 Task: Open a blank sheet, save the file as roboposter.doc Insert a picture of 'Robot'with name   Robot.png  Change shape height to 6.5 select the picture, apply border and shading with setting Box, style Dotted Line, color Tan and width 6 pt
Action: Mouse moved to (22, 20)
Screenshot: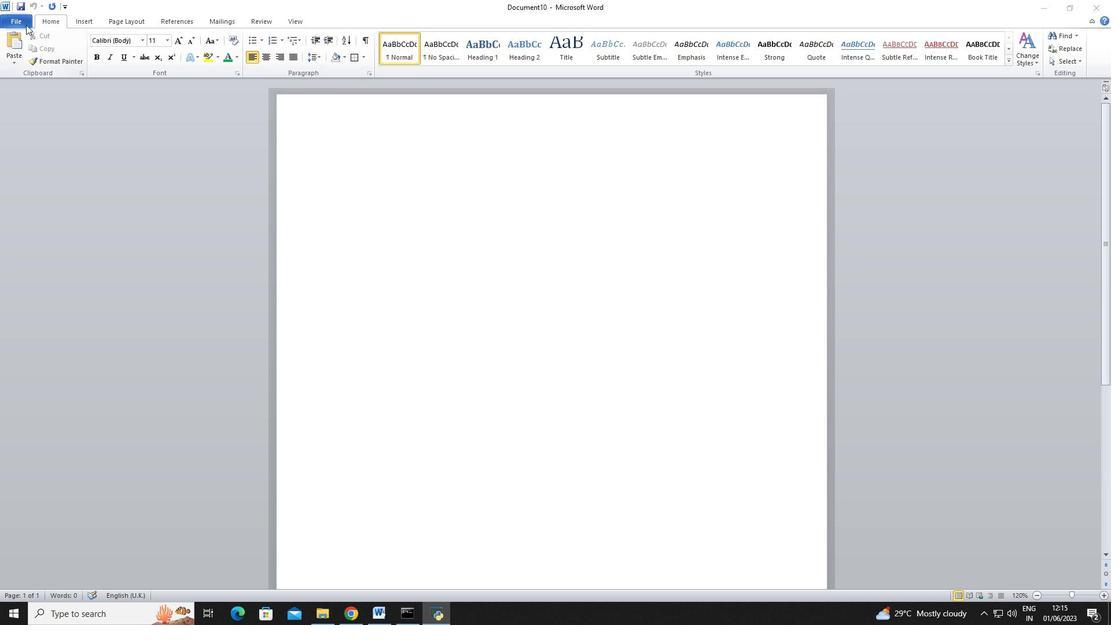 
Action: Mouse pressed left at (22, 20)
Screenshot: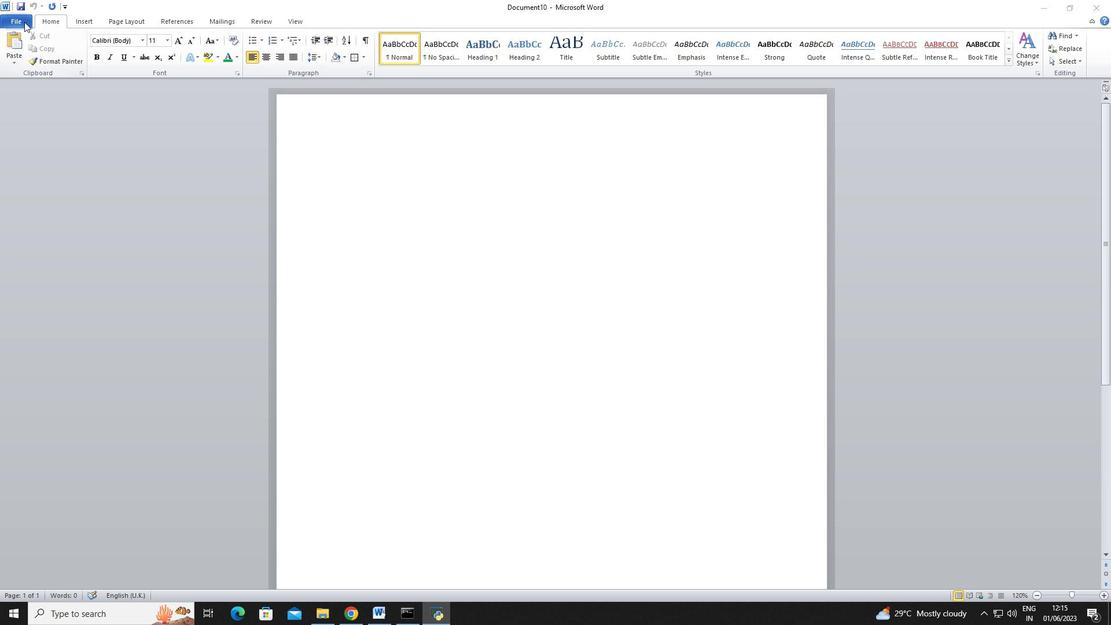 
Action: Mouse moved to (19, 21)
Screenshot: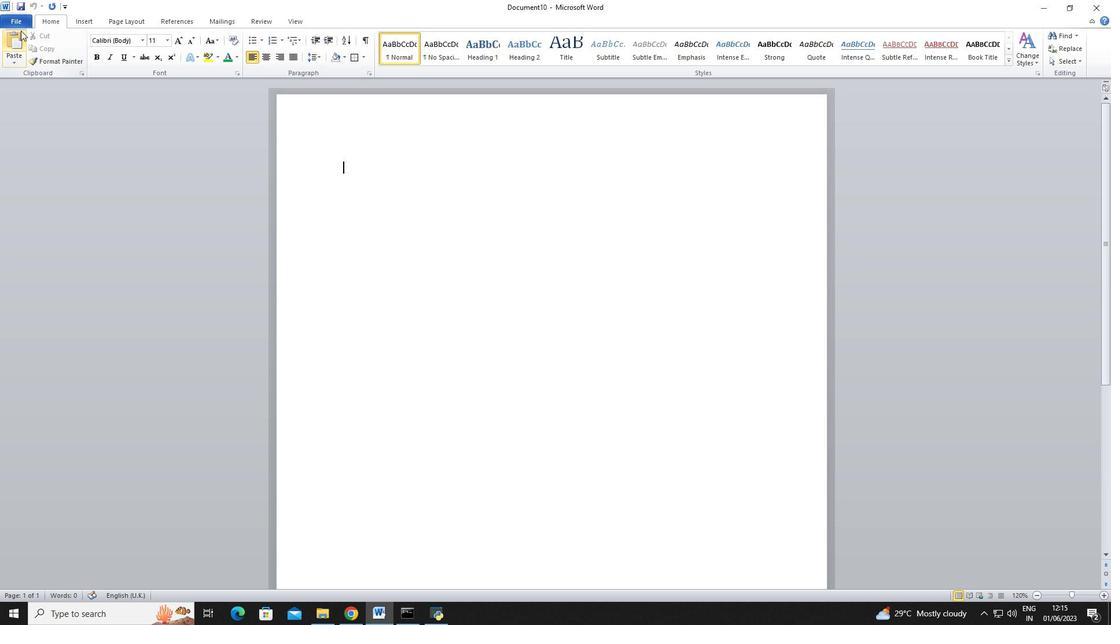 
Action: Mouse pressed left at (19, 21)
Screenshot: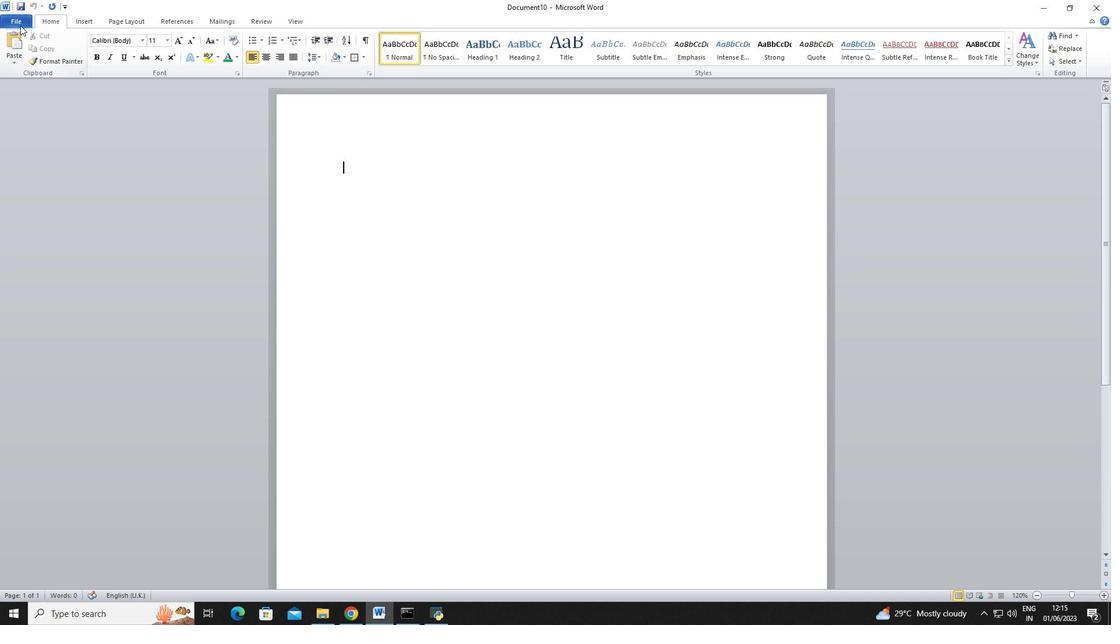 
Action: Mouse moved to (21, 145)
Screenshot: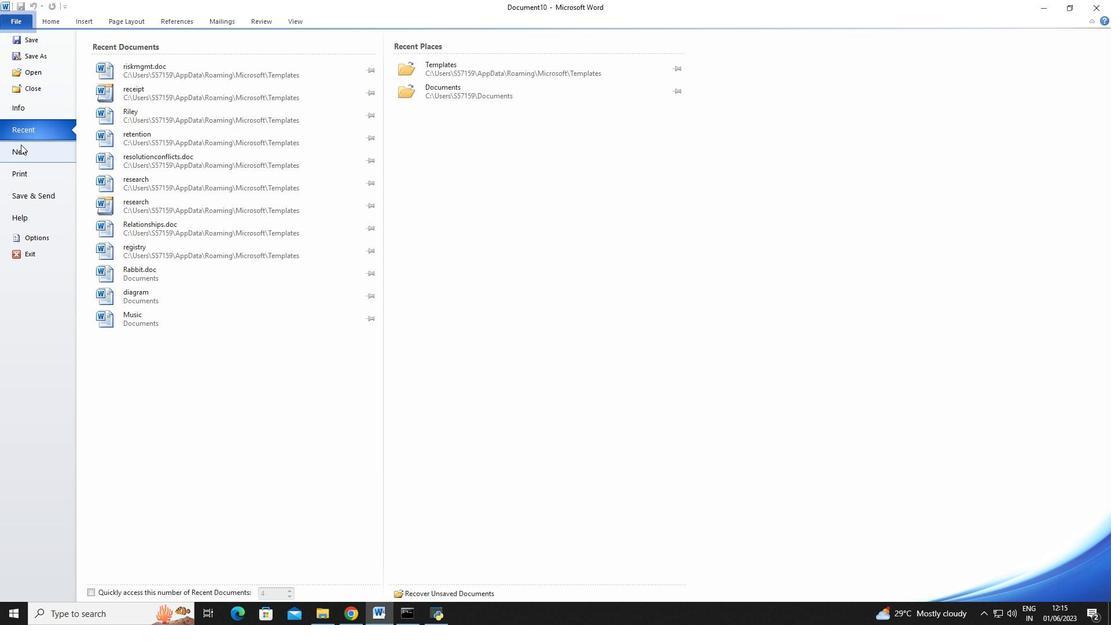 
Action: Mouse pressed left at (21, 145)
Screenshot: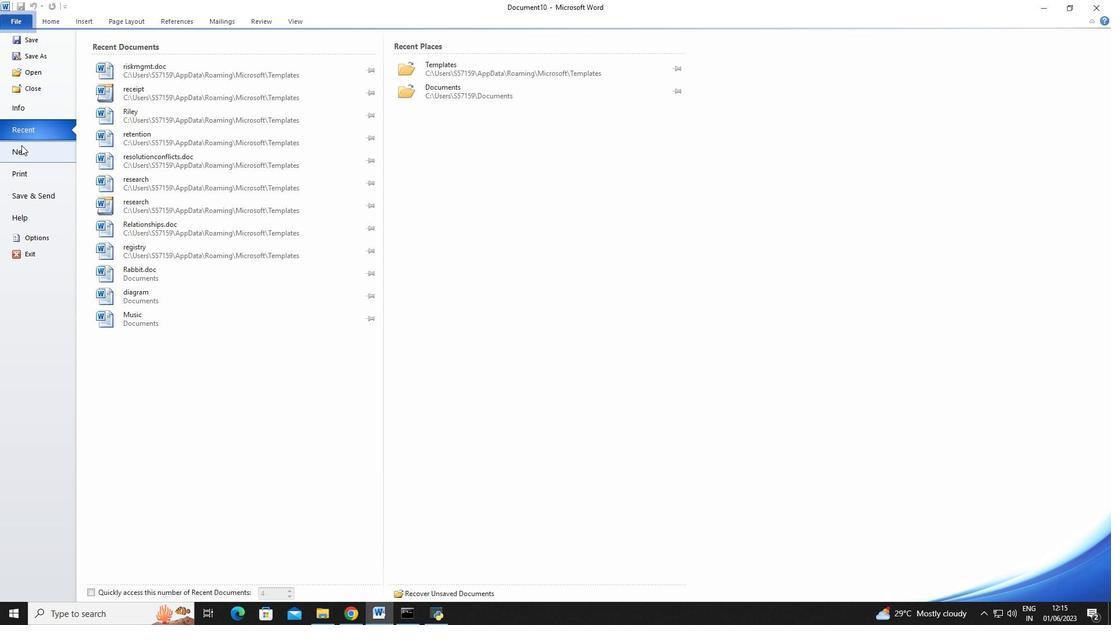 
Action: Mouse moved to (109, 112)
Screenshot: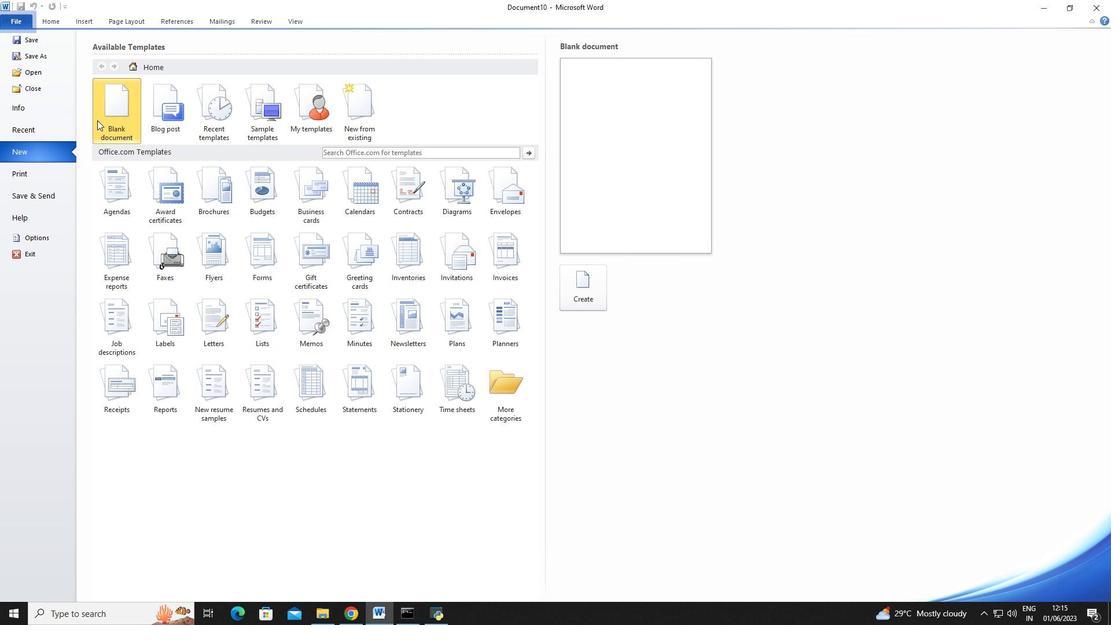 
Action: Mouse pressed left at (109, 112)
Screenshot: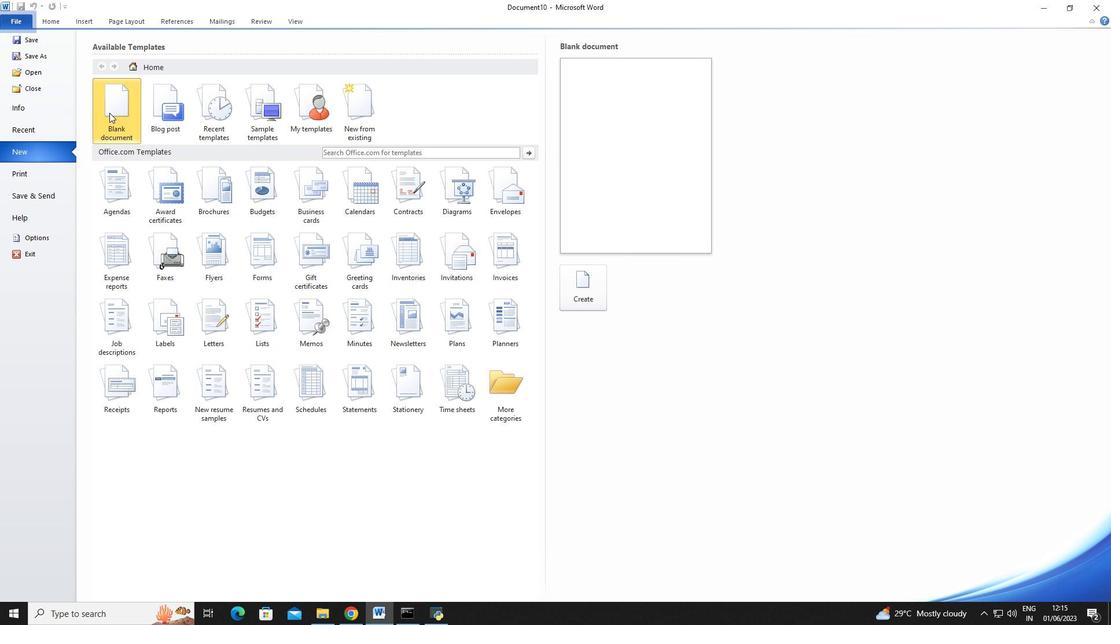
Action: Mouse moved to (593, 274)
Screenshot: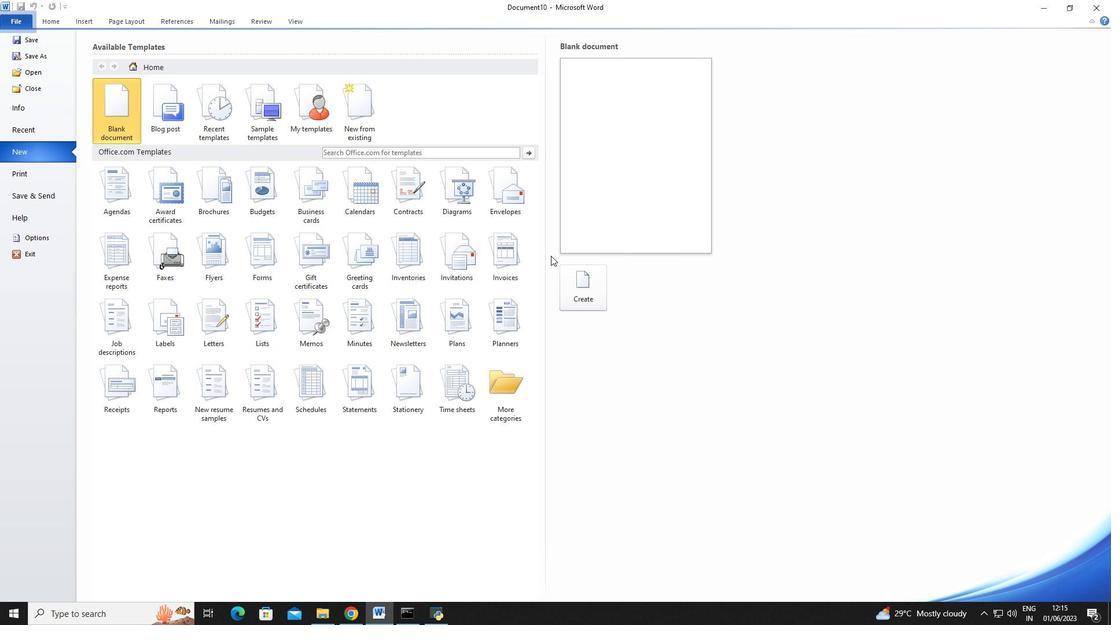 
Action: Mouse pressed left at (593, 274)
Screenshot: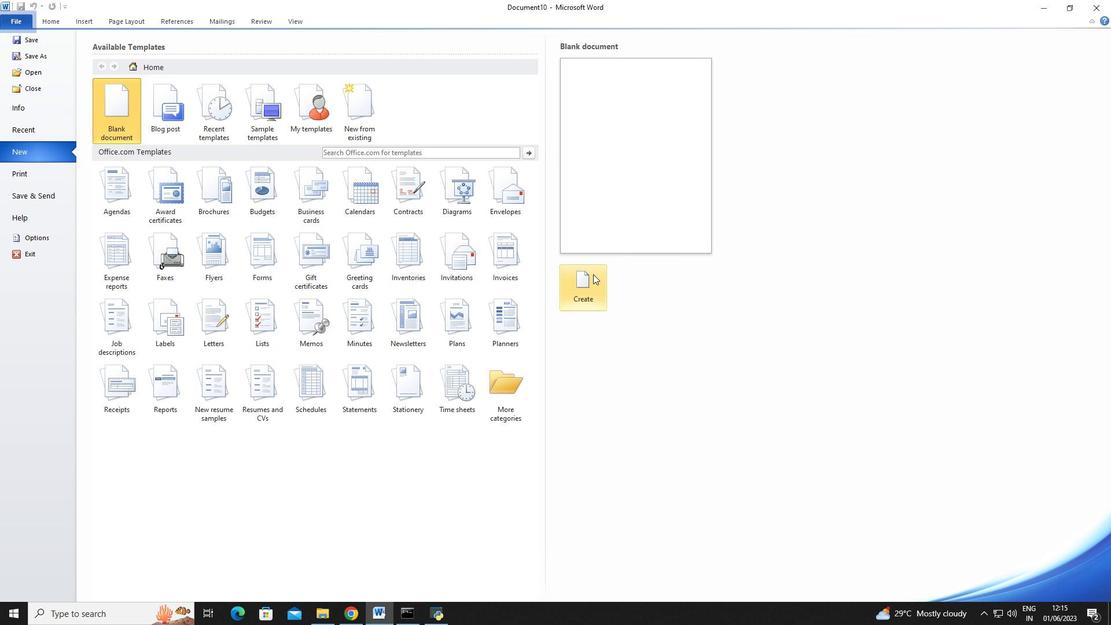 
Action: Mouse moved to (20, 3)
Screenshot: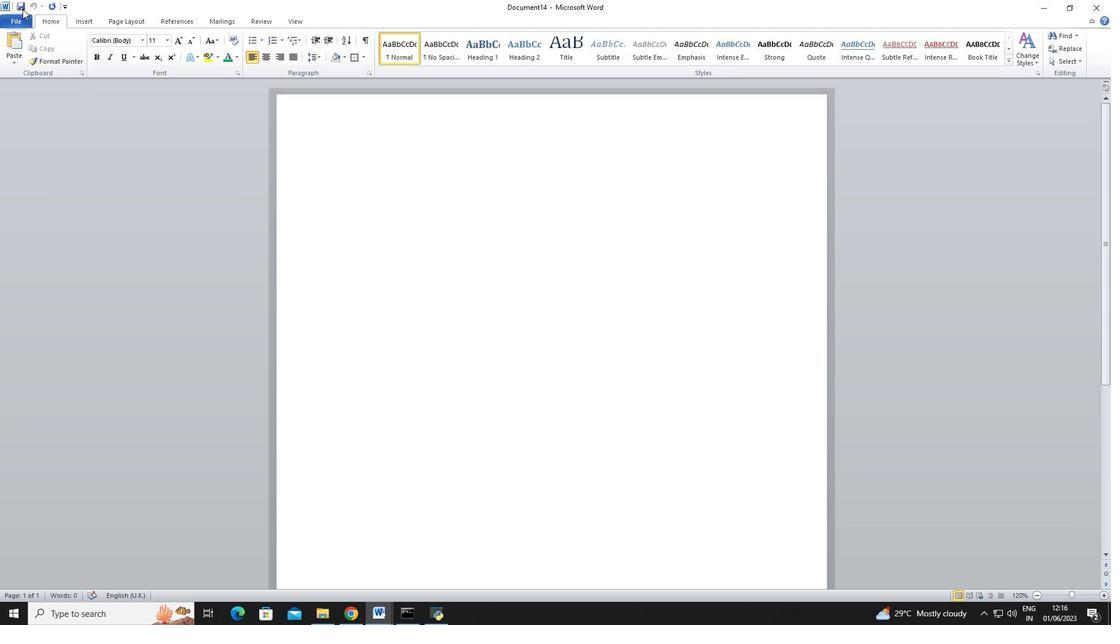 
Action: Mouse pressed left at (20, 3)
Screenshot: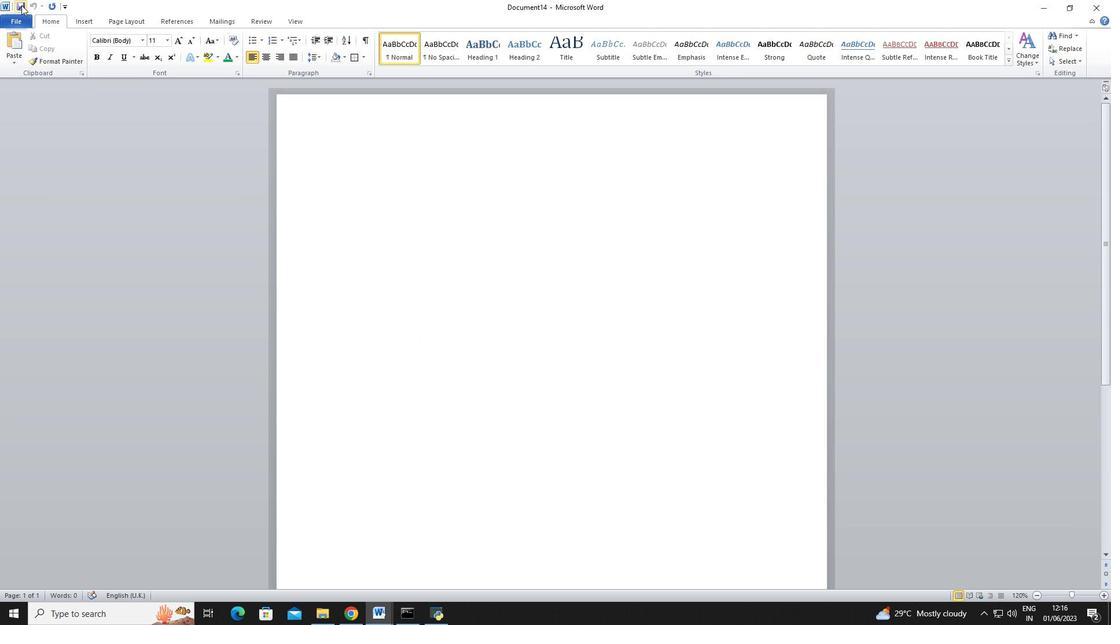 
Action: Mouse moved to (135, 218)
Screenshot: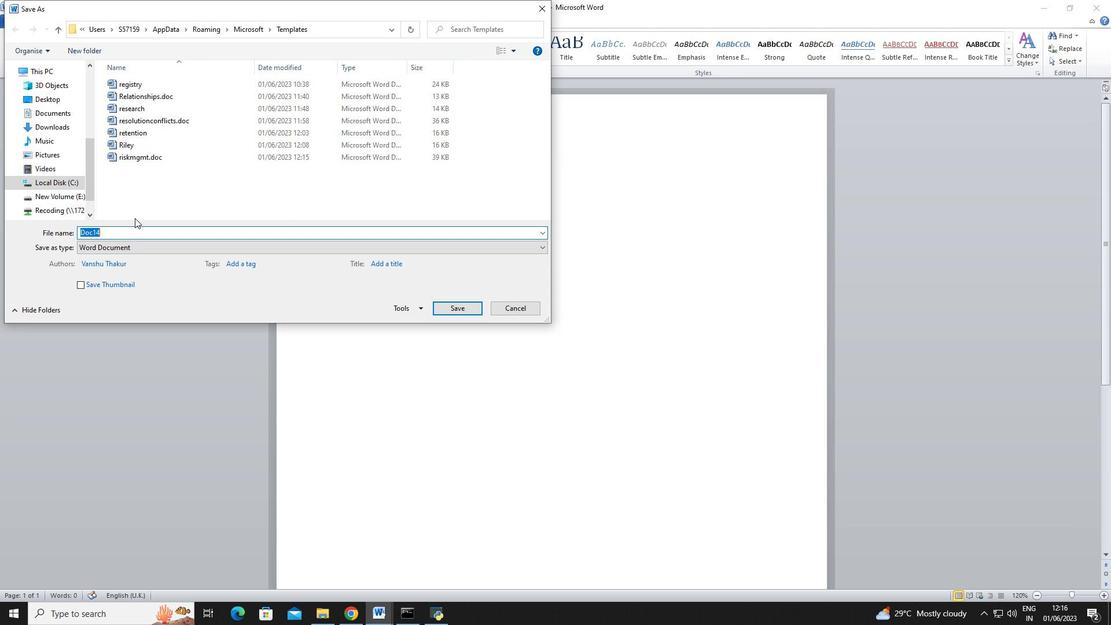 
Action: Key pressed r
Screenshot: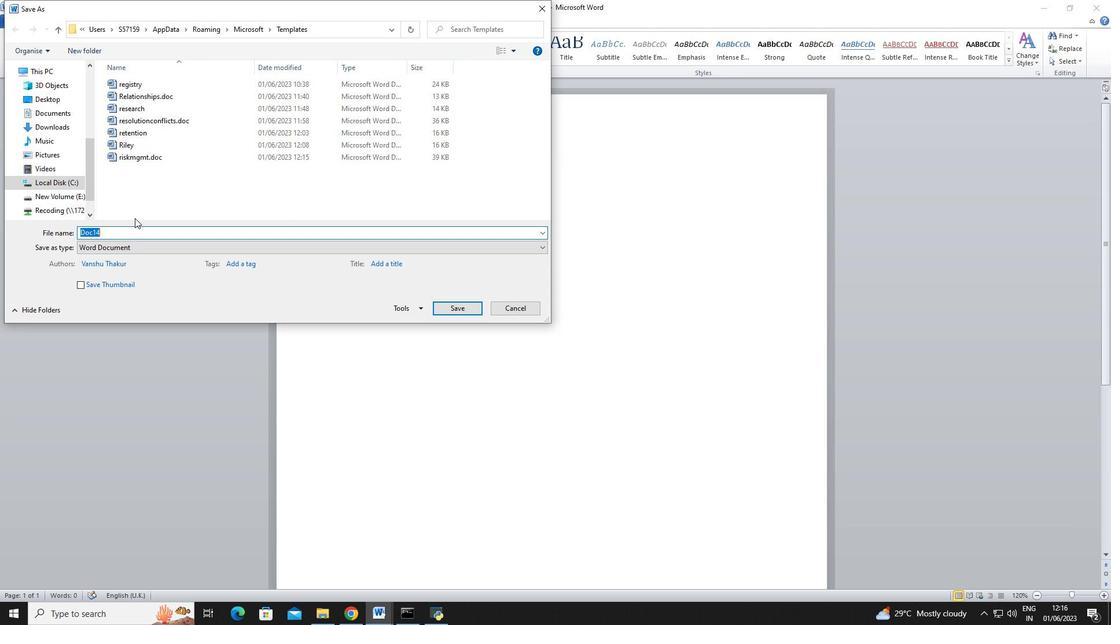 
Action: Mouse moved to (135, 217)
Screenshot: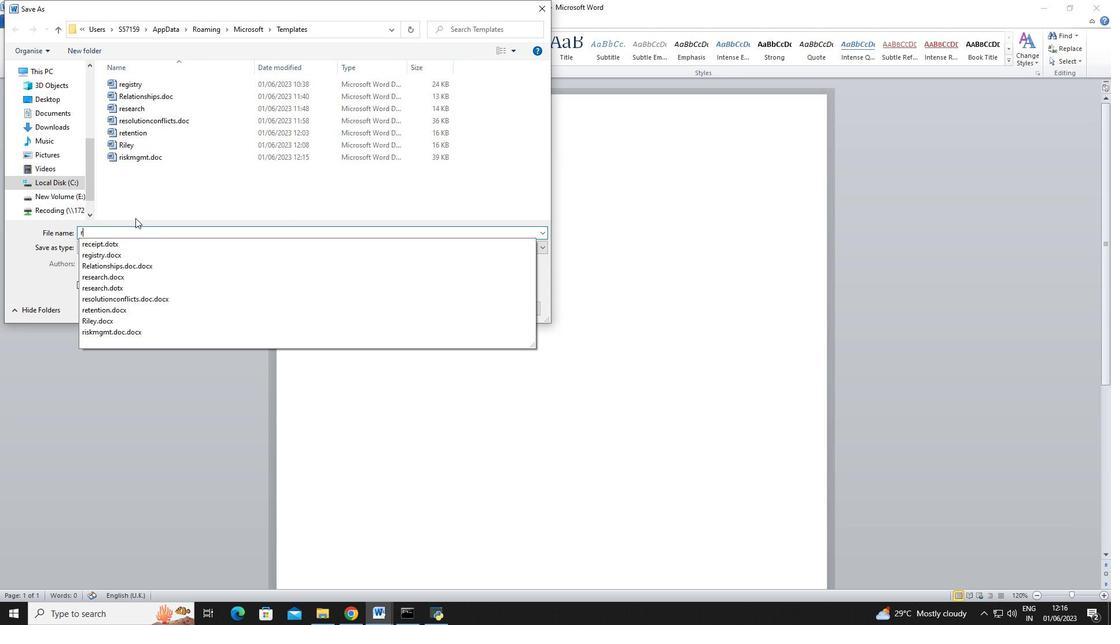 
Action: Key pressed o
Screenshot: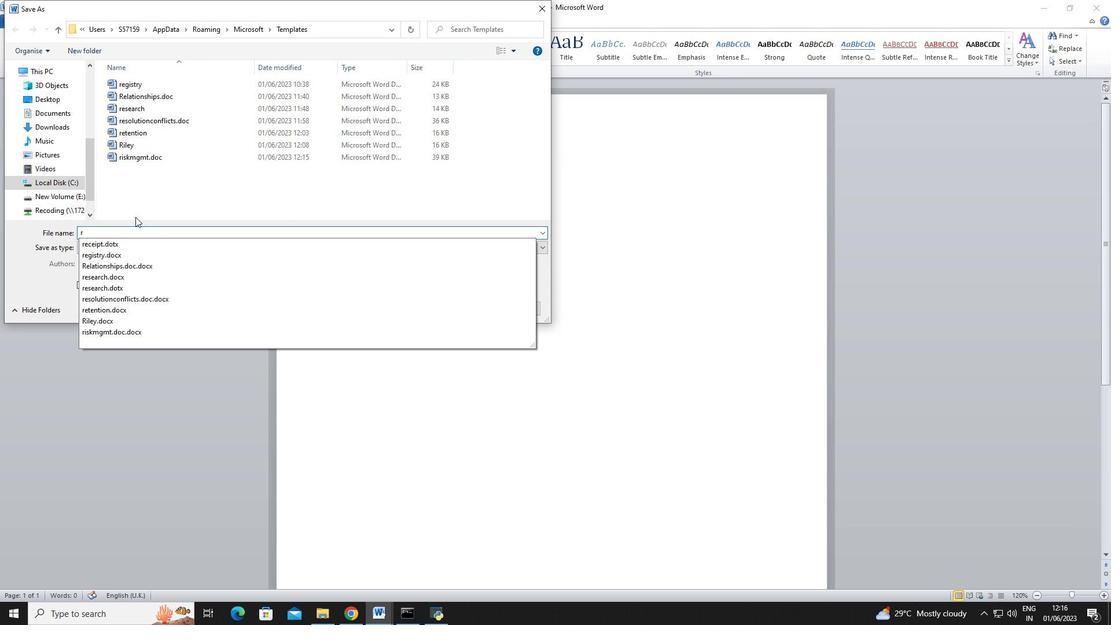 
Action: Mouse moved to (135, 217)
Screenshot: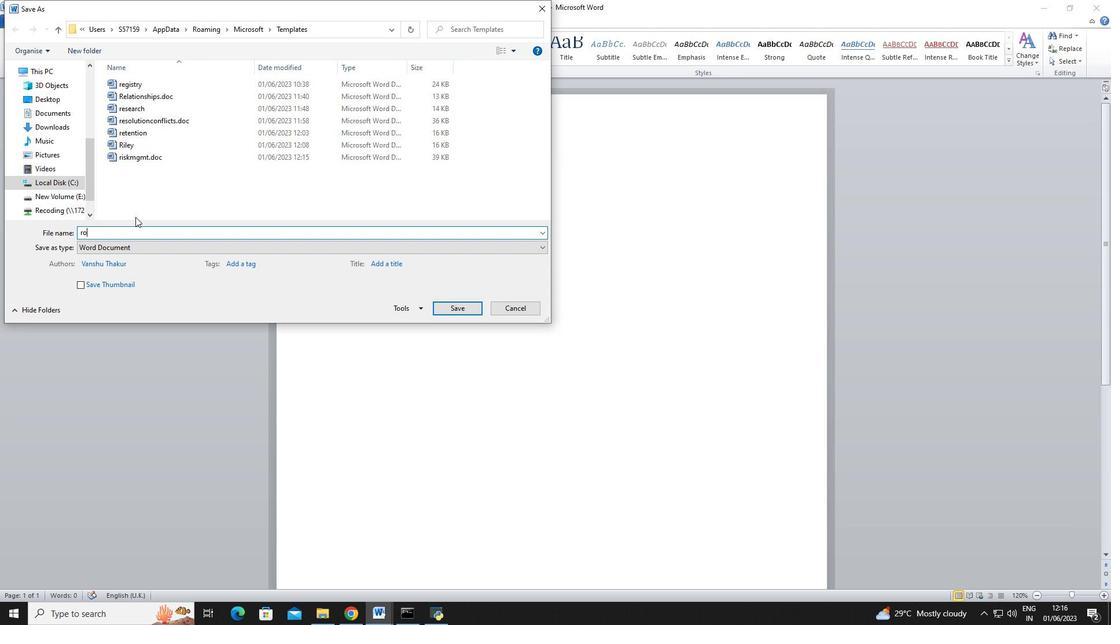 
Action: Key pressed bopo
Screenshot: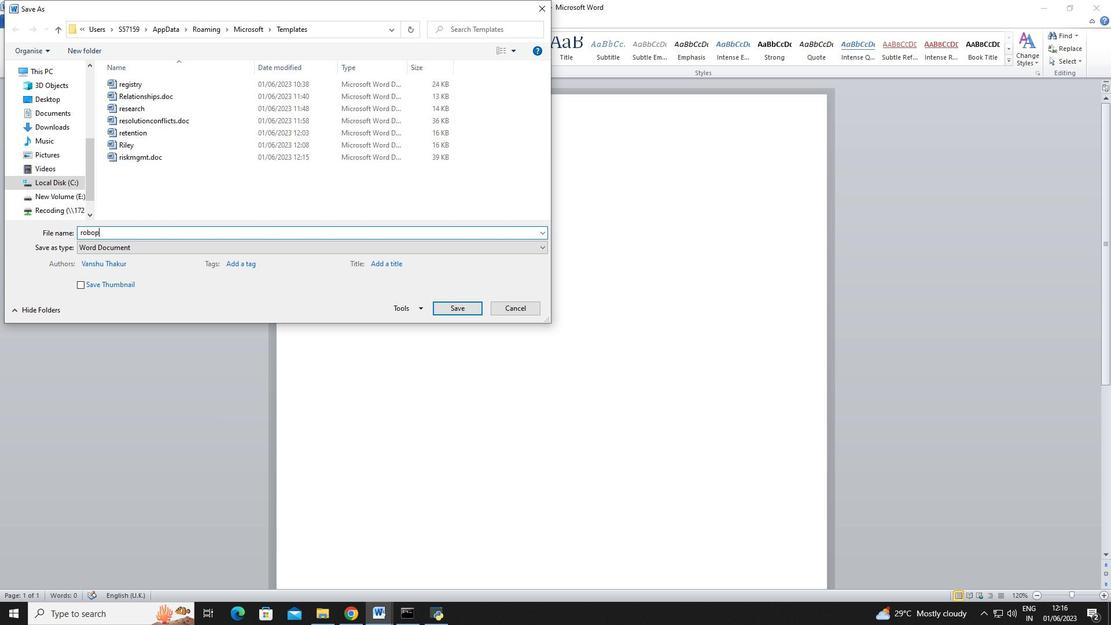 
Action: Mouse moved to (75, 227)
Screenshot: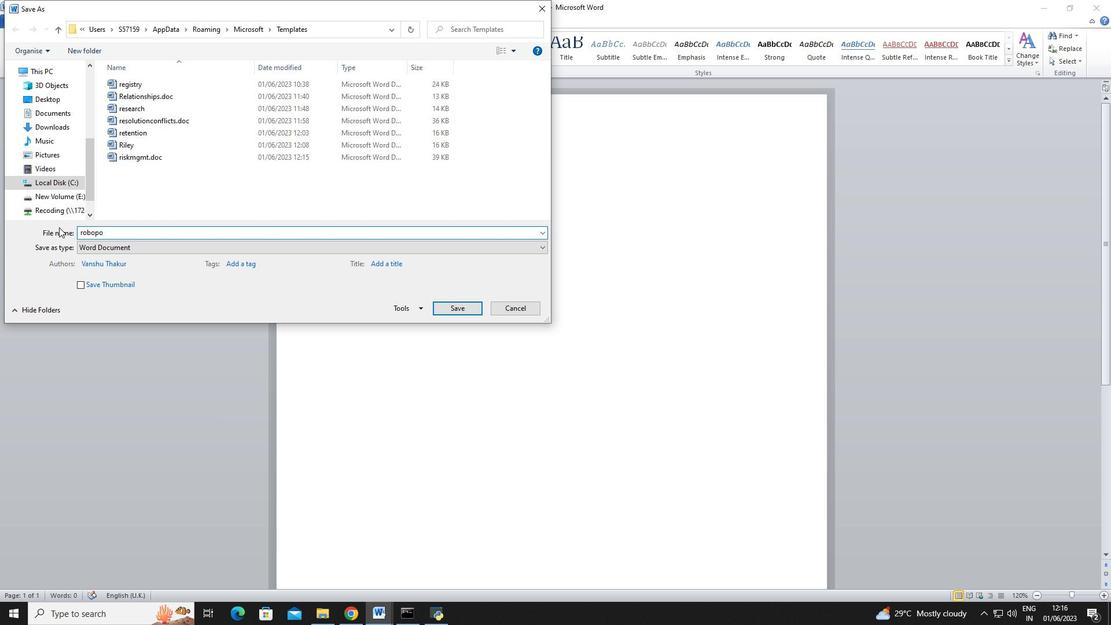 
Action: Key pressed s
Screenshot: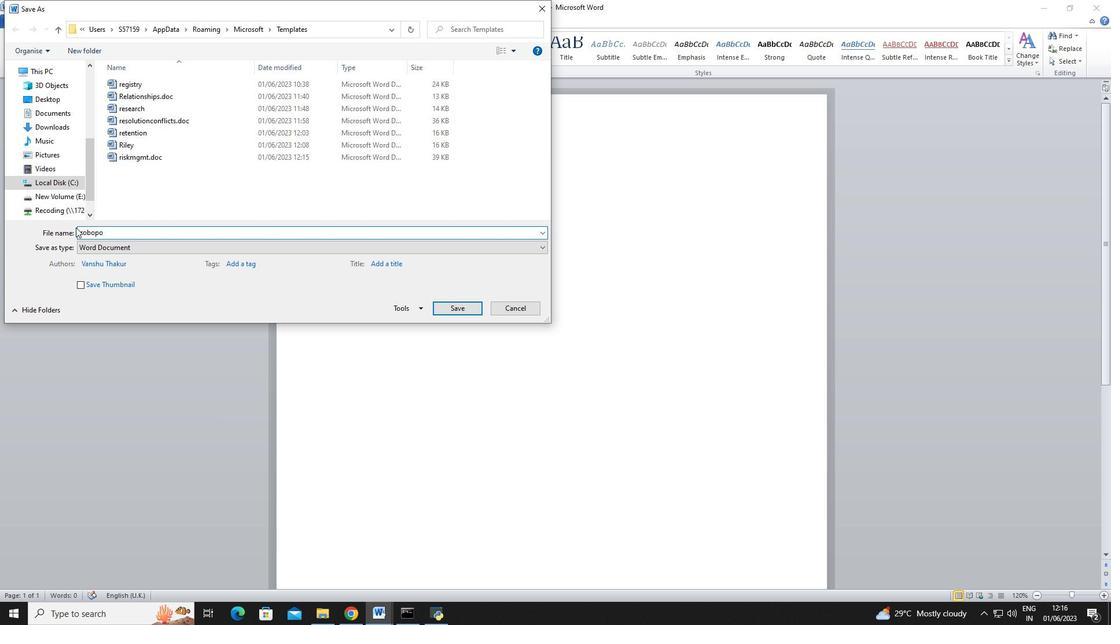 
Action: Mouse moved to (76, 227)
Screenshot: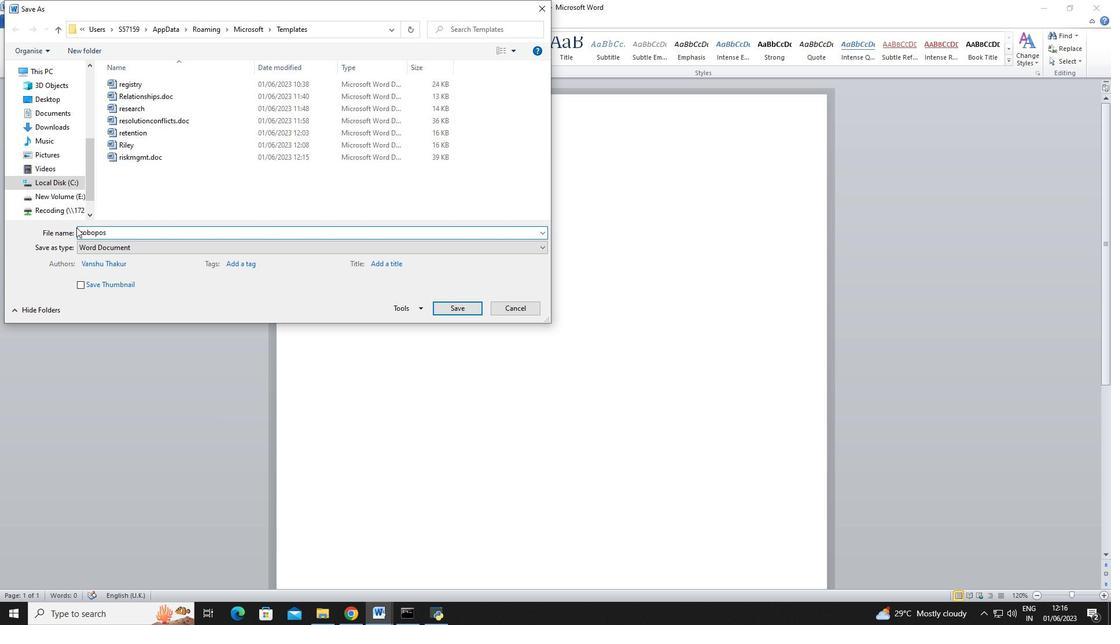 
Action: Key pressed ter.doc
Screenshot: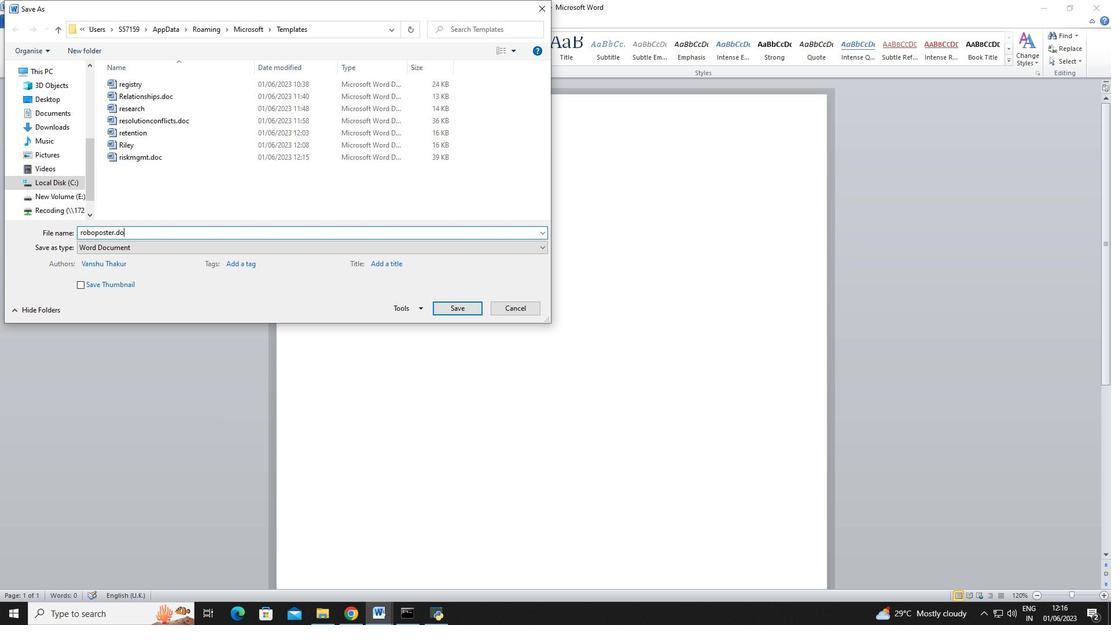
Action: Mouse moved to (469, 309)
Screenshot: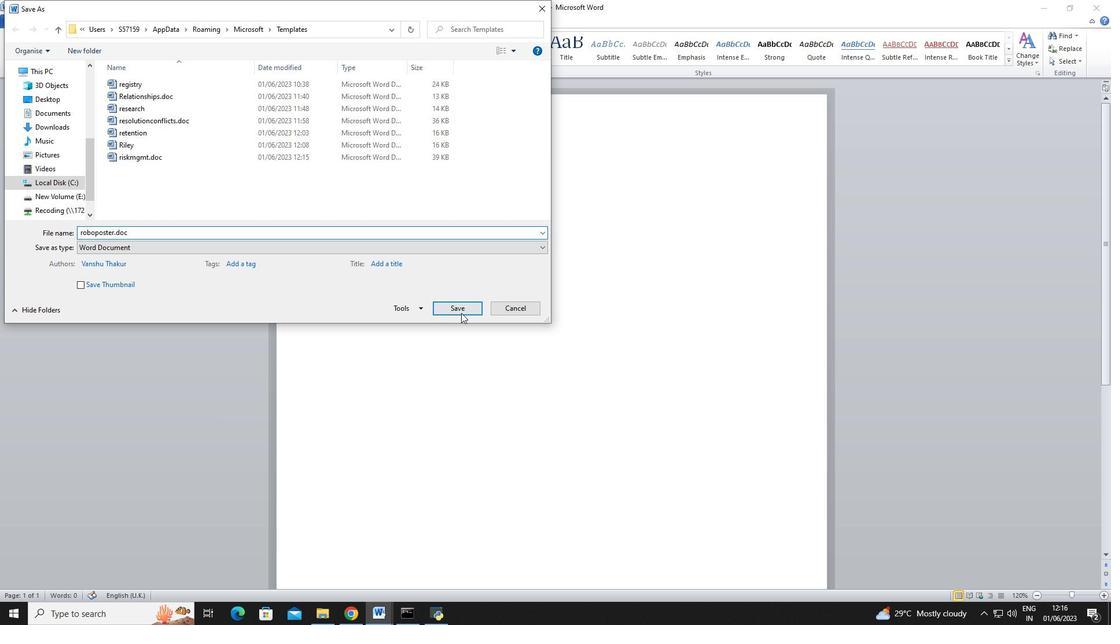 
Action: Mouse pressed left at (469, 309)
Screenshot: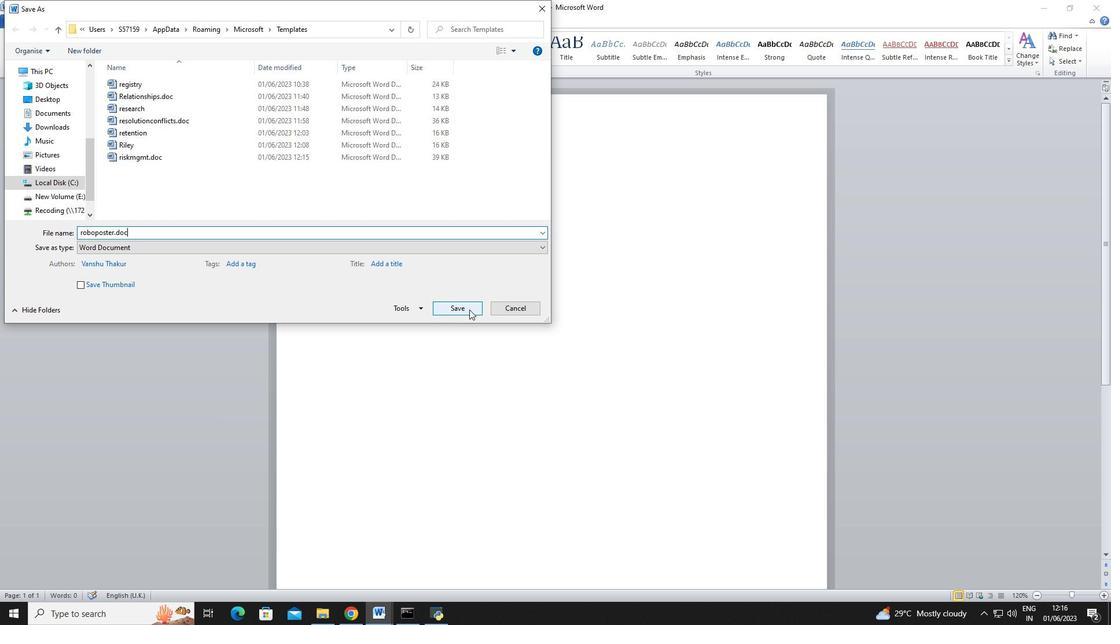 
Action: Mouse moved to (345, 624)
Screenshot: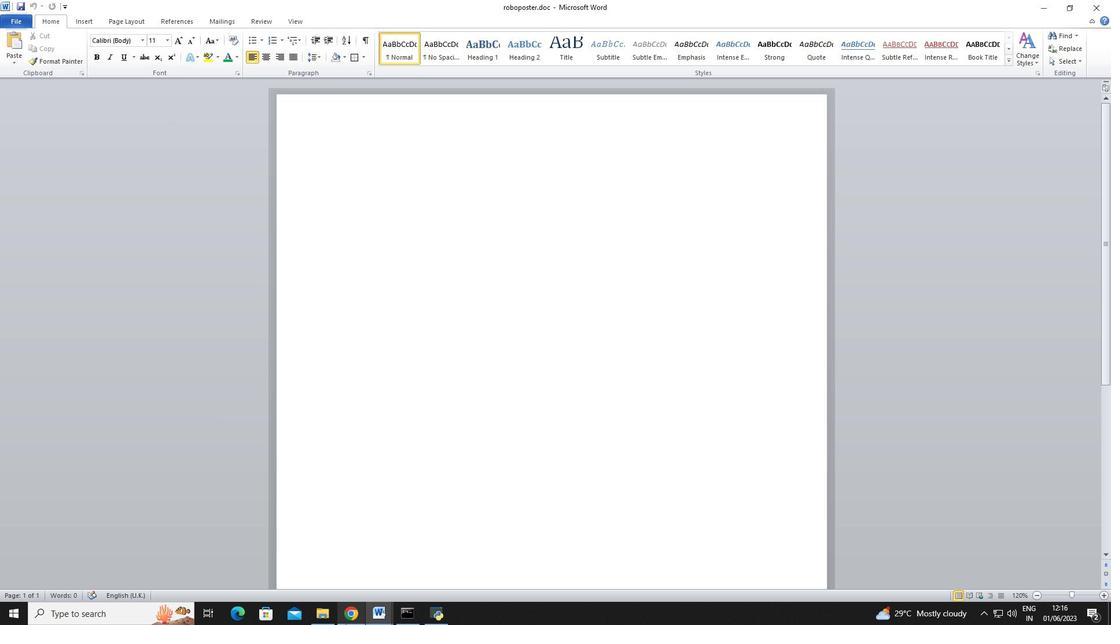 
Action: Mouse pressed left at (345, 624)
Screenshot: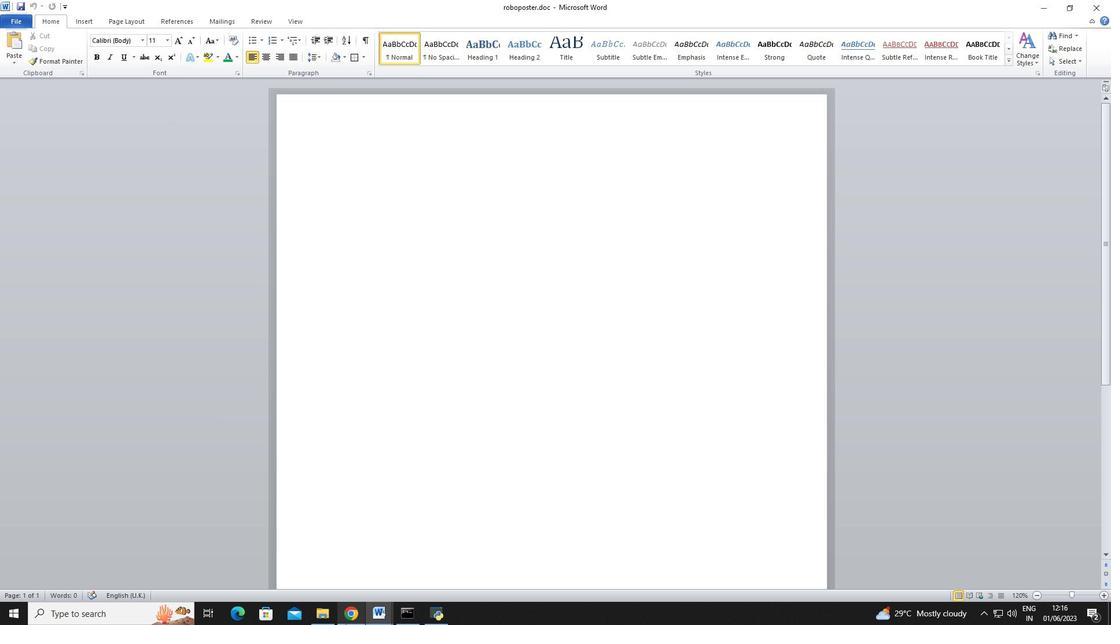
Action: Mouse moved to (407, 6)
Screenshot: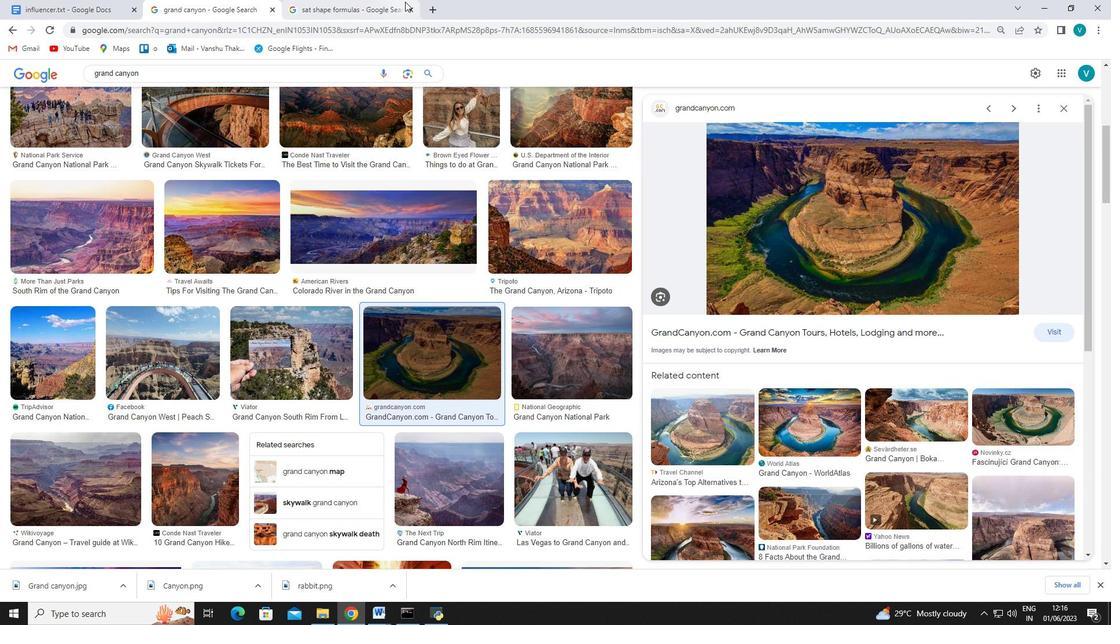
Action: Mouse pressed left at (407, 6)
Screenshot: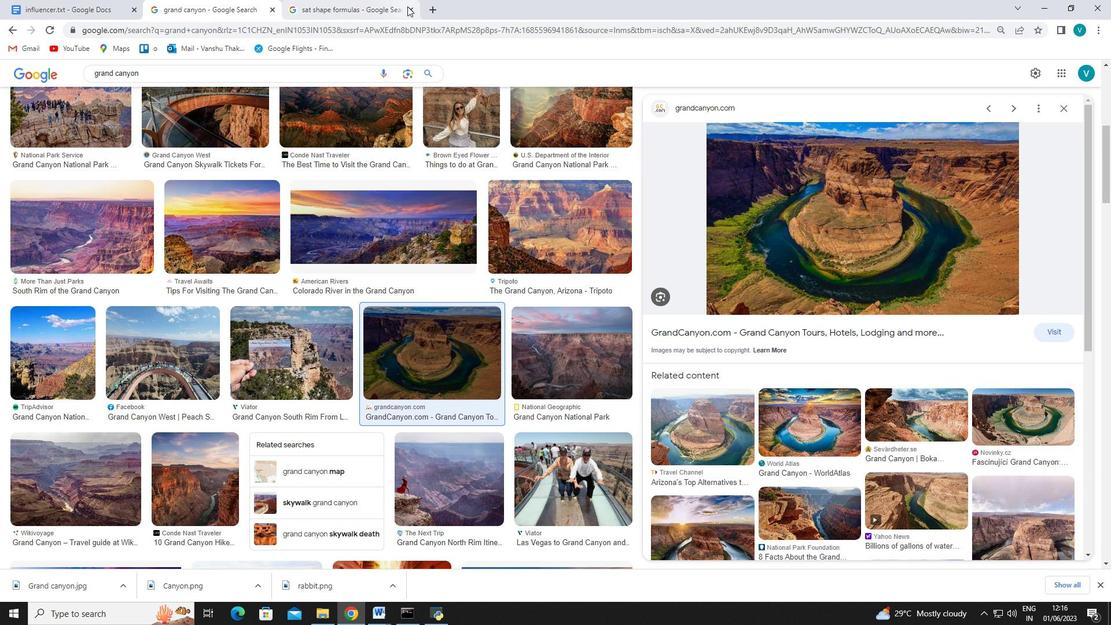 
Action: Mouse moved to (296, 12)
Screenshot: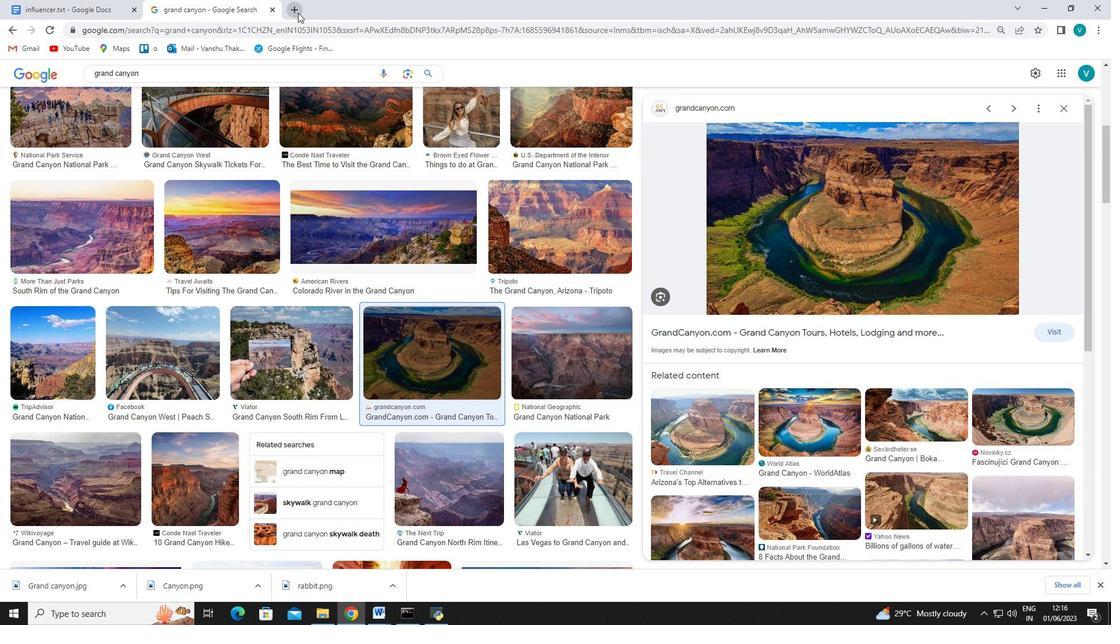 
Action: Mouse pressed left at (296, 12)
Screenshot: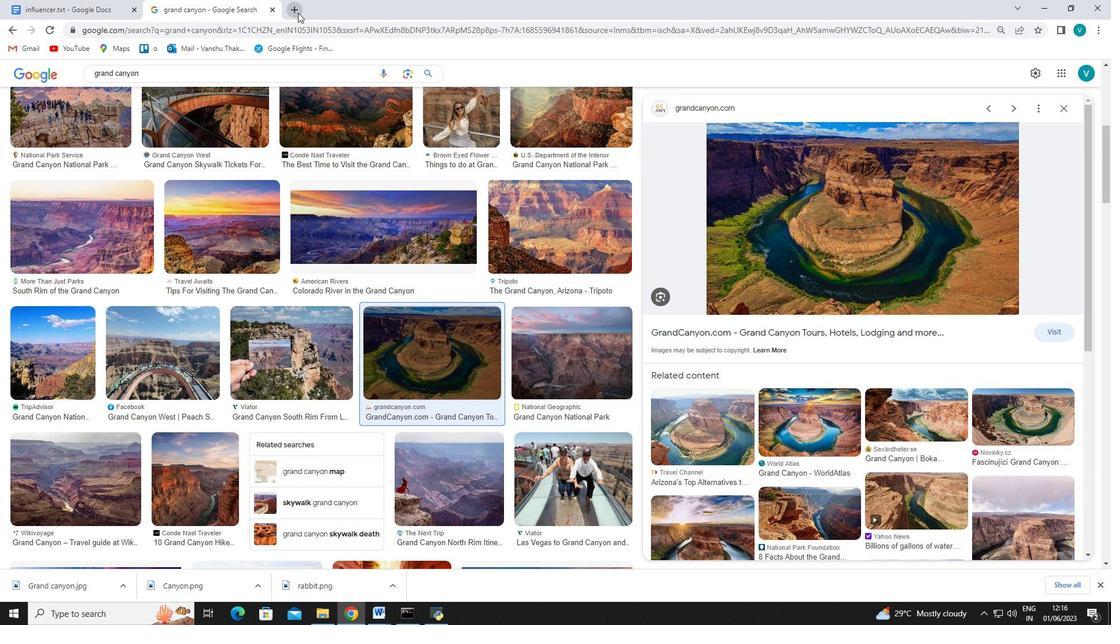 
Action: Mouse moved to (406, 245)
Screenshot: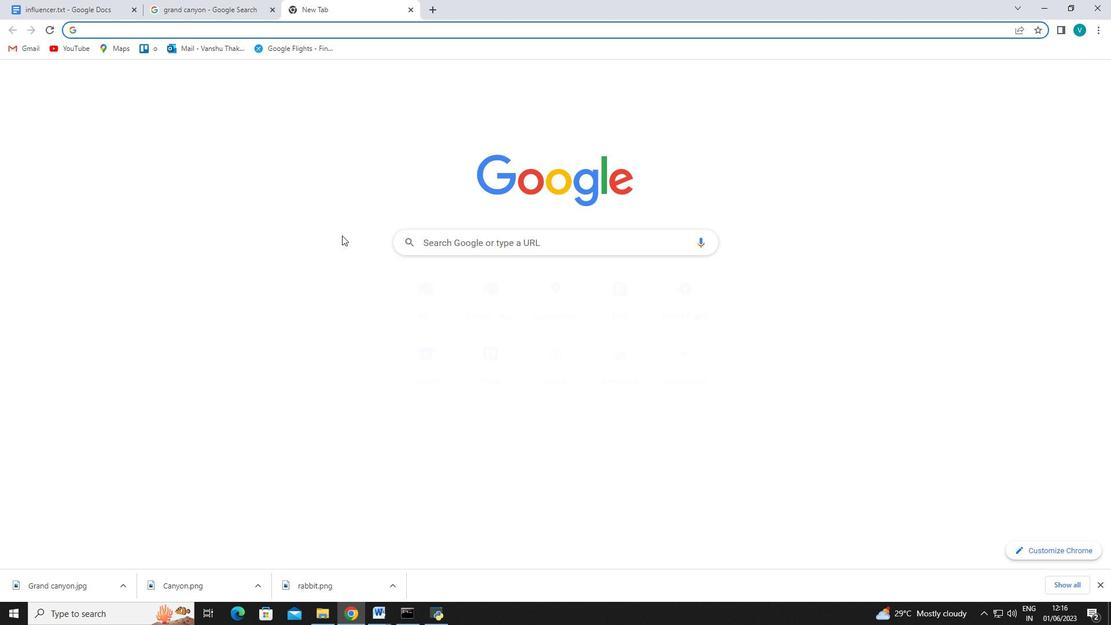 
Action: Mouse pressed left at (406, 245)
Screenshot: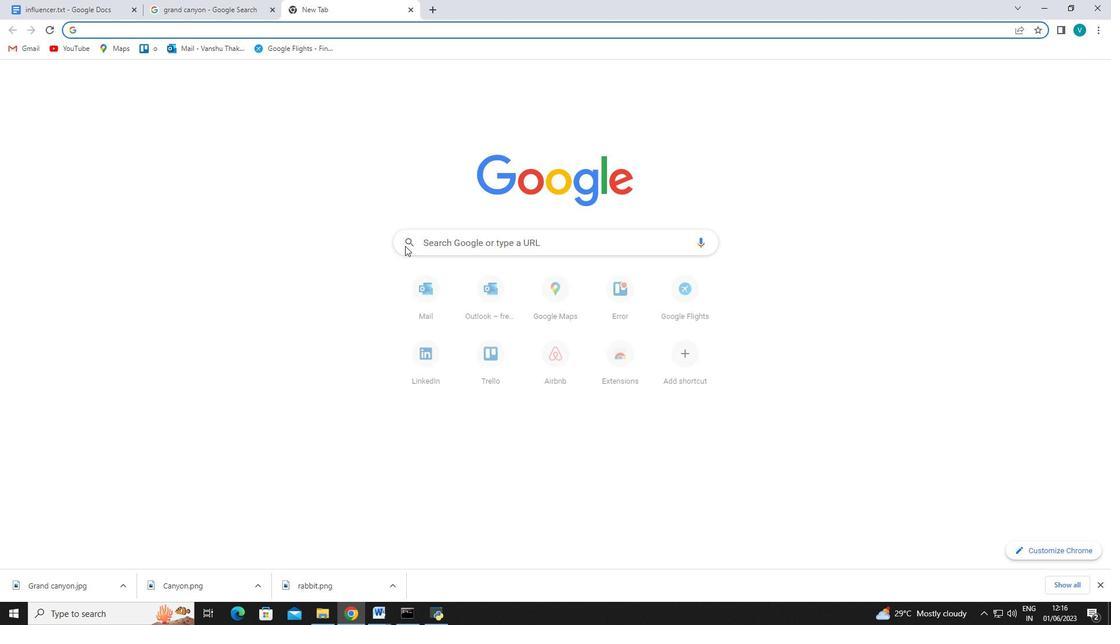 
Action: Mouse moved to (423, 242)
Screenshot: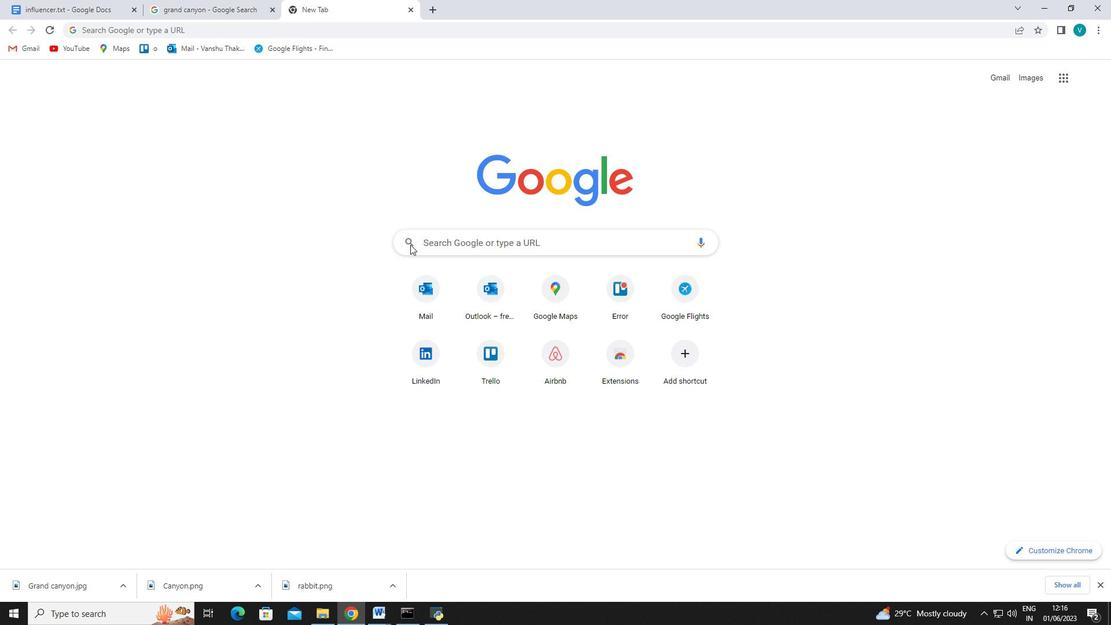 
Action: Mouse pressed left at (423, 242)
Screenshot: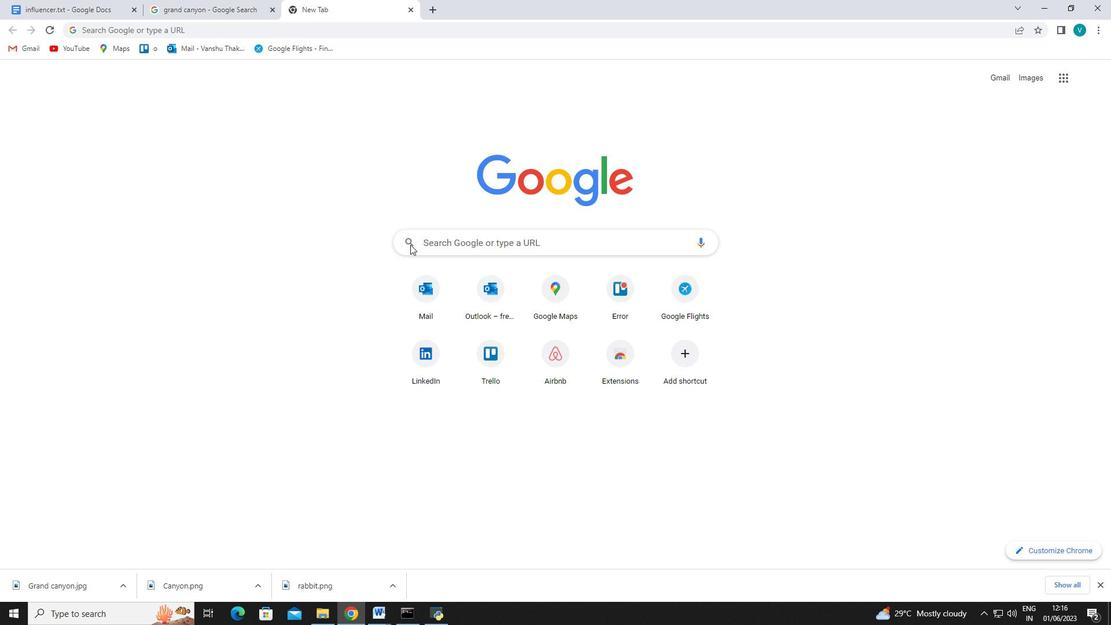 
Action: Key pressed robot
Screenshot: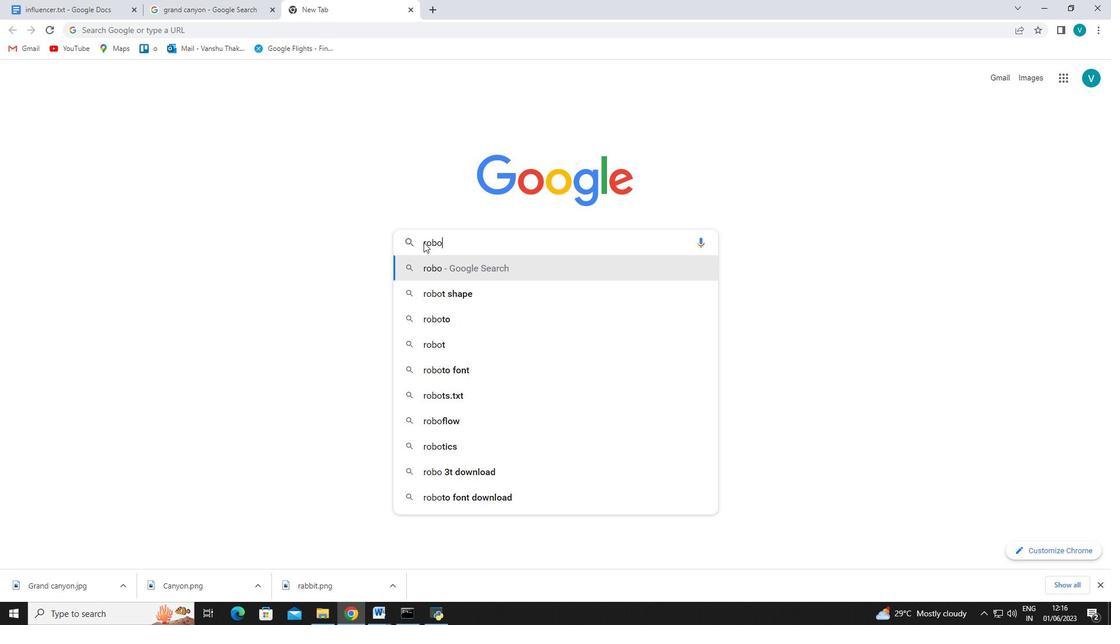 
Action: Mouse moved to (458, 271)
Screenshot: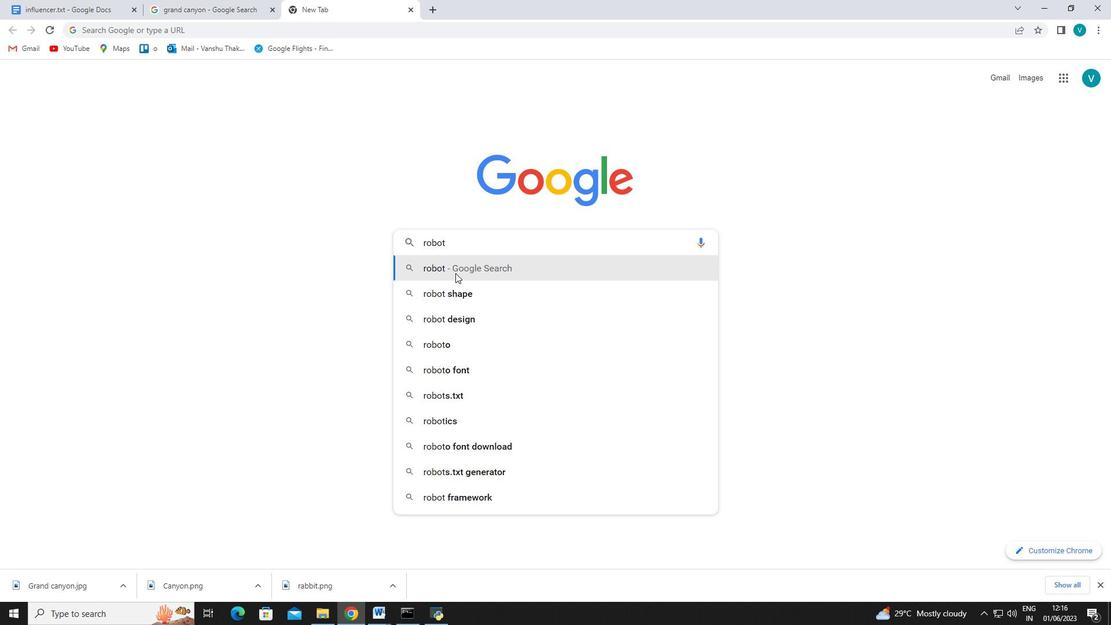 
Action: Mouse pressed left at (458, 271)
Screenshot: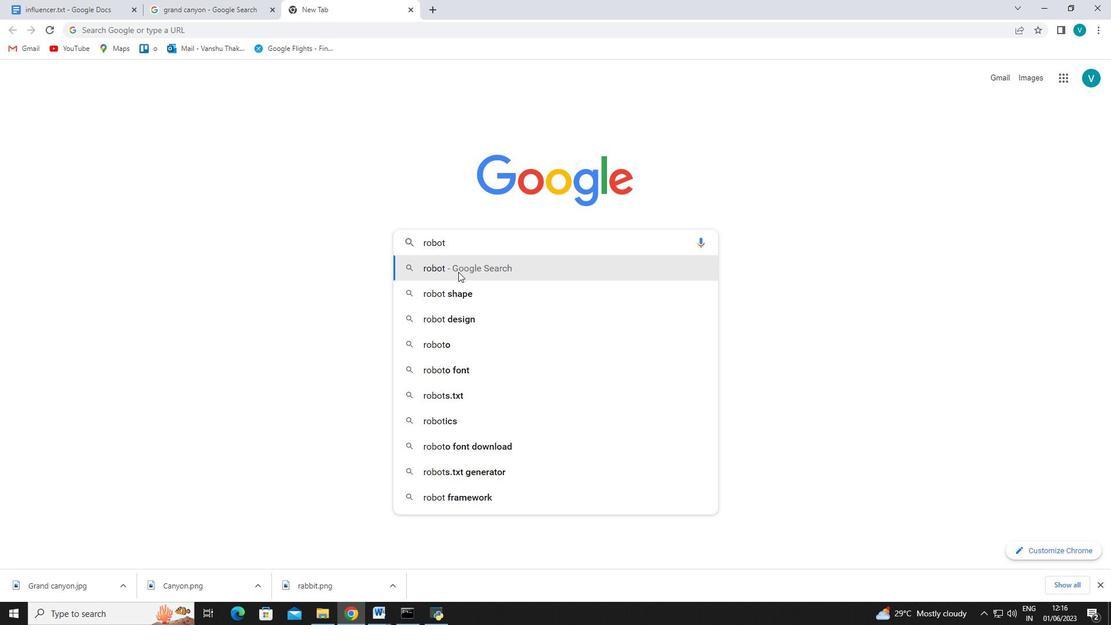 
Action: Mouse moved to (163, 116)
Screenshot: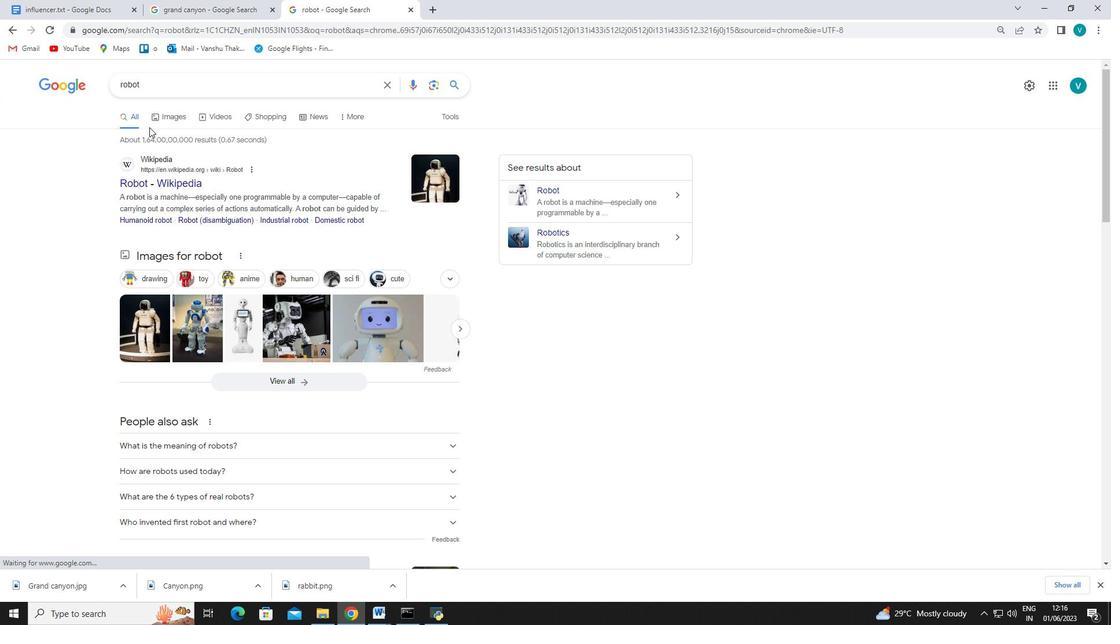 
Action: Mouse pressed left at (163, 116)
Screenshot: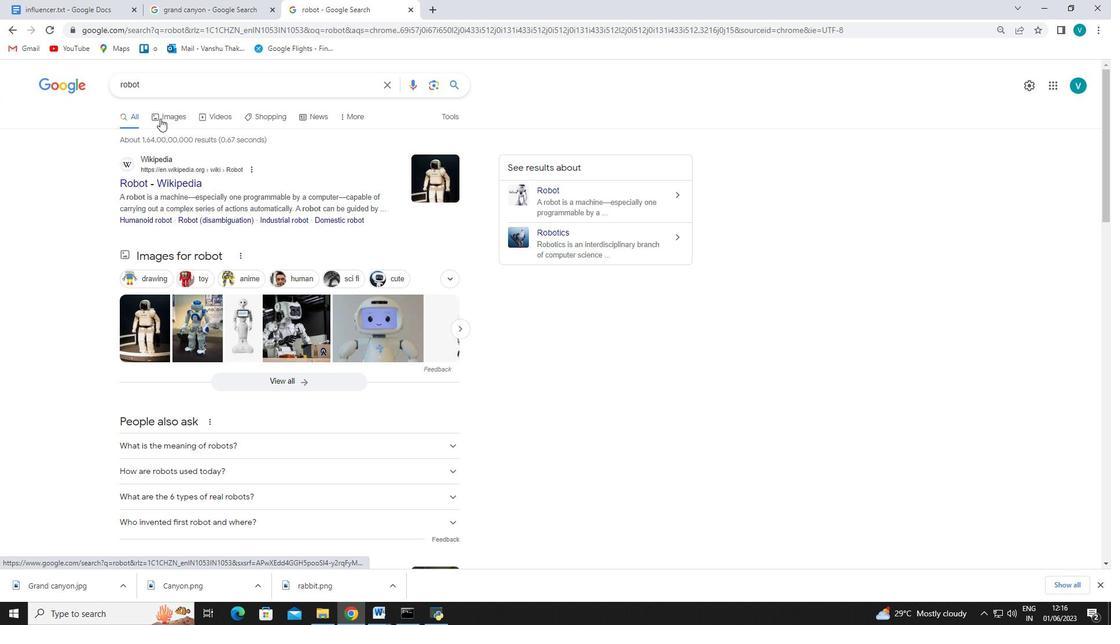 
Action: Mouse moved to (389, 263)
Screenshot: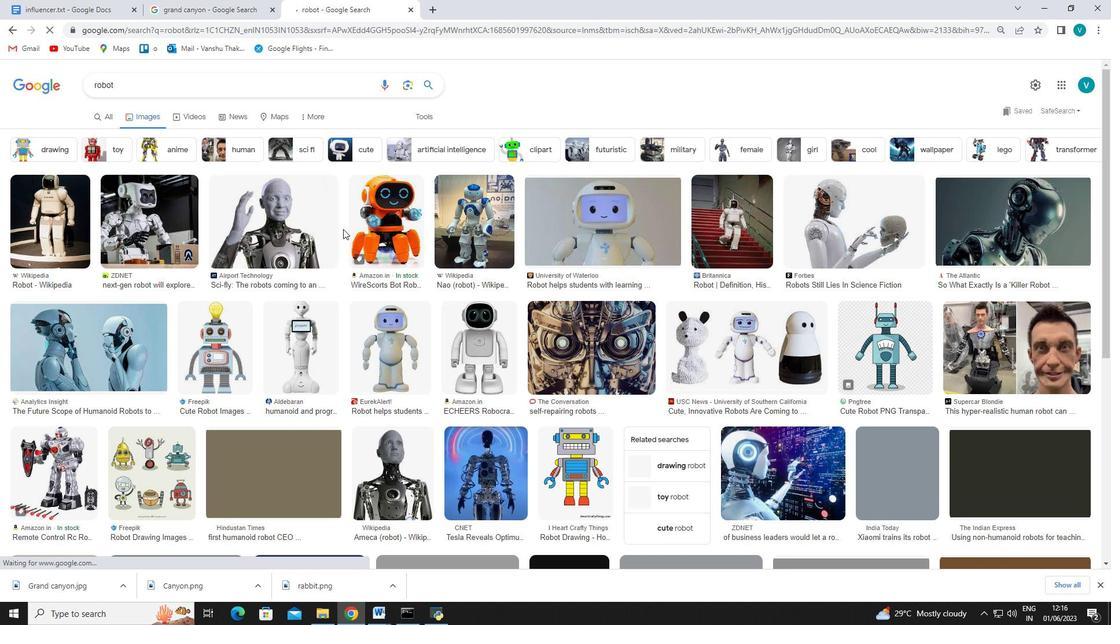 
Action: Mouse scrolled (389, 262) with delta (0, 0)
Screenshot: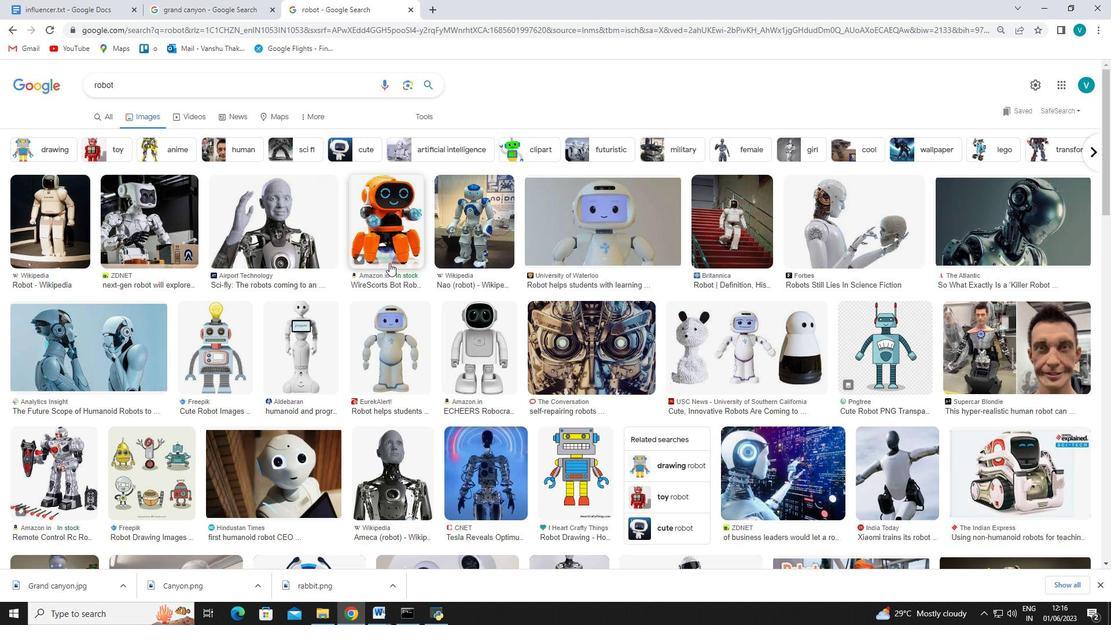 
Action: Mouse scrolled (389, 262) with delta (0, 0)
Screenshot: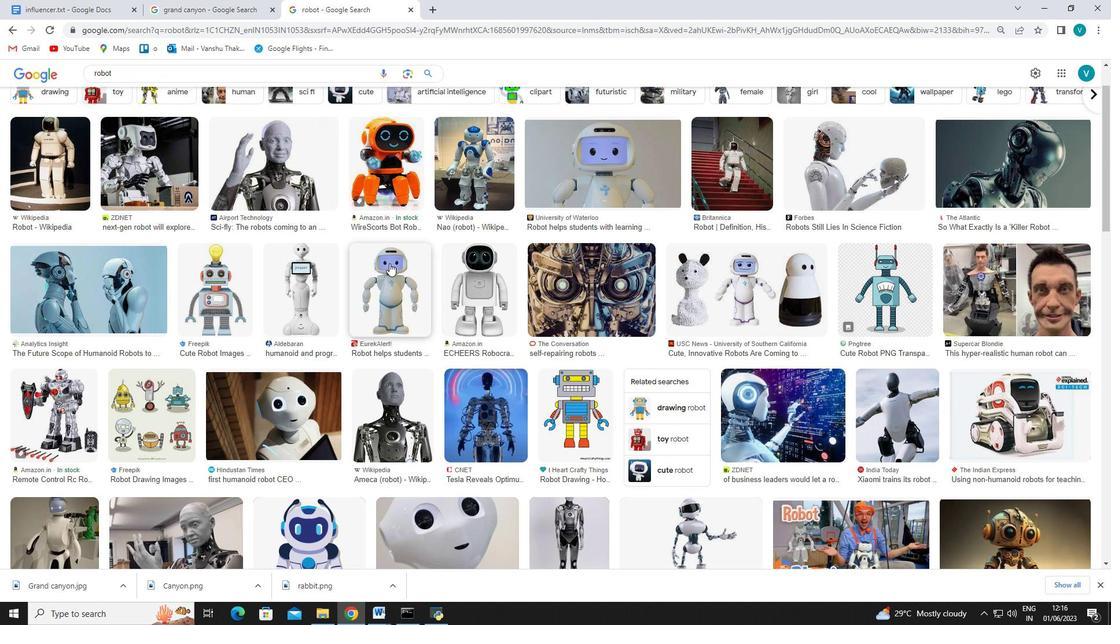 
Action: Mouse scrolled (389, 262) with delta (0, 0)
Screenshot: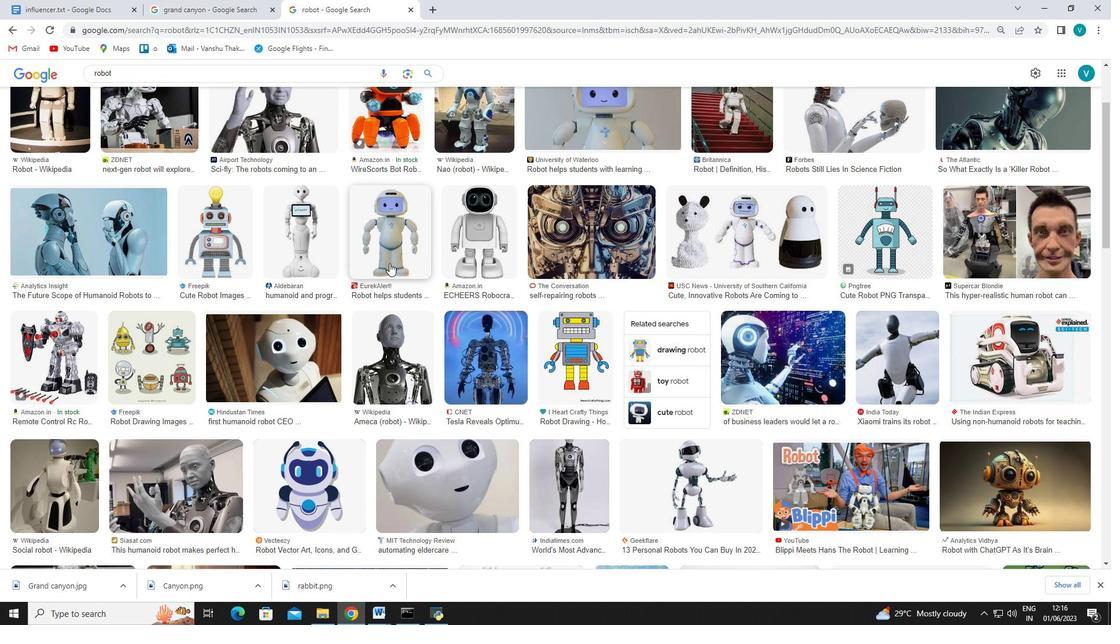 
Action: Mouse scrolled (389, 262) with delta (0, 0)
Screenshot: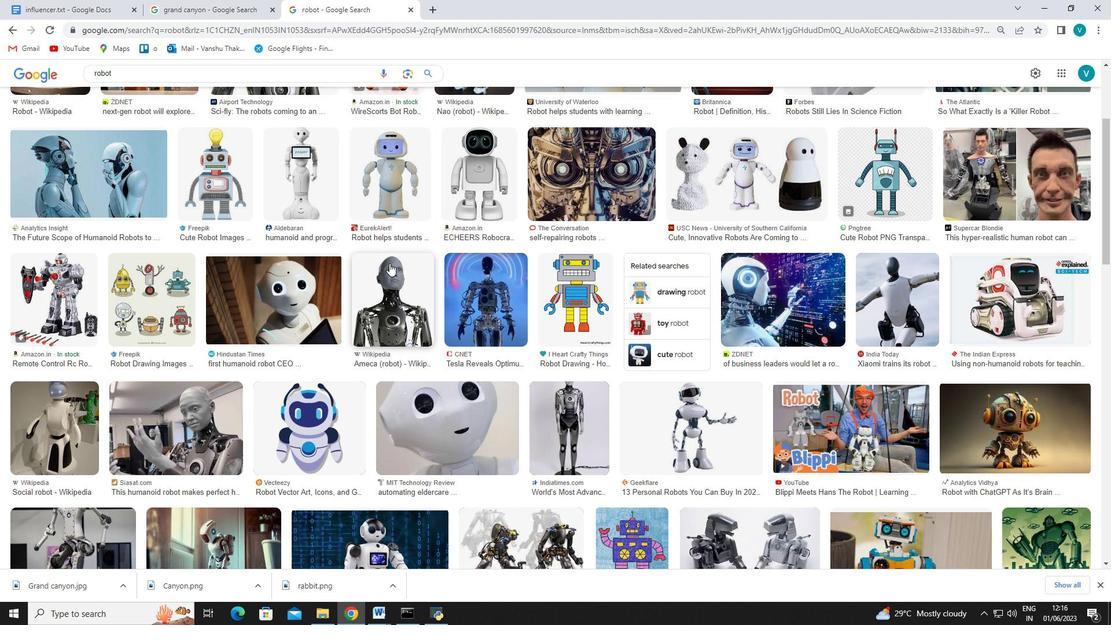 
Action: Mouse scrolled (389, 262) with delta (0, 0)
Screenshot: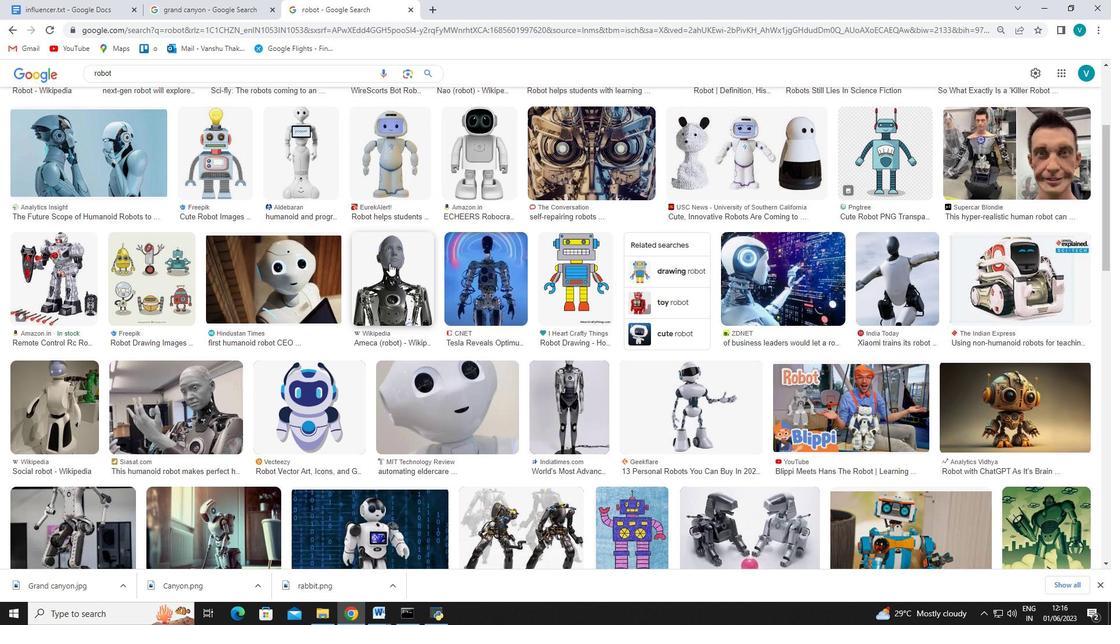 
Action: Mouse scrolled (389, 262) with delta (0, 0)
Screenshot: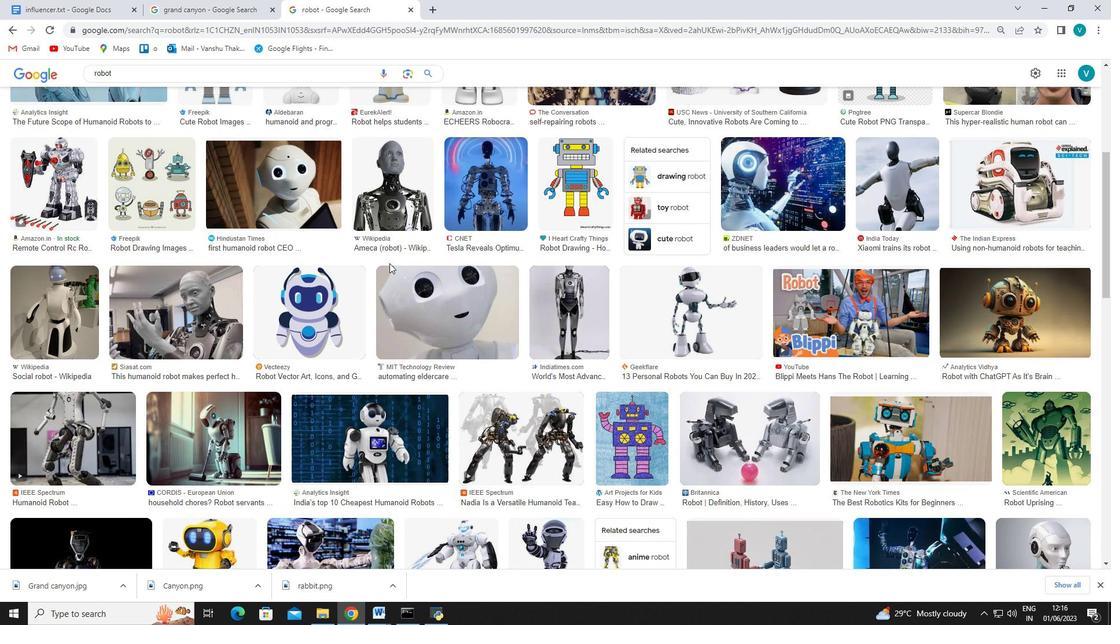 
Action: Mouse scrolled (389, 262) with delta (0, 0)
Screenshot: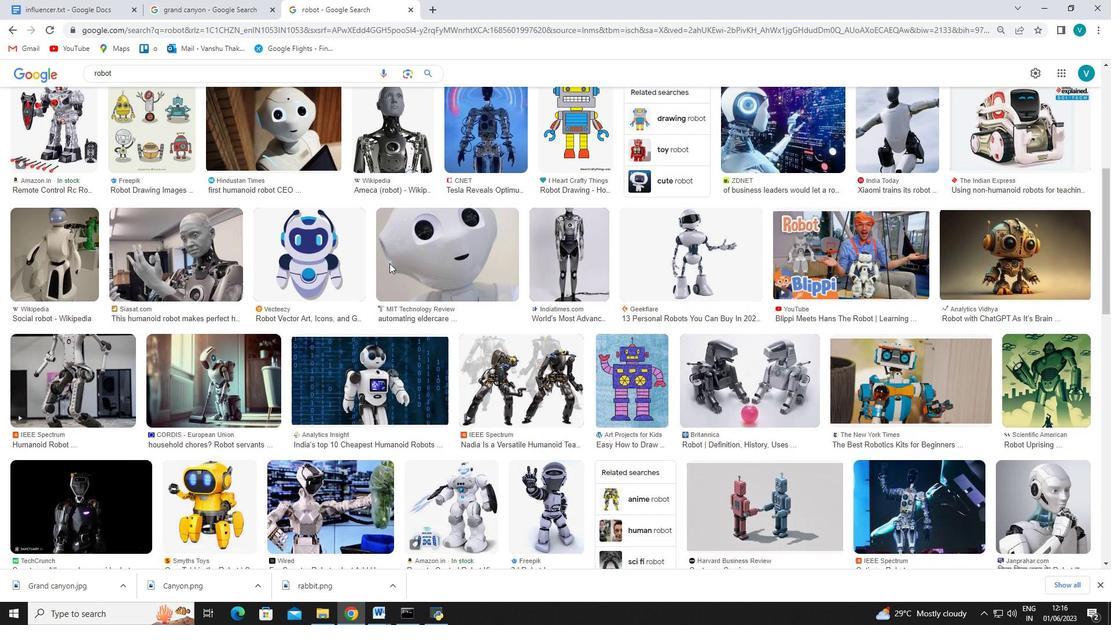 
Action: Mouse scrolled (389, 262) with delta (0, 0)
Screenshot: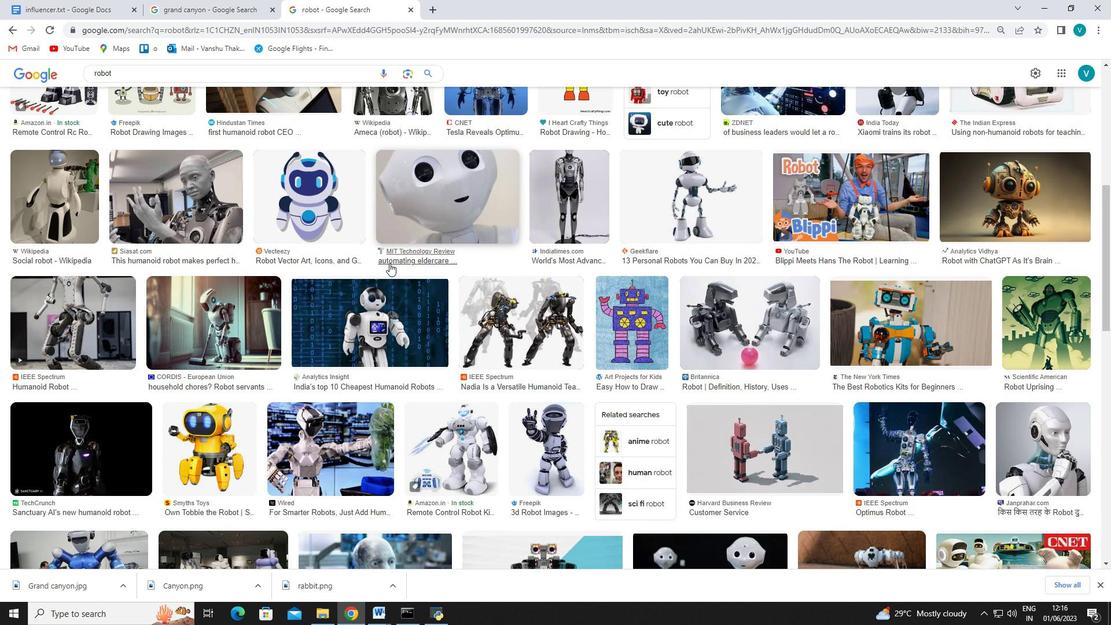
Action: Mouse moved to (1026, 363)
Screenshot: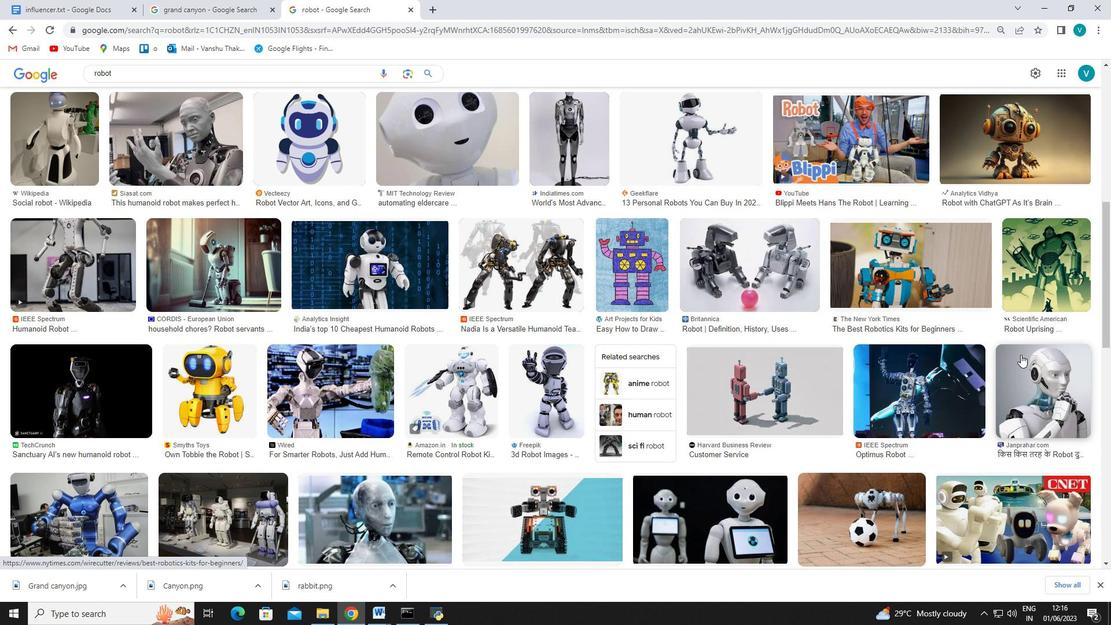 
Action: Mouse pressed left at (1026, 363)
Screenshot: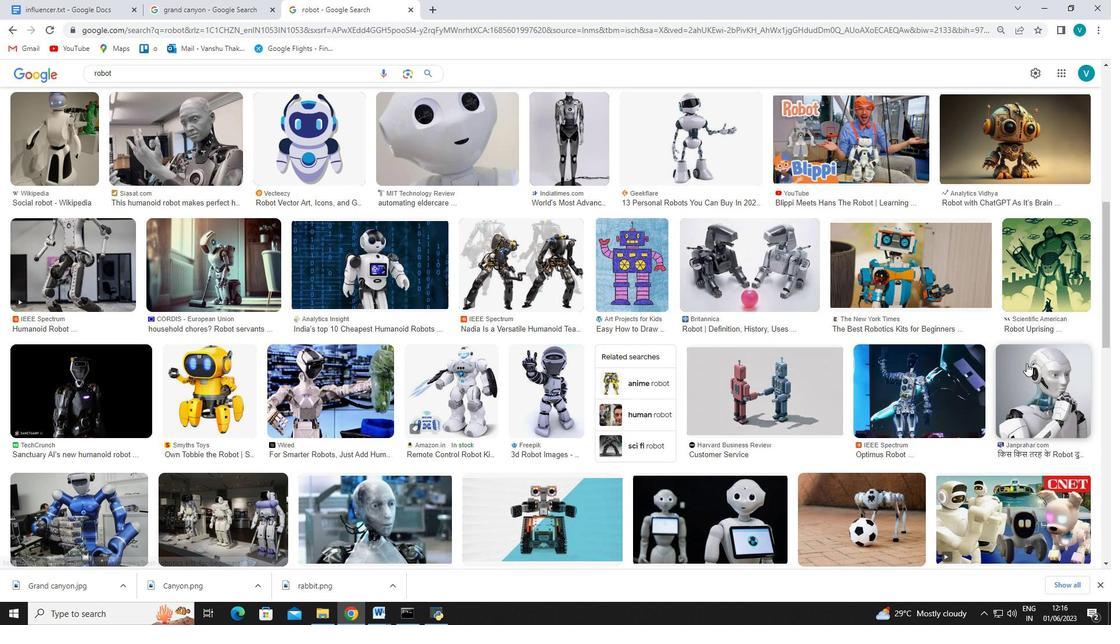 
Action: Mouse moved to (768, 238)
Screenshot: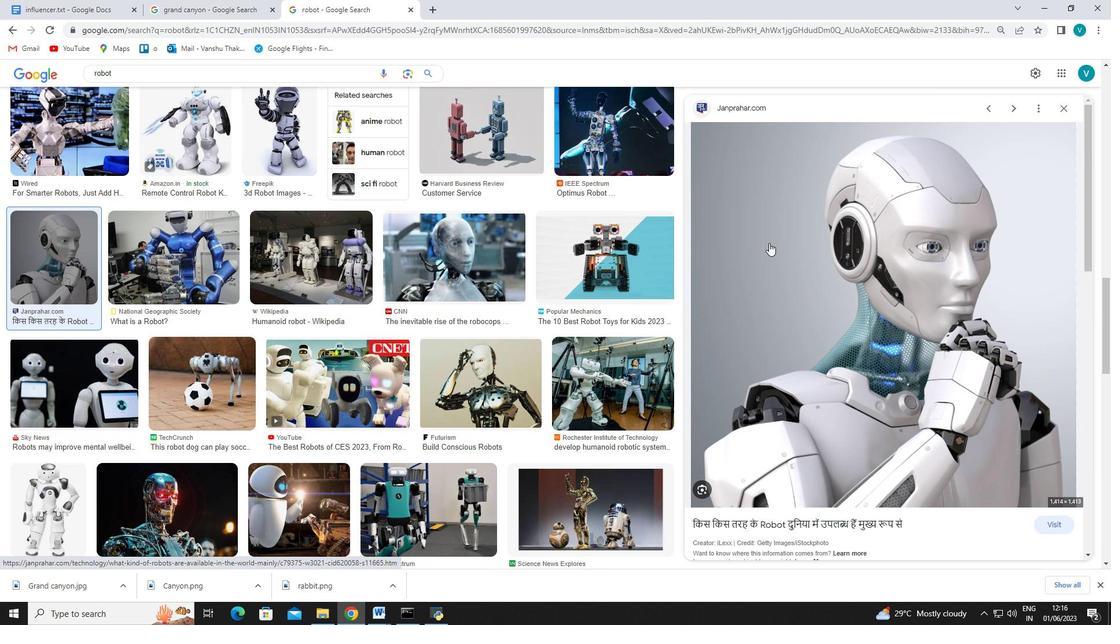 
Action: Mouse pressed right at (768, 238)
Screenshot: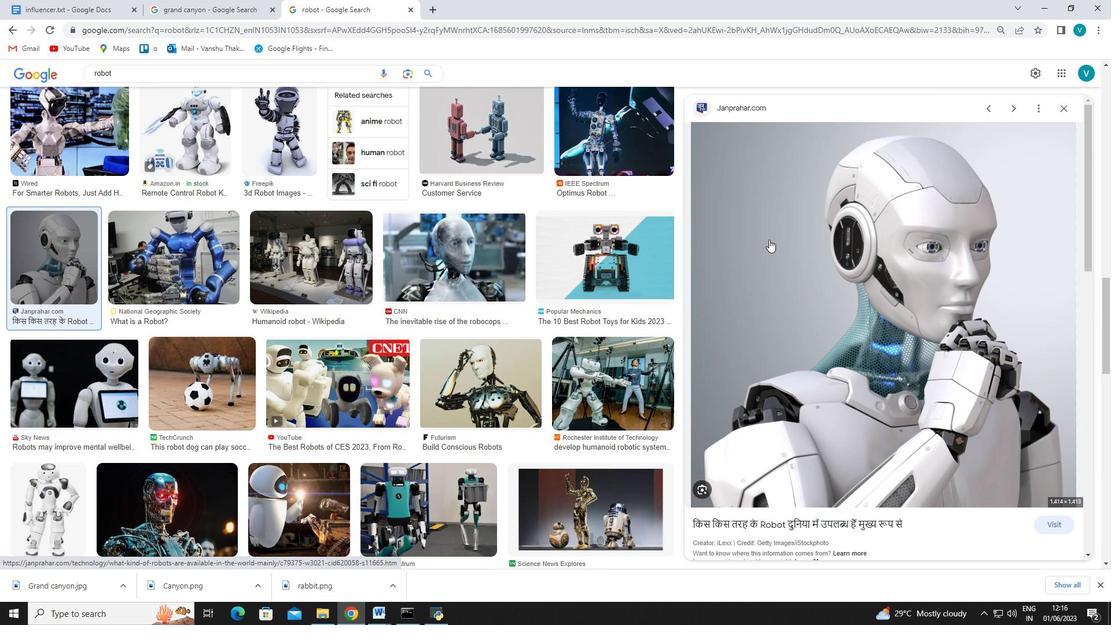 
Action: Mouse moved to (798, 363)
Screenshot: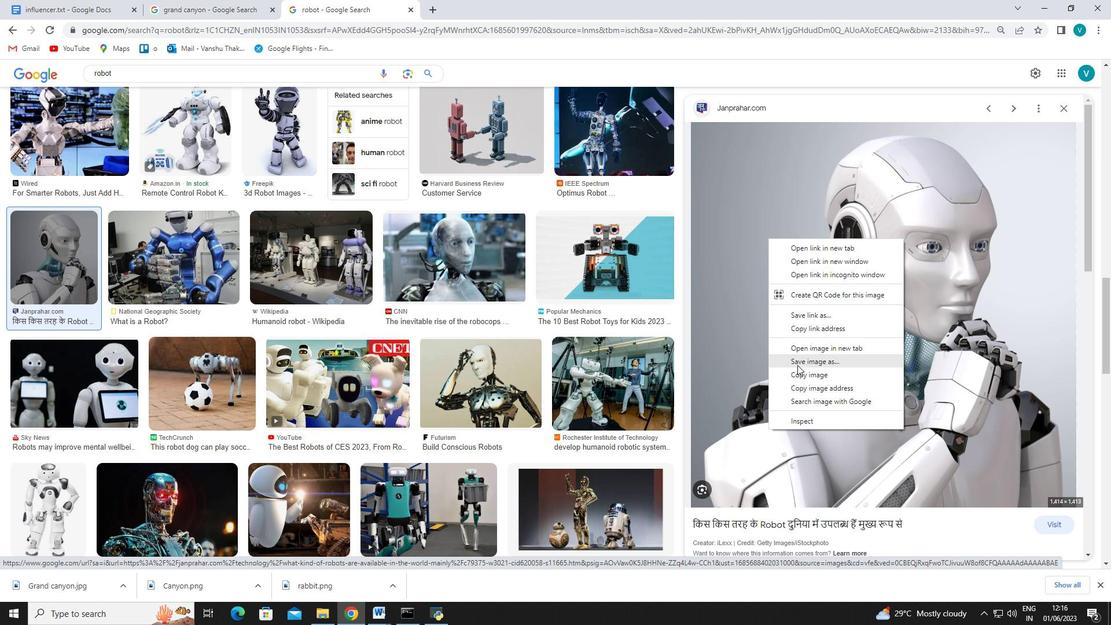 
Action: Mouse pressed left at (798, 363)
Screenshot: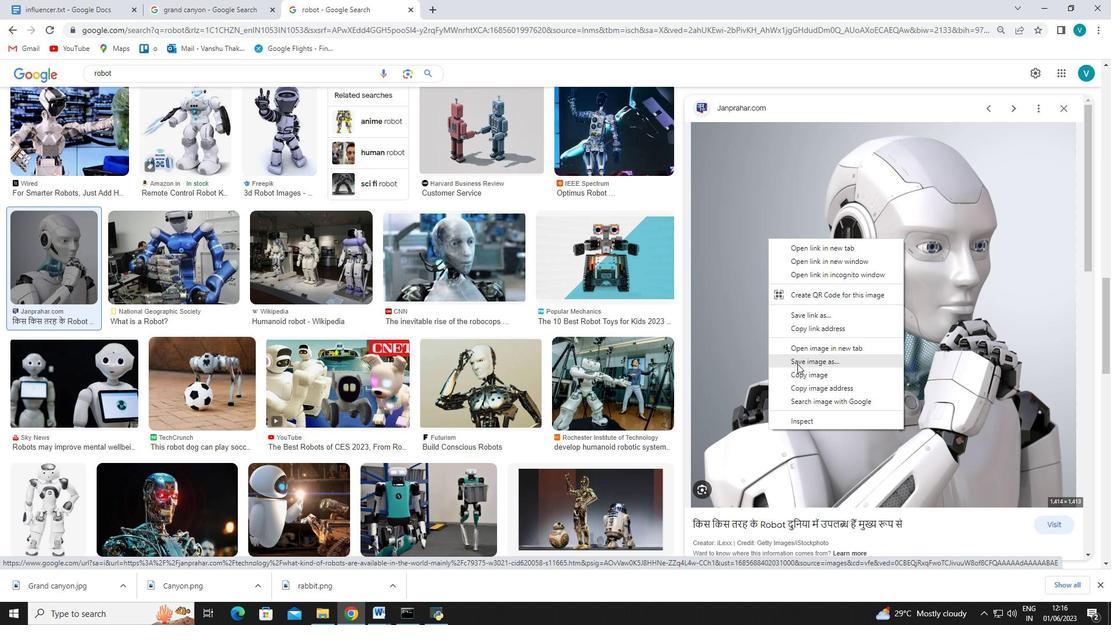 
Action: Mouse moved to (488, 328)
Screenshot: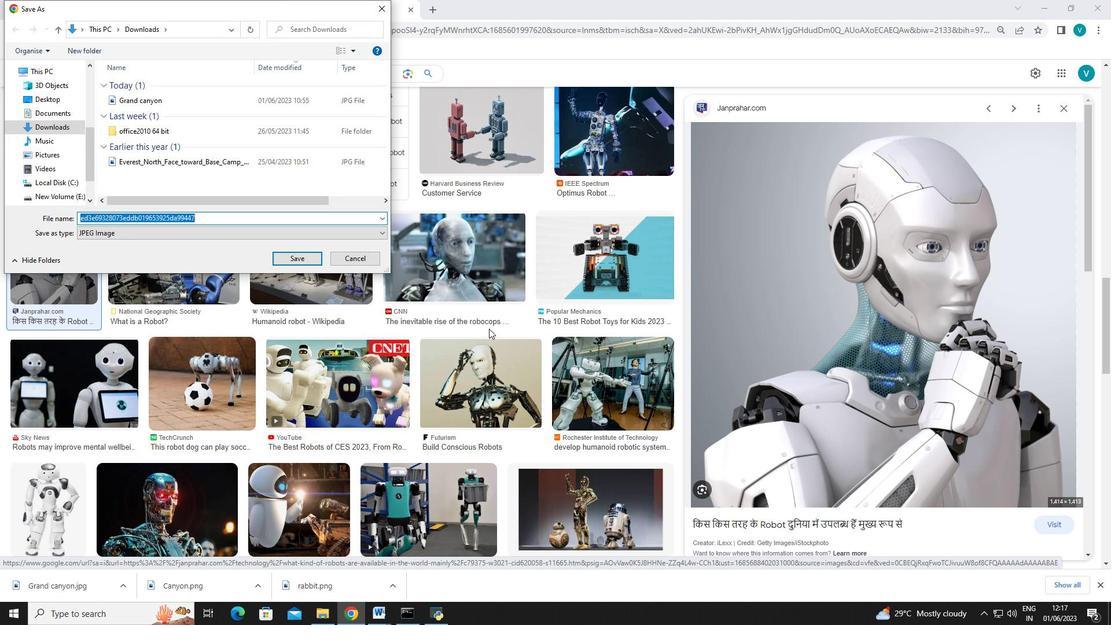 
Action: Key pressed robot
Screenshot: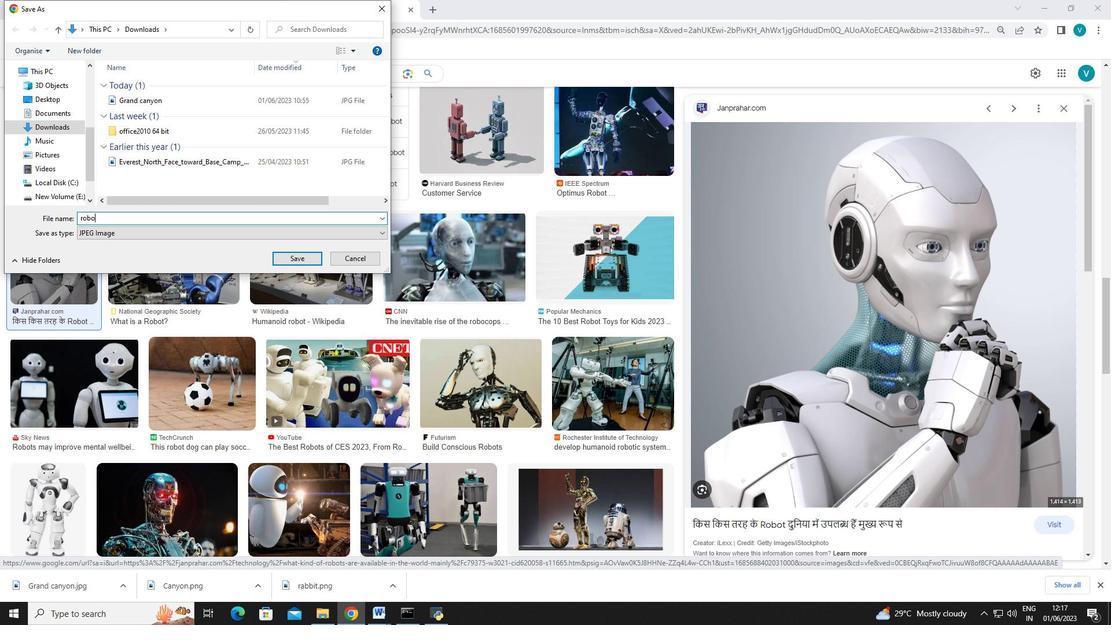 
Action: Mouse moved to (303, 261)
Screenshot: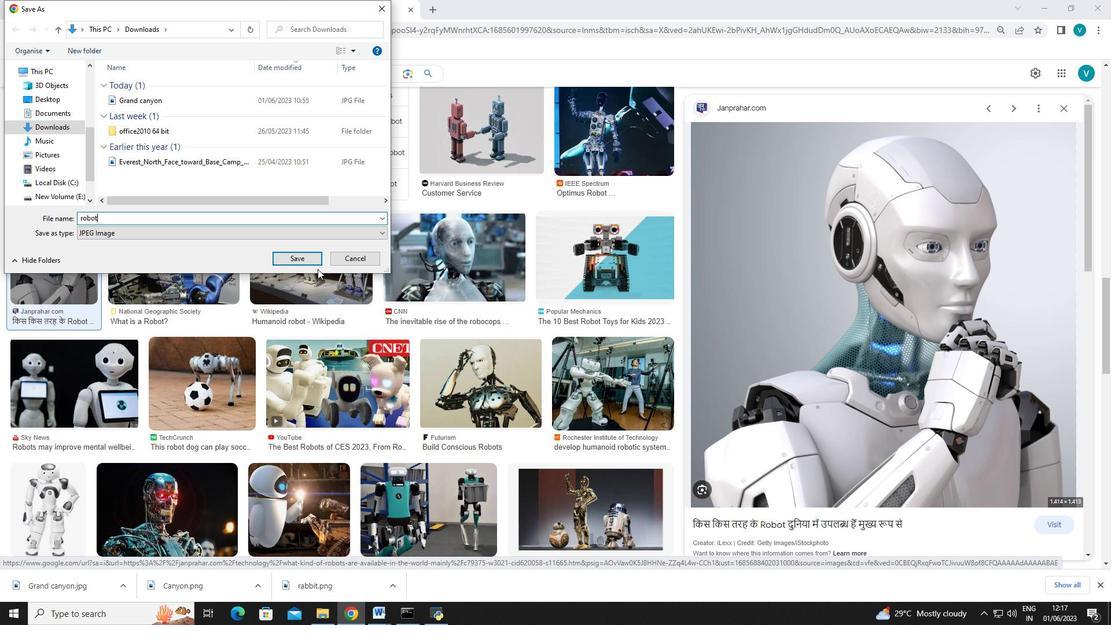 
Action: Mouse pressed left at (303, 261)
Screenshot: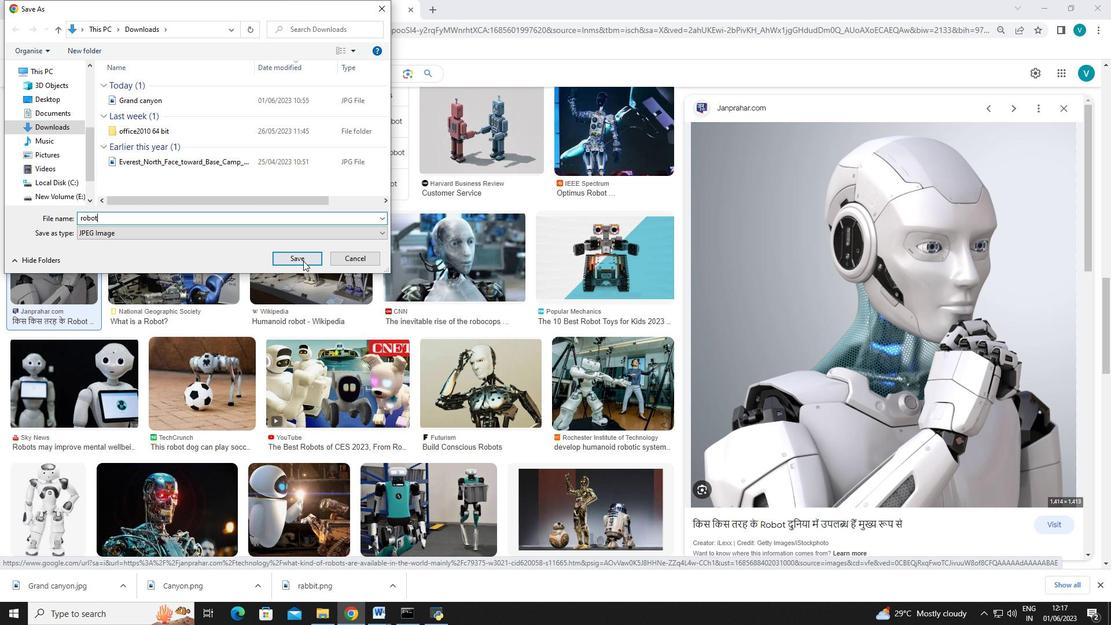 
Action: Mouse moved to (373, 616)
Screenshot: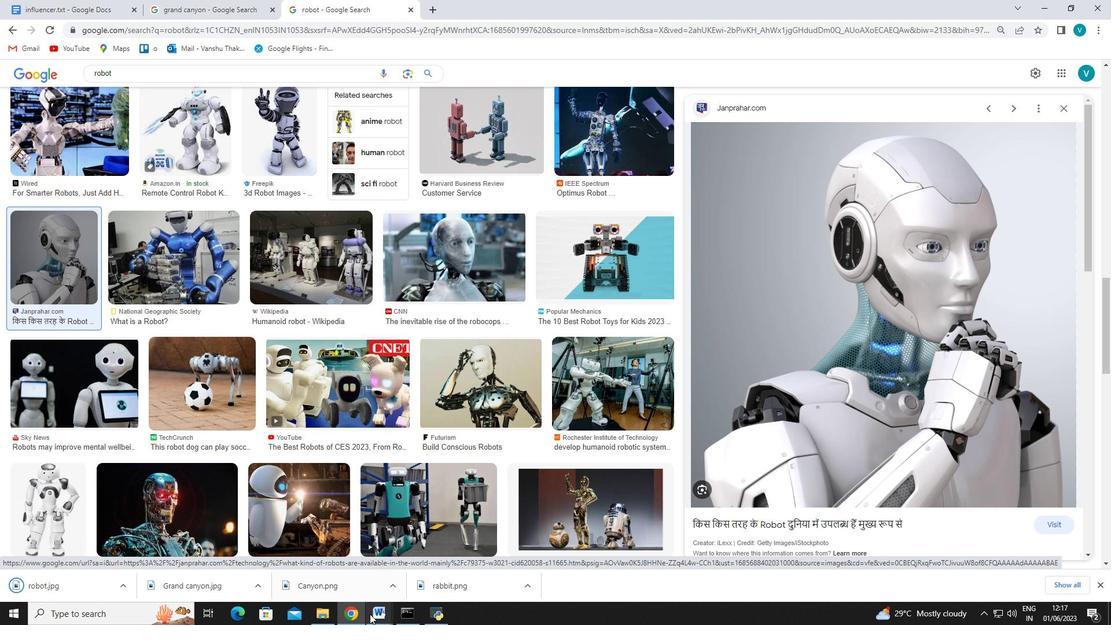 
Action: Mouse pressed left at (373, 616)
Screenshot: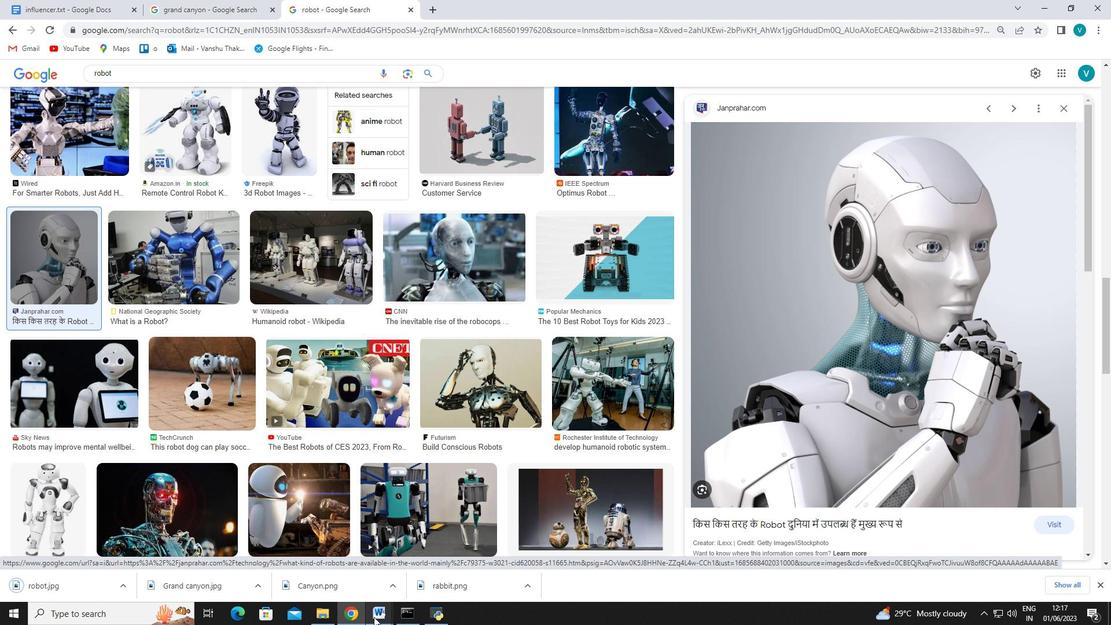 
Action: Mouse moved to (431, 575)
Screenshot: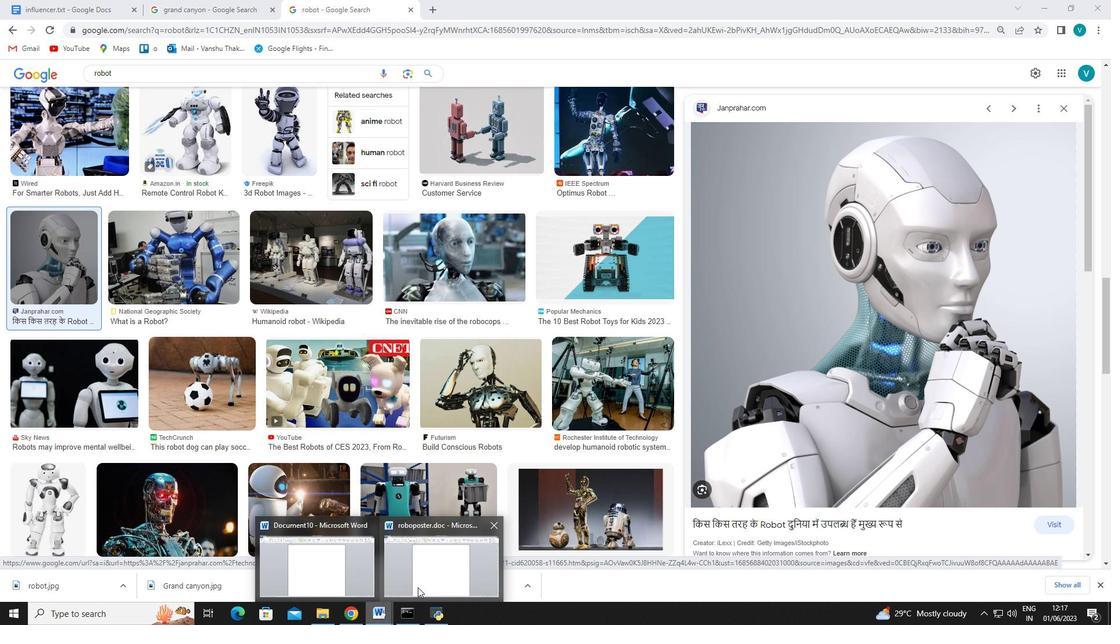 
Action: Mouse pressed left at (431, 575)
Screenshot: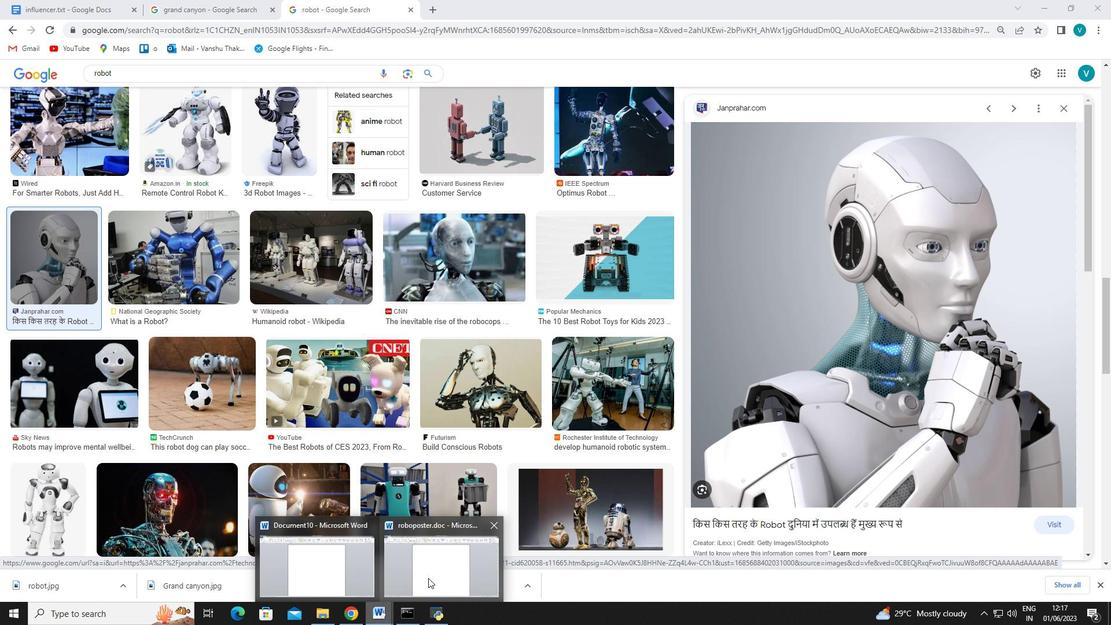 
Action: Mouse moved to (76, 24)
Screenshot: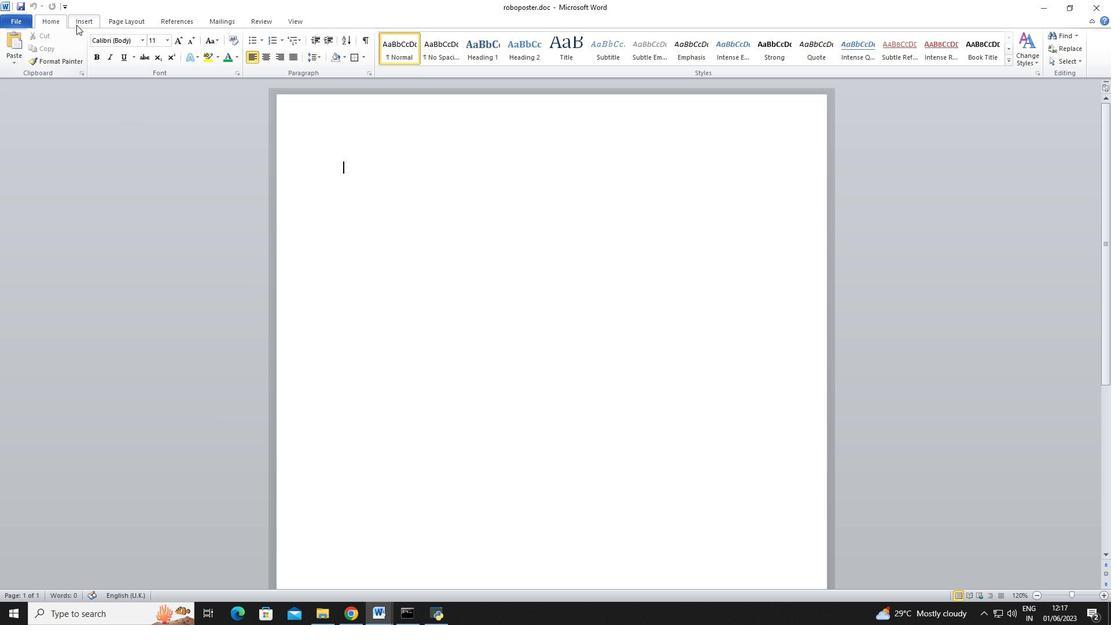 
Action: Mouse pressed left at (76, 24)
Screenshot: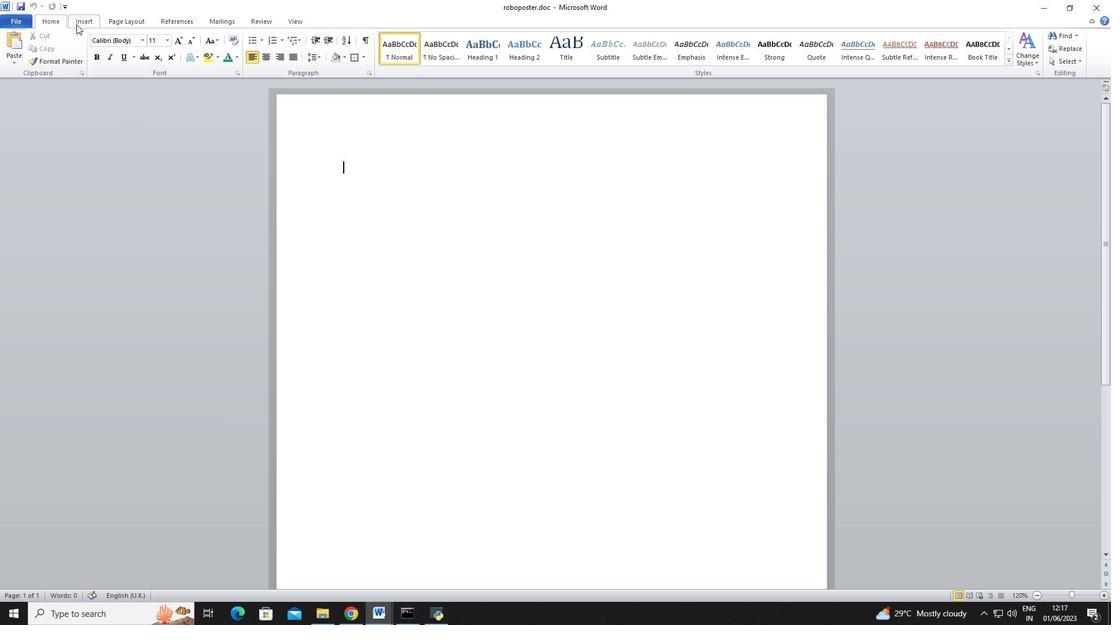 
Action: Mouse moved to (118, 52)
Screenshot: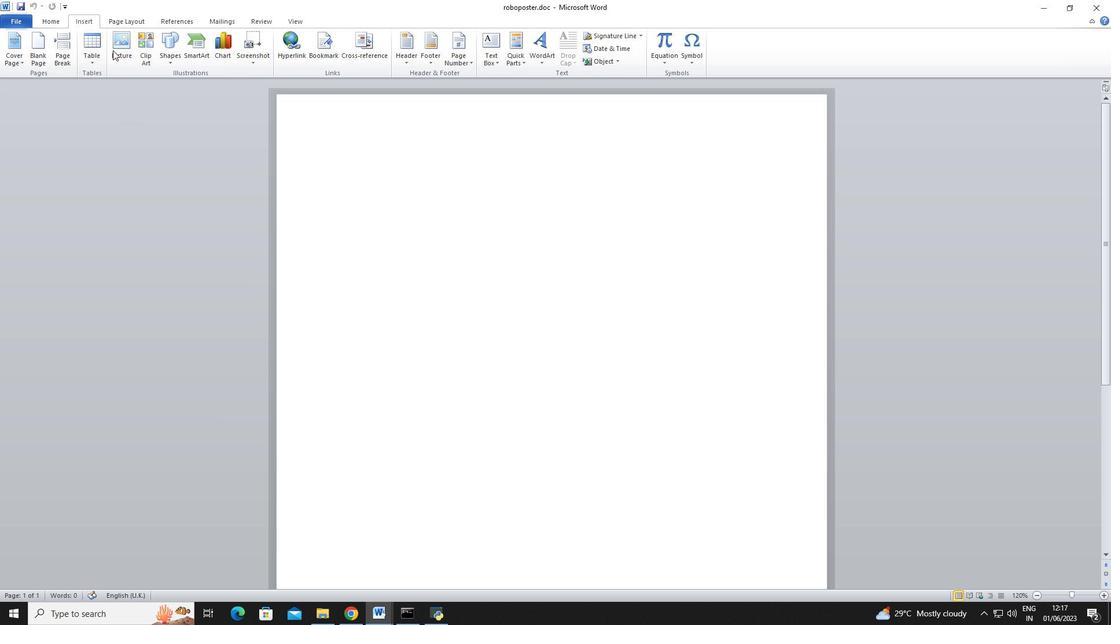 
Action: Mouse pressed left at (118, 52)
Screenshot: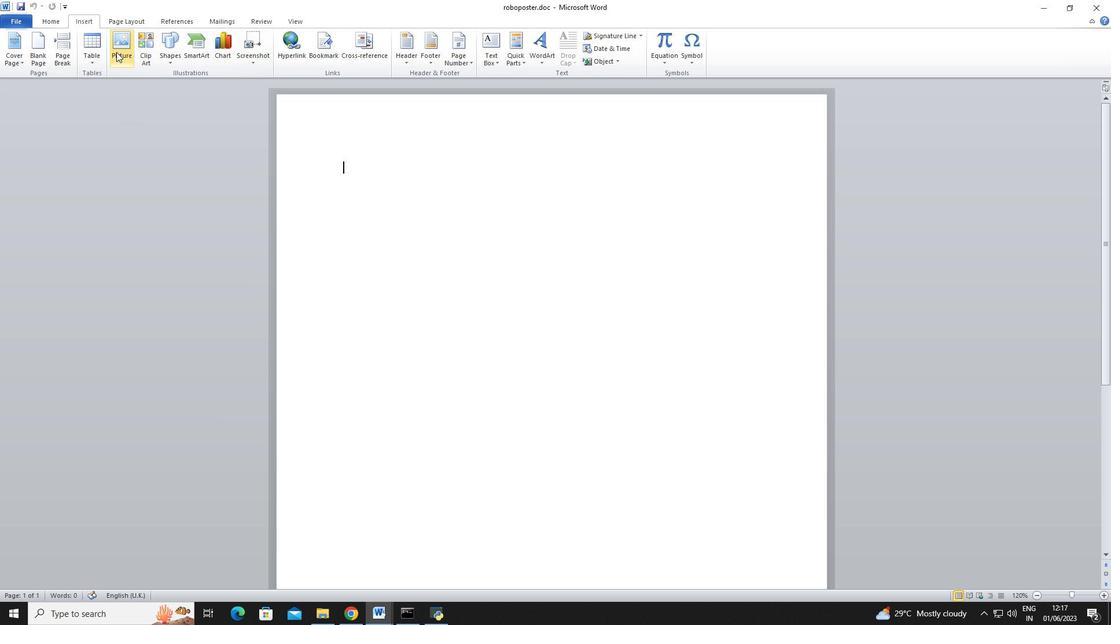 
Action: Mouse moved to (168, 105)
Screenshot: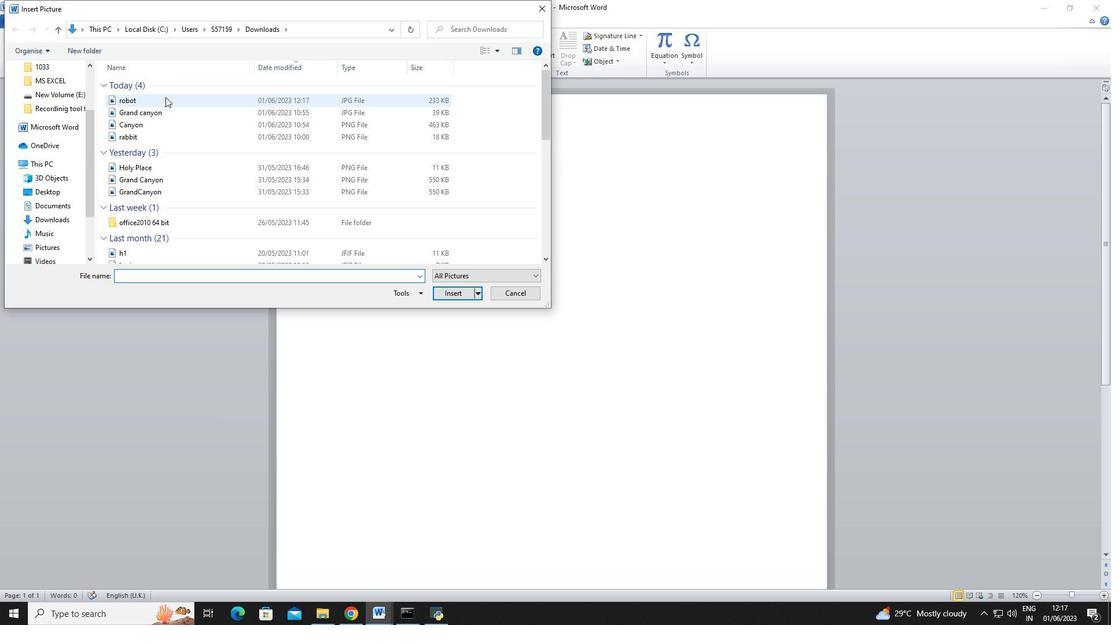 
Action: Mouse pressed left at (168, 105)
Screenshot: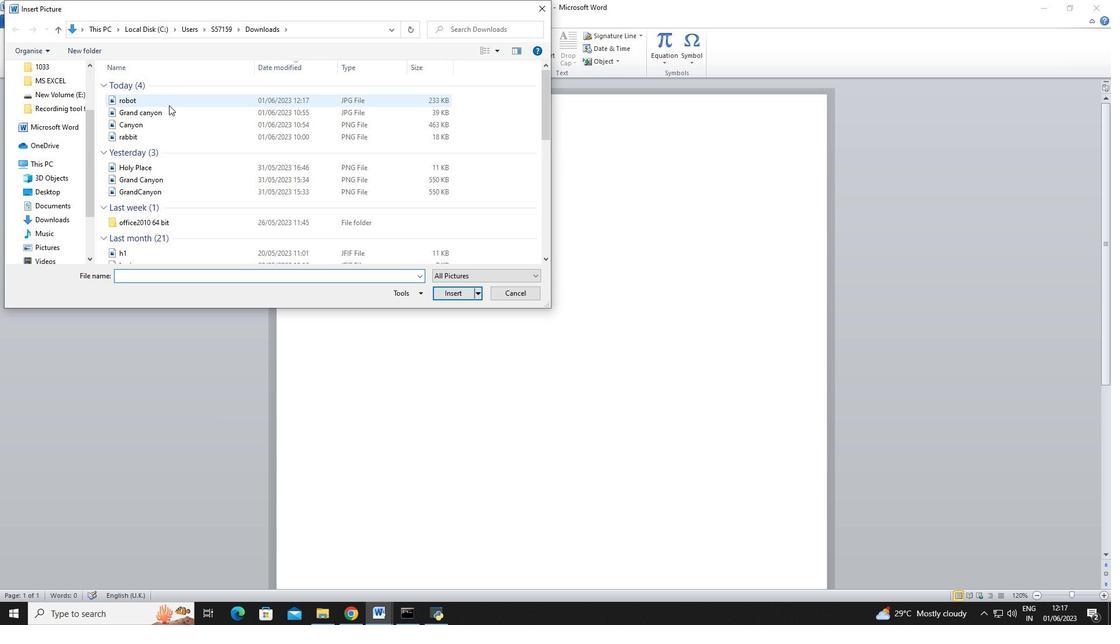 
Action: Mouse moved to (443, 296)
Screenshot: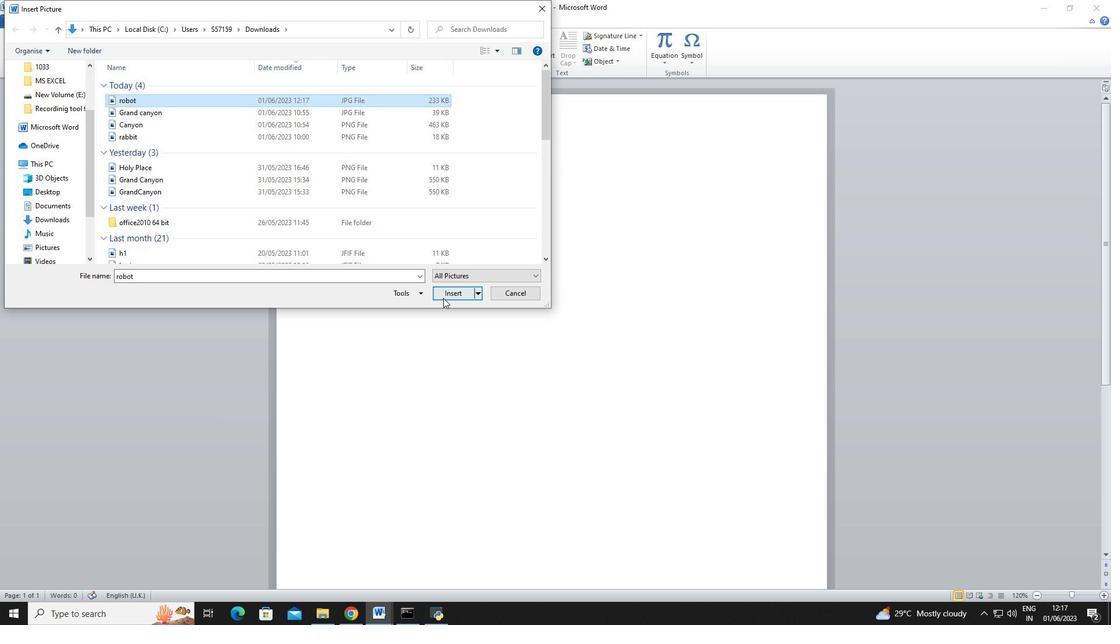 
Action: Mouse pressed left at (443, 296)
Screenshot: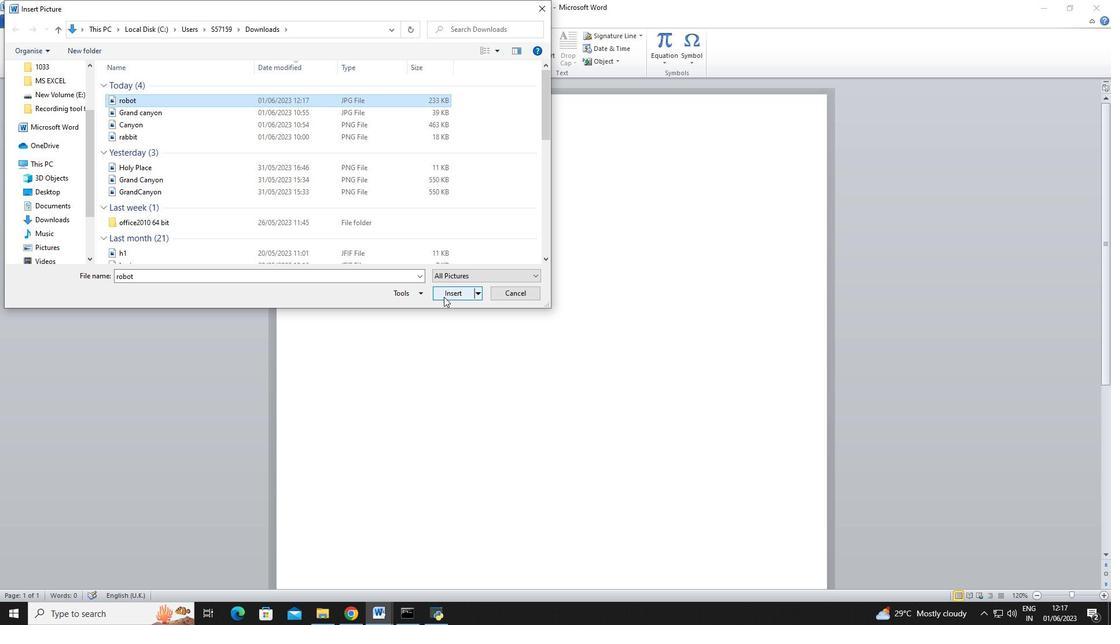 
Action: Mouse moved to (1097, 45)
Screenshot: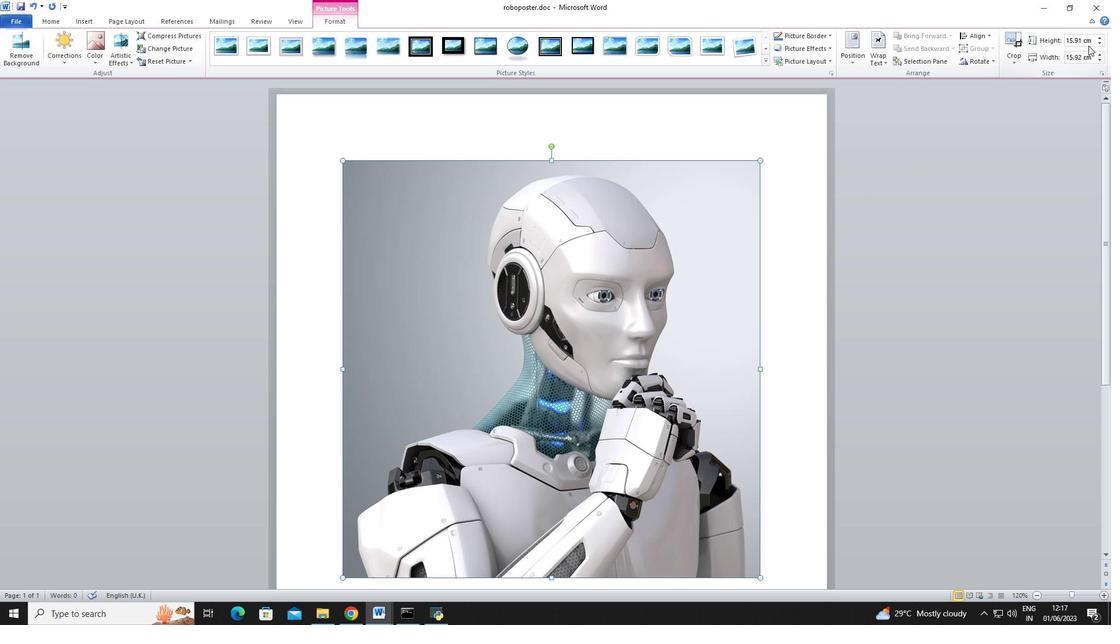 
Action: Mouse pressed left at (1097, 45)
Screenshot: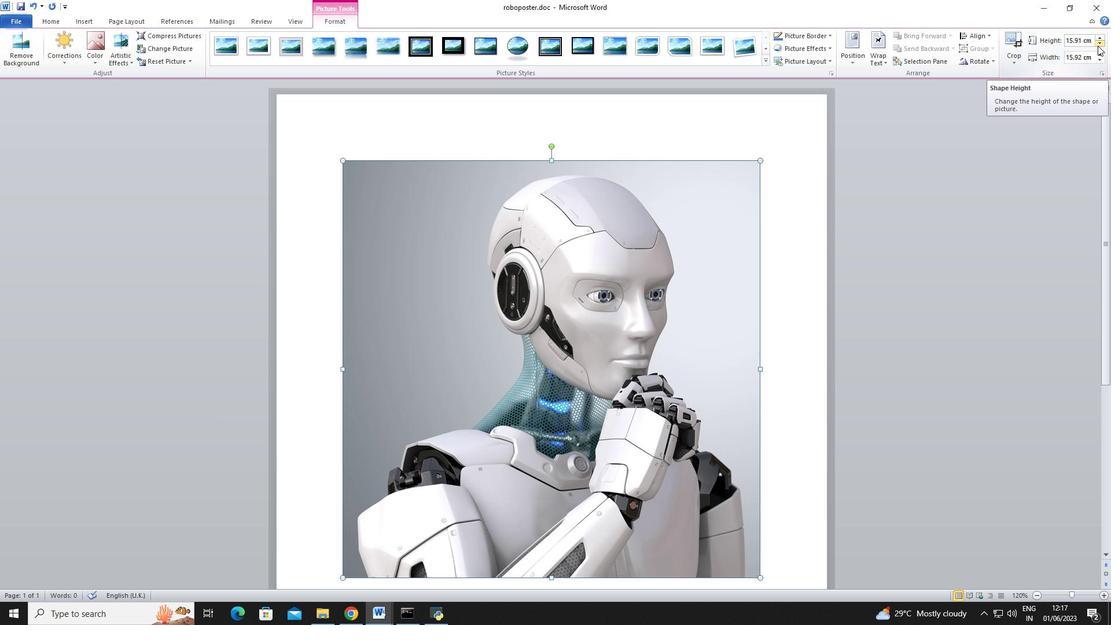 
Action: Mouse pressed left at (1097, 45)
Screenshot: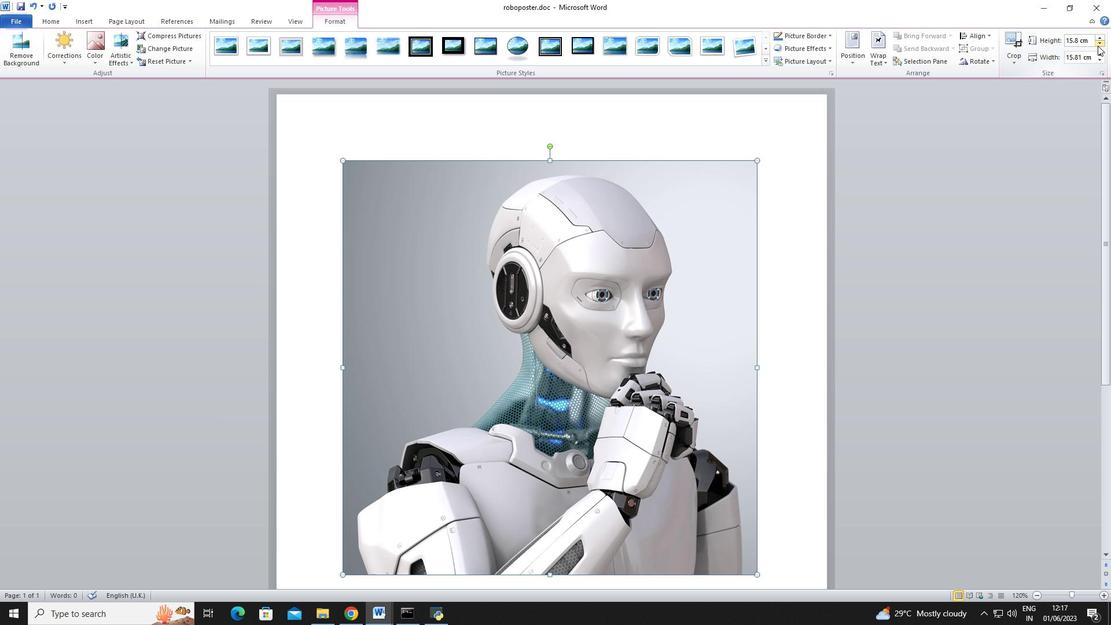 
Action: Mouse pressed left at (1097, 45)
Screenshot: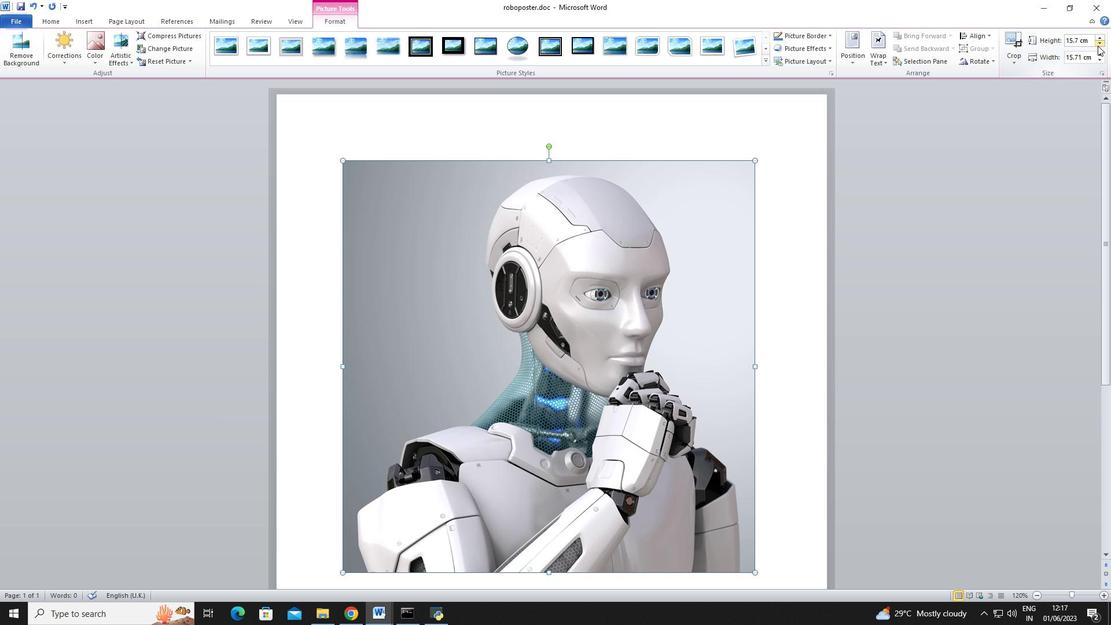 
Action: Mouse pressed left at (1097, 45)
Screenshot: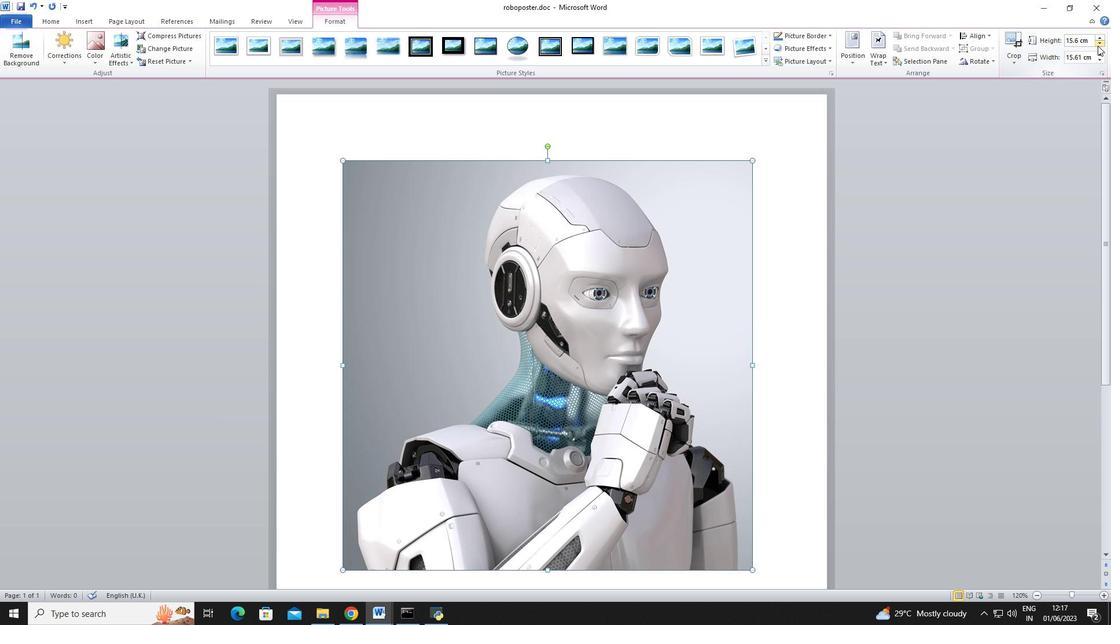 
Action: Mouse pressed left at (1097, 45)
Screenshot: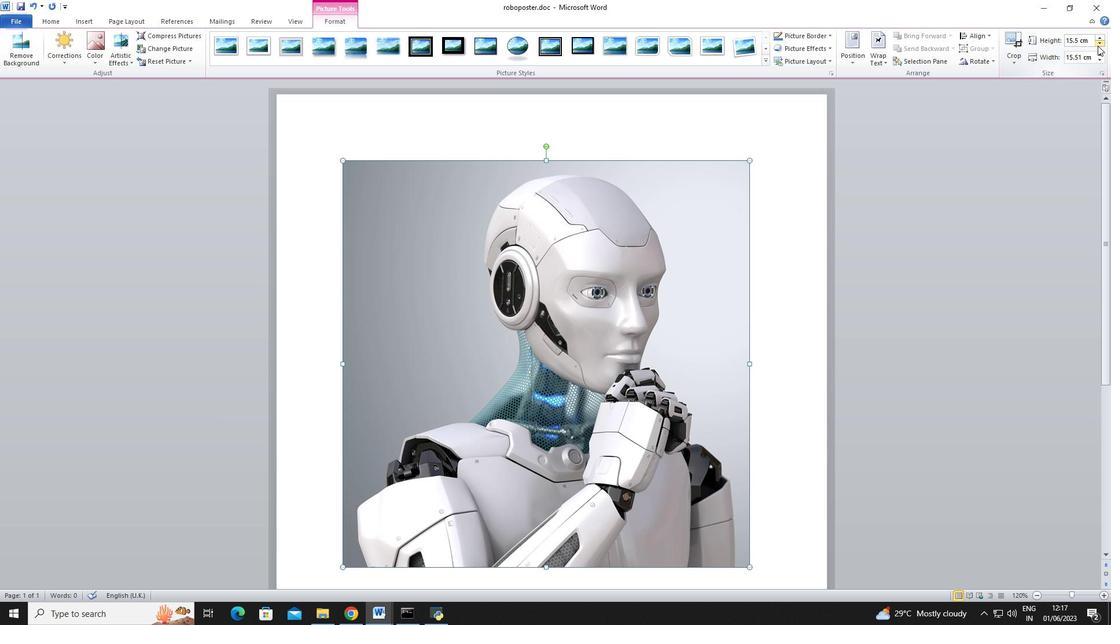 
Action: Mouse pressed left at (1097, 45)
Screenshot: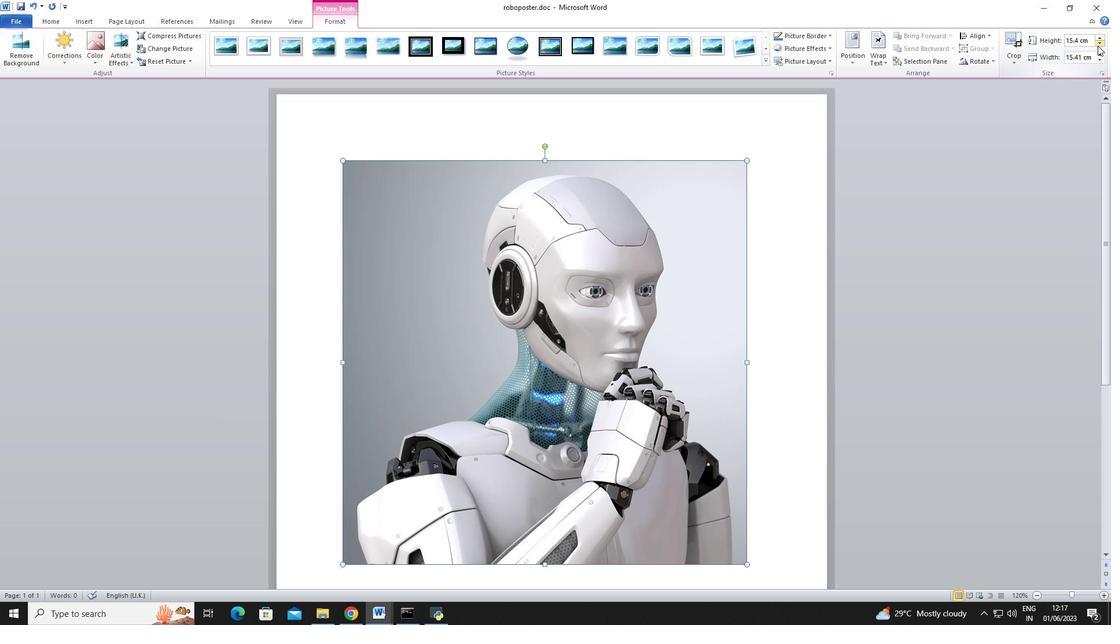 
Action: Mouse pressed left at (1097, 45)
Screenshot: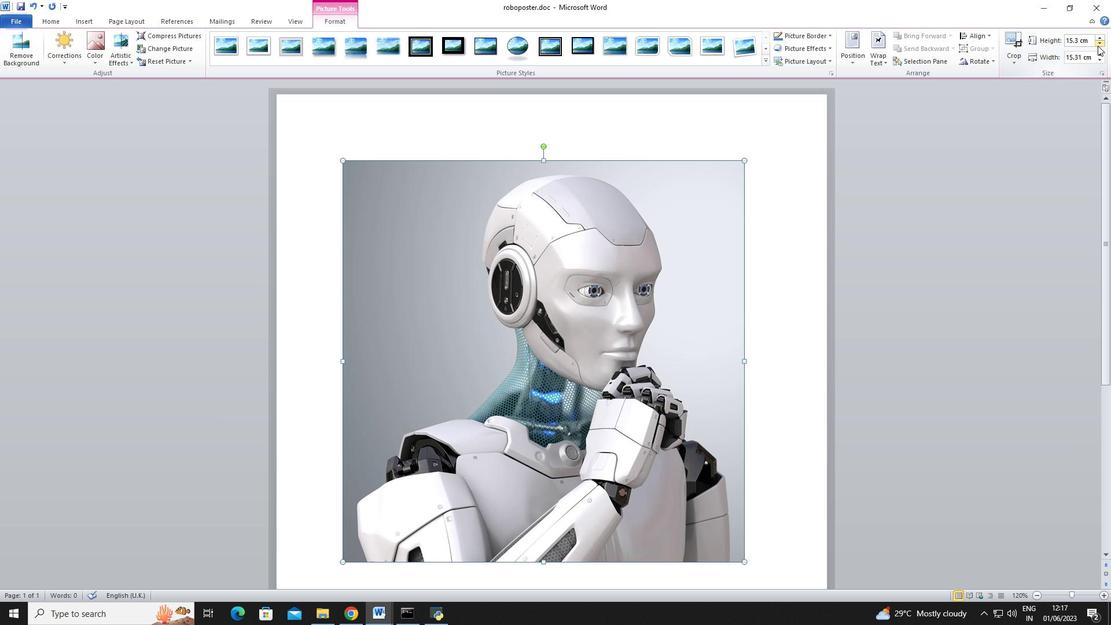 
Action: Mouse pressed left at (1097, 45)
Screenshot: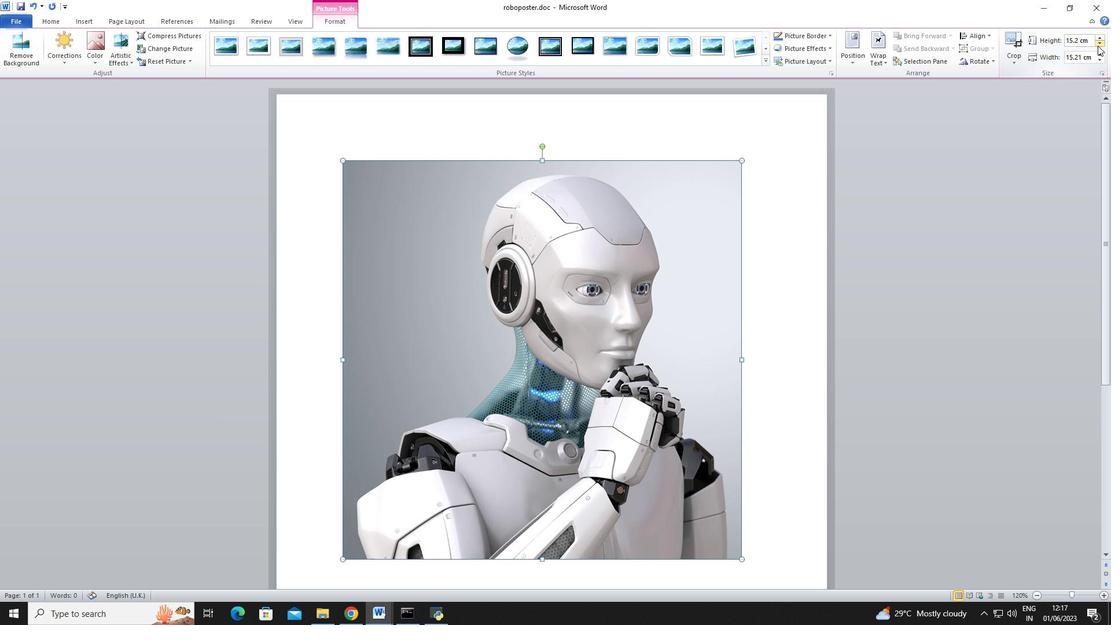 
Action: Mouse pressed left at (1097, 45)
Screenshot: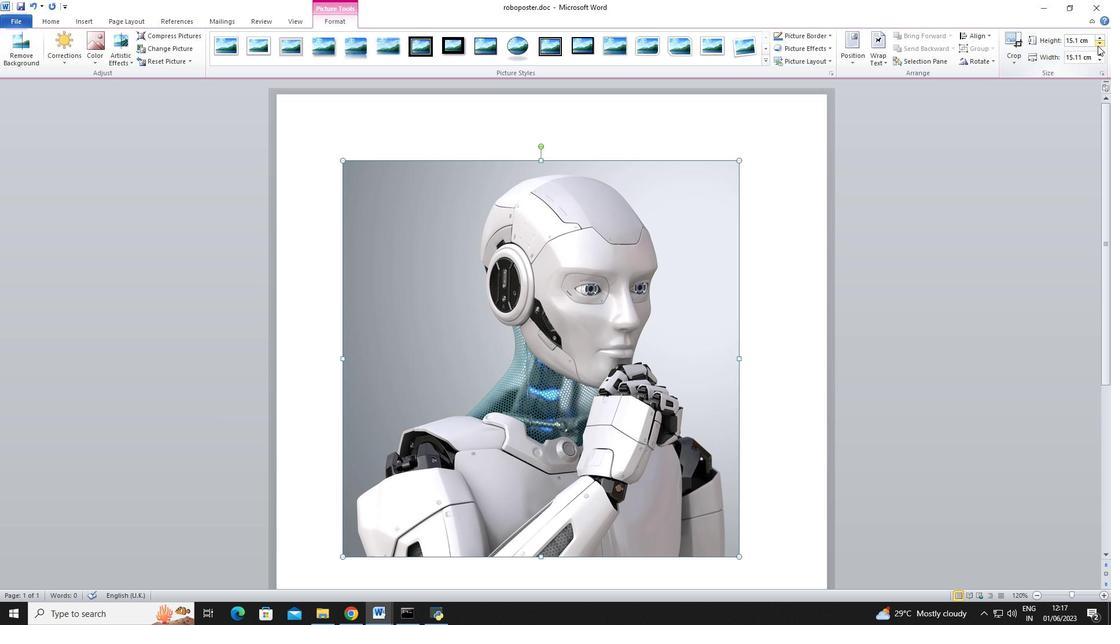 
Action: Mouse pressed left at (1097, 45)
Screenshot: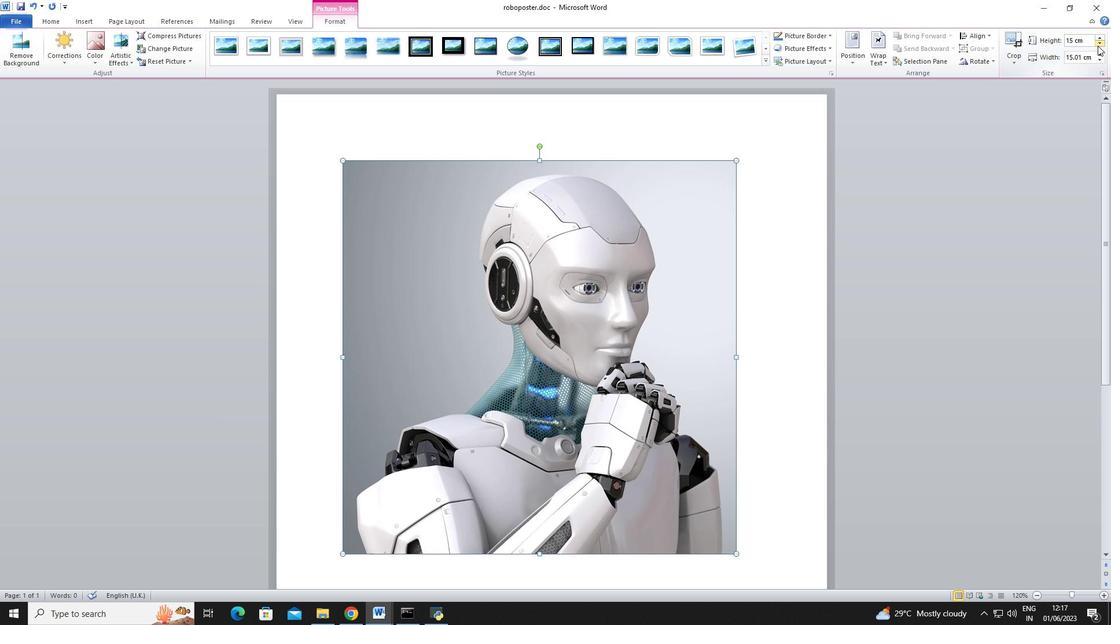 
Action: Mouse pressed left at (1097, 45)
Screenshot: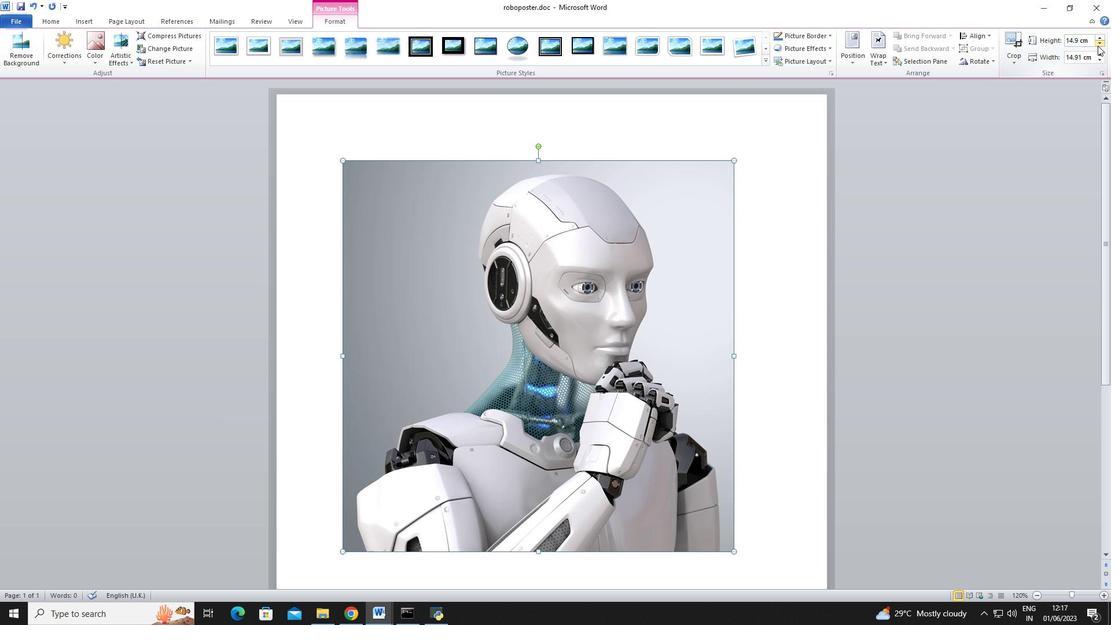 
Action: Mouse pressed left at (1097, 45)
Screenshot: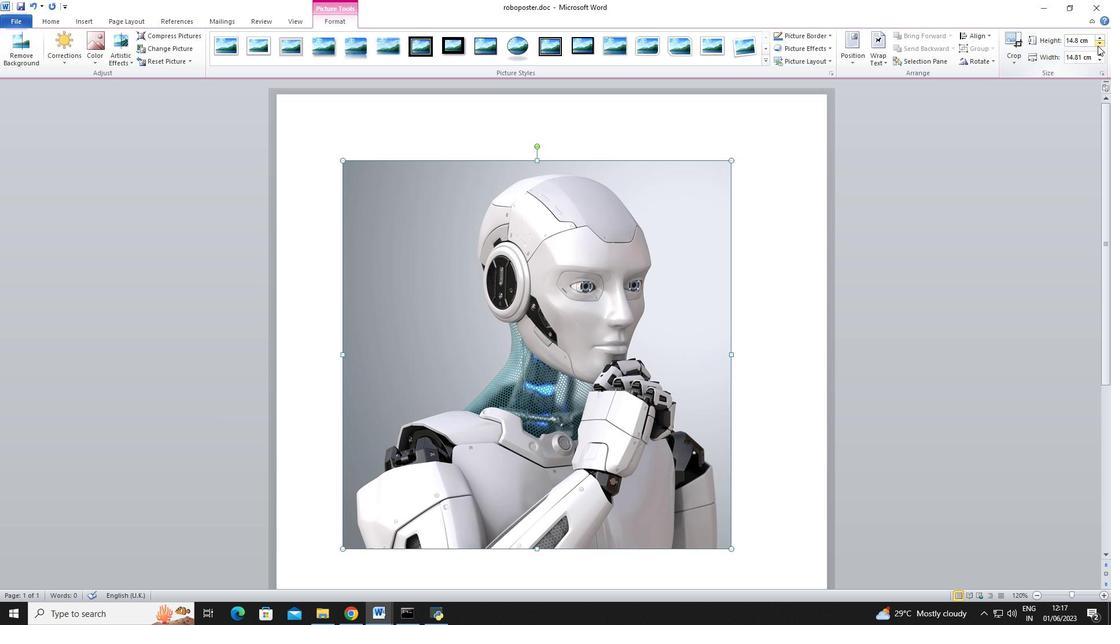 
Action: Mouse pressed left at (1097, 45)
Screenshot: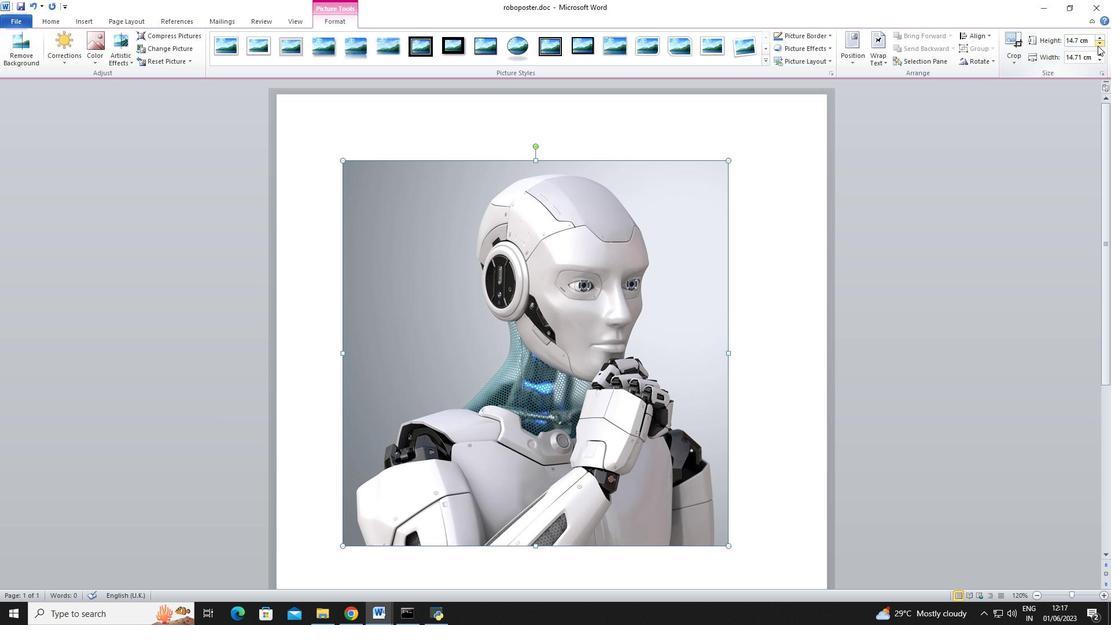 
Action: Mouse pressed left at (1097, 45)
Screenshot: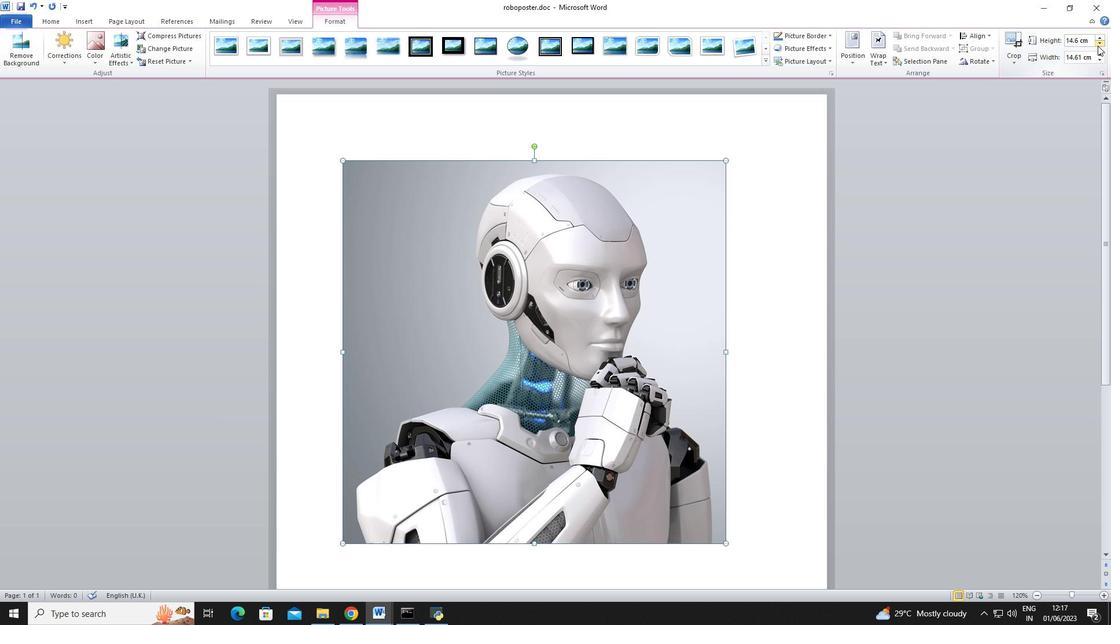 
Action: Mouse pressed left at (1097, 45)
Screenshot: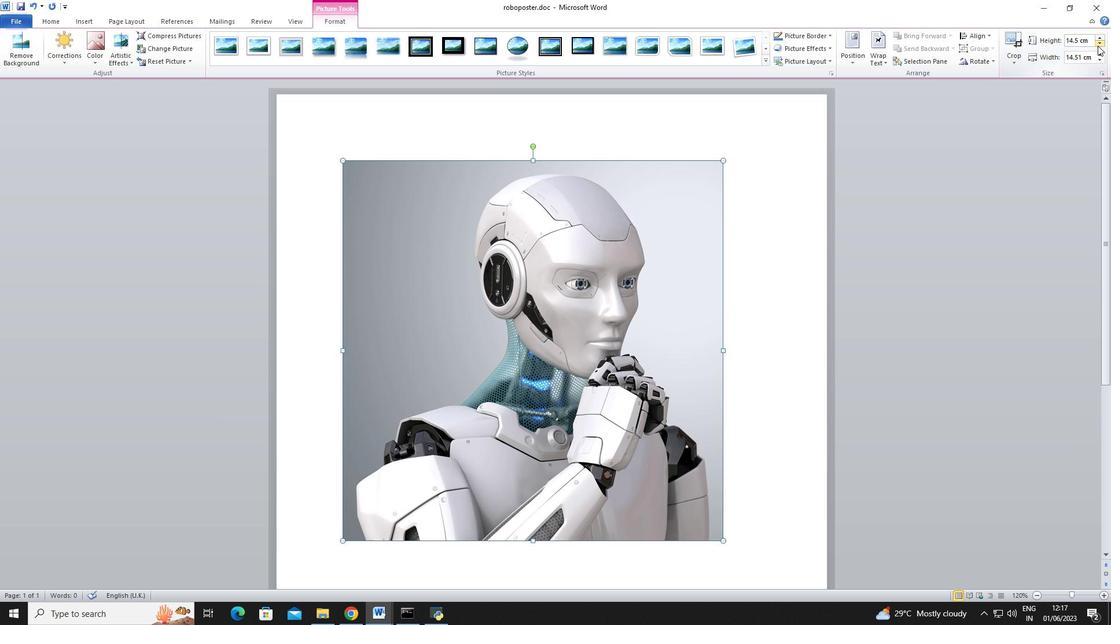 
Action: Mouse pressed left at (1097, 45)
Screenshot: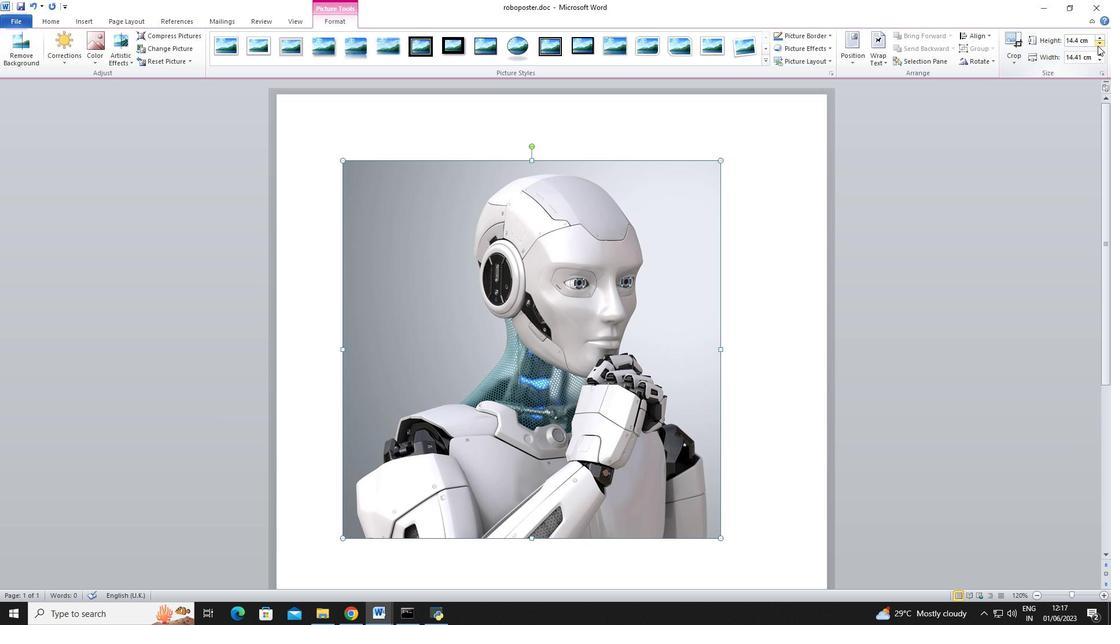 
Action: Mouse pressed left at (1097, 45)
Screenshot: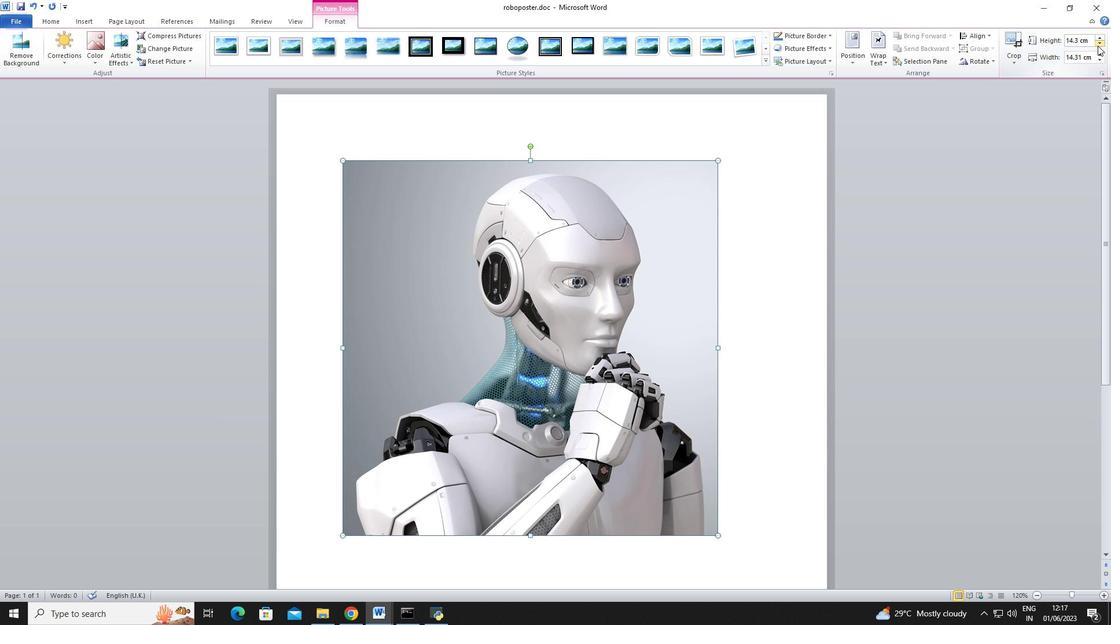 
Action: Mouse pressed left at (1097, 45)
Screenshot: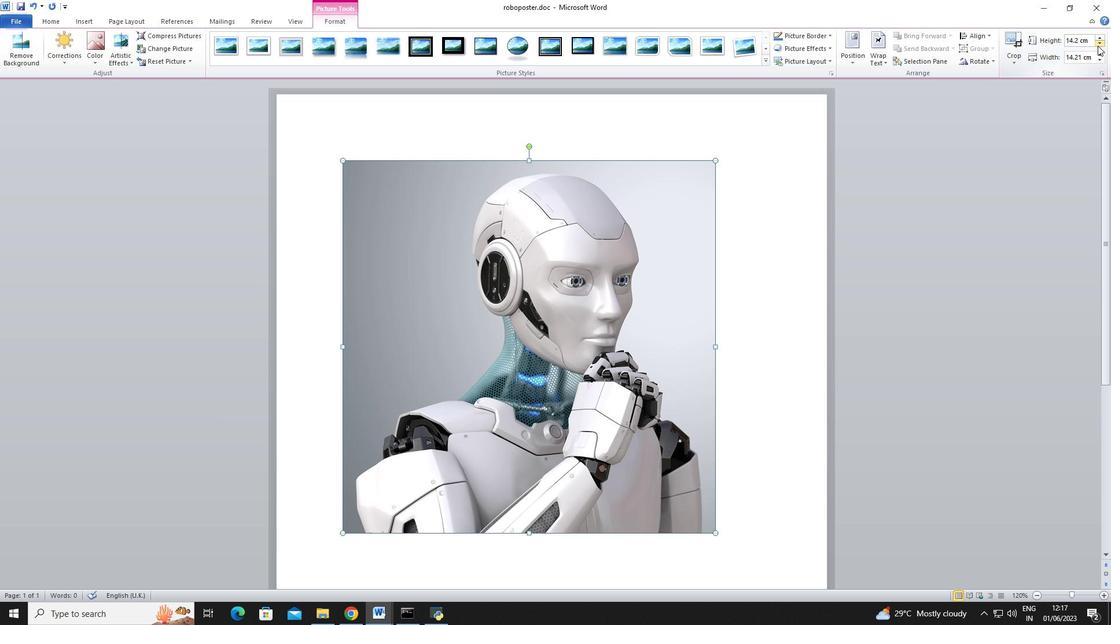 
Action: Mouse pressed left at (1097, 45)
Screenshot: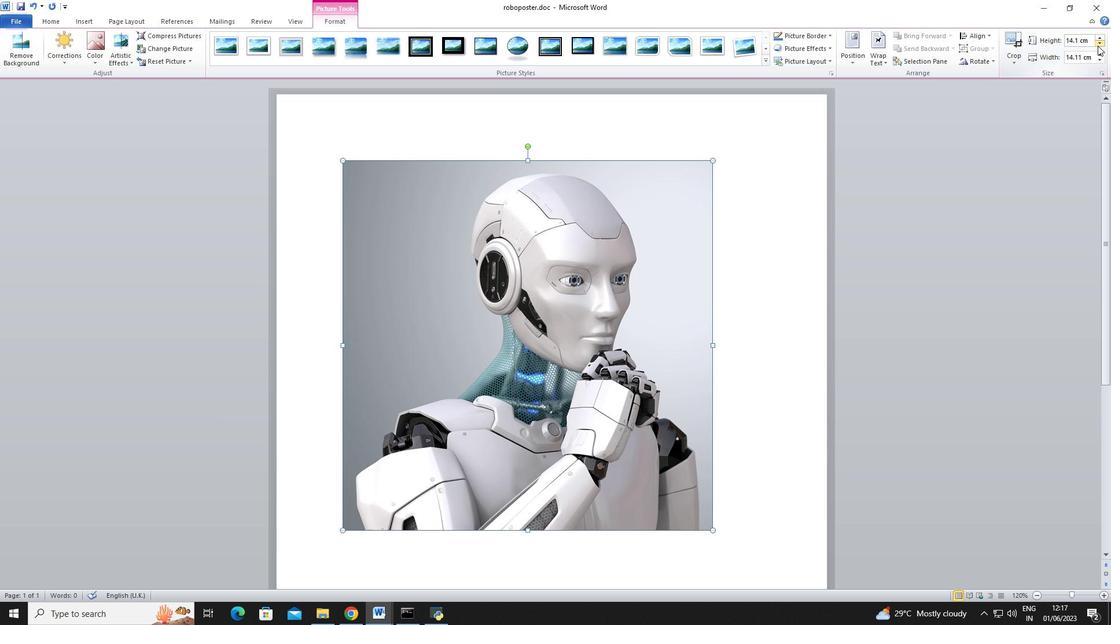 
Action: Mouse pressed left at (1097, 45)
Screenshot: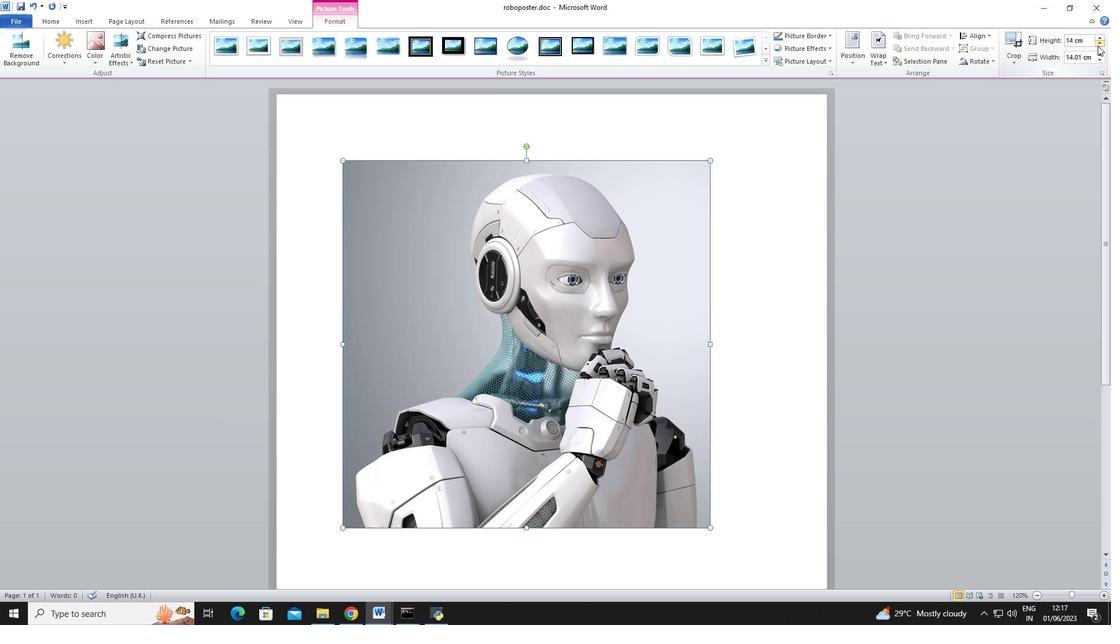 
Action: Mouse pressed left at (1097, 45)
Screenshot: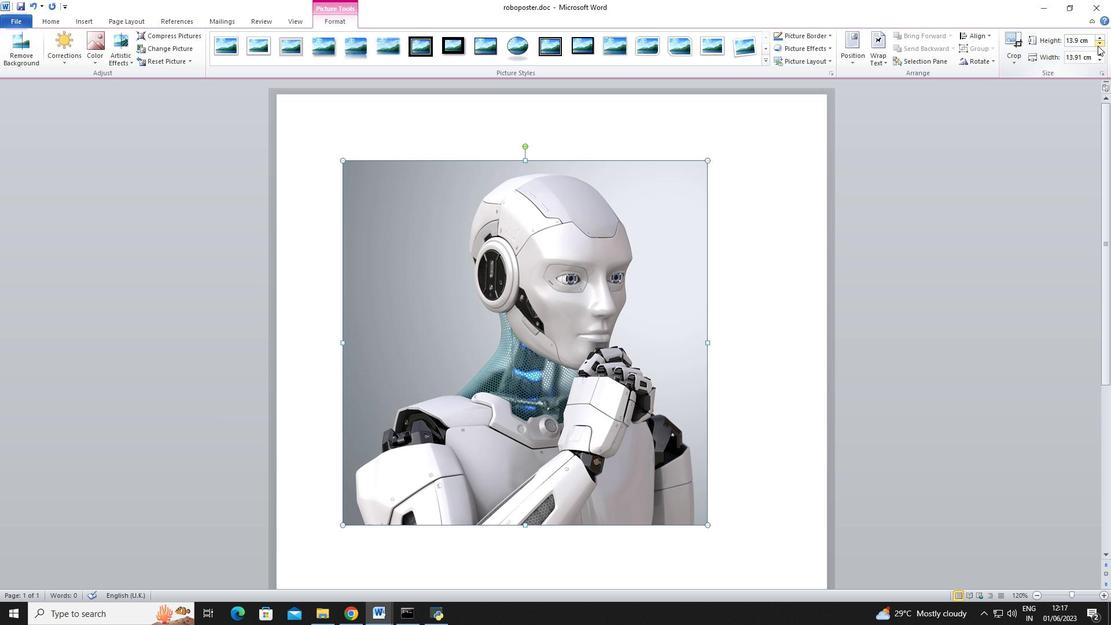 
Action: Mouse pressed left at (1097, 45)
Screenshot: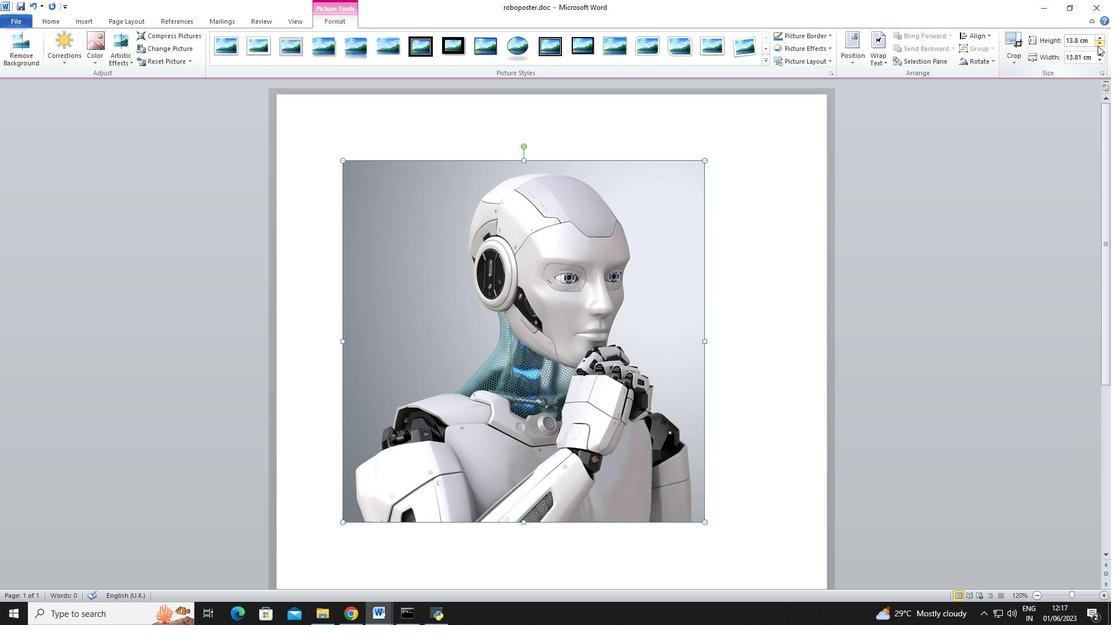 
Action: Mouse pressed left at (1097, 45)
Screenshot: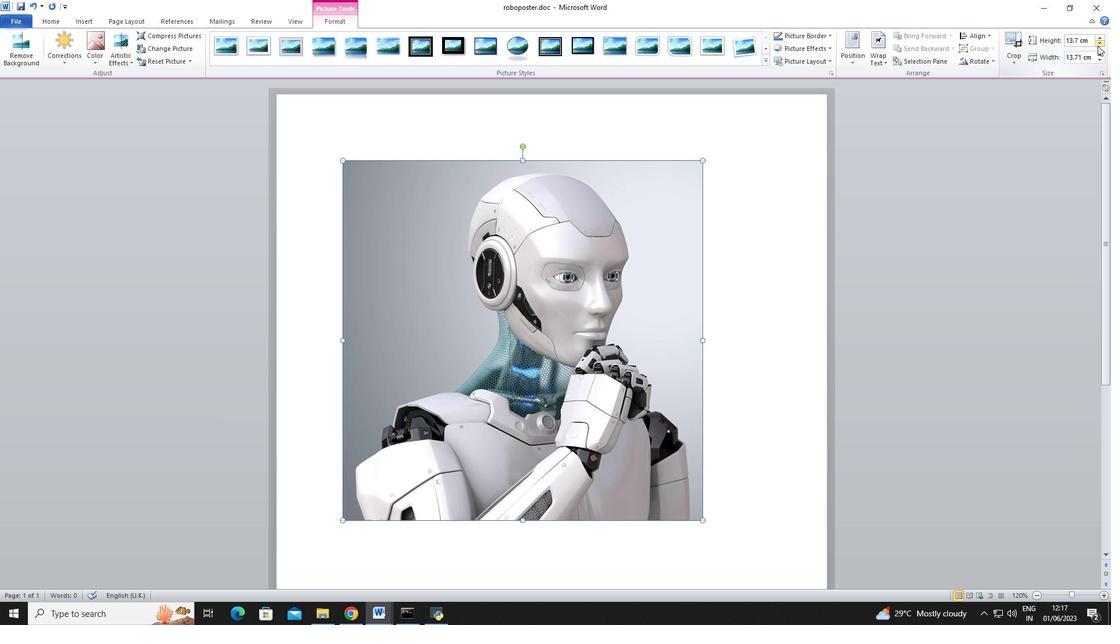 
Action: Mouse pressed left at (1097, 45)
Screenshot: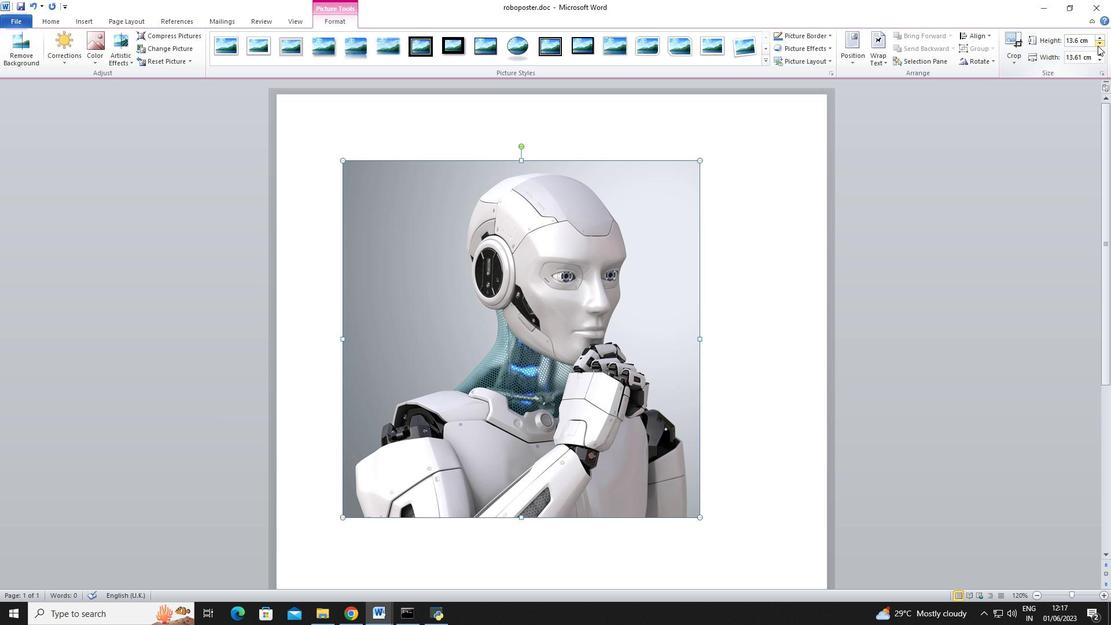 
Action: Mouse pressed left at (1097, 45)
Screenshot: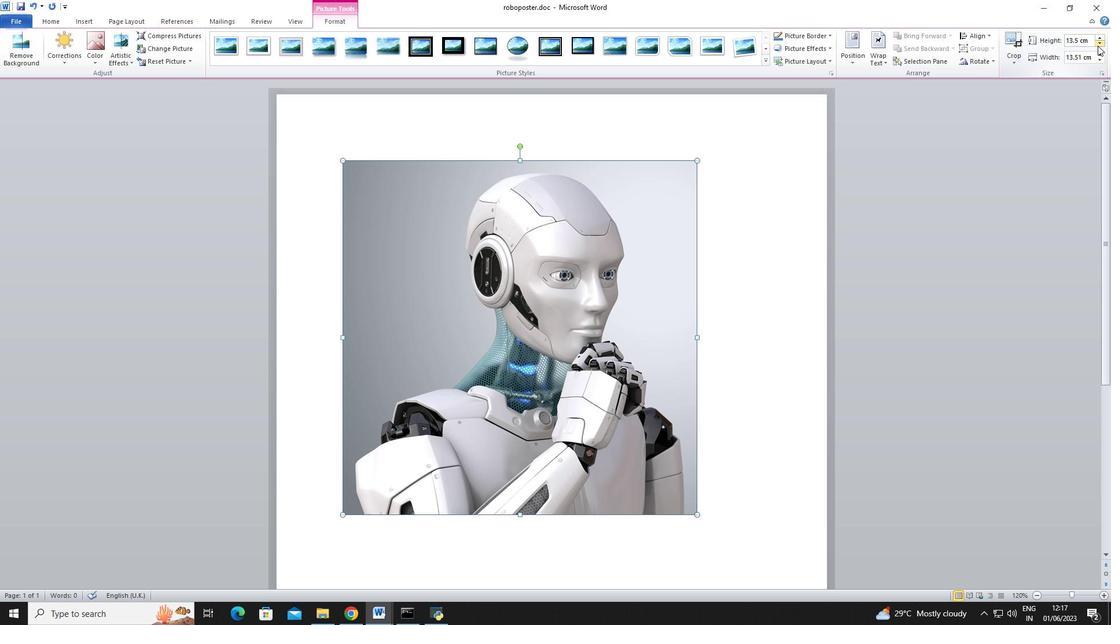 
Action: Mouse pressed left at (1097, 45)
Screenshot: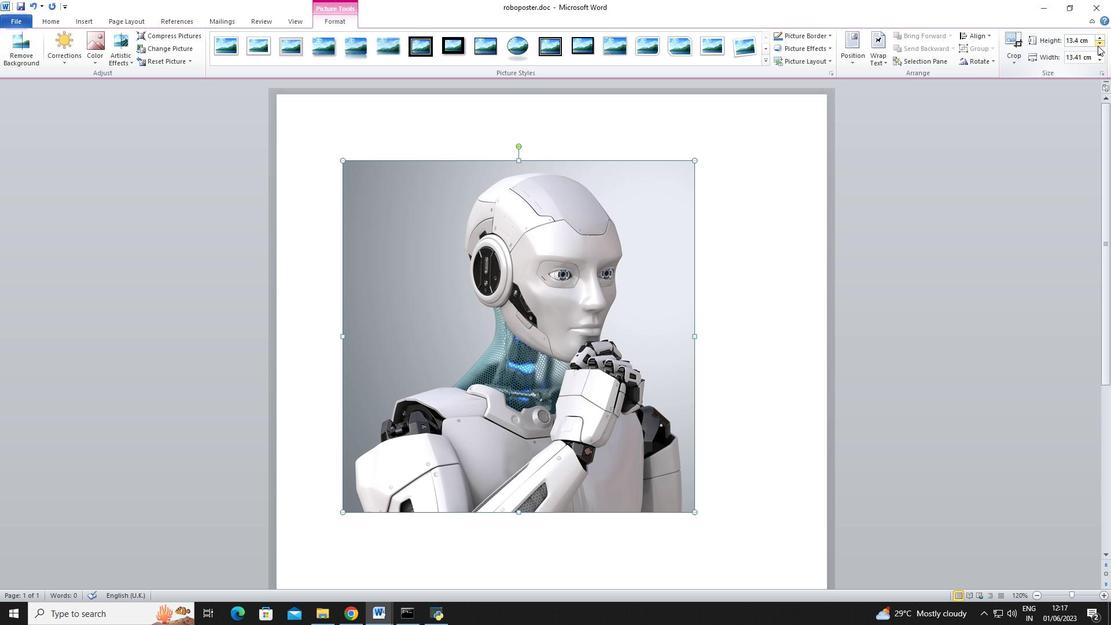 
Action: Mouse pressed left at (1097, 45)
Screenshot: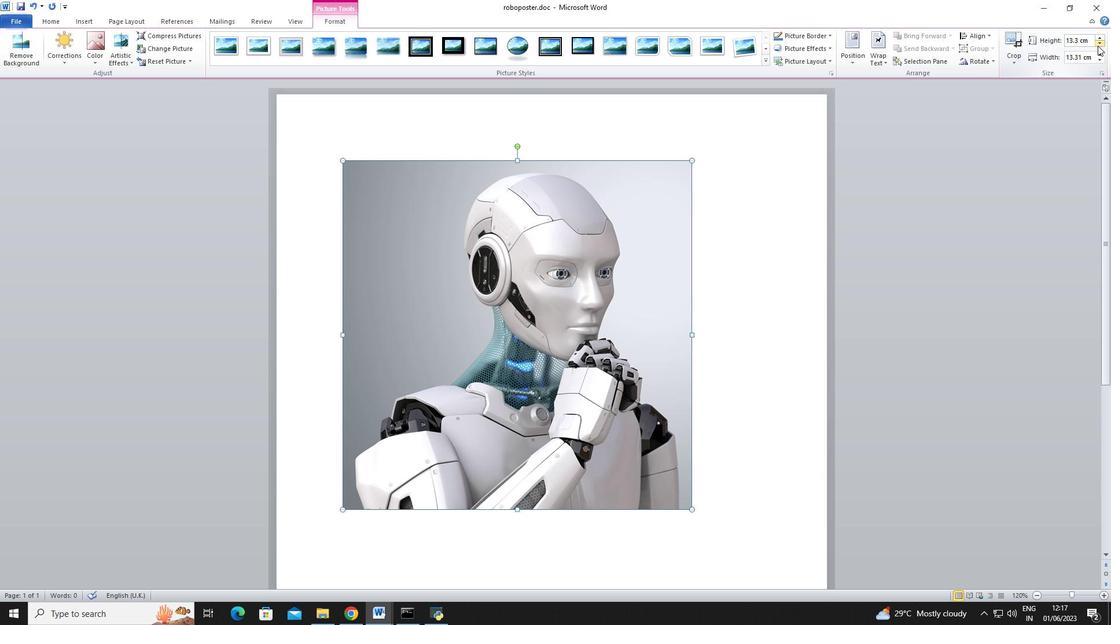 
Action: Mouse pressed left at (1097, 45)
Screenshot: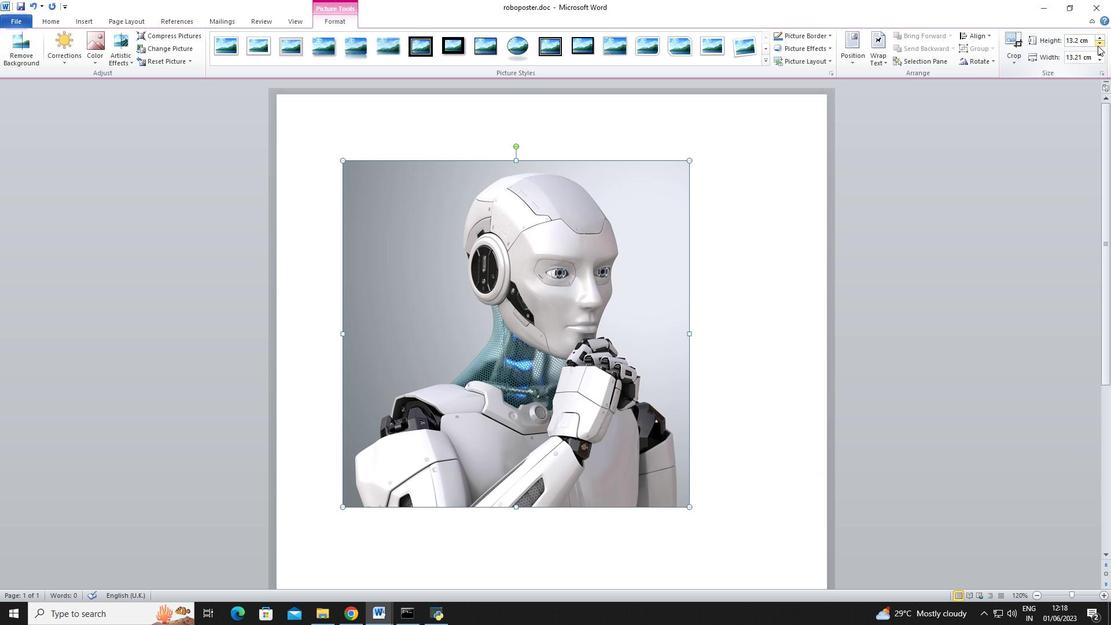 
Action: Mouse pressed left at (1097, 45)
Screenshot: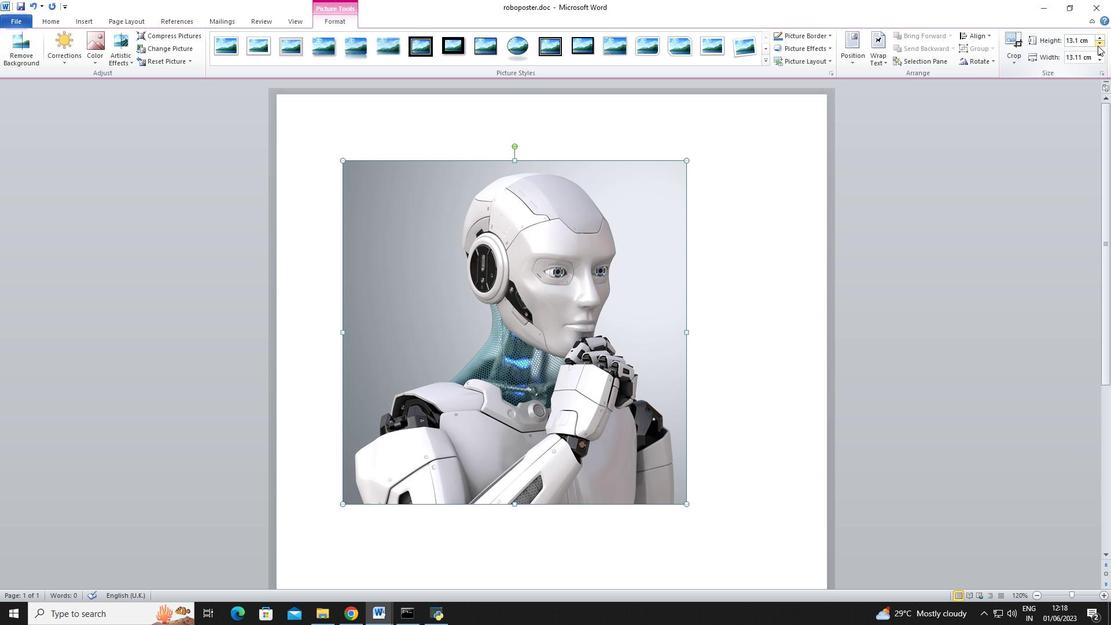 
Action: Mouse pressed left at (1097, 45)
Screenshot: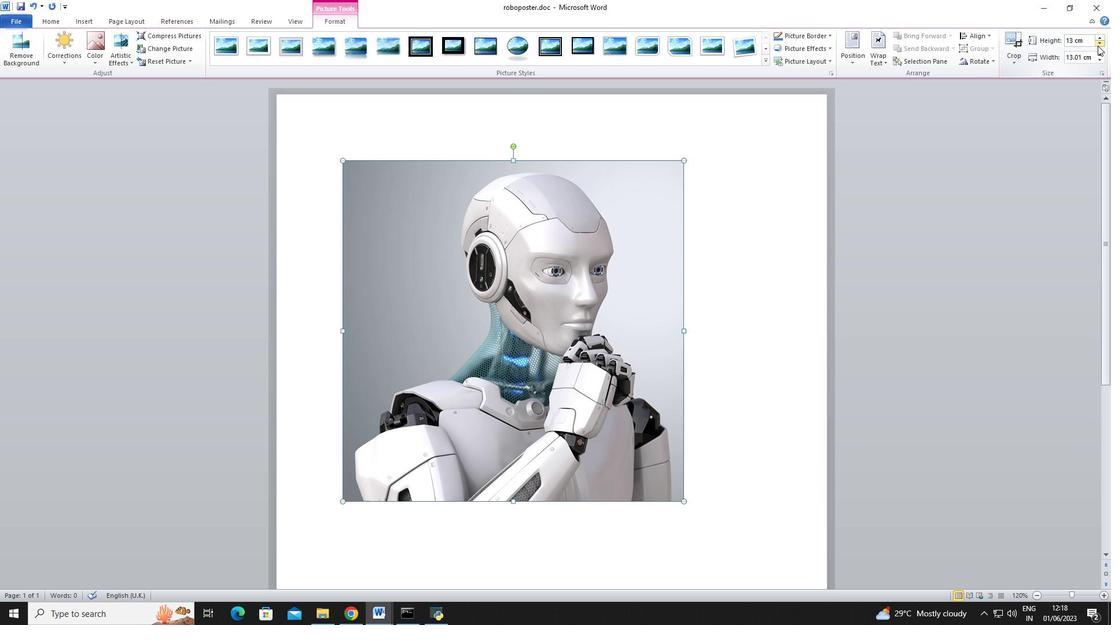 
Action: Mouse pressed left at (1097, 45)
Screenshot: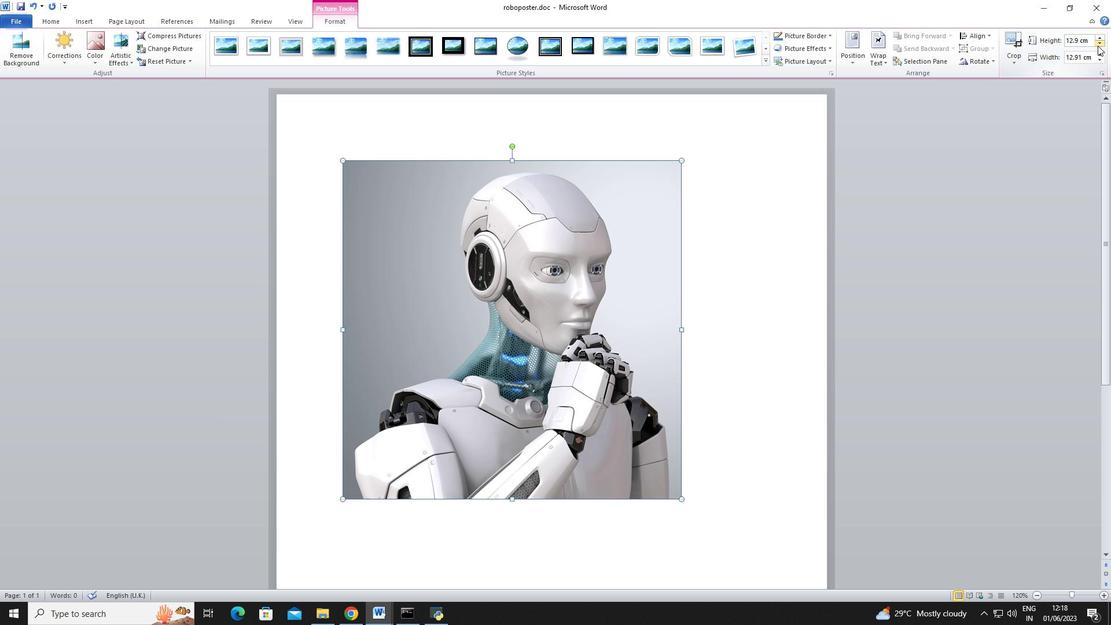 
Action: Mouse pressed left at (1097, 45)
Screenshot: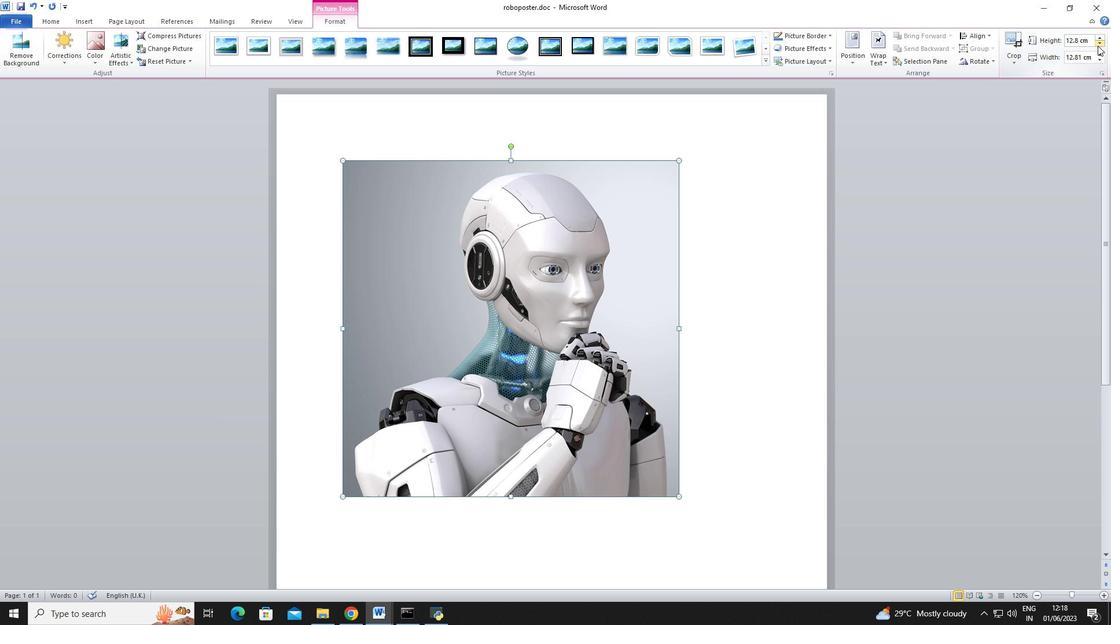 
Action: Mouse pressed left at (1097, 45)
Screenshot: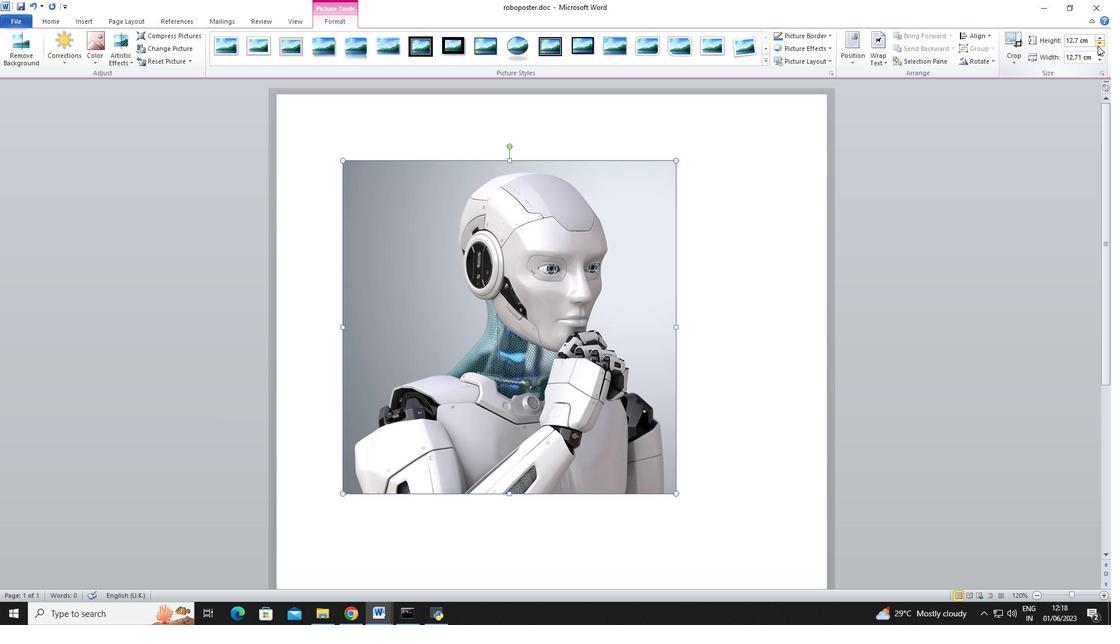 
Action: Mouse pressed left at (1097, 45)
Screenshot: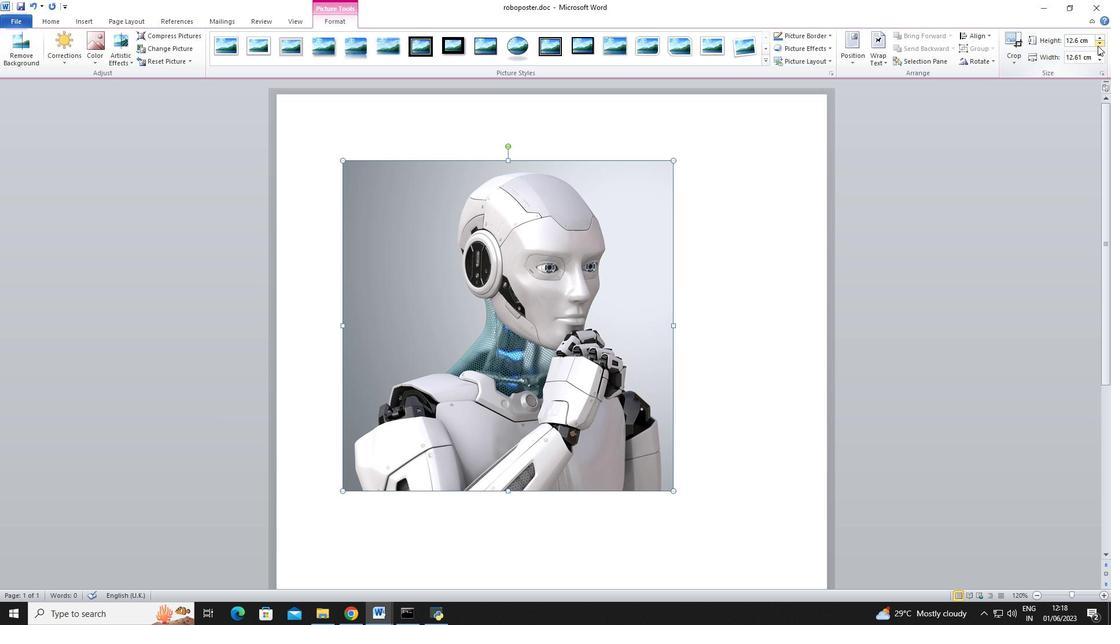 
Action: Mouse pressed left at (1097, 45)
Screenshot: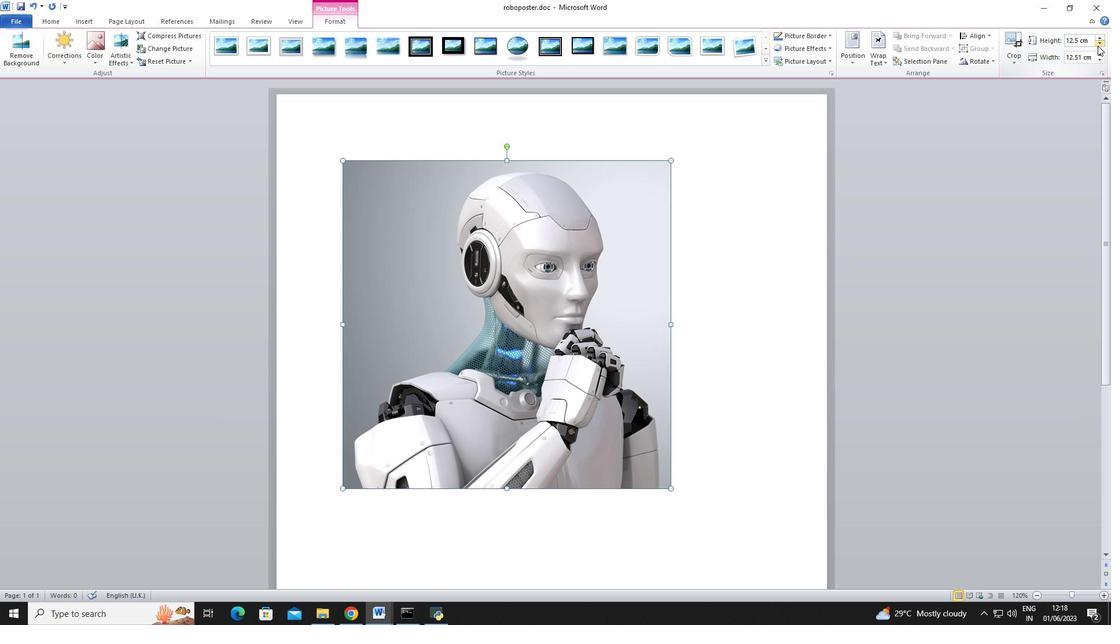 
Action: Mouse pressed left at (1097, 45)
Screenshot: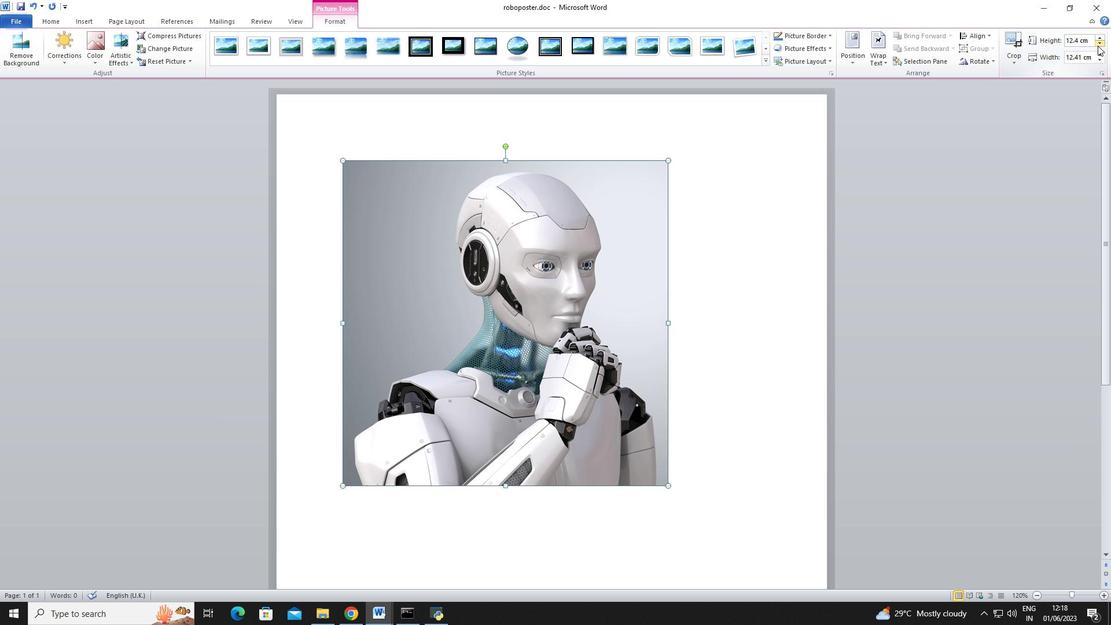 
Action: Mouse pressed left at (1097, 45)
Screenshot: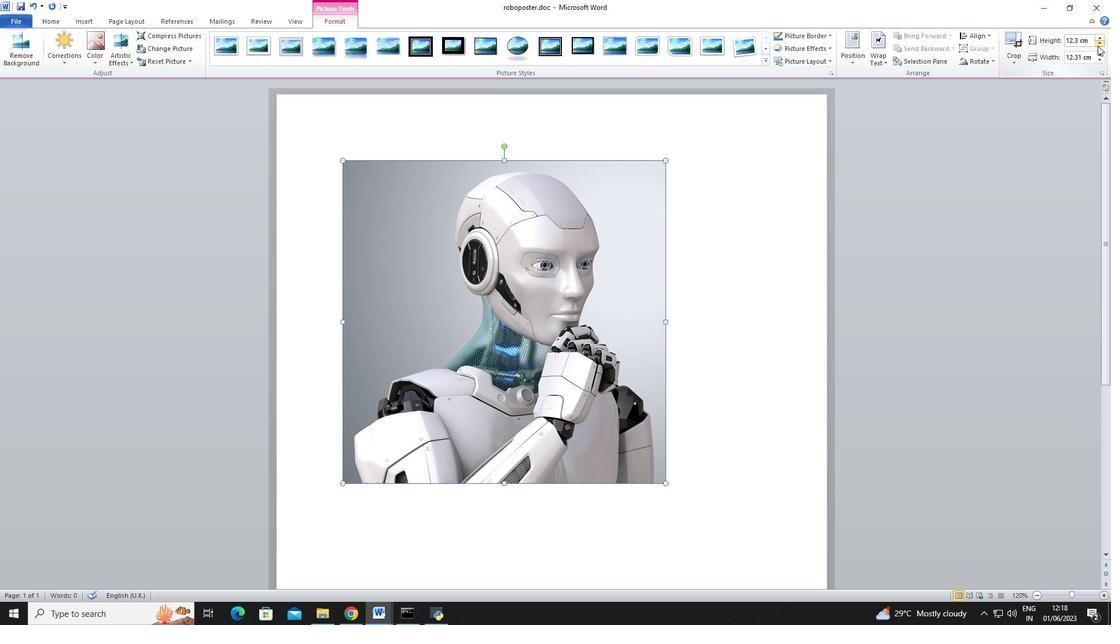 
Action: Mouse pressed left at (1097, 45)
Screenshot: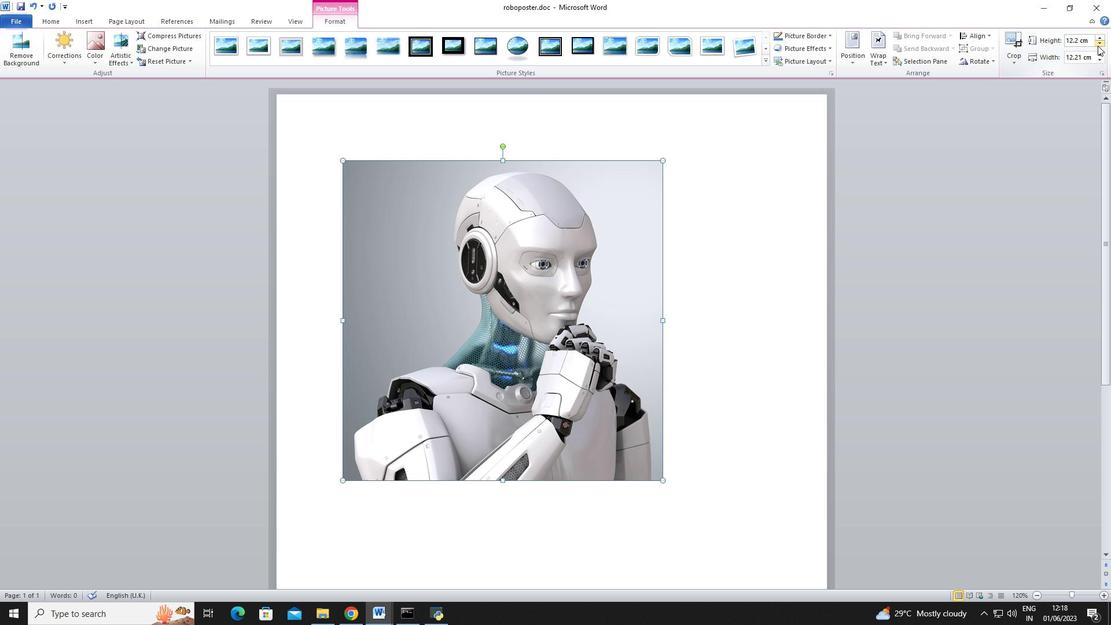 
Action: Mouse pressed left at (1097, 45)
Screenshot: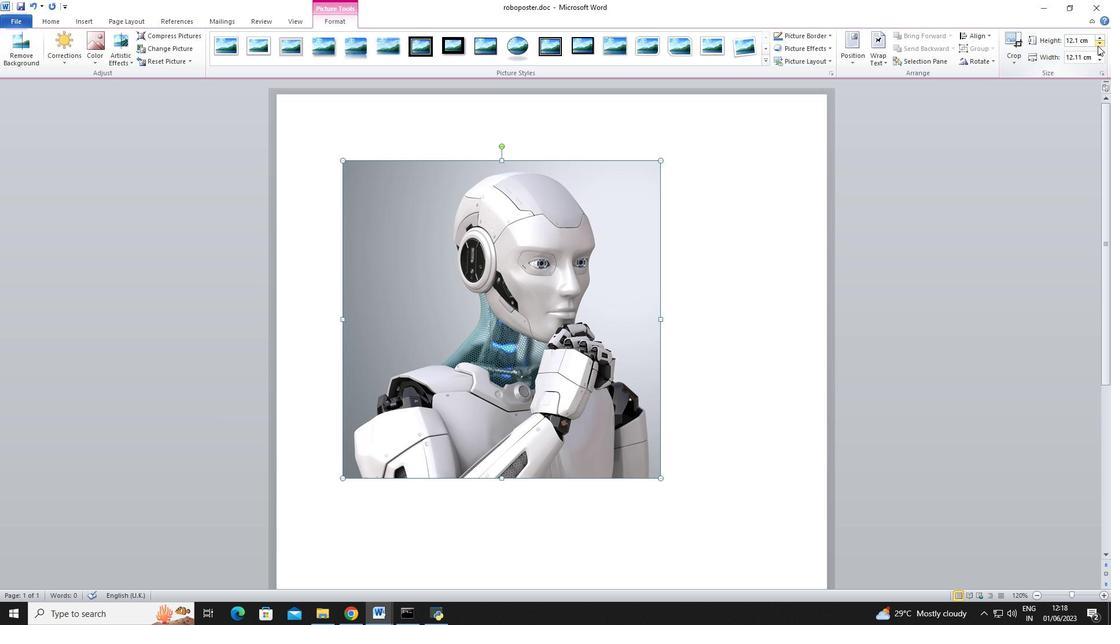 
Action: Mouse pressed left at (1097, 45)
Screenshot: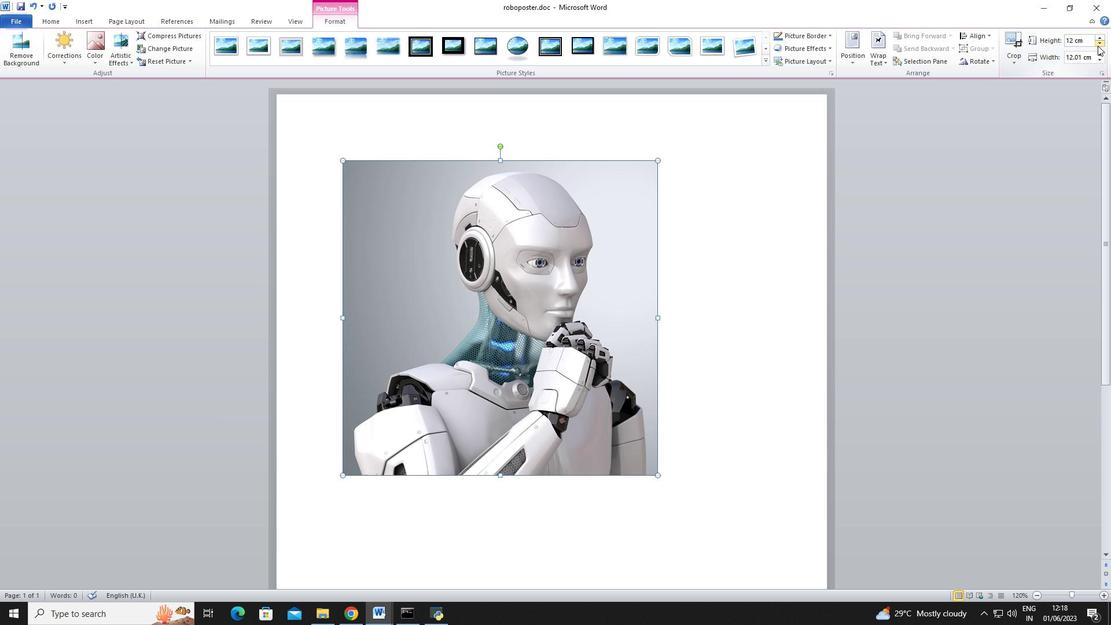 
Action: Mouse pressed left at (1097, 45)
Screenshot: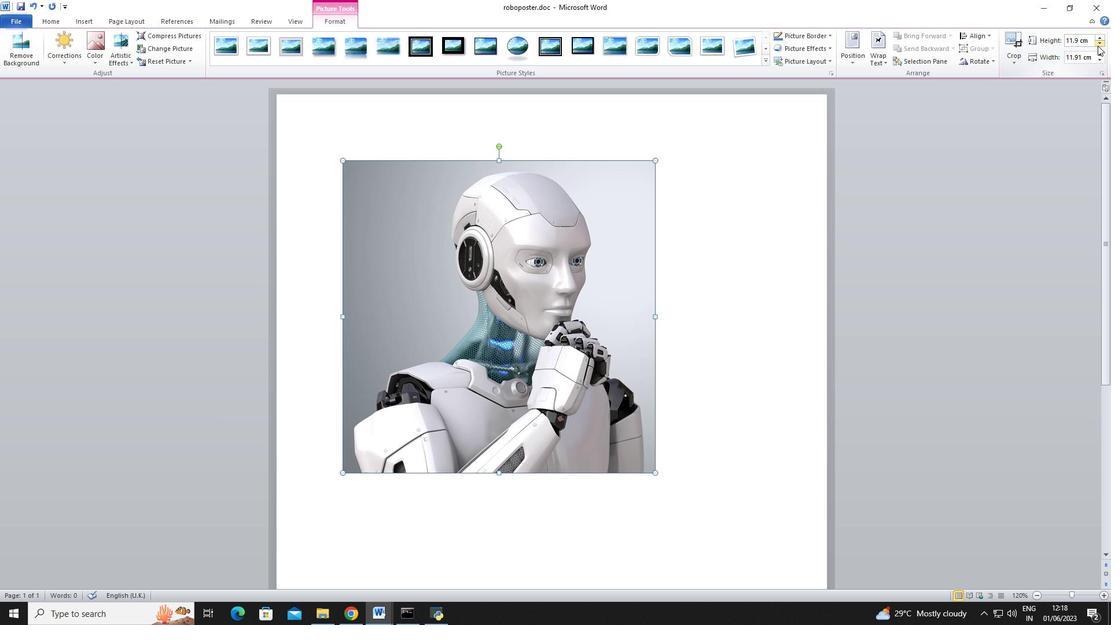 
Action: Mouse pressed left at (1097, 45)
Screenshot: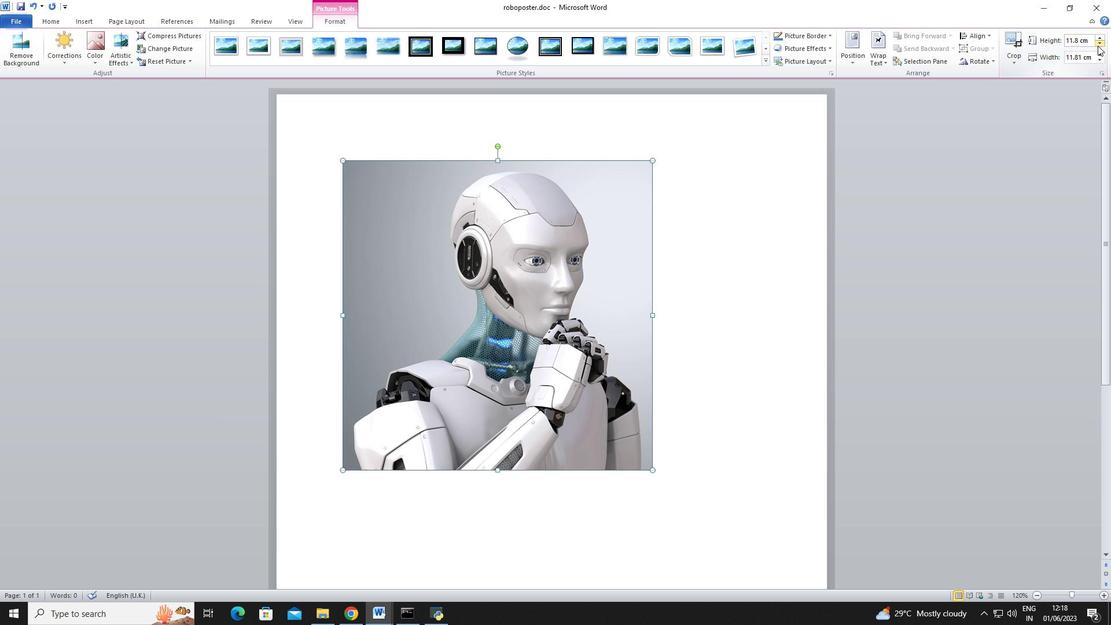 
Action: Mouse pressed left at (1097, 45)
Screenshot: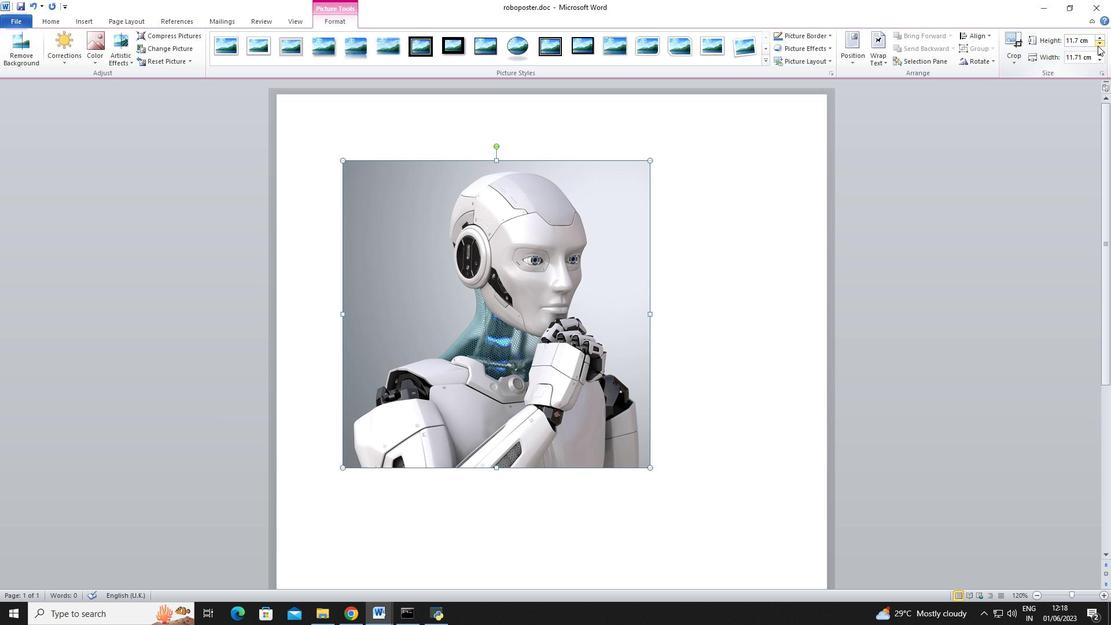 
Action: Mouse pressed left at (1097, 45)
Screenshot: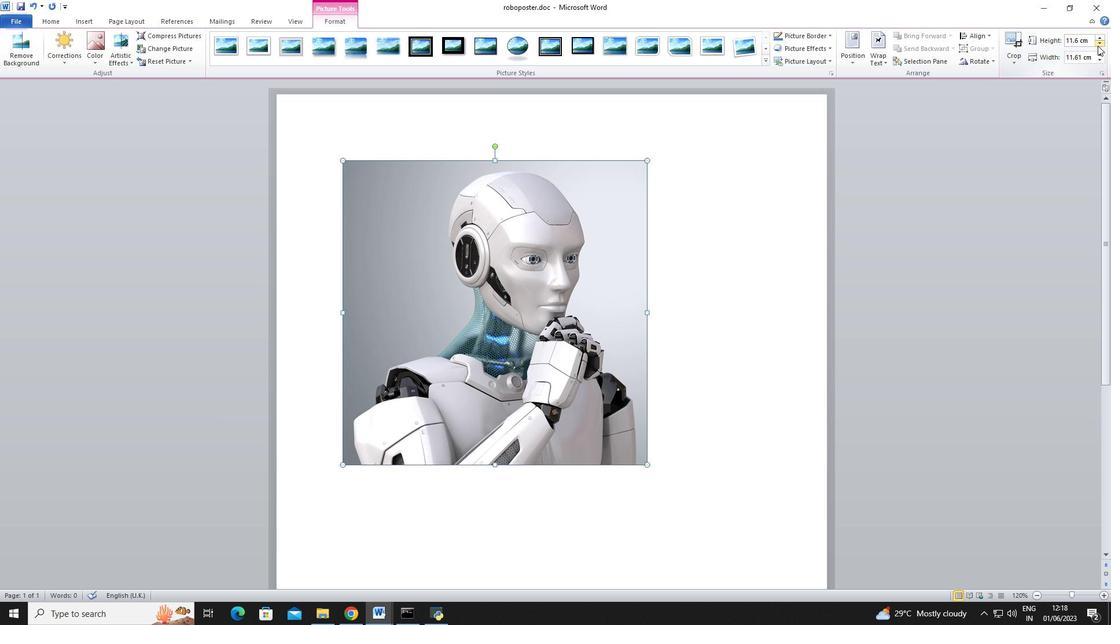 
Action: Mouse pressed left at (1097, 45)
Screenshot: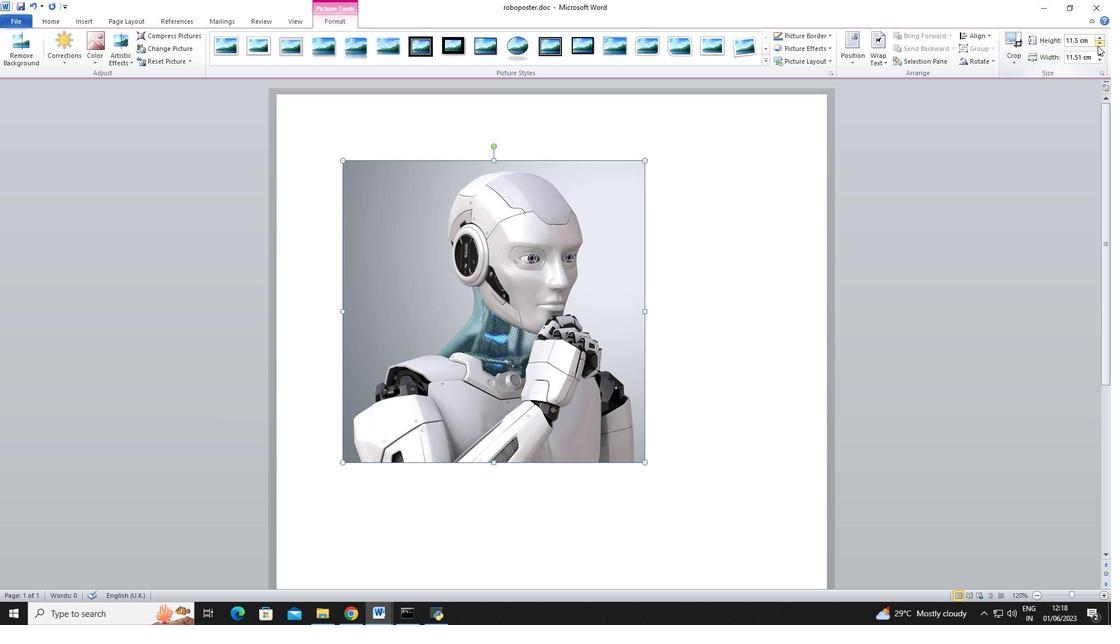 
Action: Mouse pressed left at (1097, 45)
Screenshot: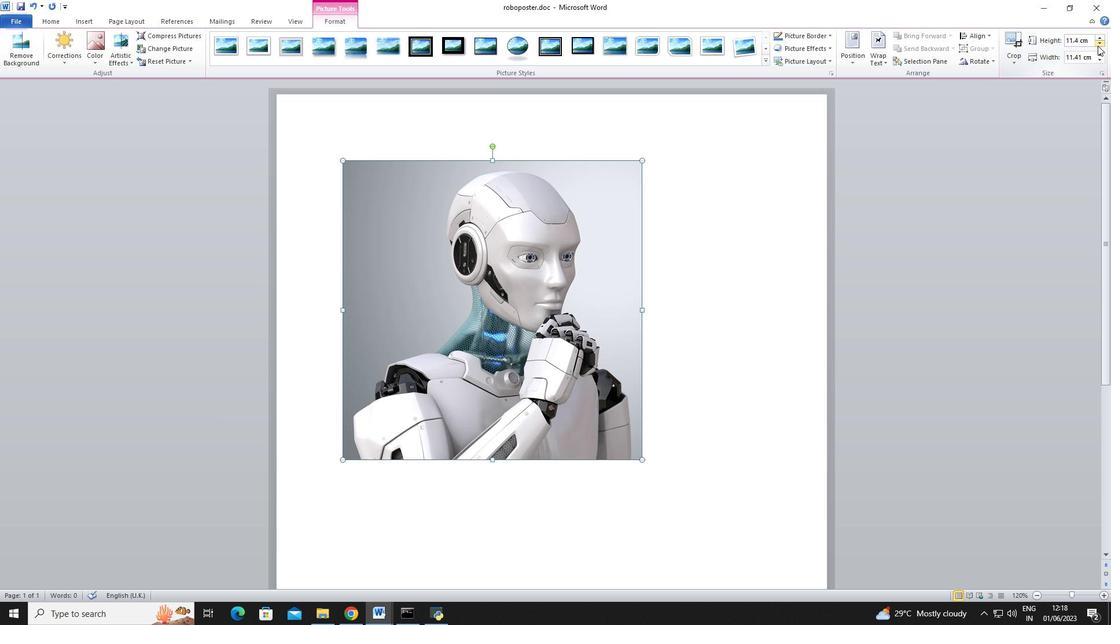 
Action: Mouse pressed left at (1097, 45)
Screenshot: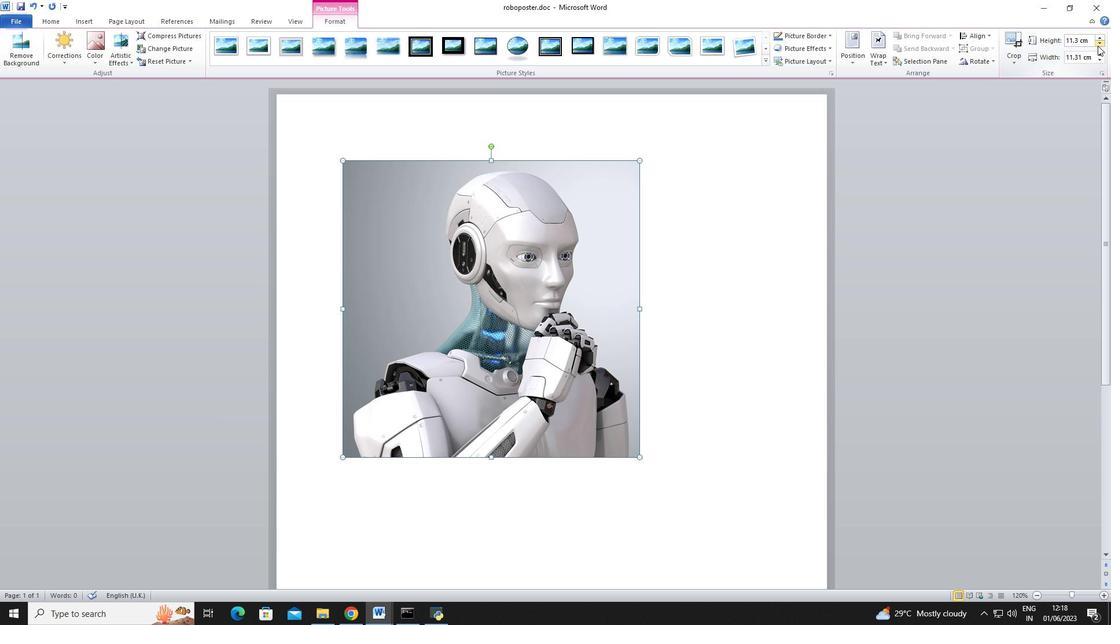 
Action: Mouse pressed left at (1097, 45)
Screenshot: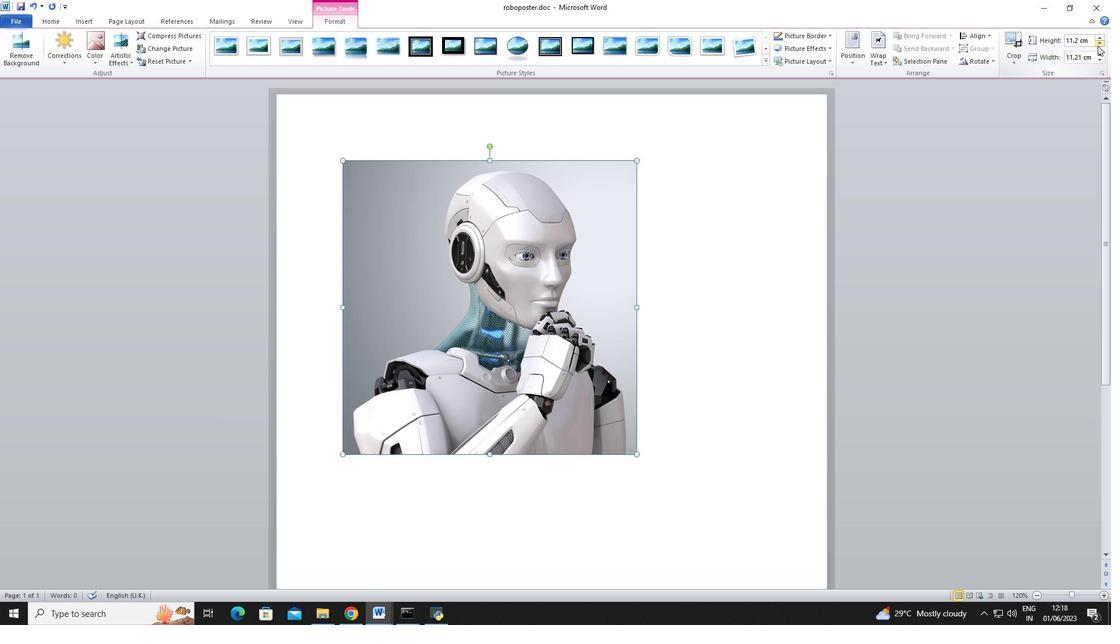 
Action: Mouse pressed left at (1097, 45)
Screenshot: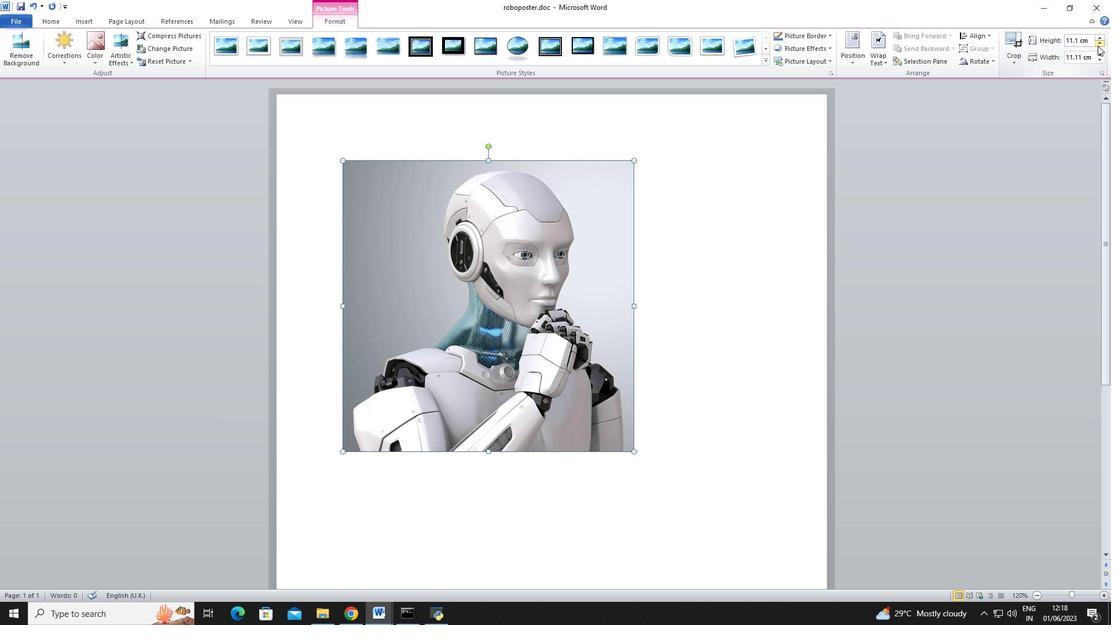 
Action: Mouse pressed left at (1097, 45)
Screenshot: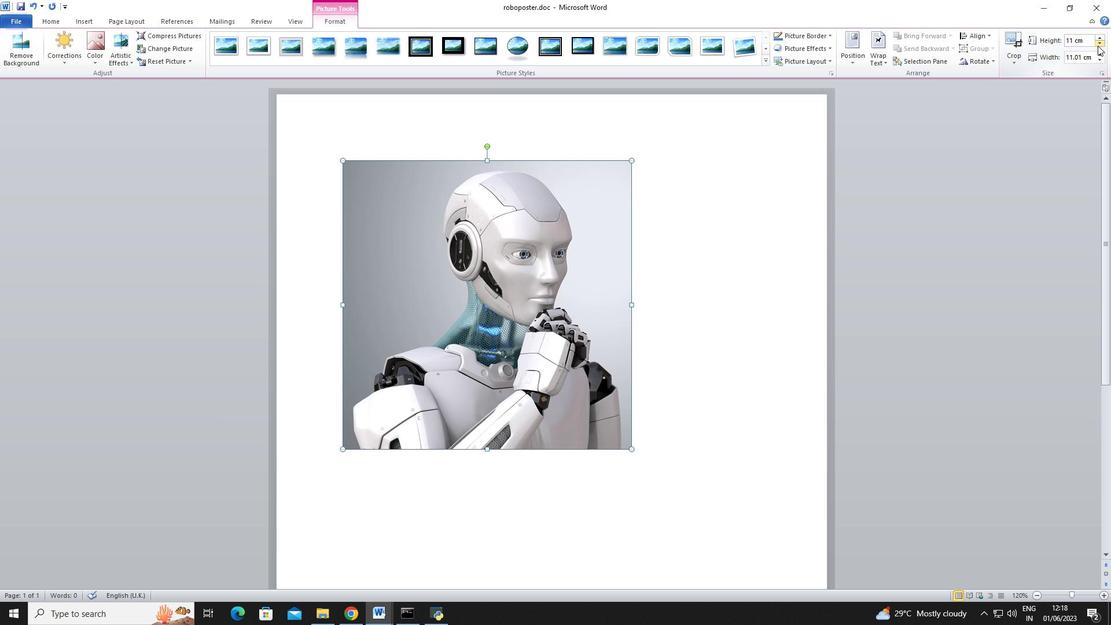 
Action: Mouse pressed left at (1097, 45)
Screenshot: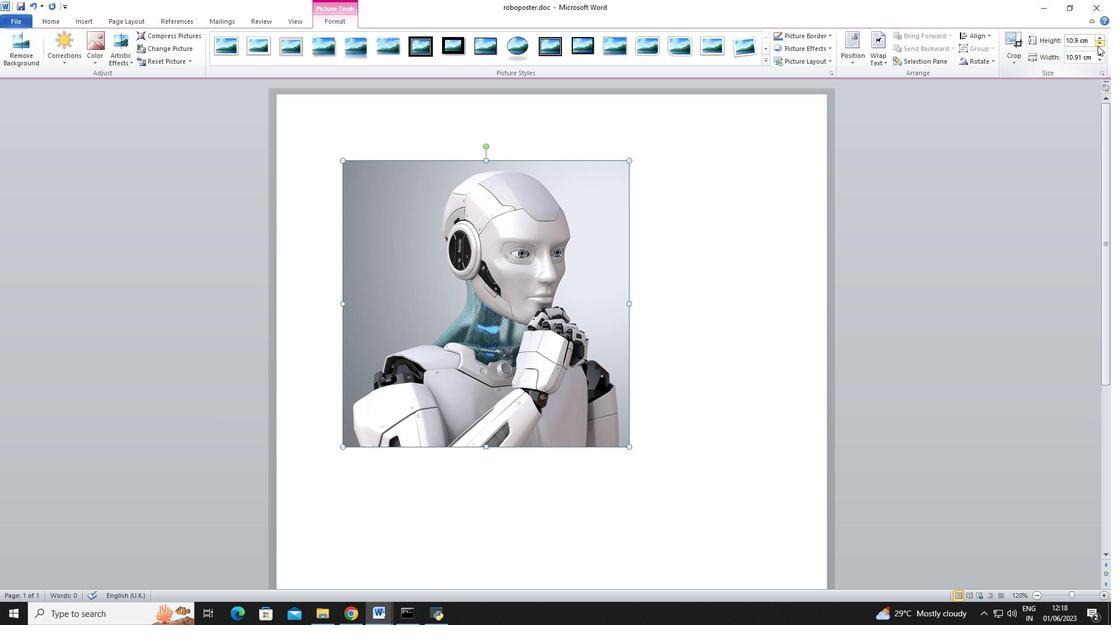 
Action: Mouse pressed left at (1097, 45)
Screenshot: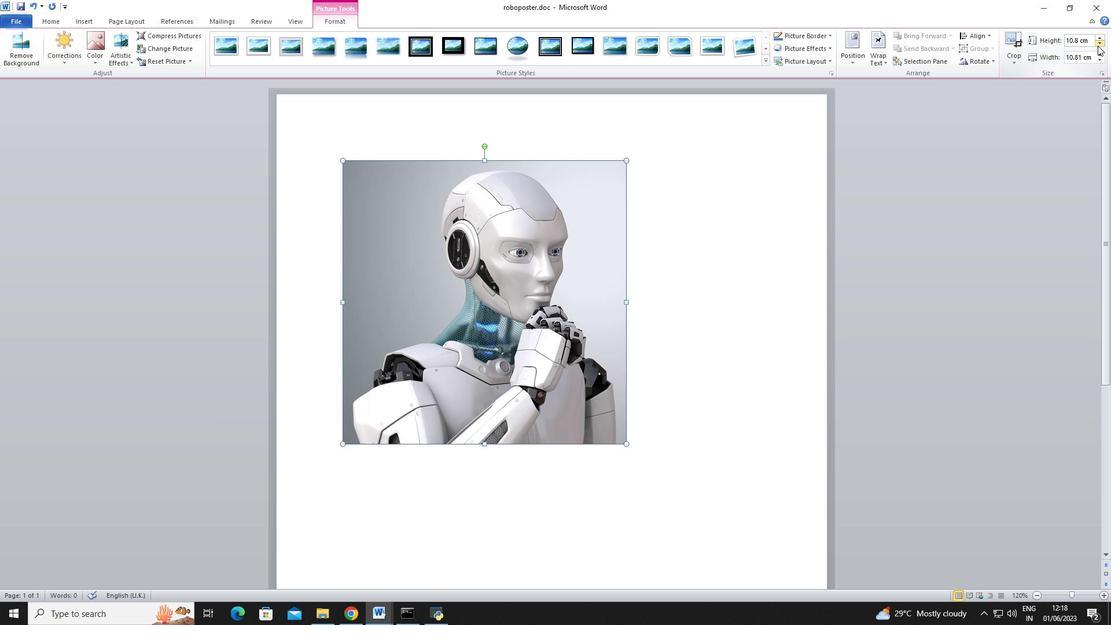 
Action: Mouse pressed left at (1097, 45)
Screenshot: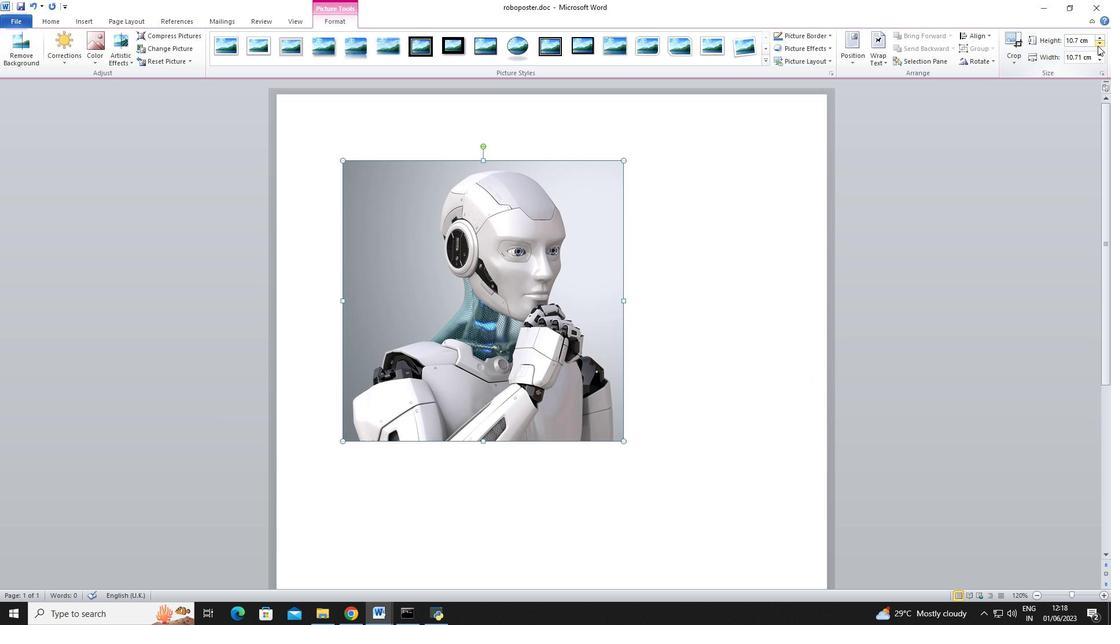 
Action: Mouse pressed left at (1097, 45)
Screenshot: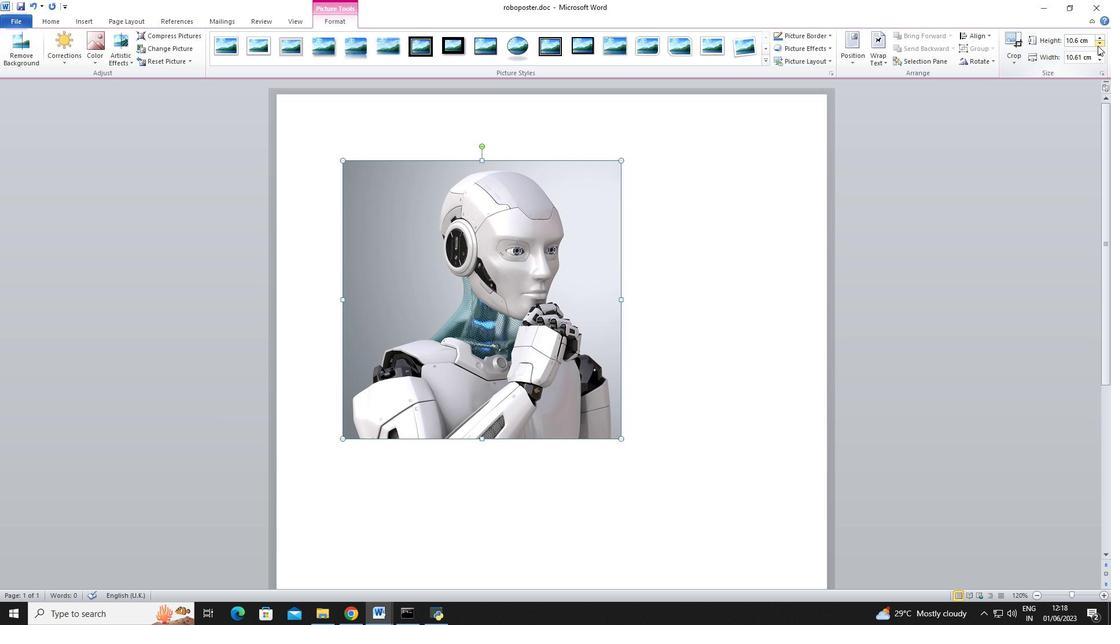 
Action: Mouse pressed left at (1097, 45)
Screenshot: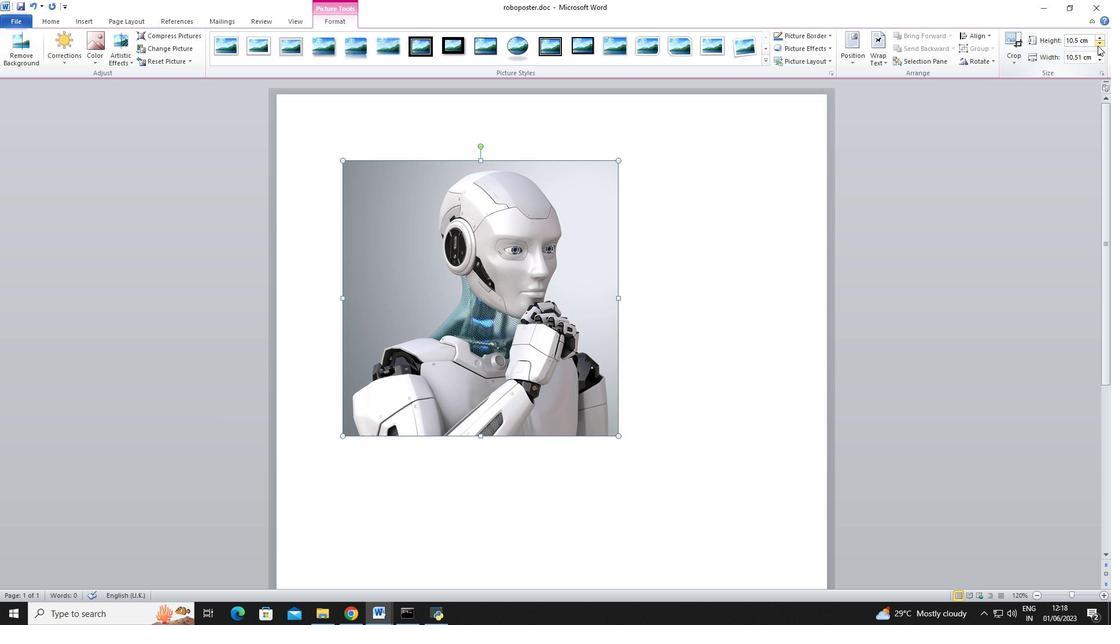 
Action: Mouse pressed left at (1097, 45)
Screenshot: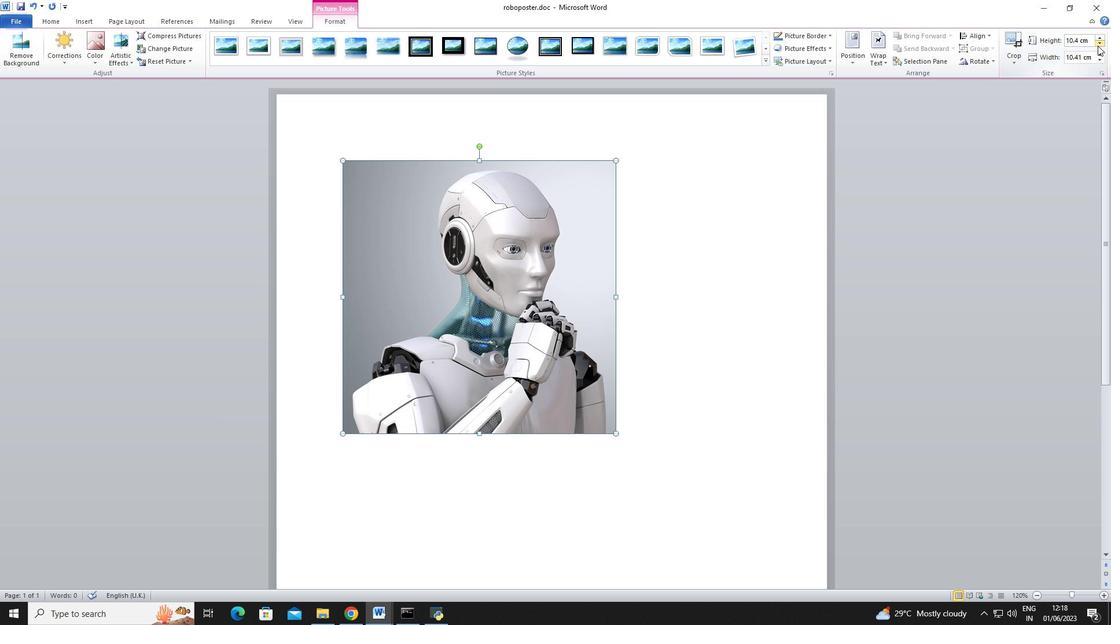 
Action: Mouse pressed left at (1097, 45)
Screenshot: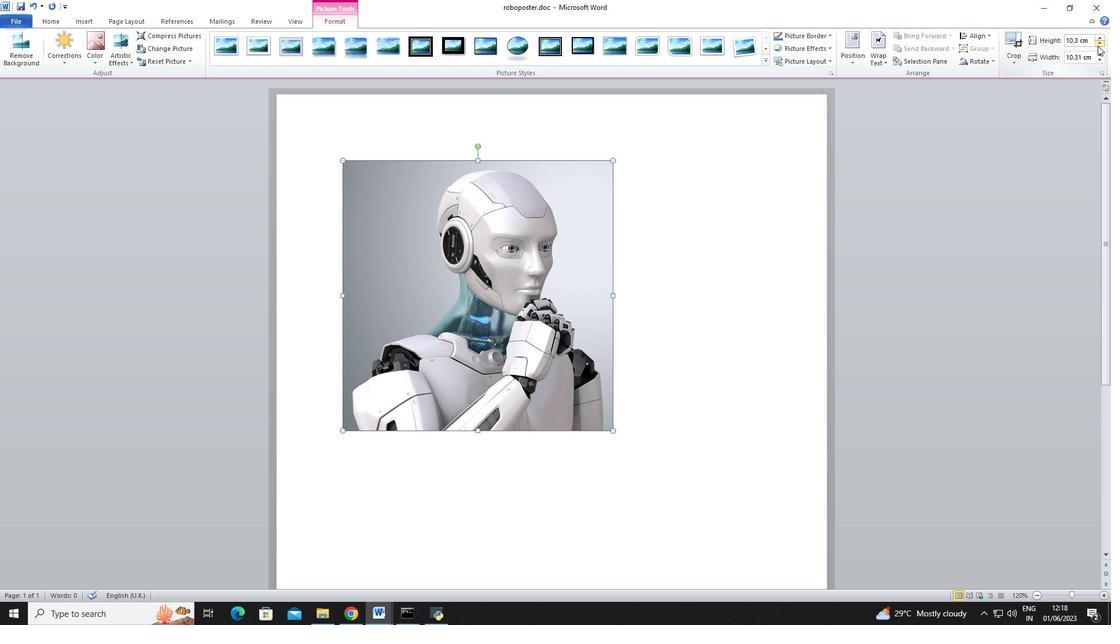 
Action: Mouse pressed left at (1097, 45)
Screenshot: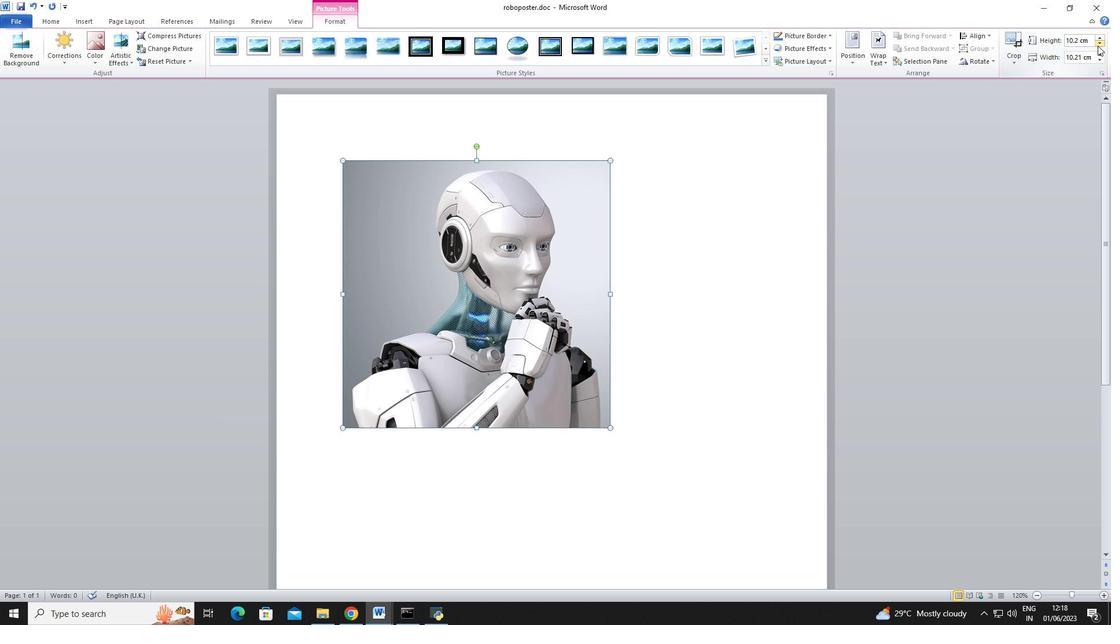 
Action: Mouse pressed left at (1097, 45)
Screenshot: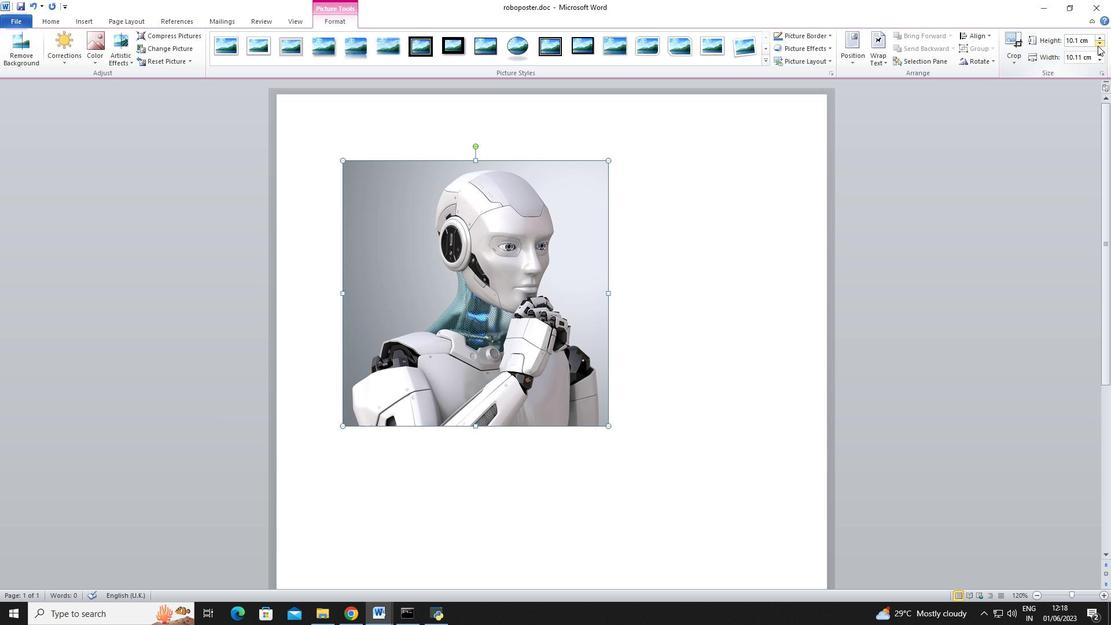 
Action: Mouse pressed left at (1097, 45)
Screenshot: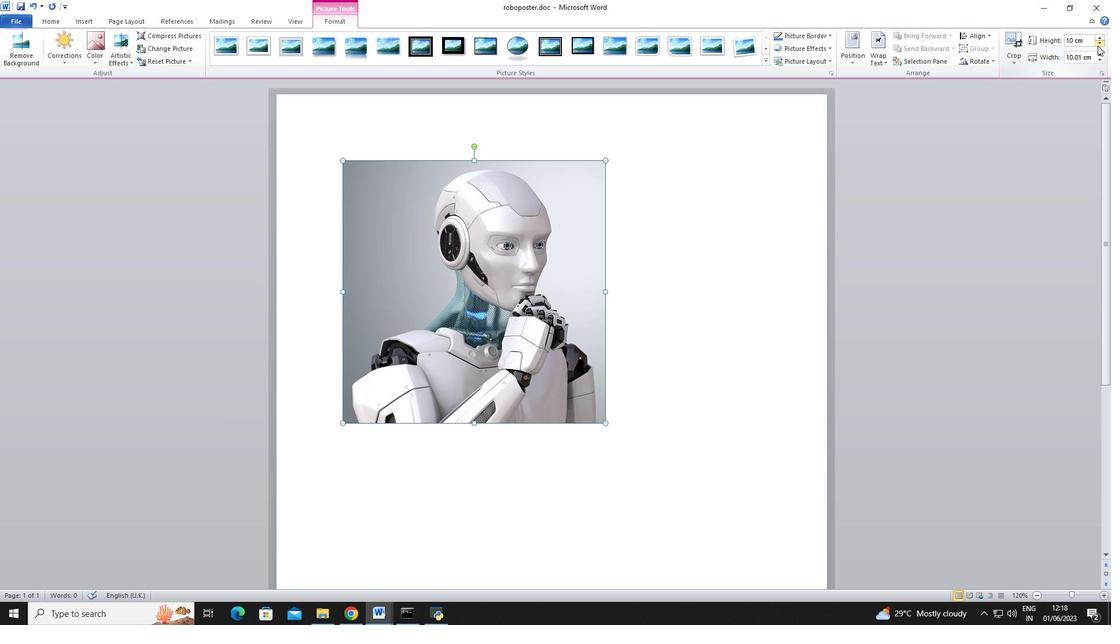 
Action: Mouse pressed left at (1097, 45)
Screenshot: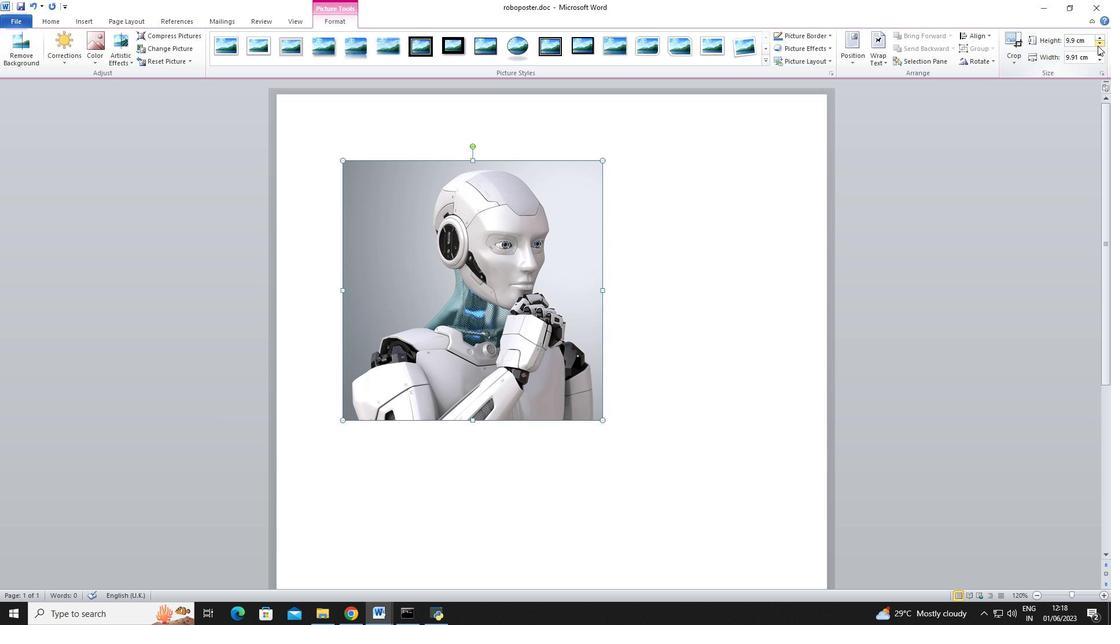 
Action: Mouse pressed left at (1097, 45)
Screenshot: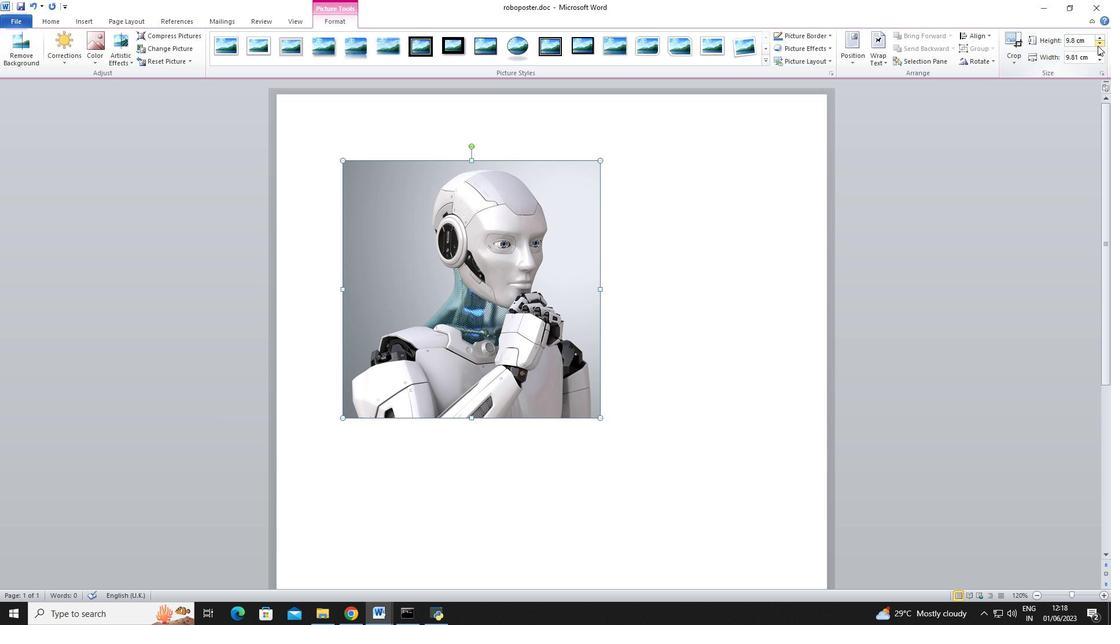 
Action: Mouse pressed left at (1097, 45)
Screenshot: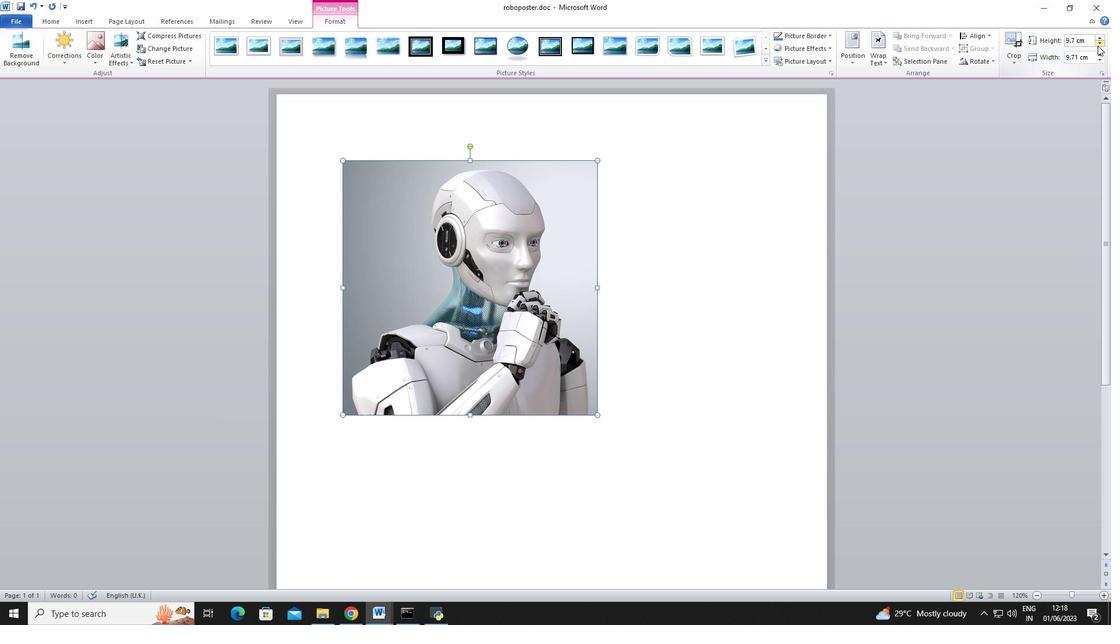 
Action: Mouse pressed left at (1097, 45)
Screenshot: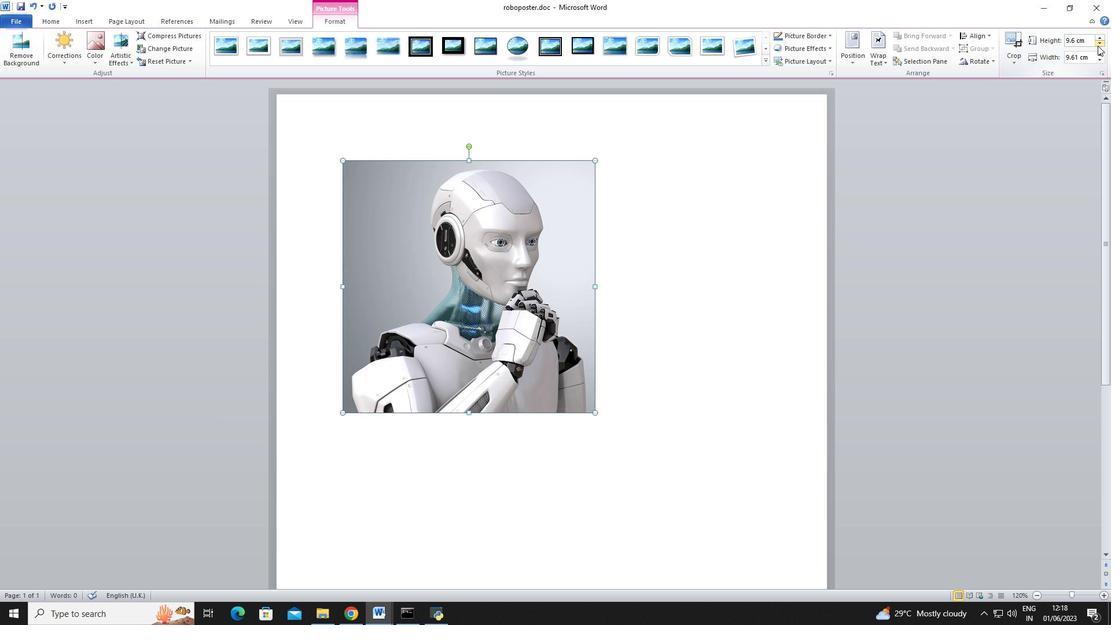
Action: Mouse pressed left at (1097, 45)
Screenshot: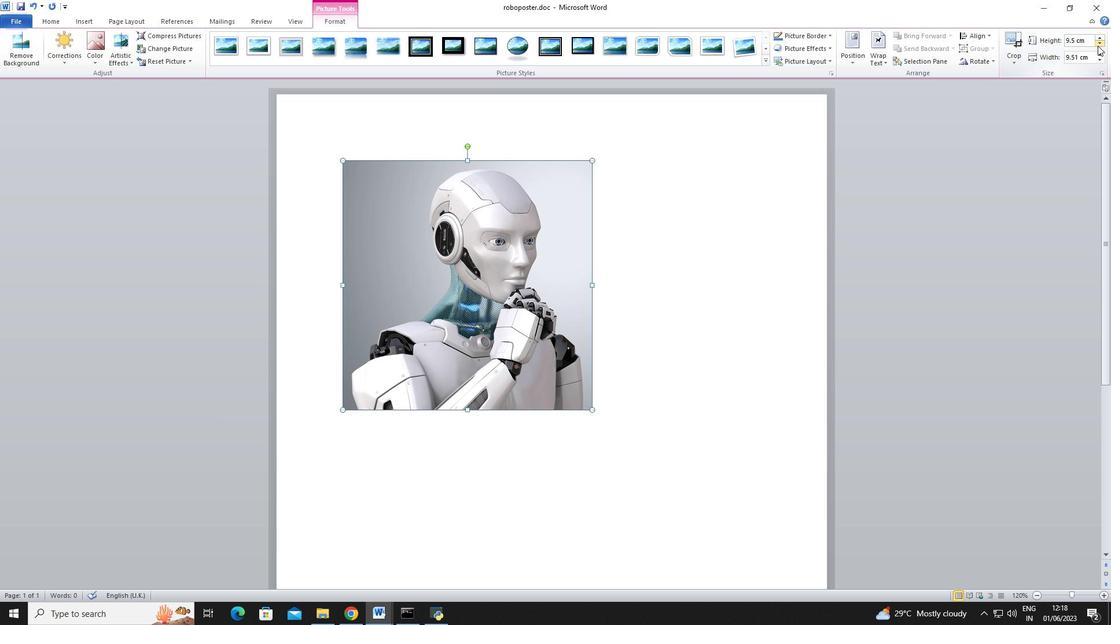 
Action: Mouse pressed left at (1097, 45)
Screenshot: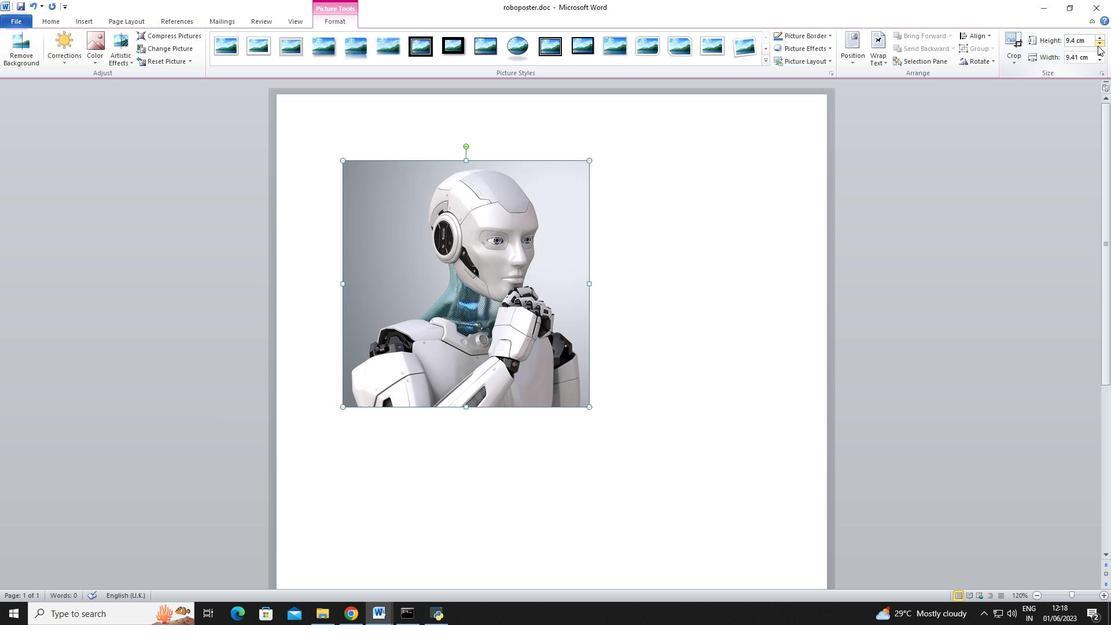 
Action: Mouse pressed left at (1097, 45)
Screenshot: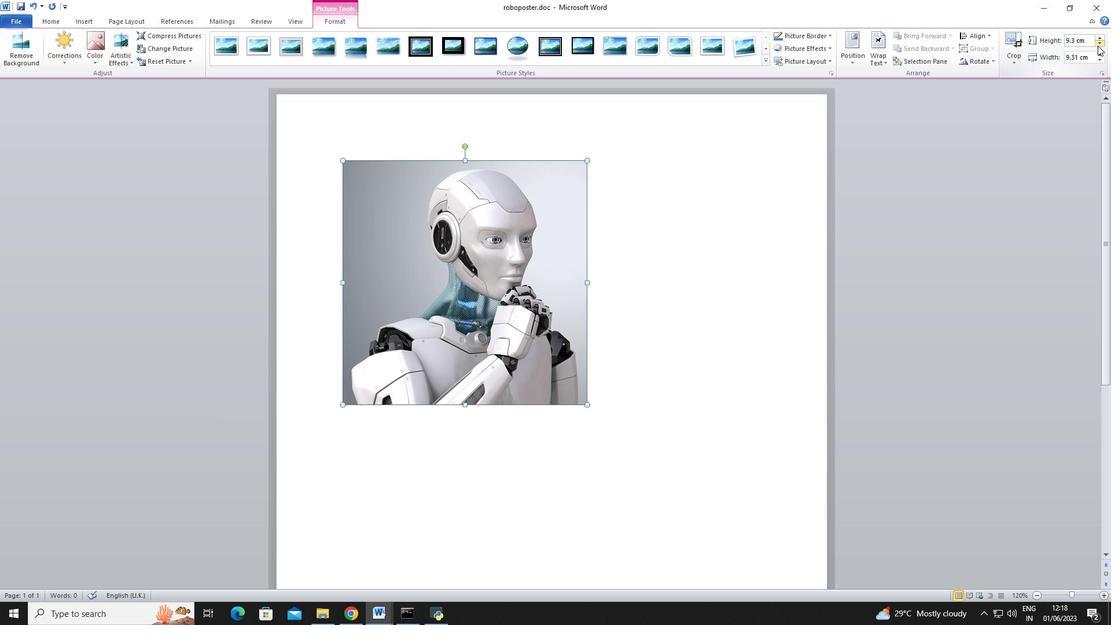 
Action: Mouse pressed left at (1097, 45)
Screenshot: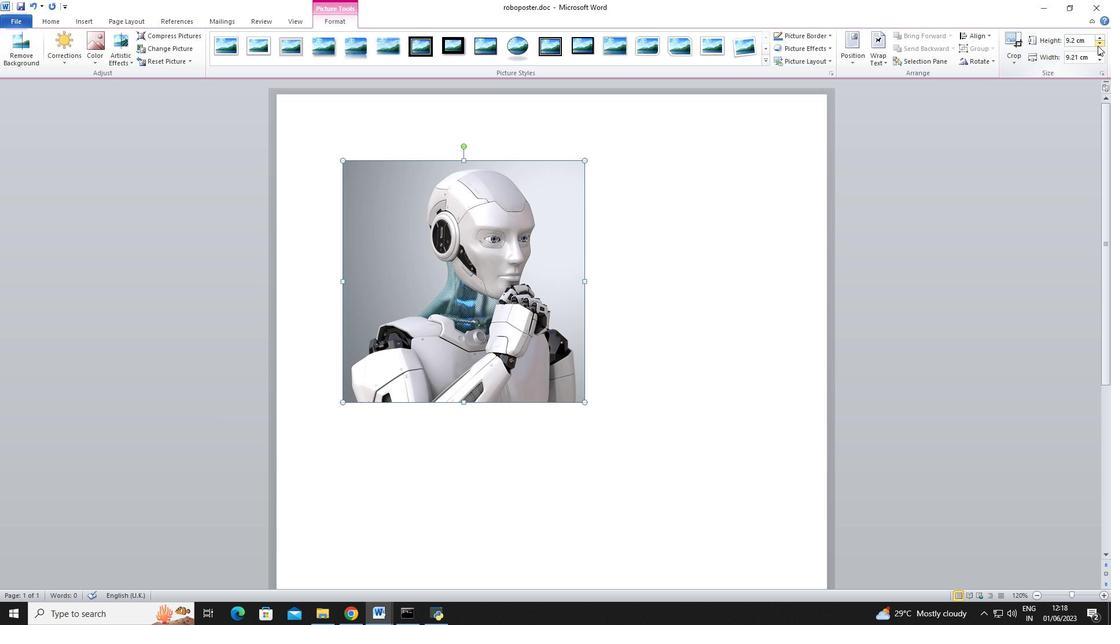 
Action: Mouse pressed left at (1097, 45)
Screenshot: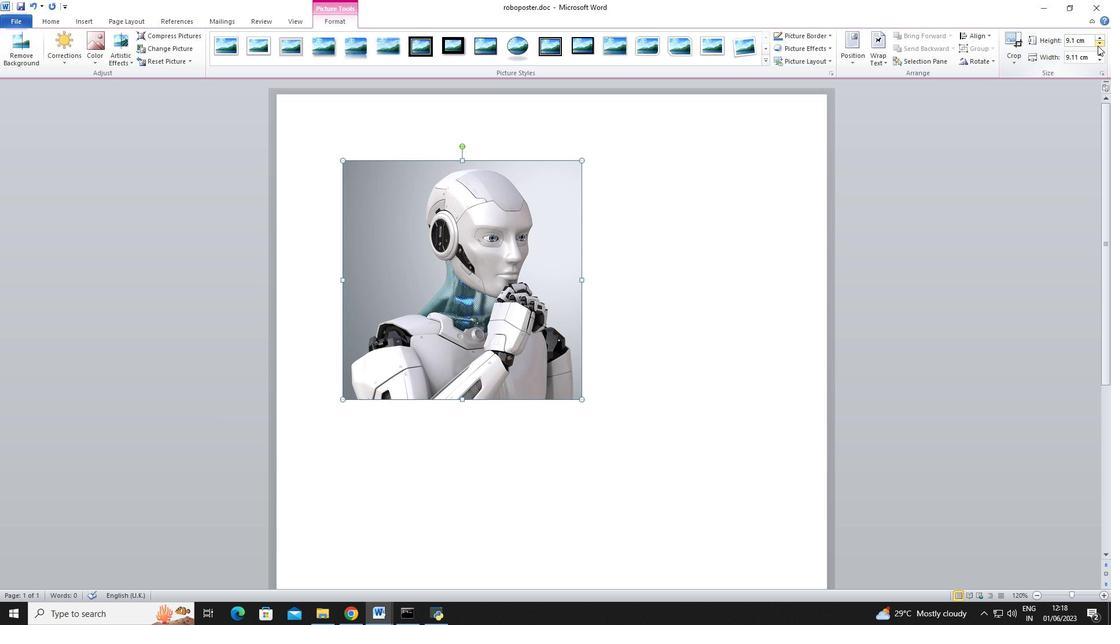 
Action: Mouse pressed left at (1097, 45)
Screenshot: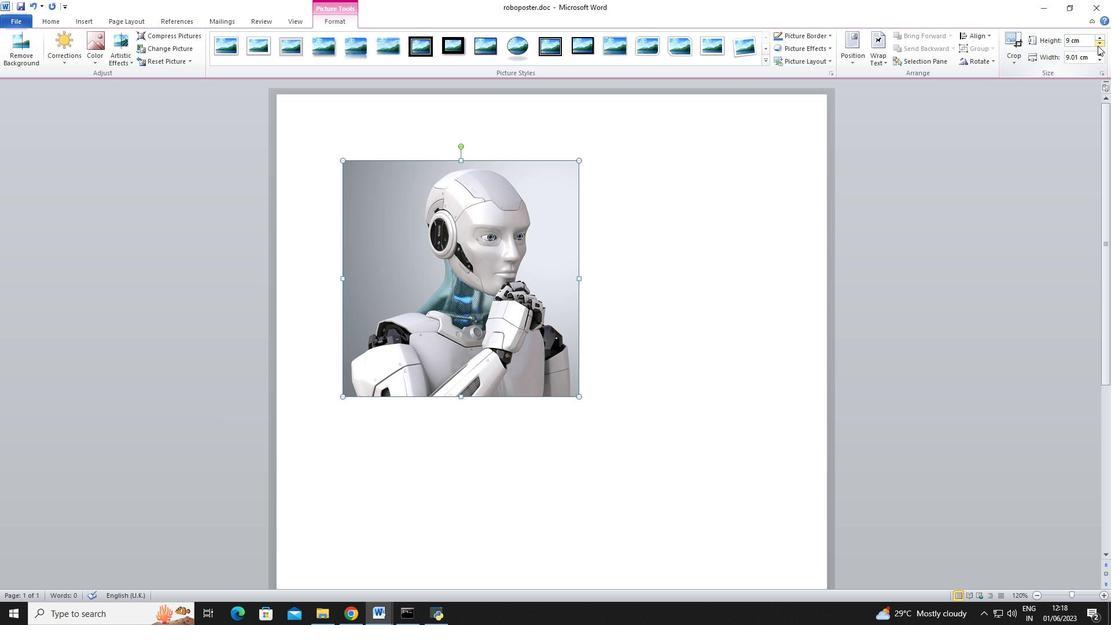 
Action: Mouse pressed left at (1097, 45)
Screenshot: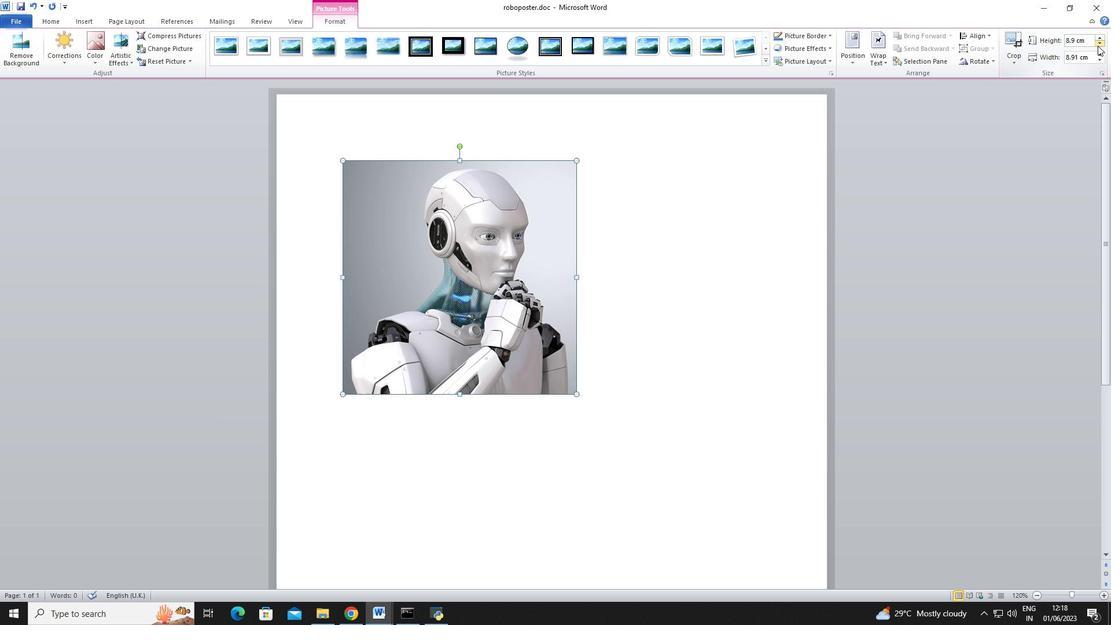 
Action: Mouse pressed left at (1097, 45)
Screenshot: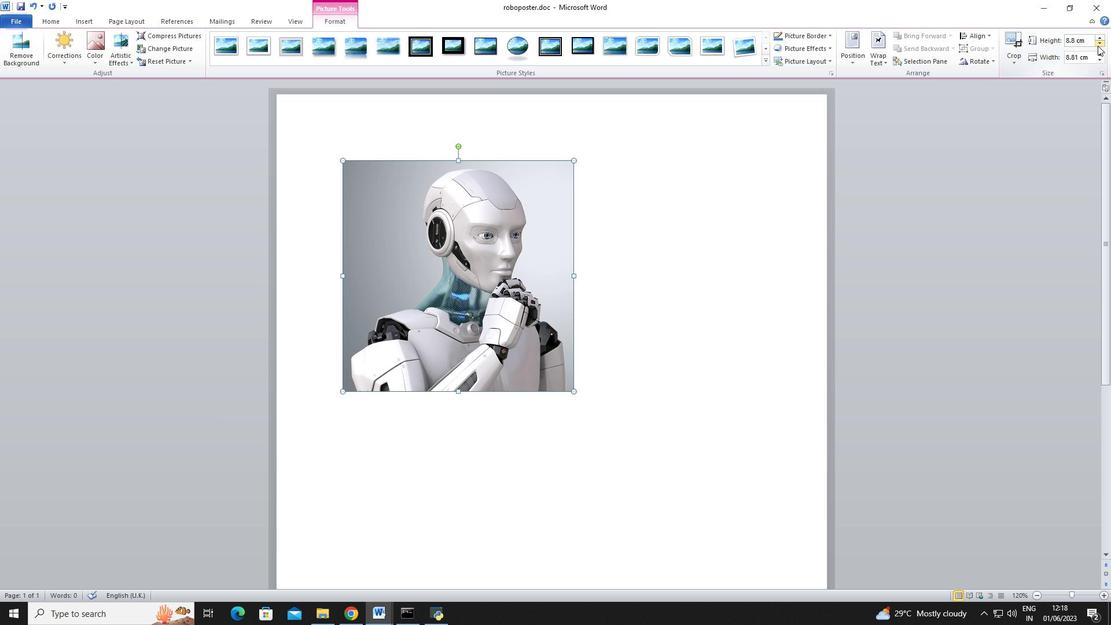 
Action: Mouse pressed left at (1097, 45)
Screenshot: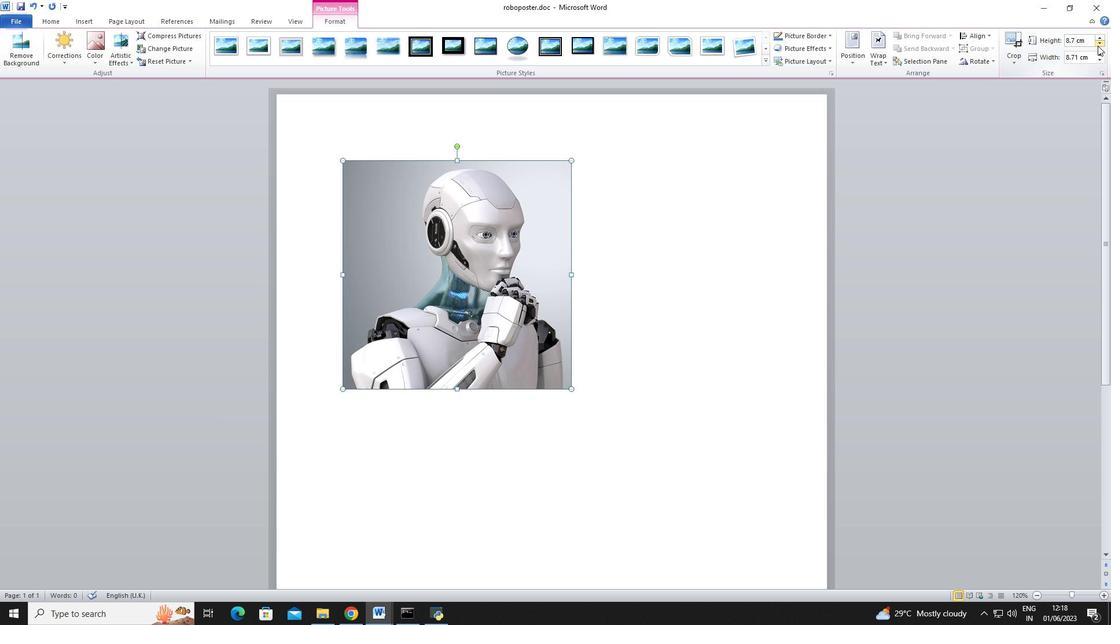
Action: Mouse pressed left at (1097, 45)
Screenshot: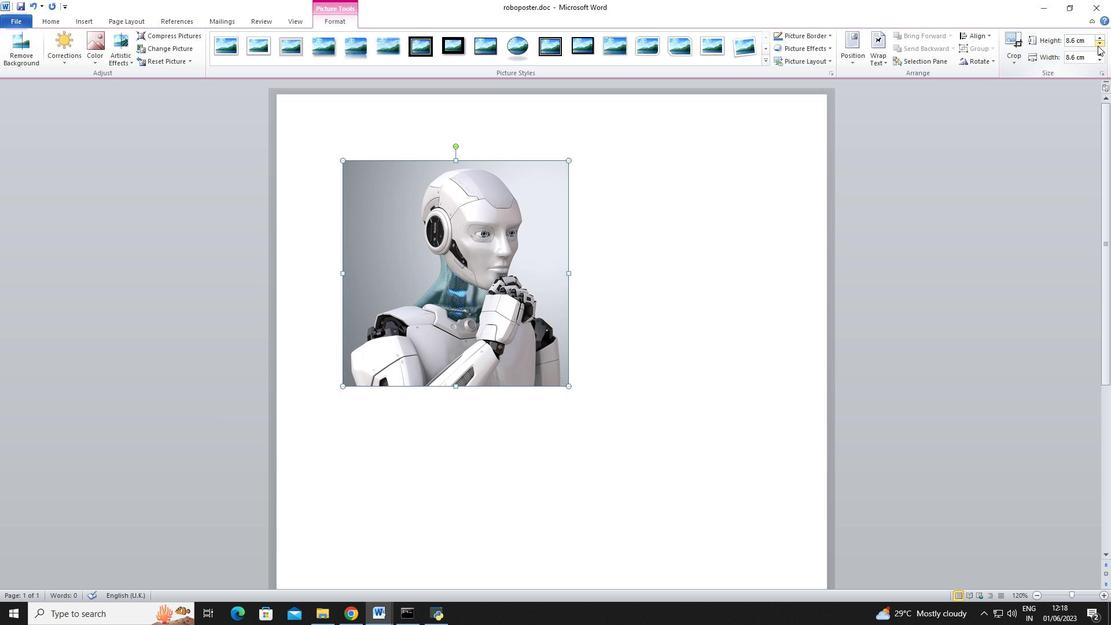 
Action: Mouse pressed left at (1097, 45)
Screenshot: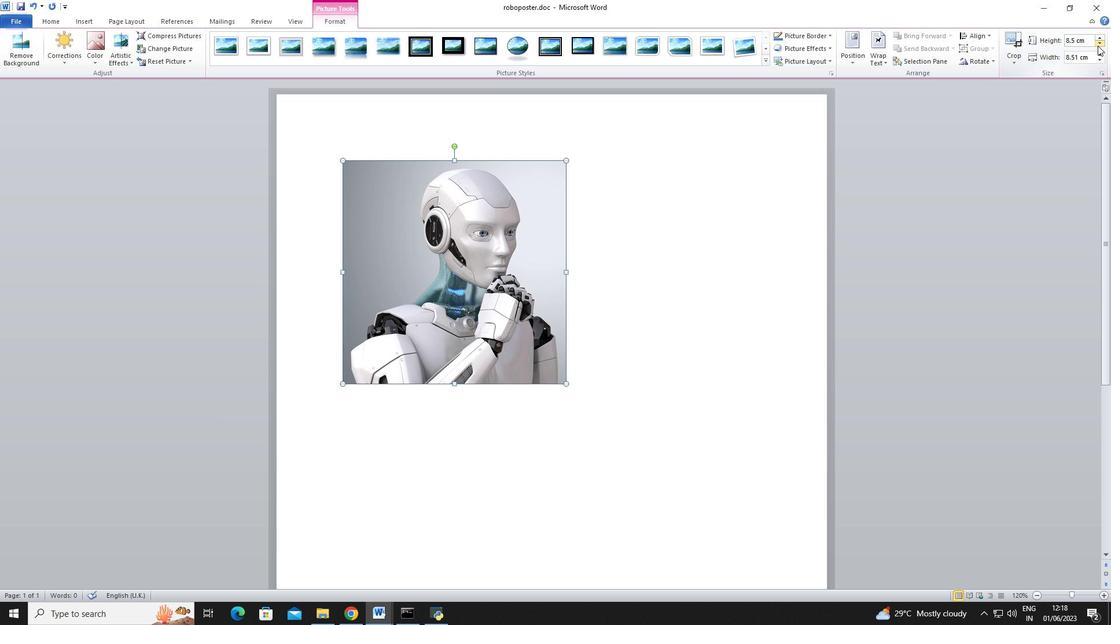 
Action: Mouse pressed left at (1097, 45)
Screenshot: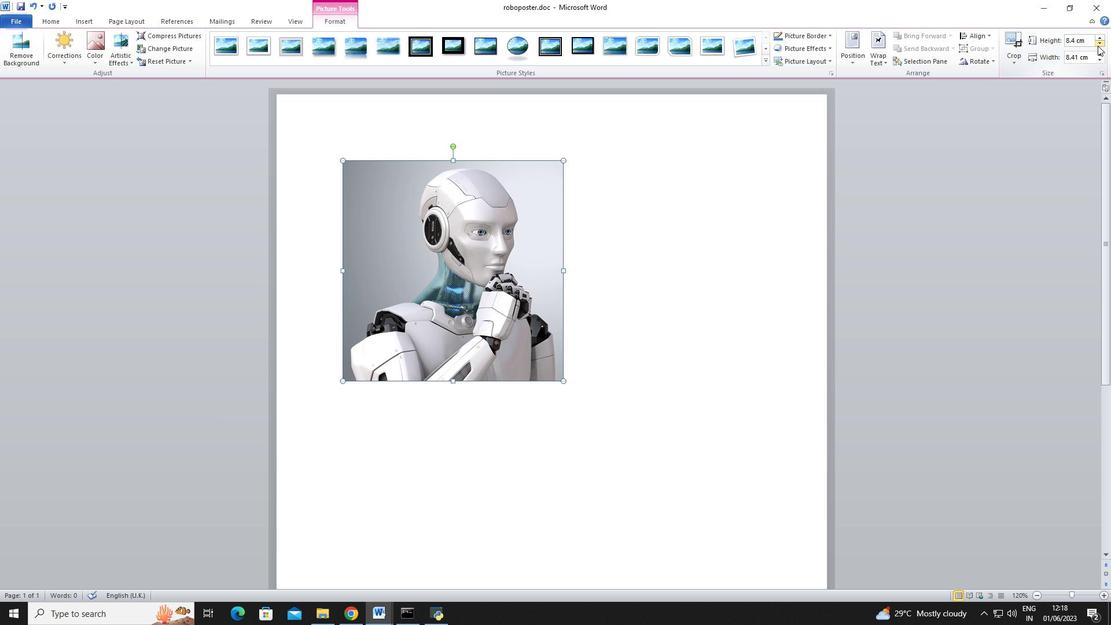 
Action: Mouse pressed left at (1097, 45)
Screenshot: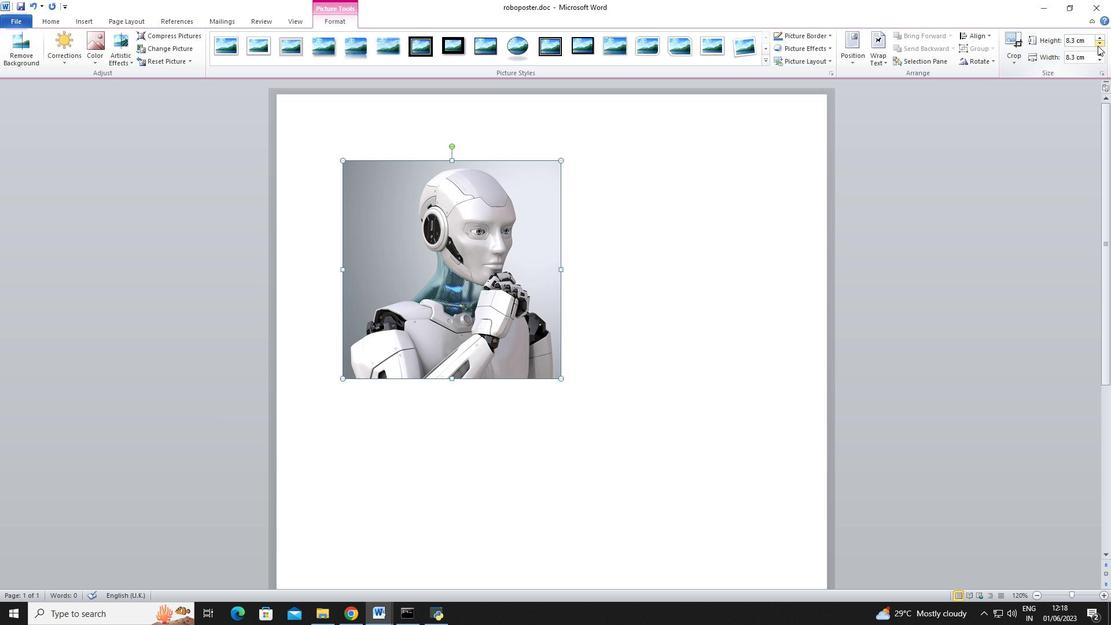 
Action: Mouse pressed left at (1097, 45)
Screenshot: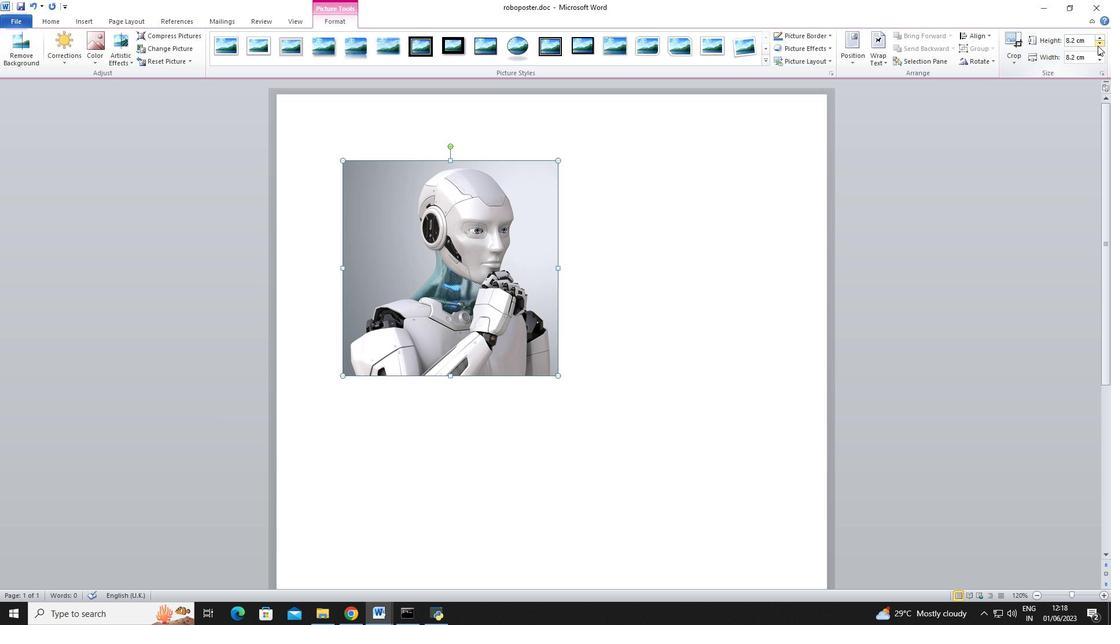 
Action: Mouse pressed left at (1097, 45)
Screenshot: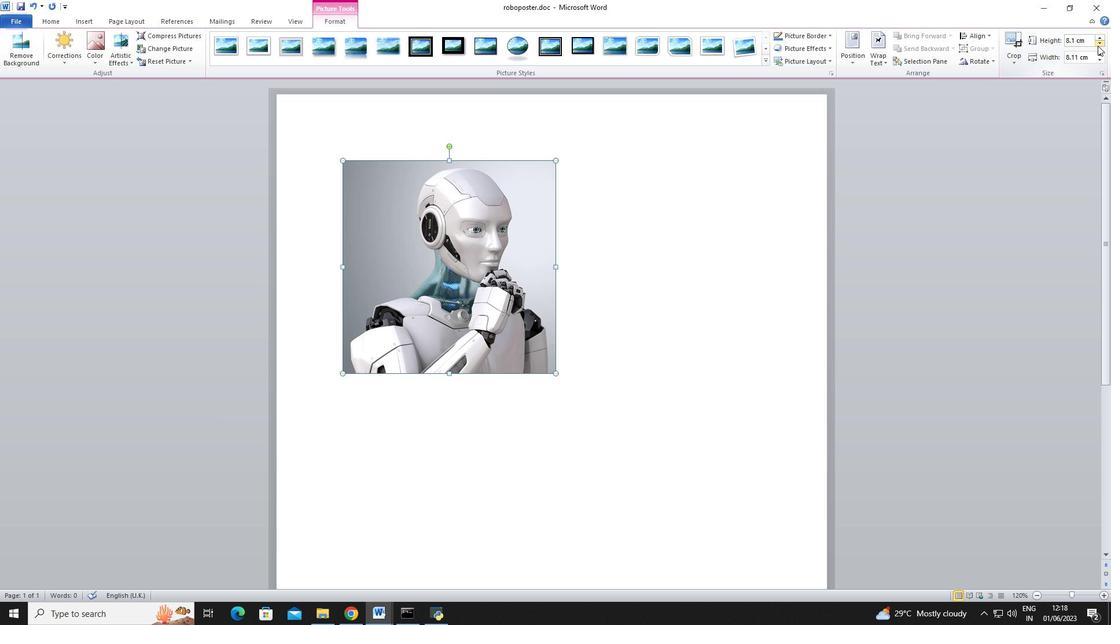 
Action: Mouse pressed left at (1097, 45)
Screenshot: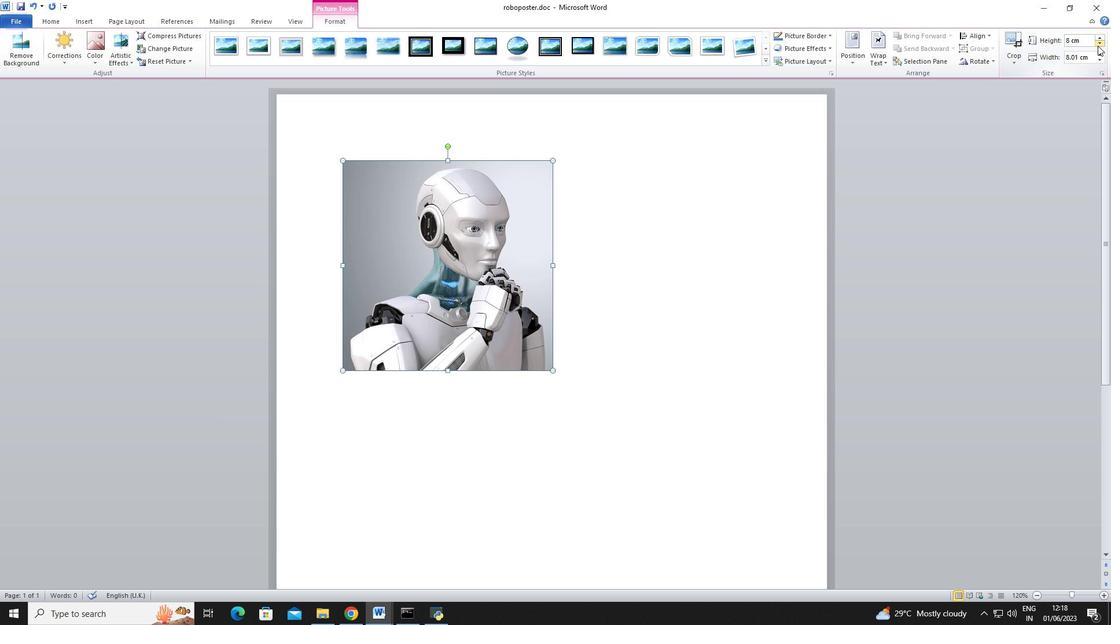 
Action: Mouse pressed left at (1097, 45)
Screenshot: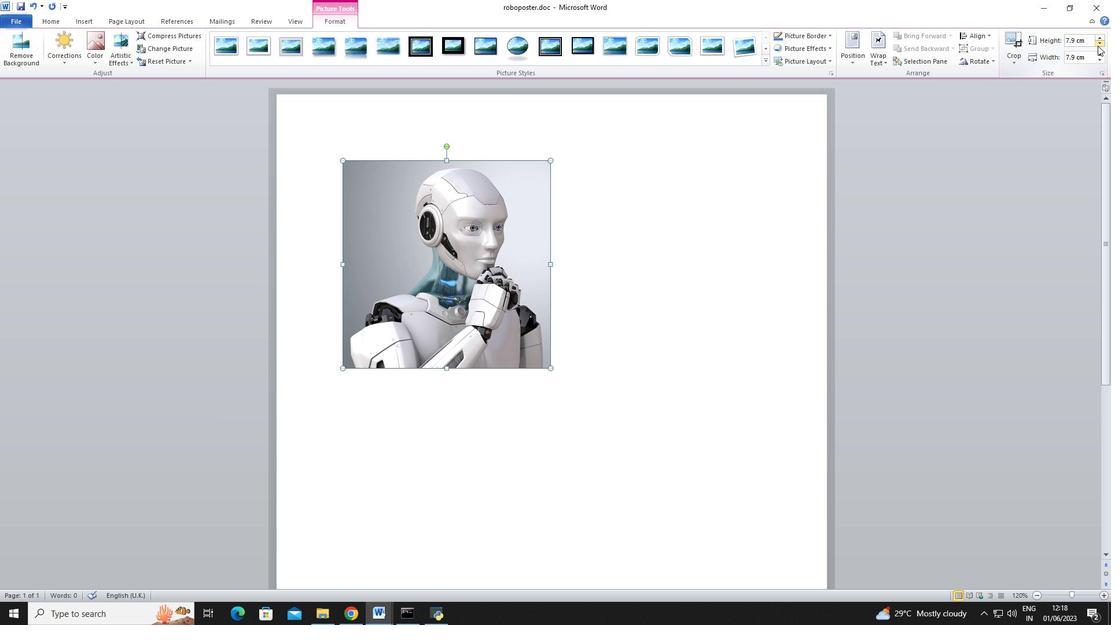 
Action: Mouse pressed left at (1097, 45)
Screenshot: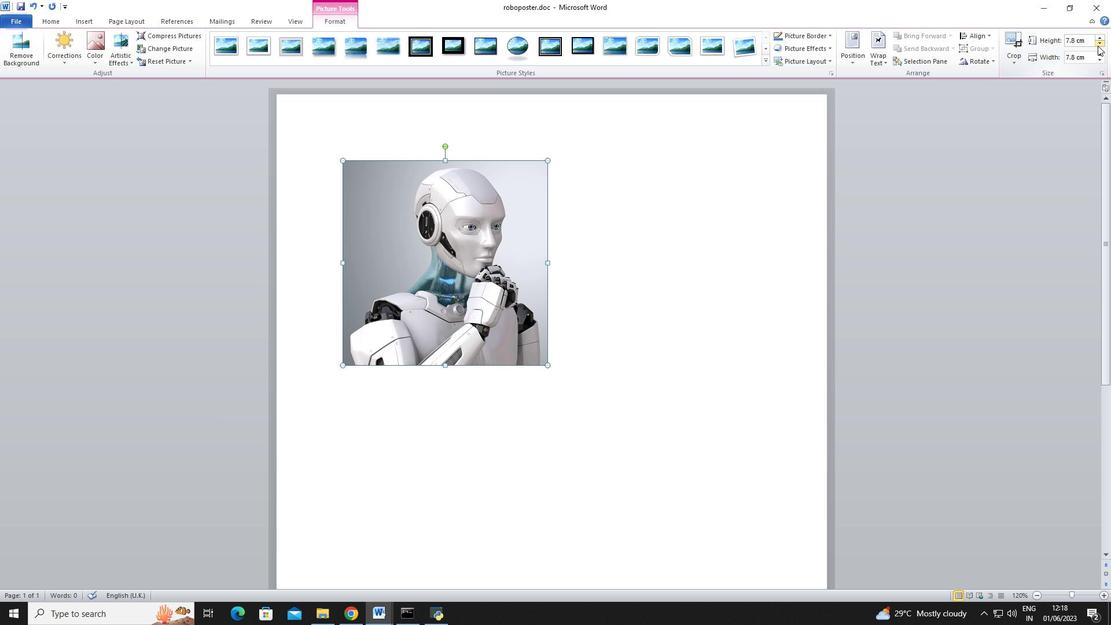 
Action: Mouse pressed left at (1097, 45)
Screenshot: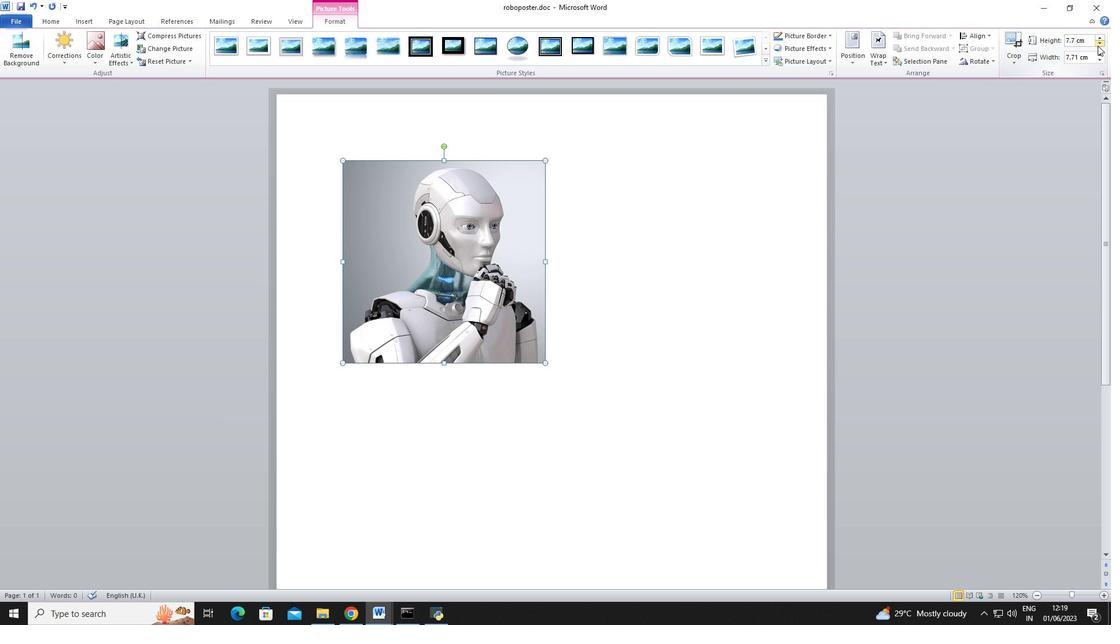 
Action: Mouse pressed left at (1097, 45)
Screenshot: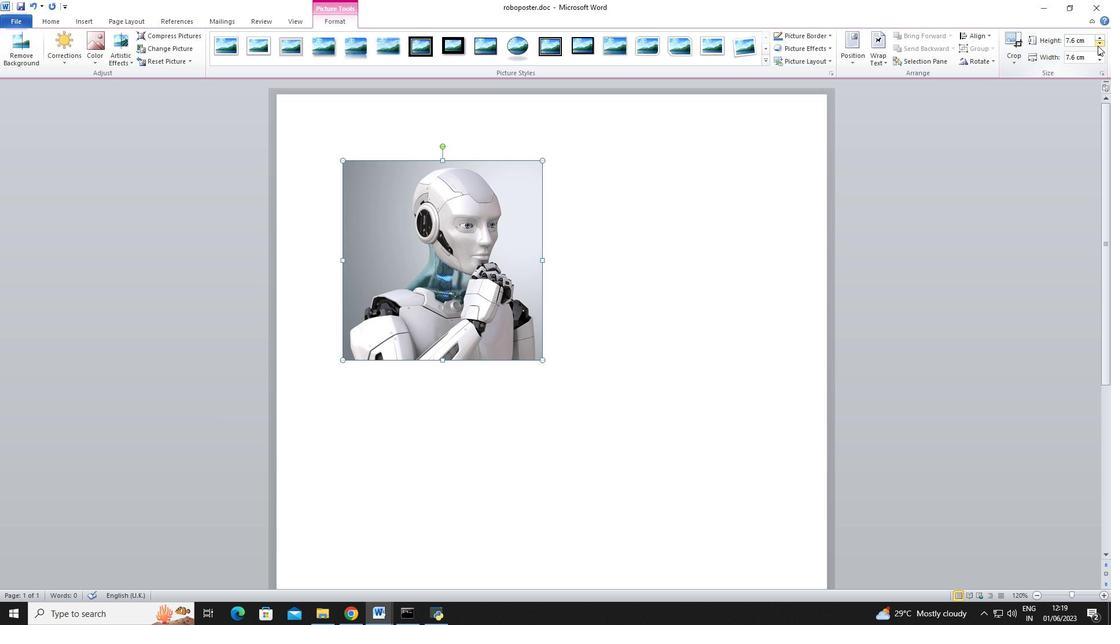 
Action: Mouse pressed left at (1097, 45)
Screenshot: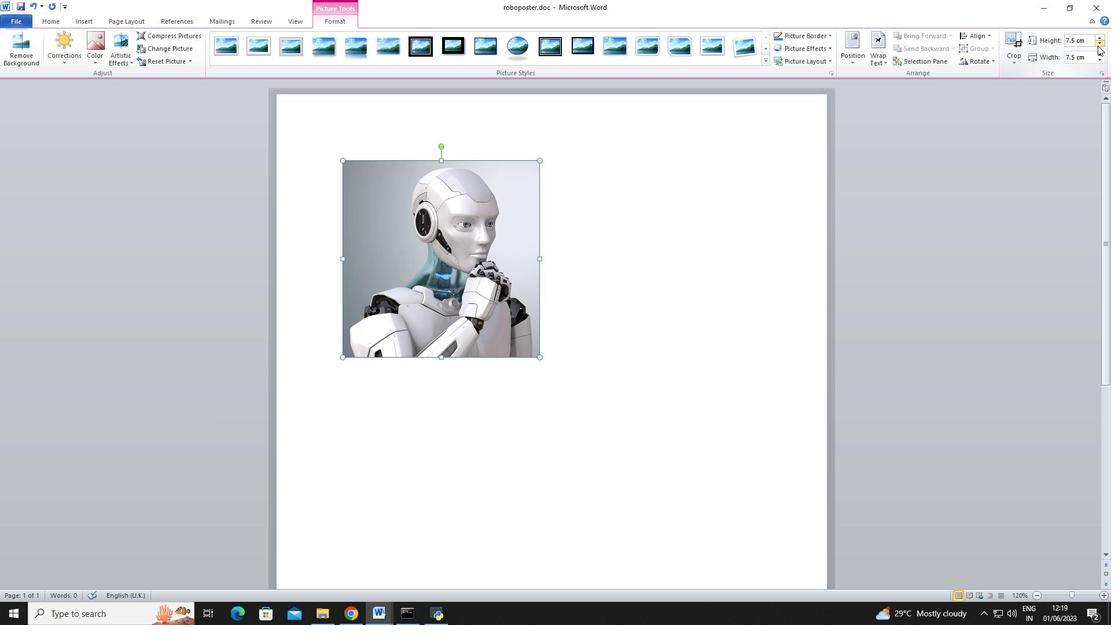 
Action: Mouse pressed left at (1097, 45)
Screenshot: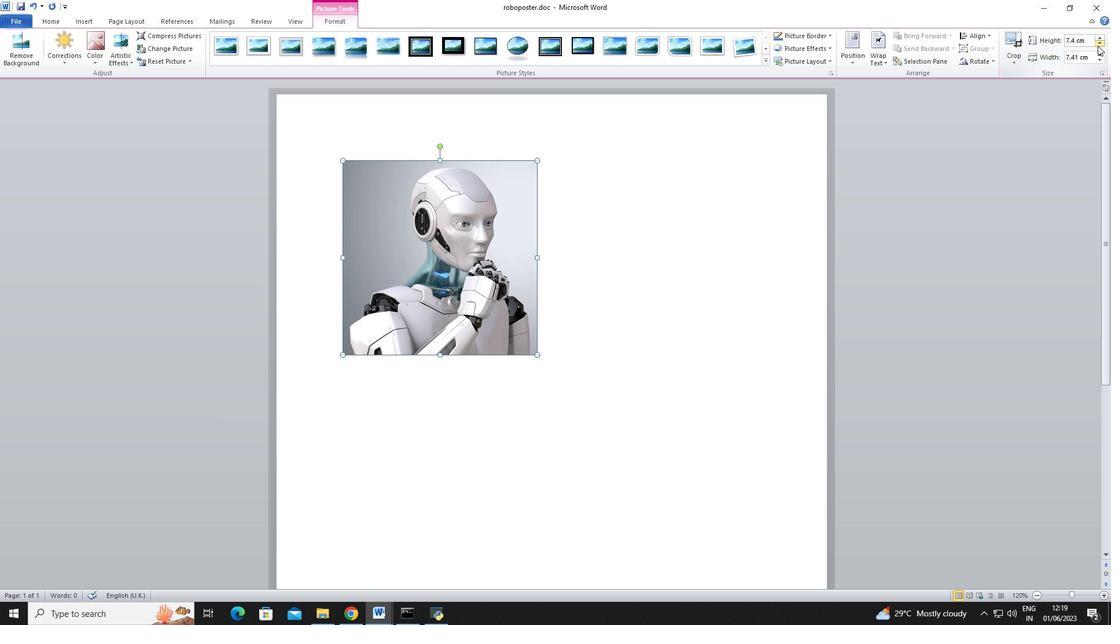 
Action: Mouse pressed left at (1097, 45)
Screenshot: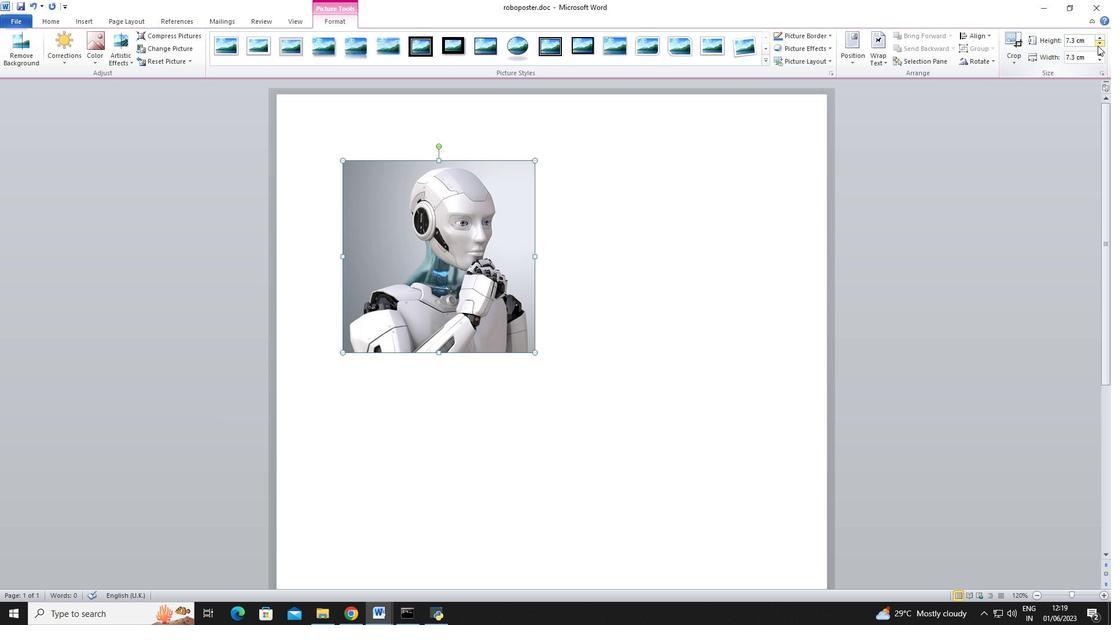 
Action: Mouse pressed left at (1097, 45)
Screenshot: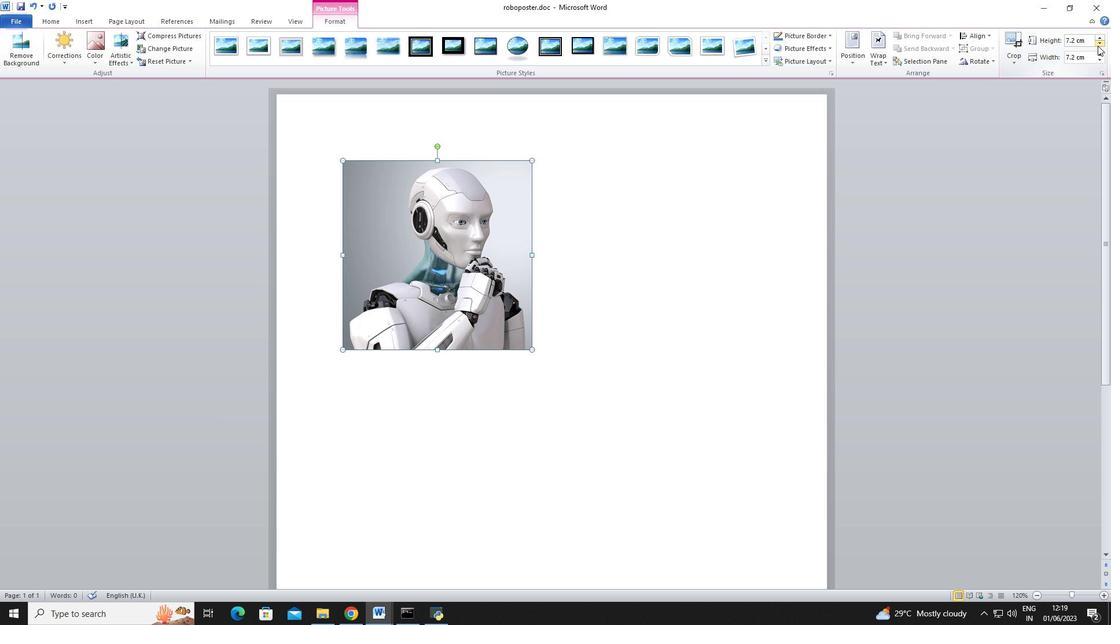 
Action: Mouse pressed left at (1097, 45)
Screenshot: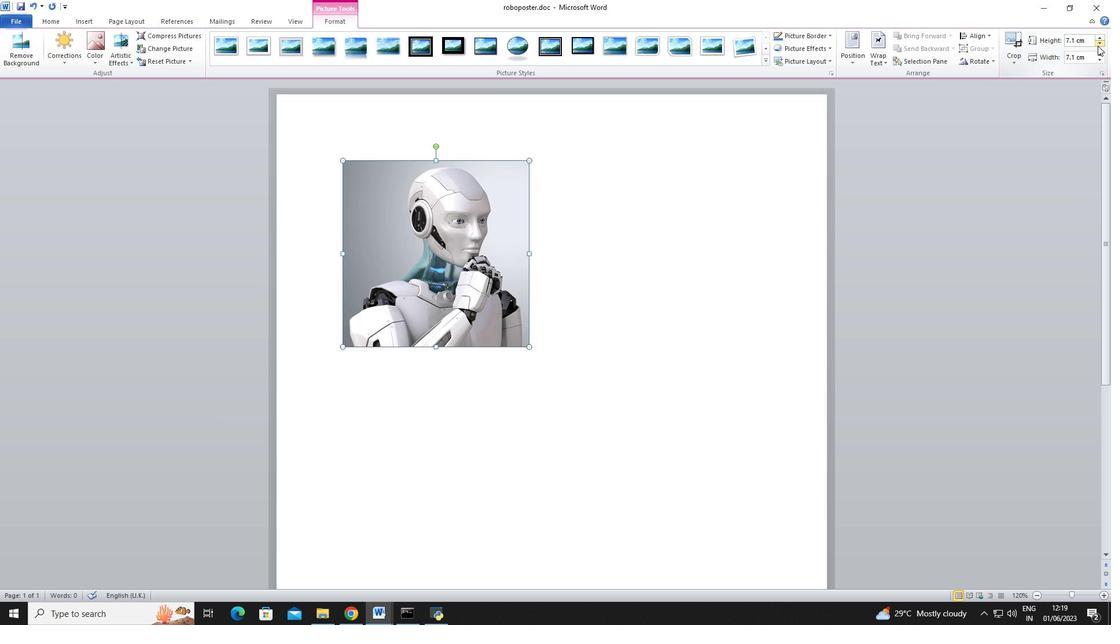 
Action: Mouse pressed left at (1097, 45)
Screenshot: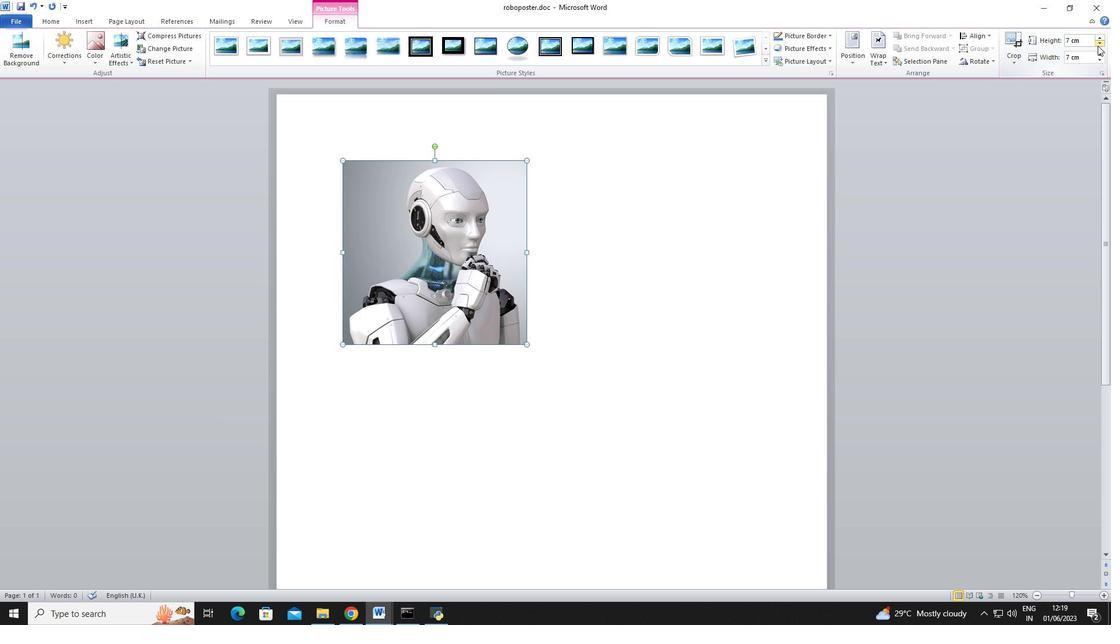 
Action: Mouse pressed left at (1097, 45)
Screenshot: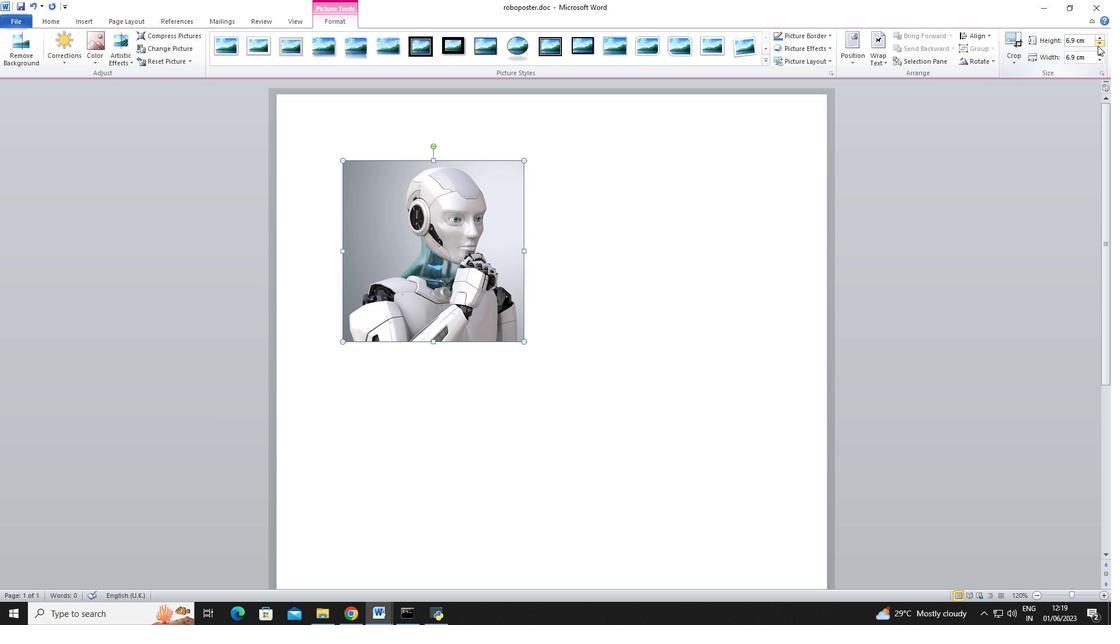 
Action: Mouse pressed left at (1097, 45)
Screenshot: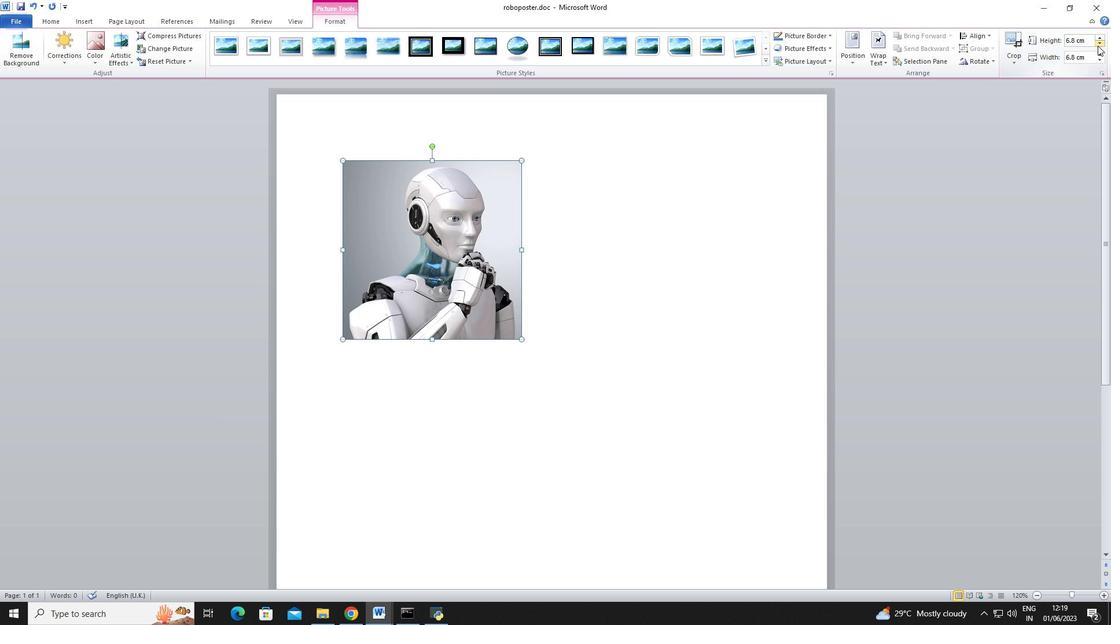
Action: Mouse pressed left at (1097, 45)
Screenshot: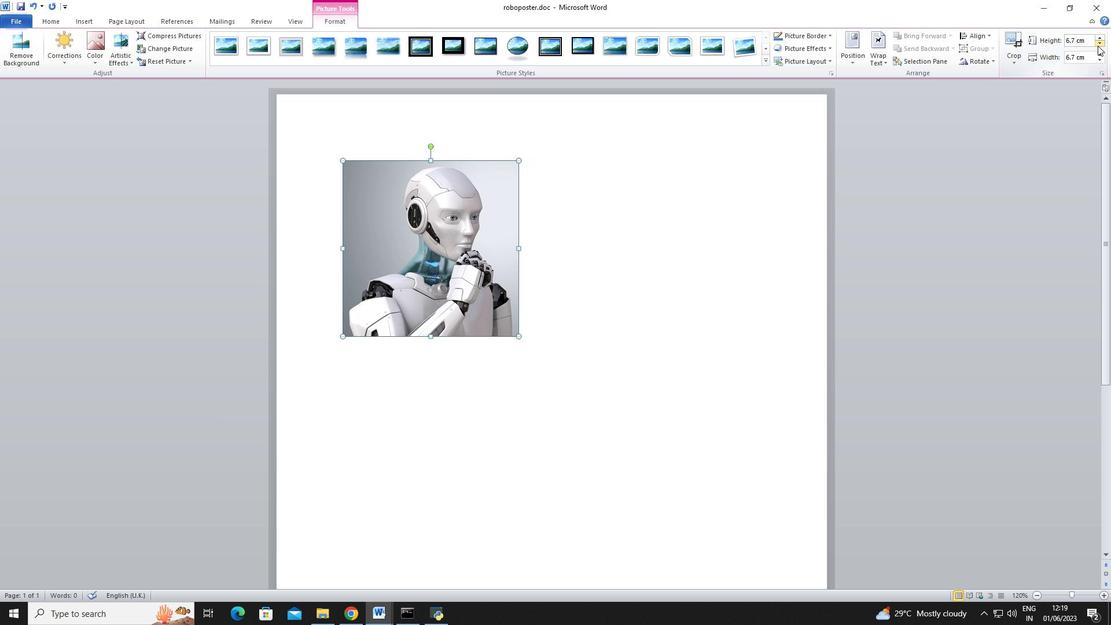 
Action: Mouse pressed left at (1097, 45)
Screenshot: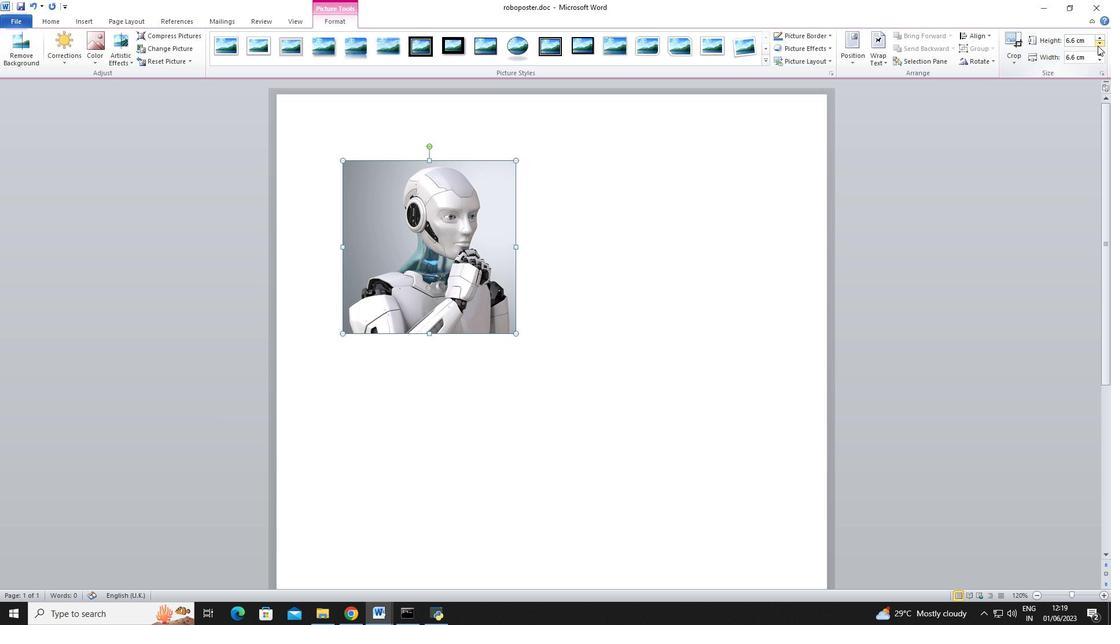 
Action: Mouse moved to (501, 212)
Screenshot: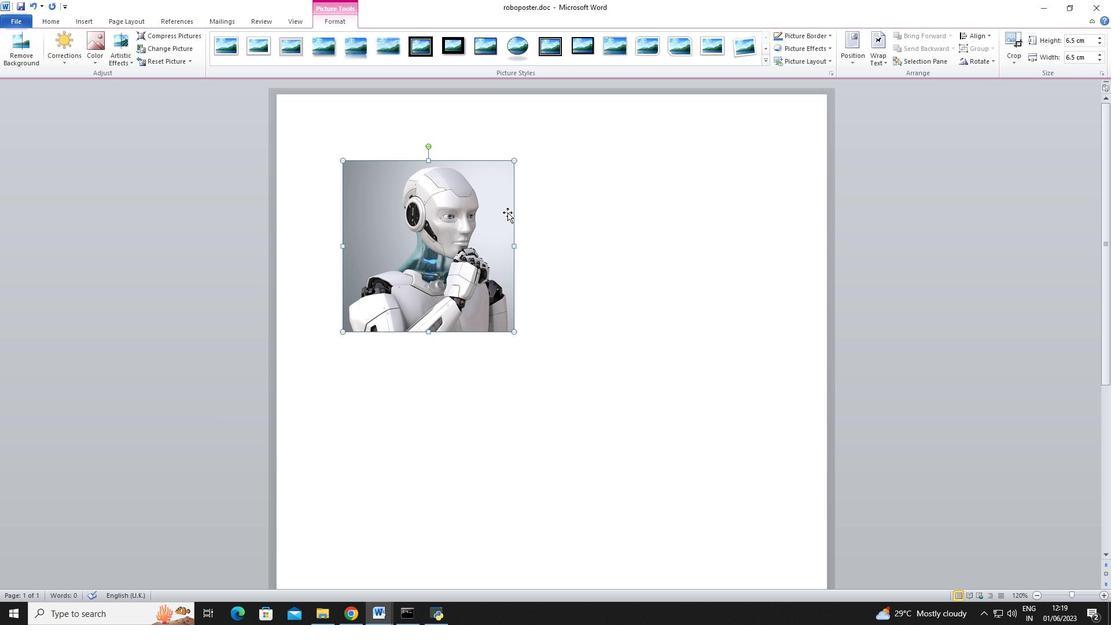 
Action: Mouse pressed left at (501, 212)
Screenshot: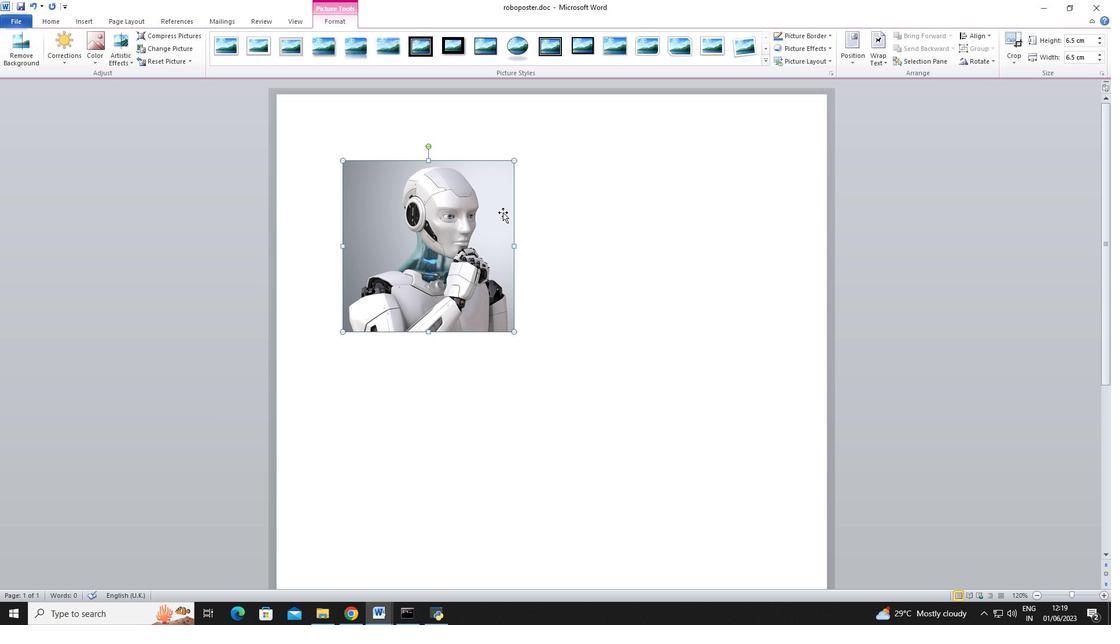 
Action: Mouse moved to (498, 202)
Screenshot: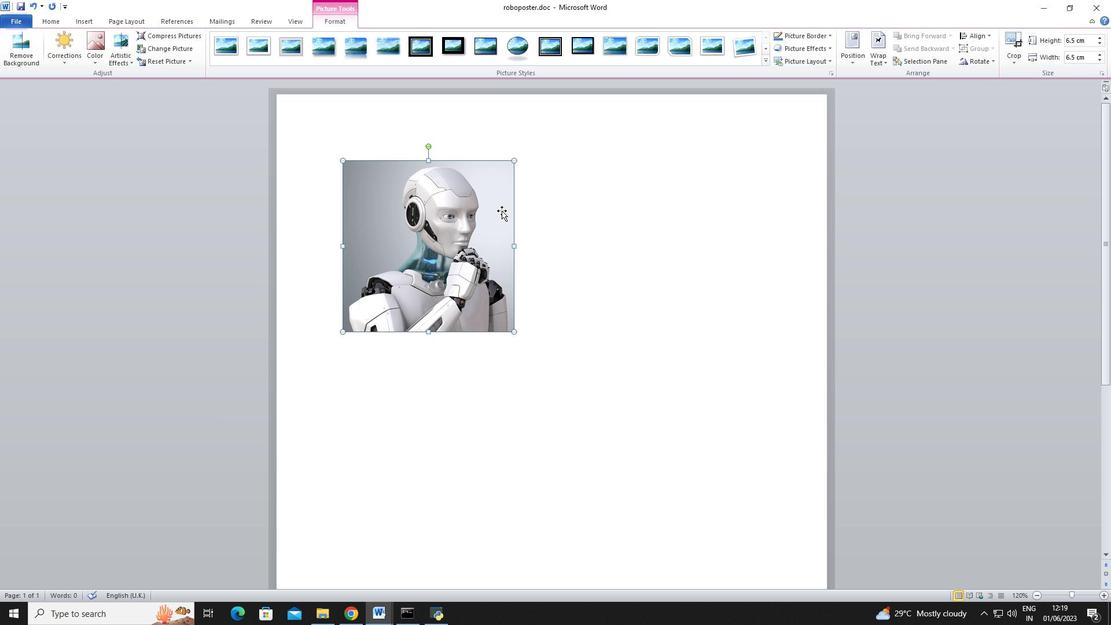 
Action: Mouse pressed left at (498, 202)
Screenshot: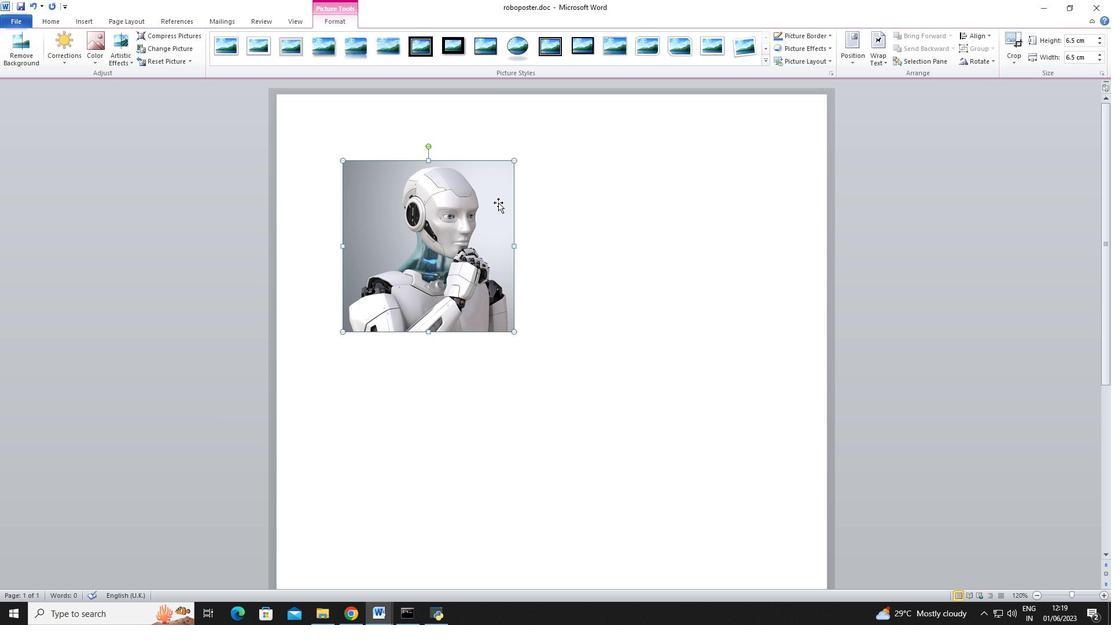 
Action: Mouse moved to (827, 39)
Screenshot: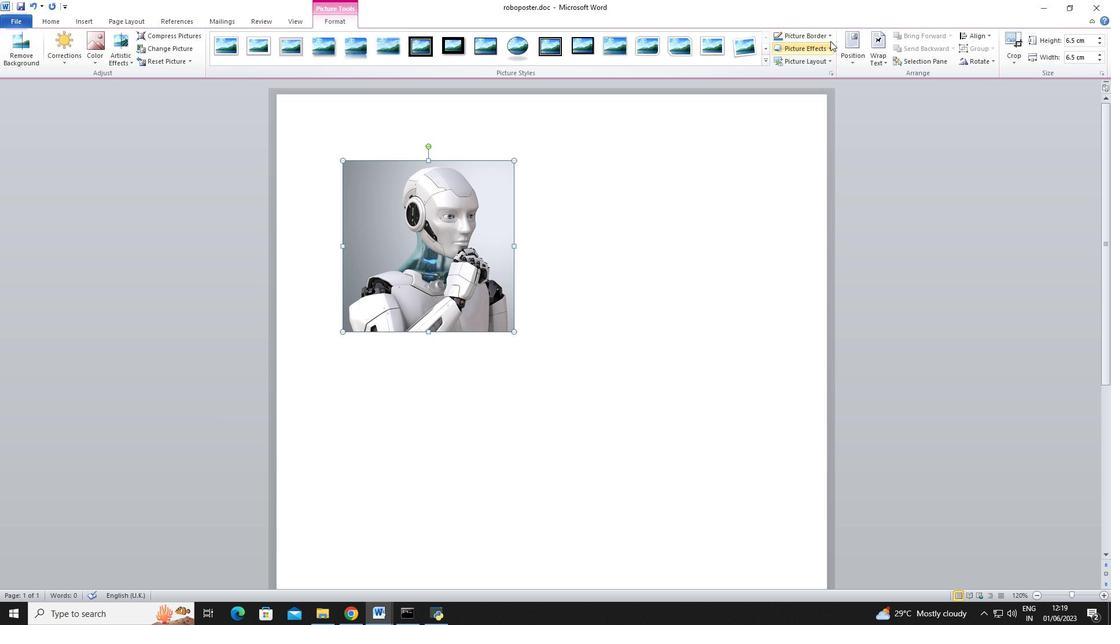 
Action: Mouse pressed left at (827, 39)
Screenshot: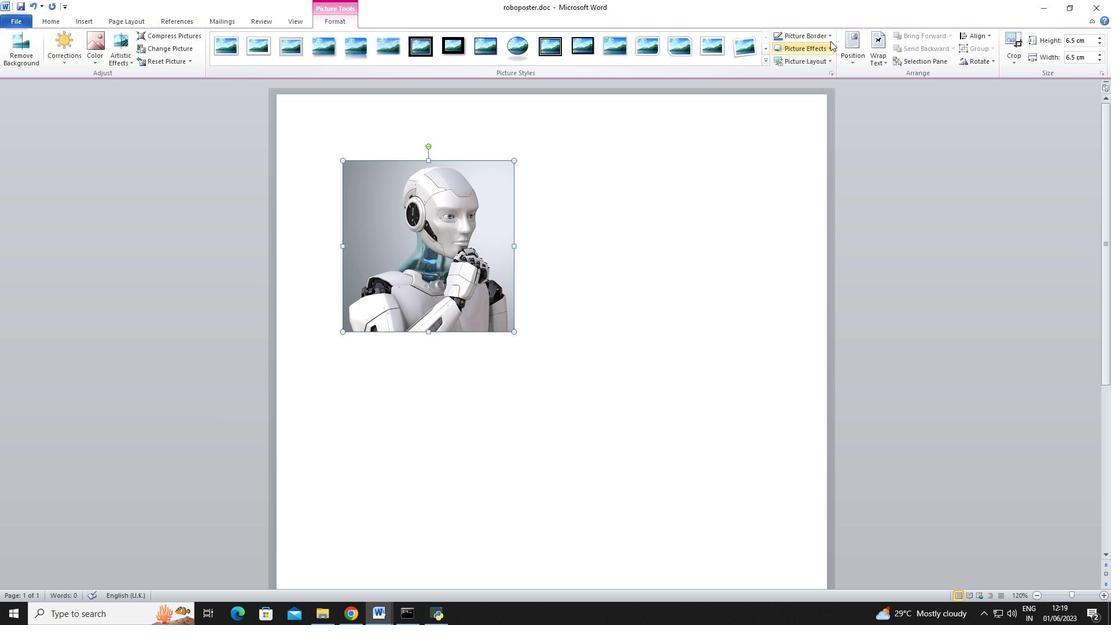 
Action: Mouse moved to (893, 167)
Screenshot: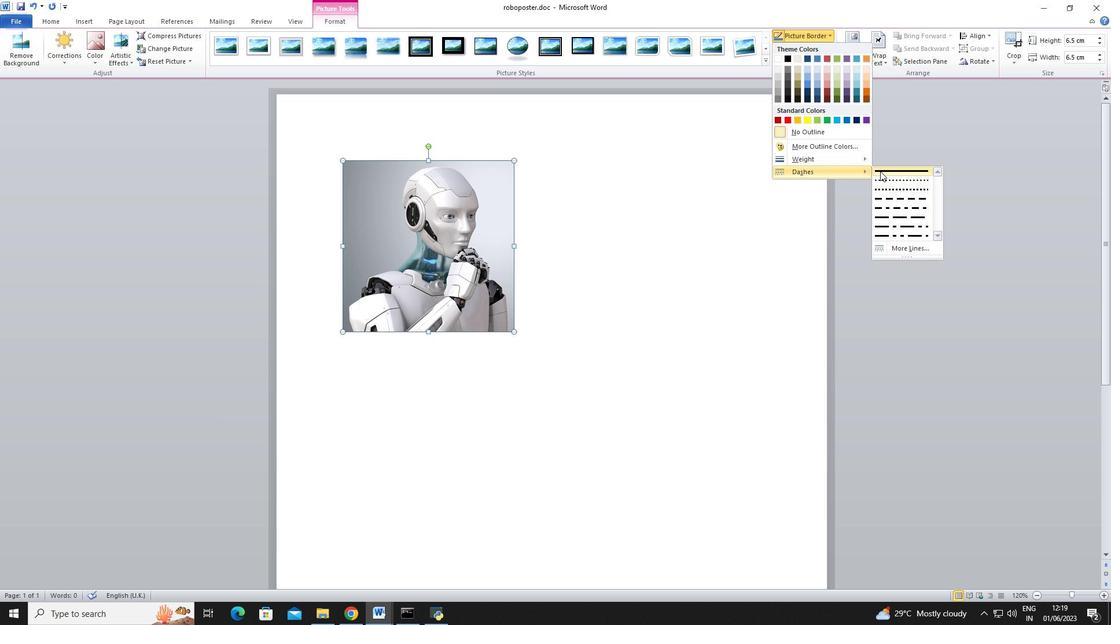 
Action: Mouse pressed left at (893, 167)
Screenshot: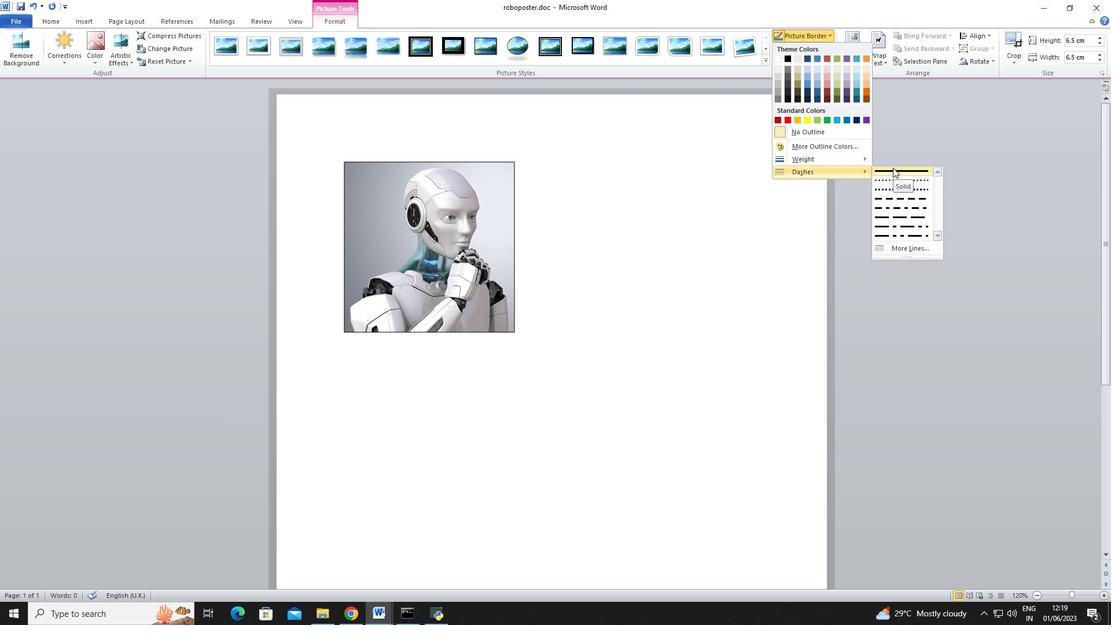 
Action: Mouse pressed left at (893, 167)
Screenshot: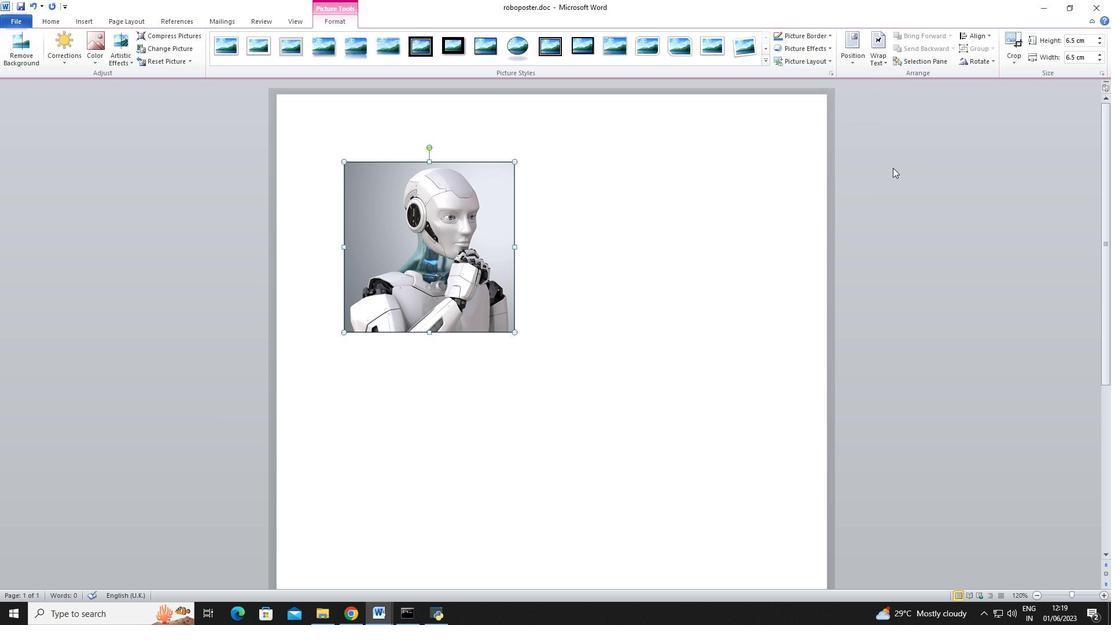 
Action: Mouse moved to (88, 23)
Screenshot: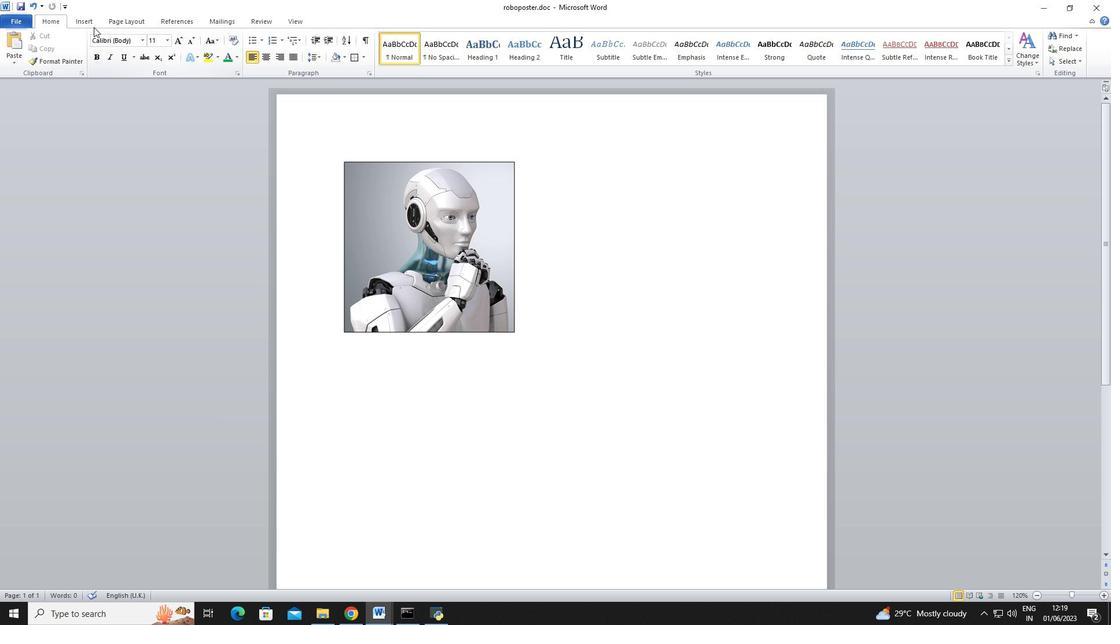 
Action: Mouse pressed left at (88, 23)
Screenshot: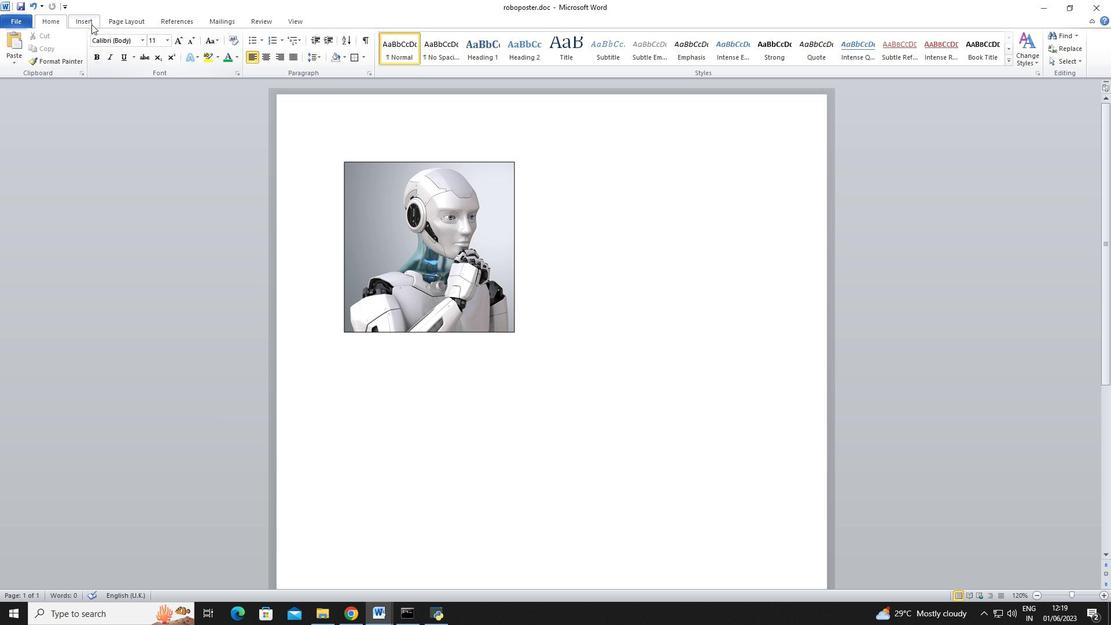 
Action: Mouse moved to (131, 16)
Screenshot: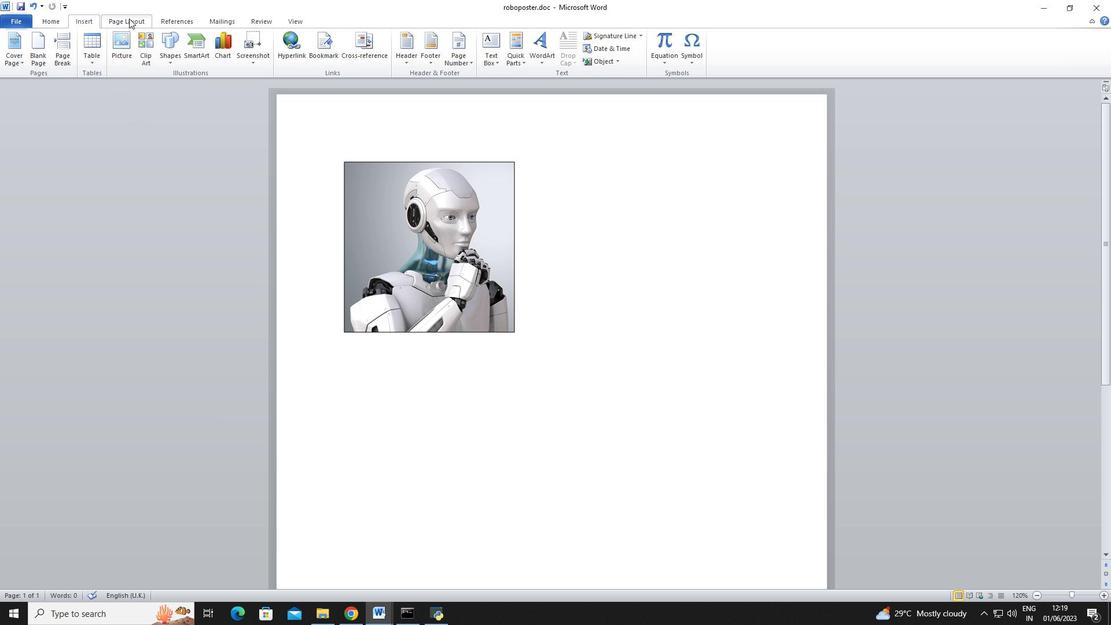 
Action: Mouse pressed left at (131, 16)
Screenshot: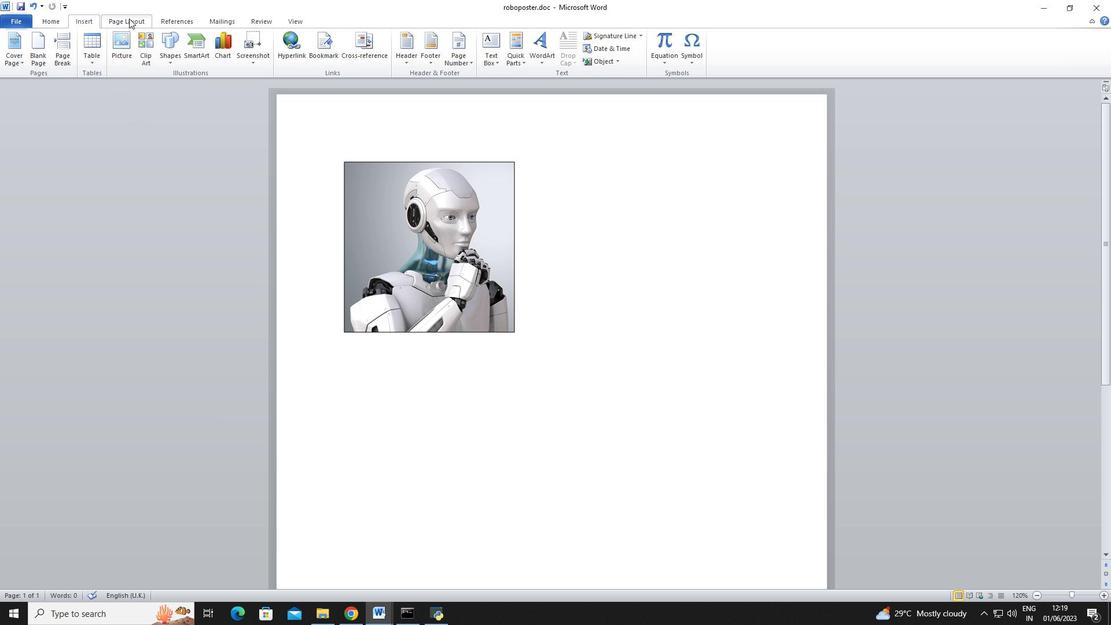 
Action: Mouse moved to (178, 15)
Screenshot: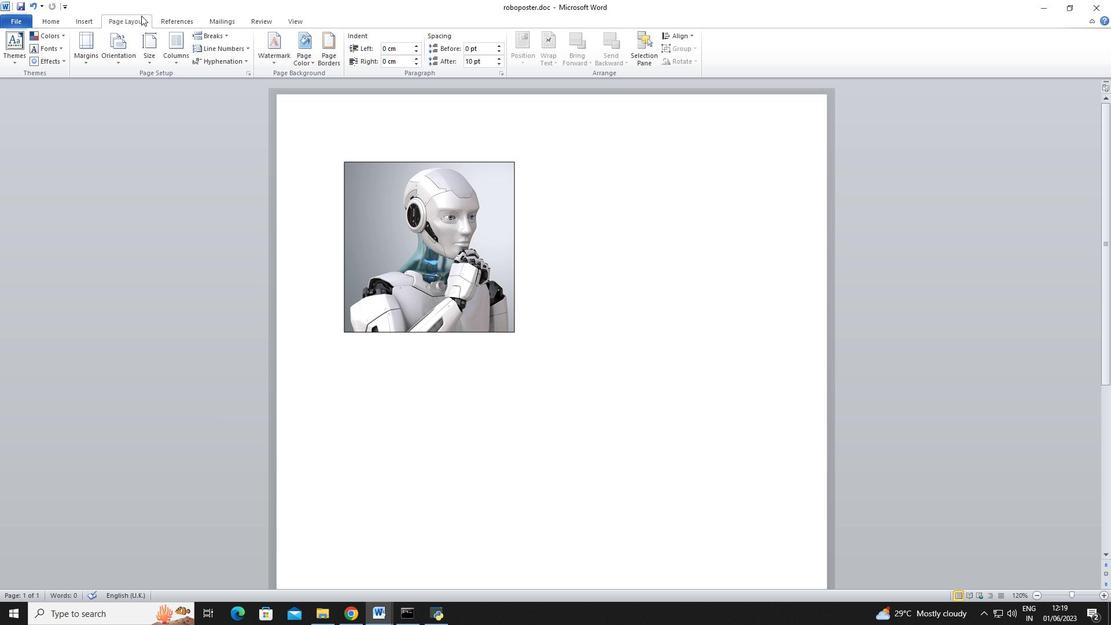 
Action: Mouse pressed left at (178, 15)
Screenshot: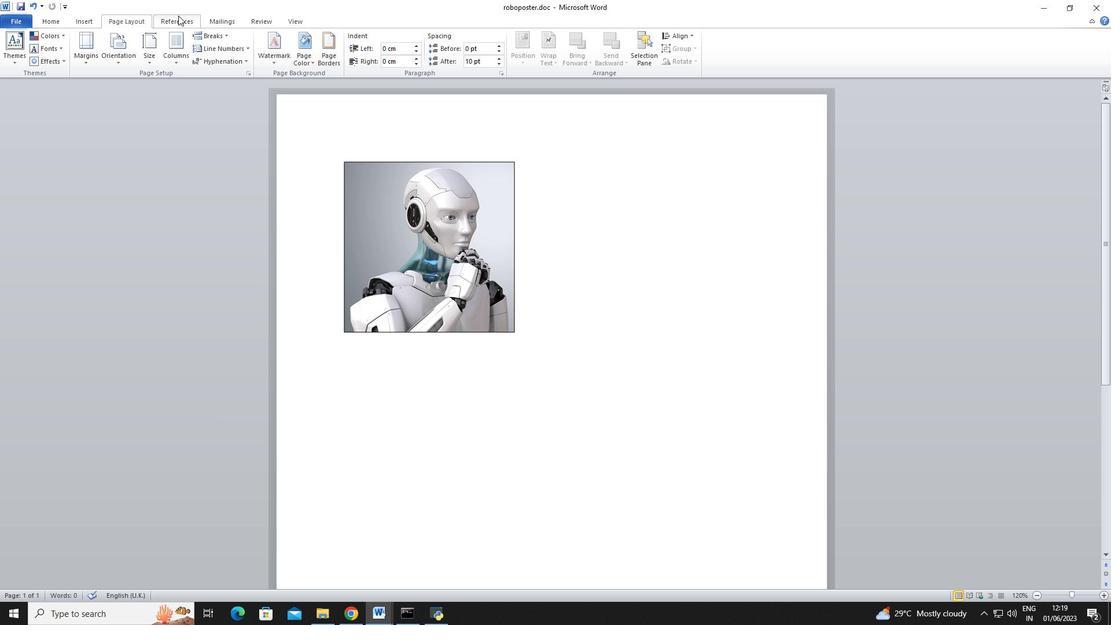 
Action: Mouse moved to (219, 15)
Screenshot: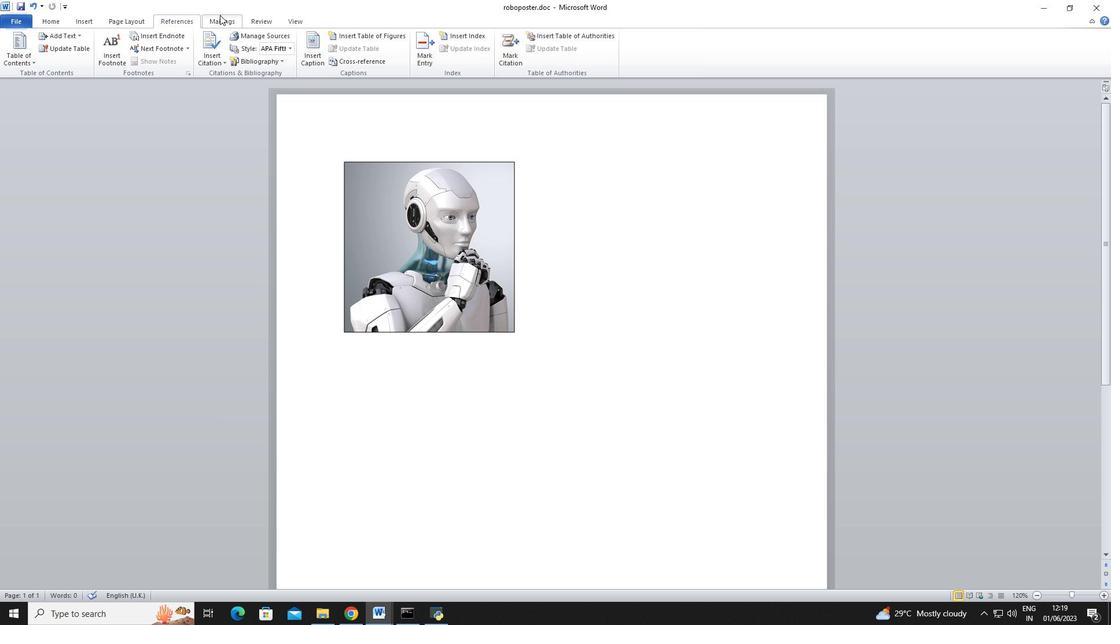 
Action: Mouse pressed left at (219, 15)
Screenshot: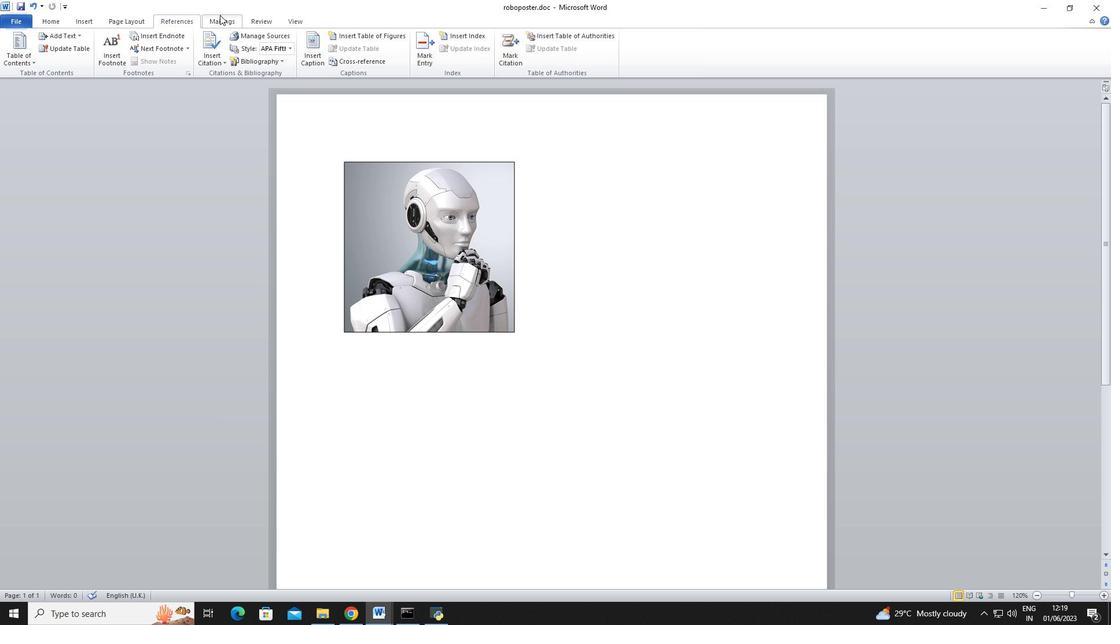 
Action: Mouse moved to (42, 23)
Screenshot: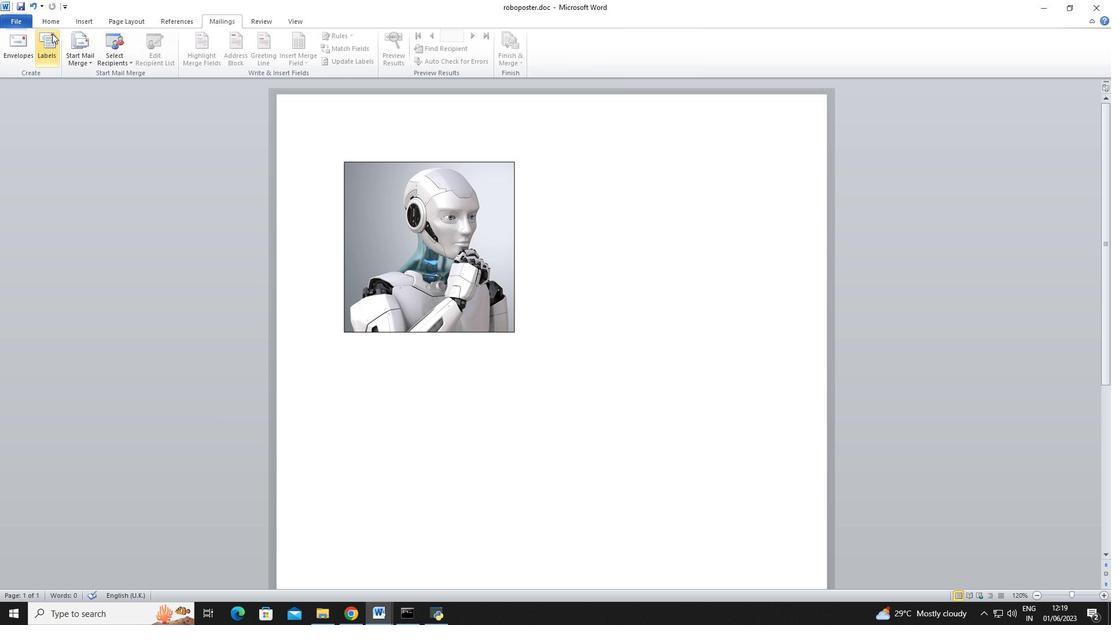 
Action: Mouse pressed left at (42, 23)
Screenshot: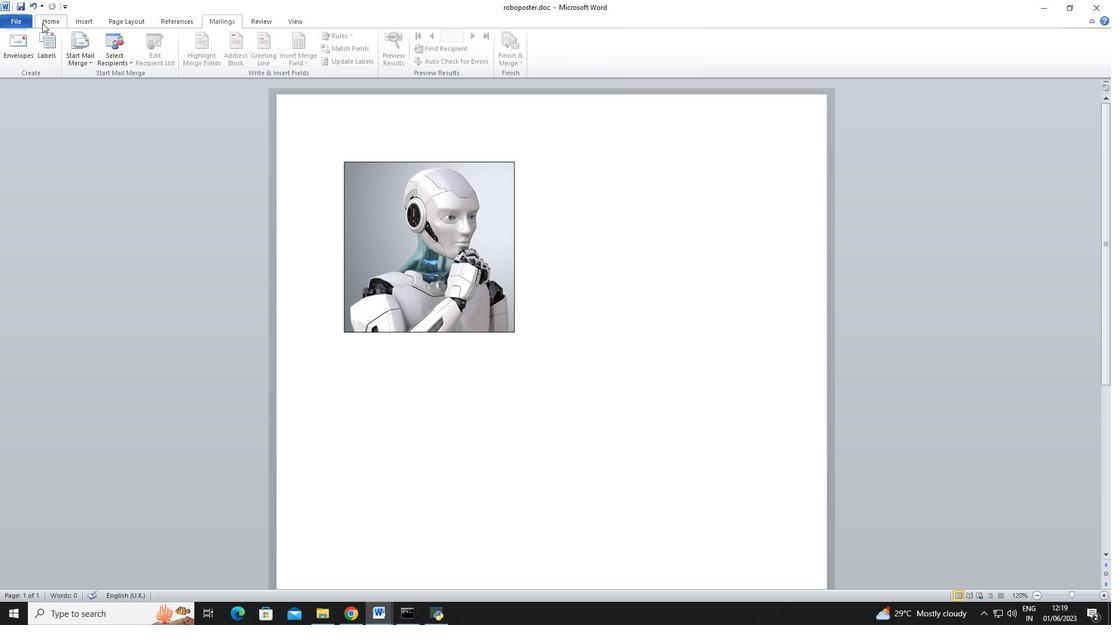 
Action: Mouse moved to (425, 200)
Screenshot: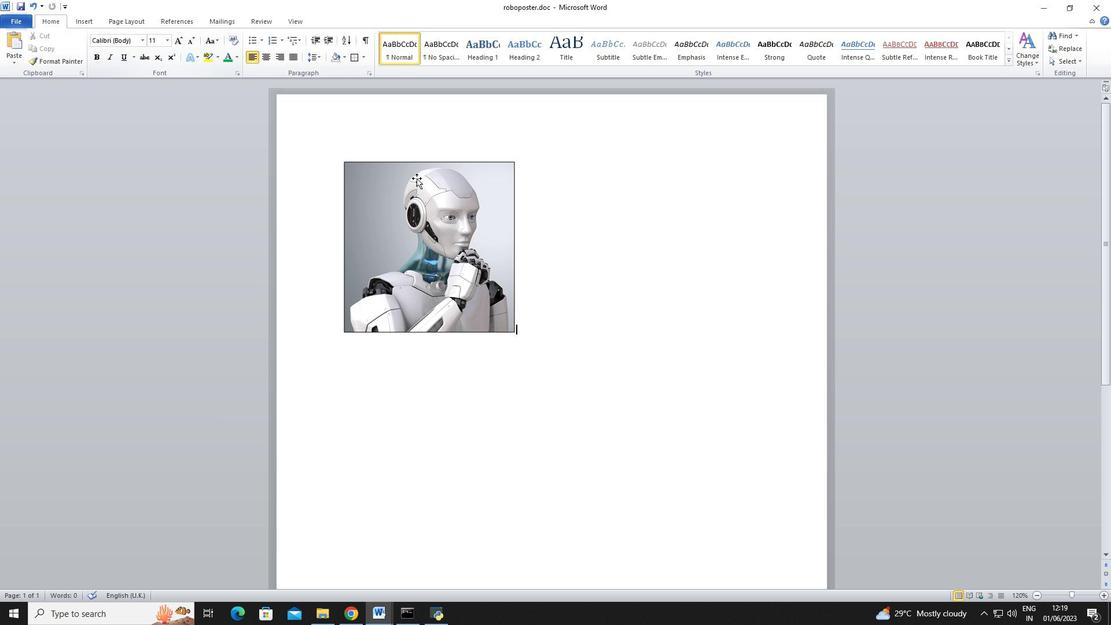 
Action: Mouse pressed left at (425, 200)
Screenshot: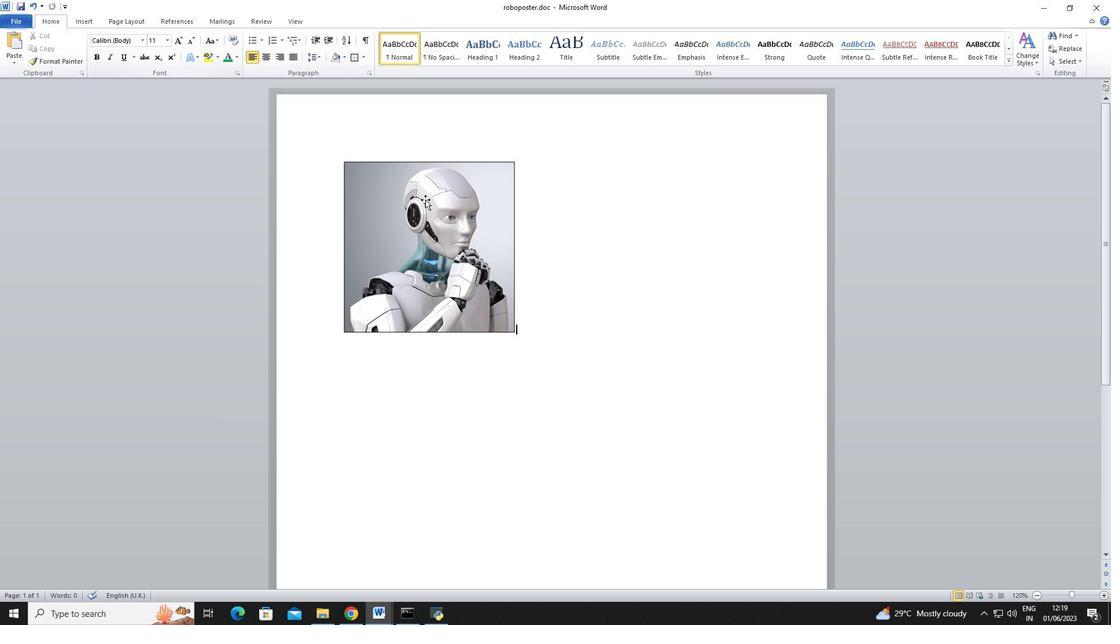 
Action: Mouse moved to (364, 56)
Screenshot: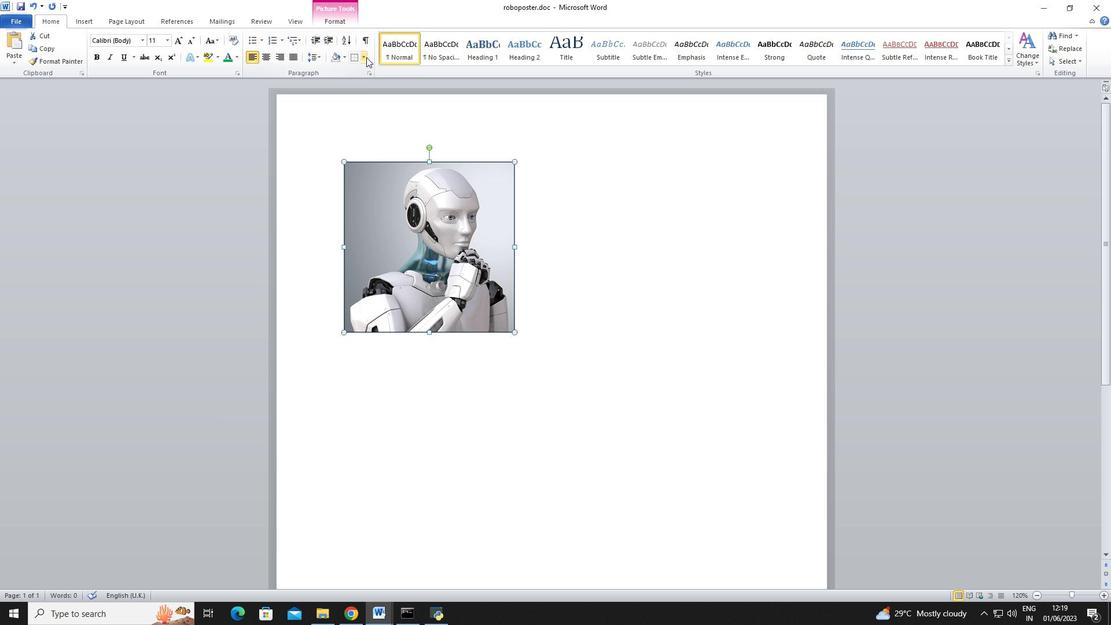 
Action: Mouse pressed left at (364, 56)
Screenshot: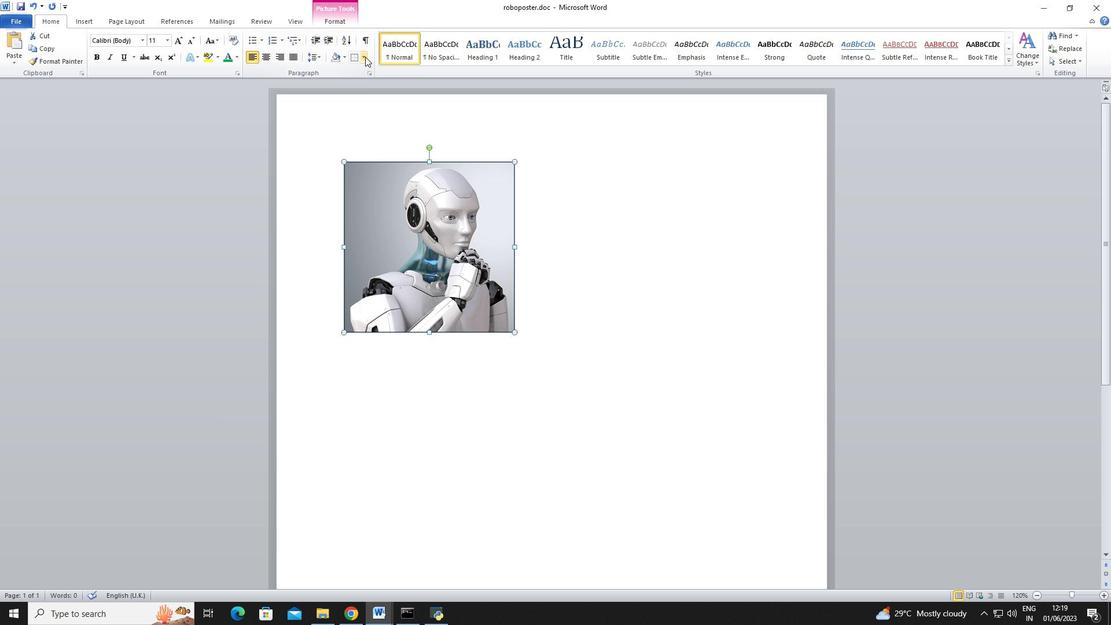 
Action: Mouse moved to (355, 57)
Screenshot: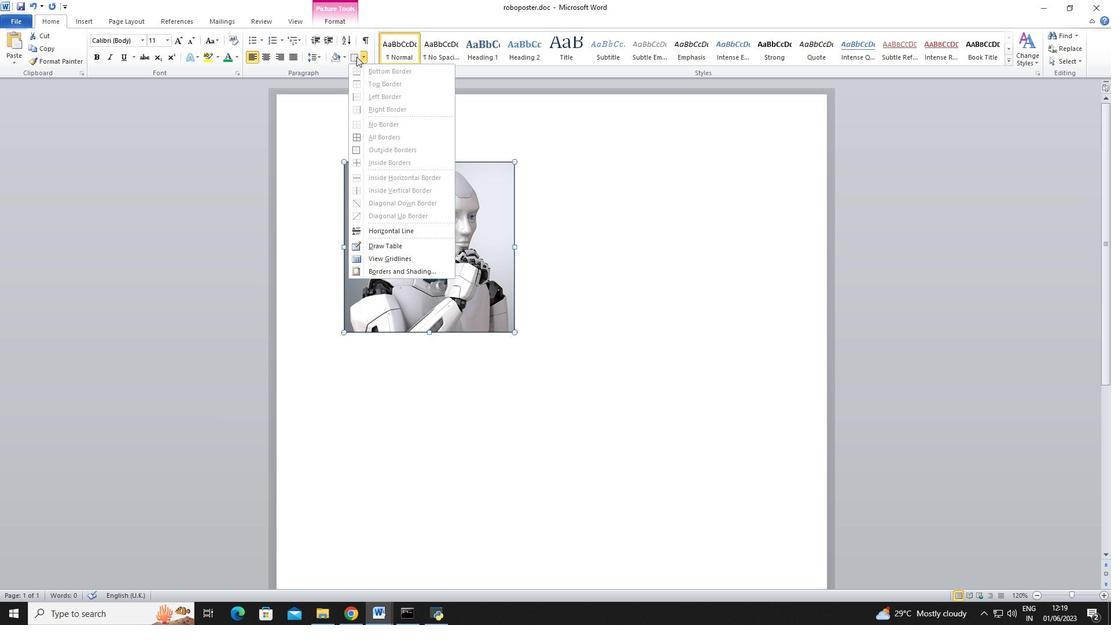 
Action: Mouse pressed left at (355, 57)
Screenshot: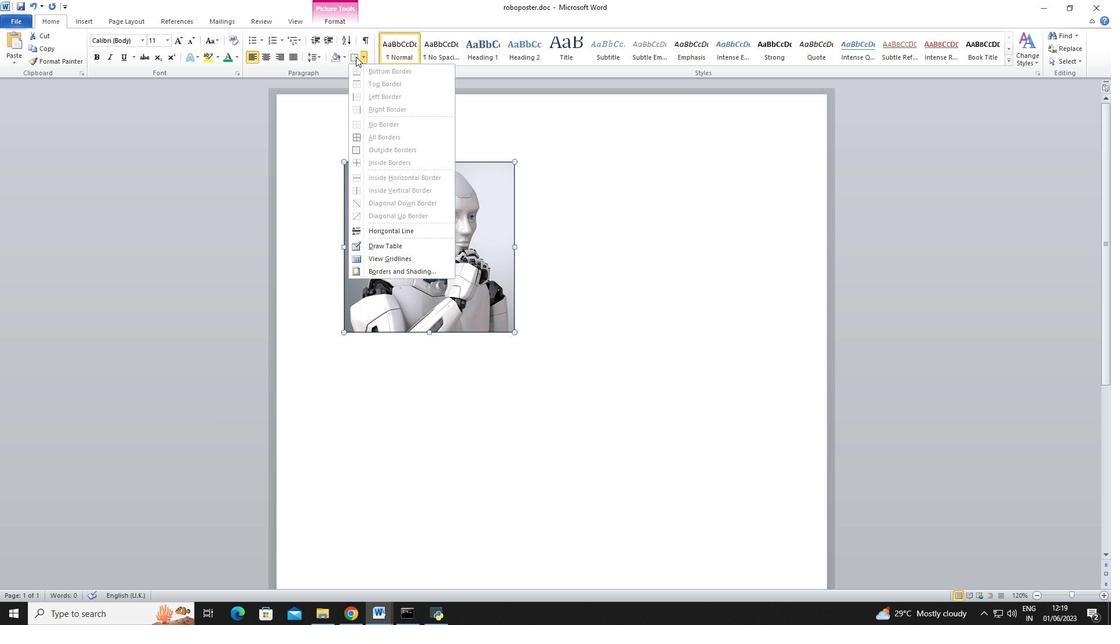 
Action: Mouse moved to (490, 251)
Screenshot: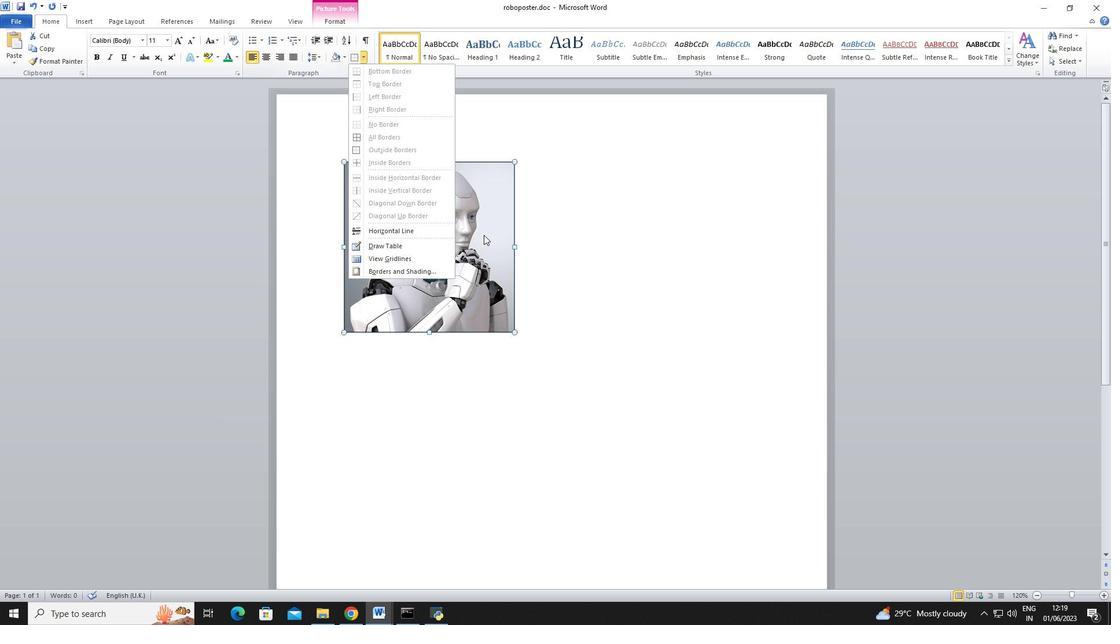 
Action: Mouse pressed left at (490, 251)
Screenshot: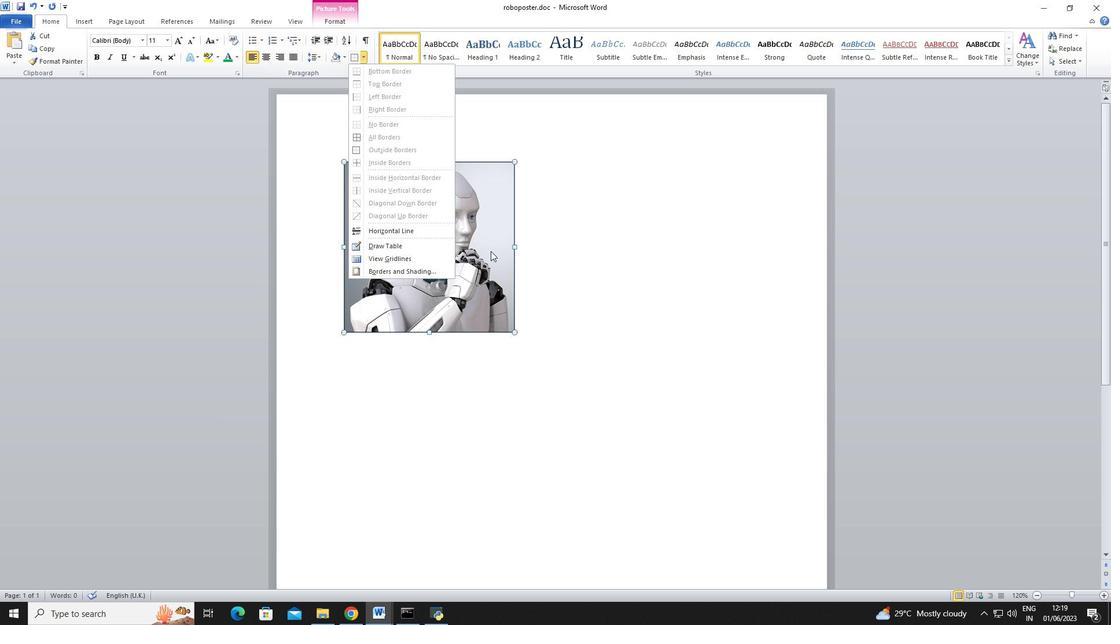 
Action: Mouse moved to (355, 56)
Screenshot: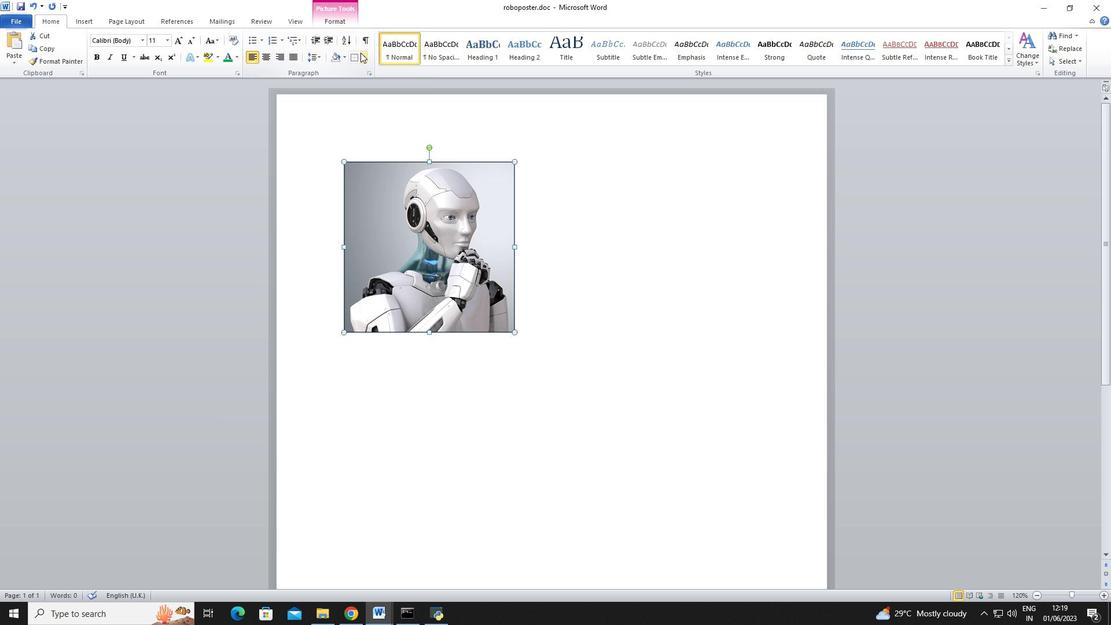 
Action: Mouse pressed left at (355, 56)
Screenshot: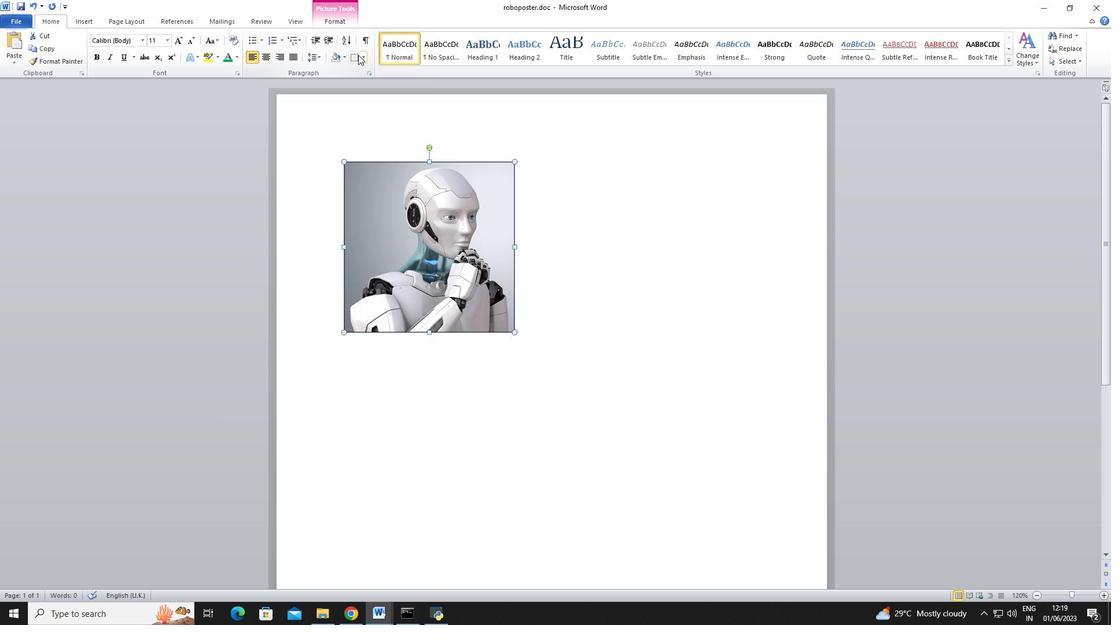 
Action: Mouse moved to (388, 223)
Screenshot: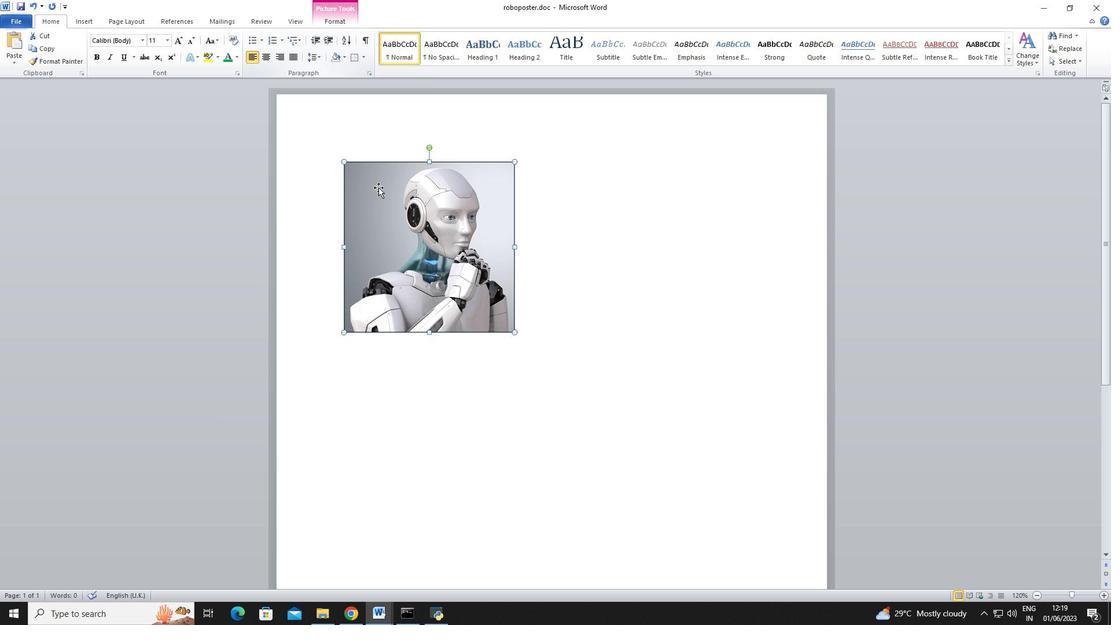 
Action: Mouse pressed left at (388, 223)
Screenshot: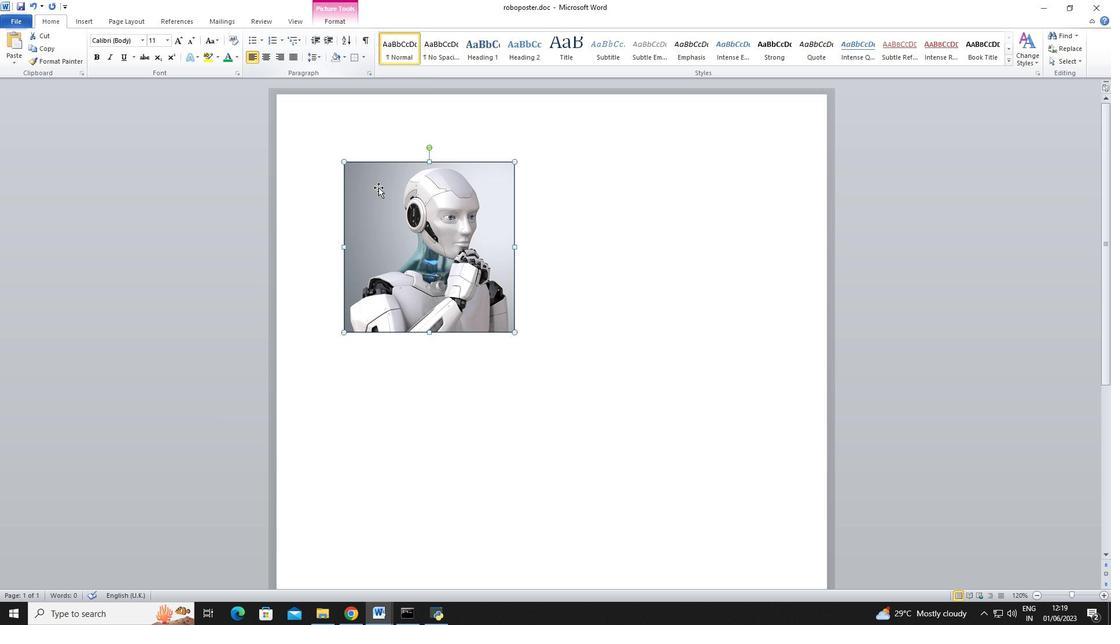 
Action: Mouse moved to (353, 55)
Screenshot: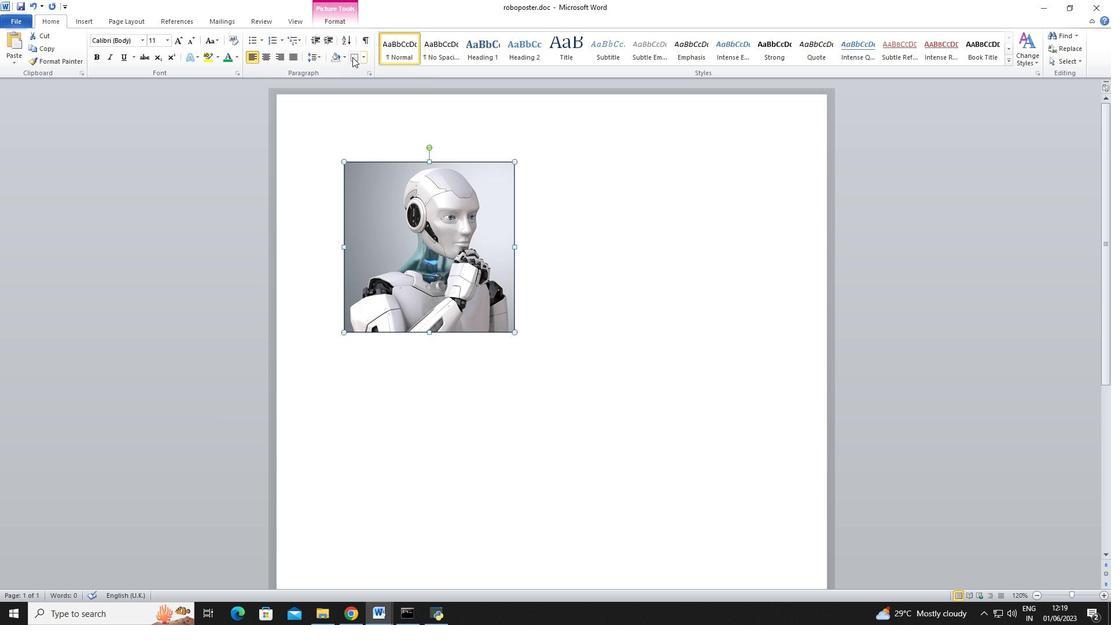 
Action: Mouse pressed left at (353, 55)
Screenshot: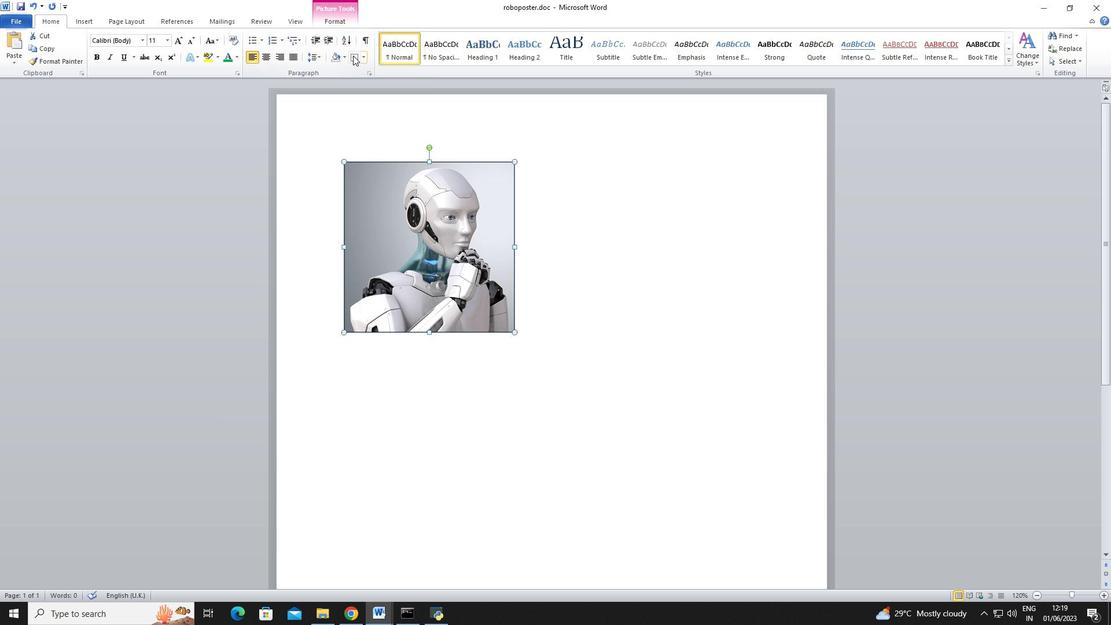 
Action: Mouse moved to (391, 251)
Screenshot: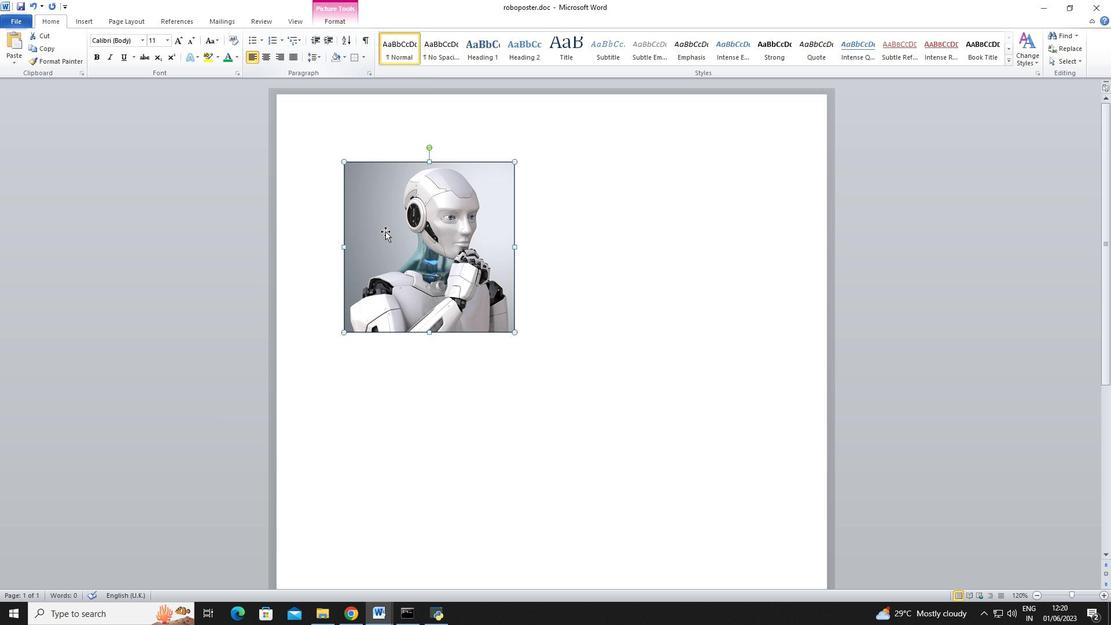 
Action: Mouse pressed left at (391, 251)
Screenshot: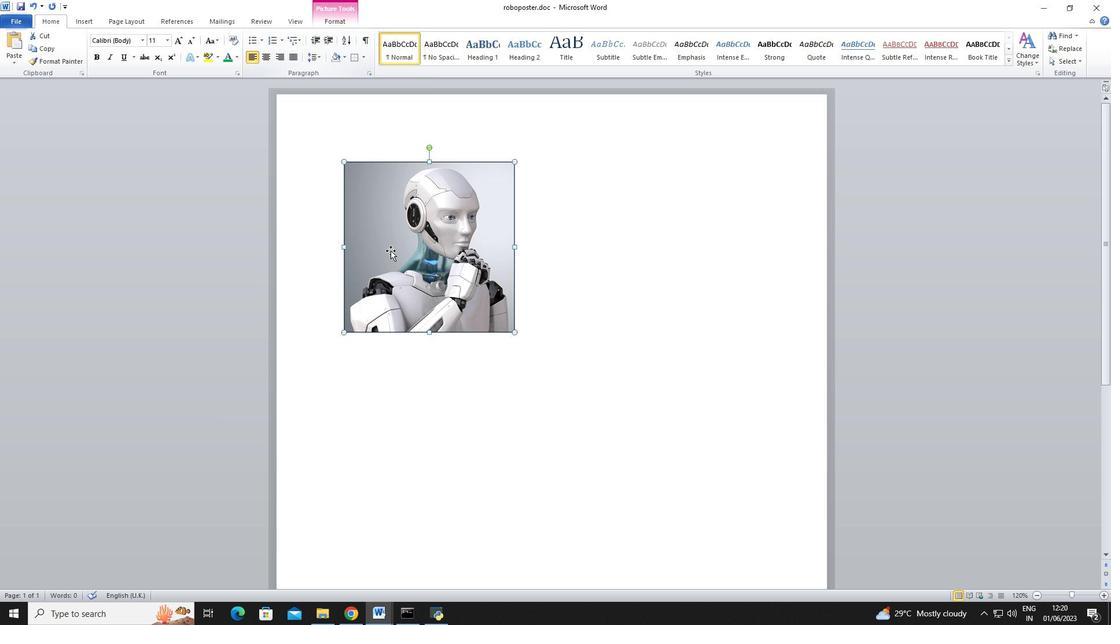 
Action: Mouse moved to (442, 262)
Screenshot: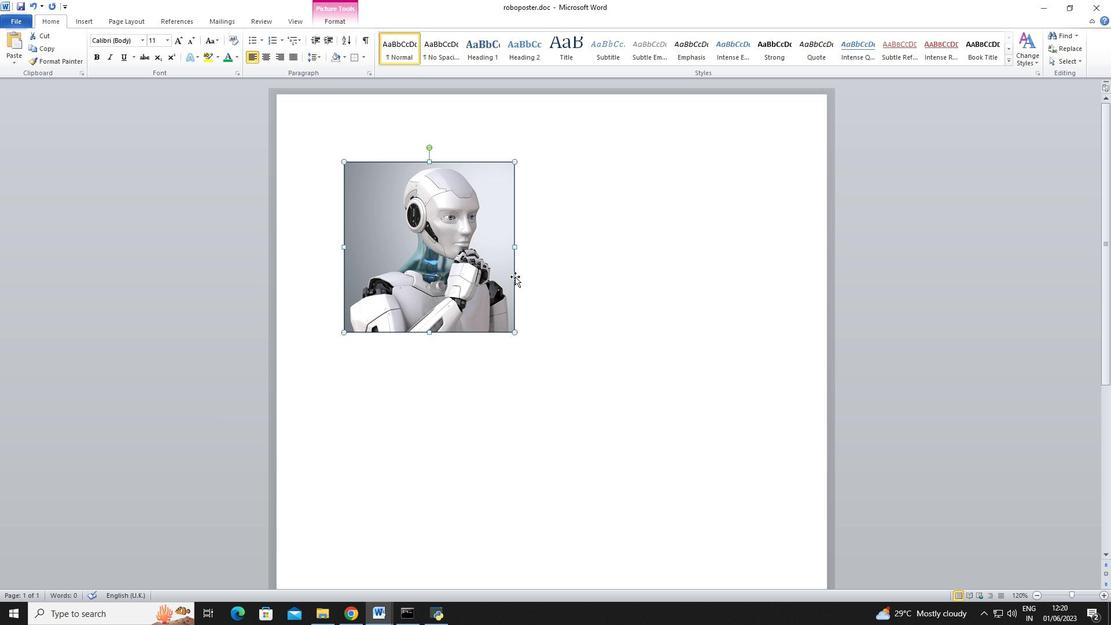
Action: Mouse pressed left at (442, 262)
Screenshot: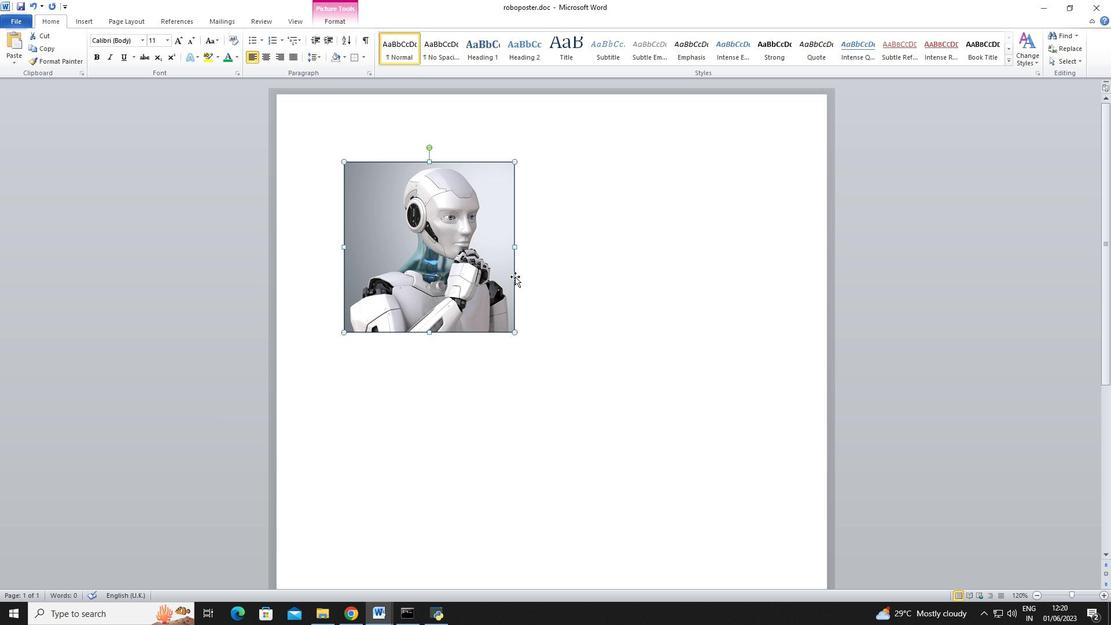 
Action: Mouse moved to (120, 19)
Screenshot: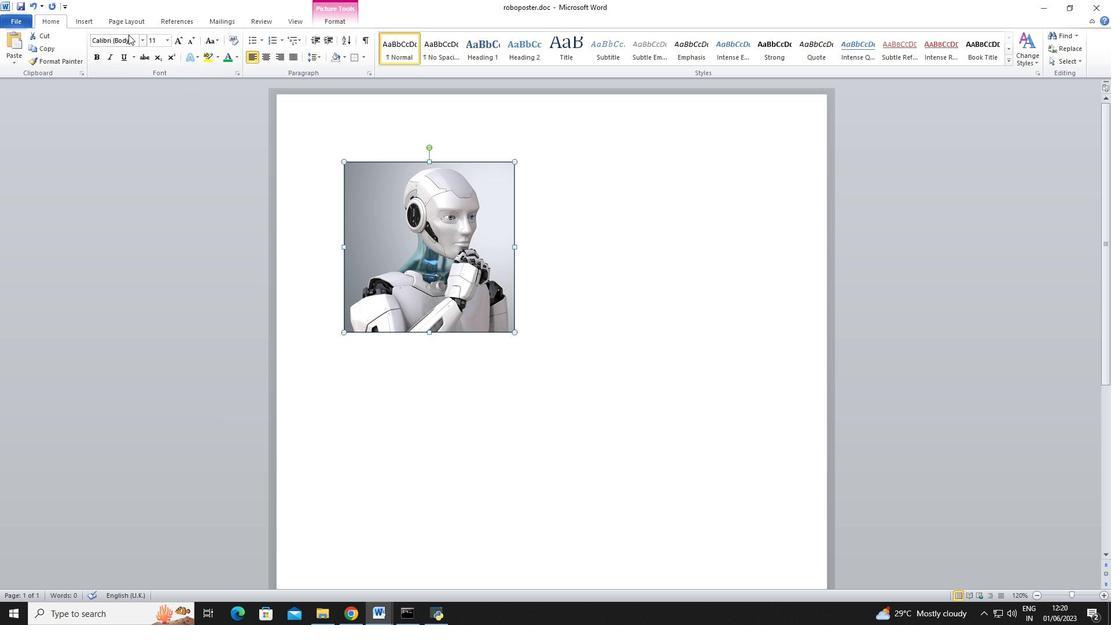 
Action: Mouse pressed left at (120, 19)
Screenshot: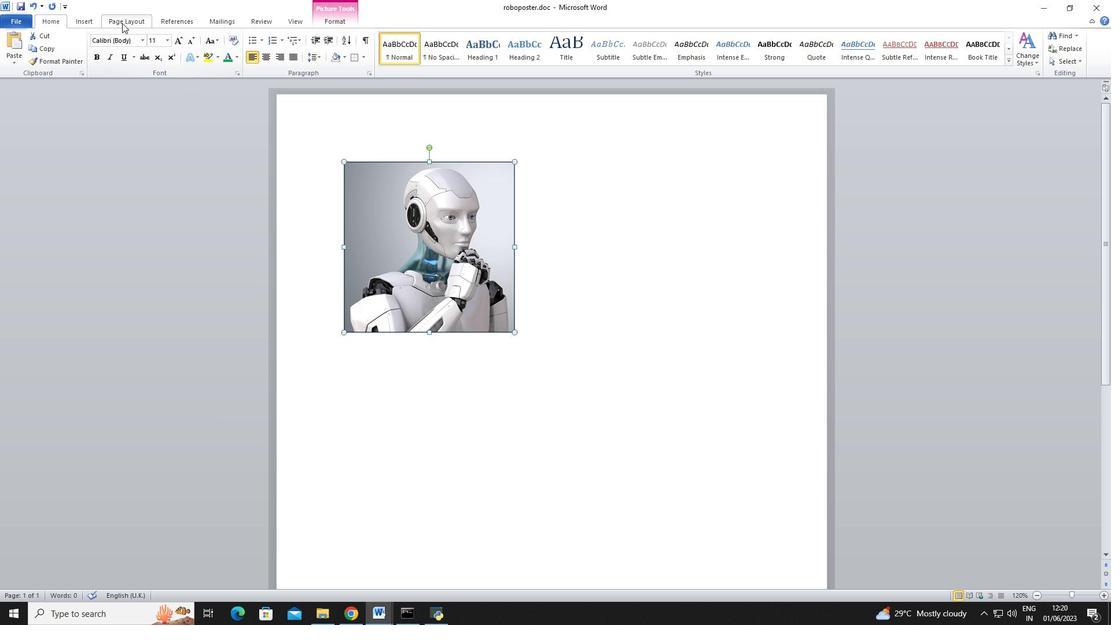 
Action: Mouse moved to (93, 19)
Screenshot: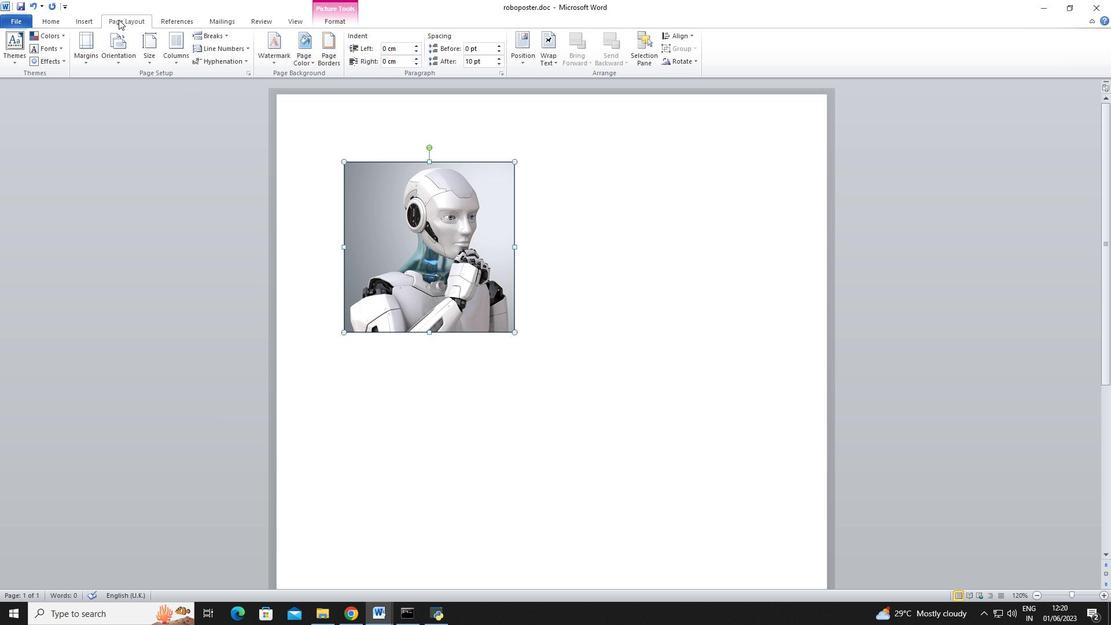 
Action: Mouse pressed left at (93, 19)
Screenshot: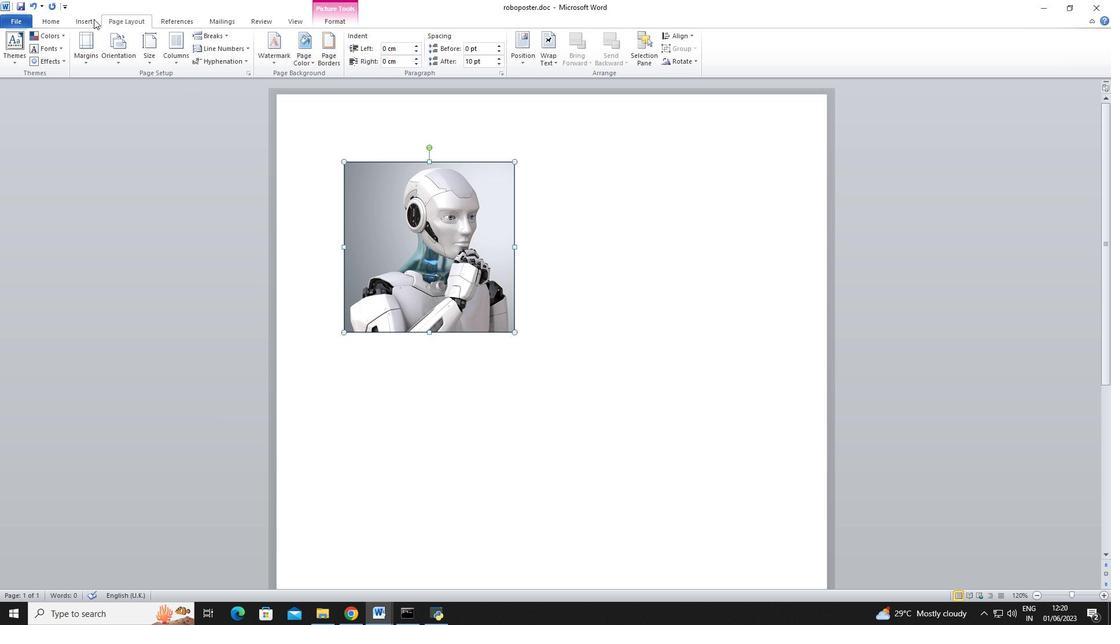 
Action: Mouse moved to (54, 24)
Screenshot: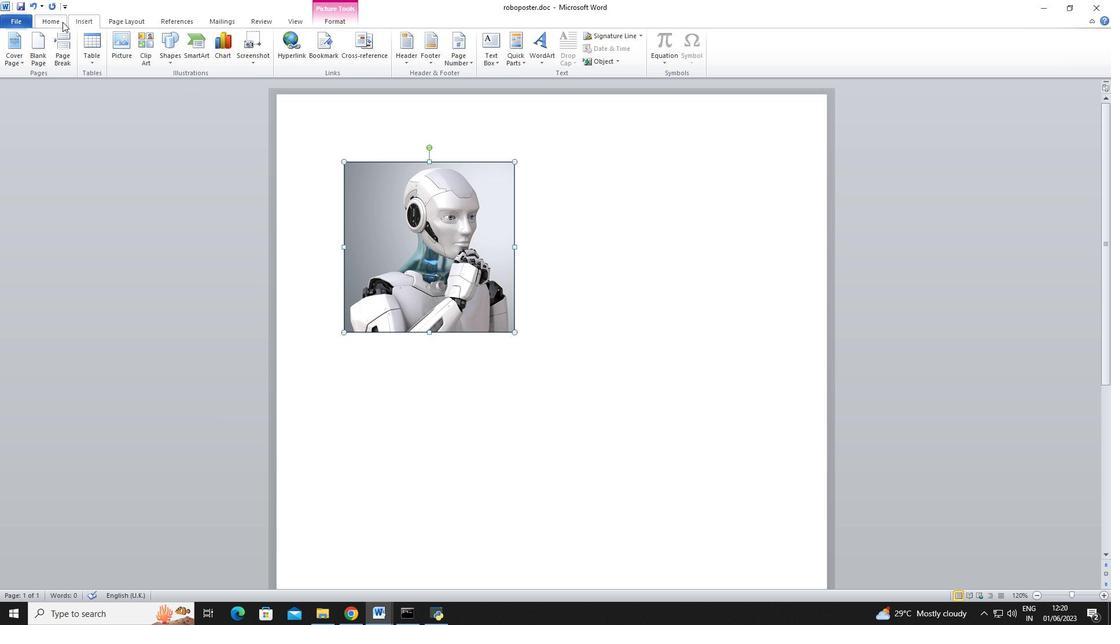 
Action: Mouse pressed left at (54, 24)
Screenshot: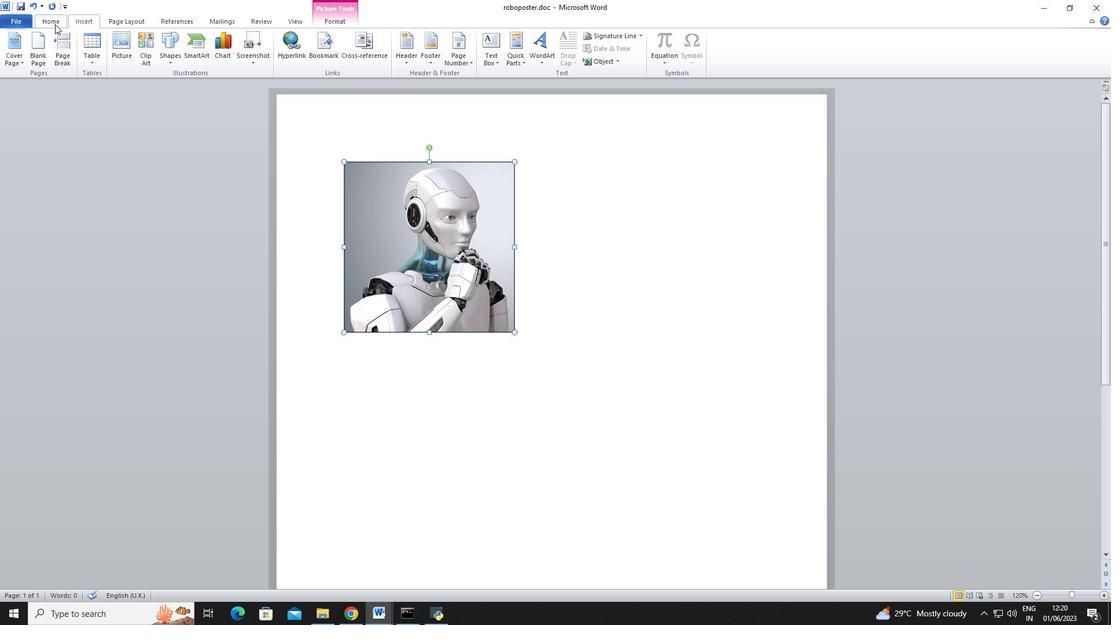 
Action: Mouse moved to (88, 26)
Screenshot: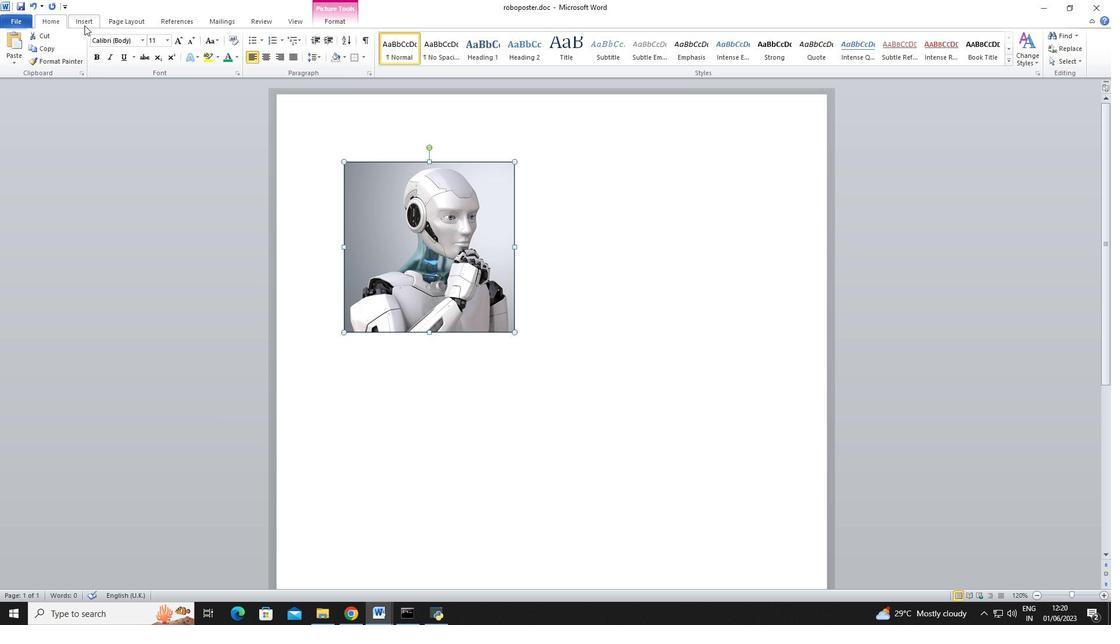 
Action: Mouse pressed left at (88, 26)
Screenshot: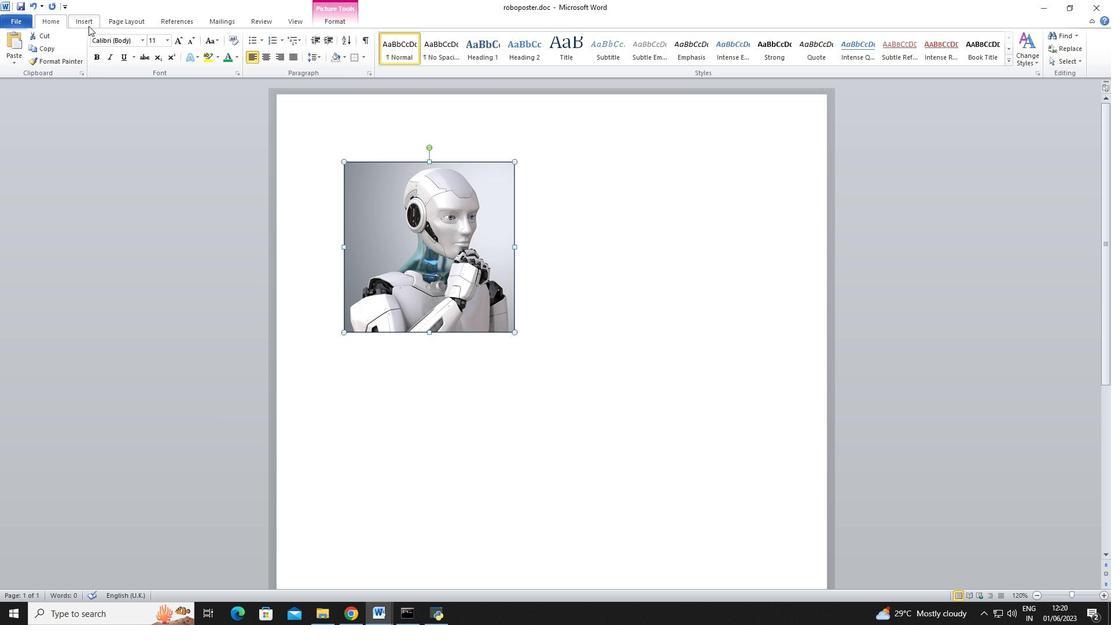 
Action: Mouse moved to (116, 21)
Screenshot: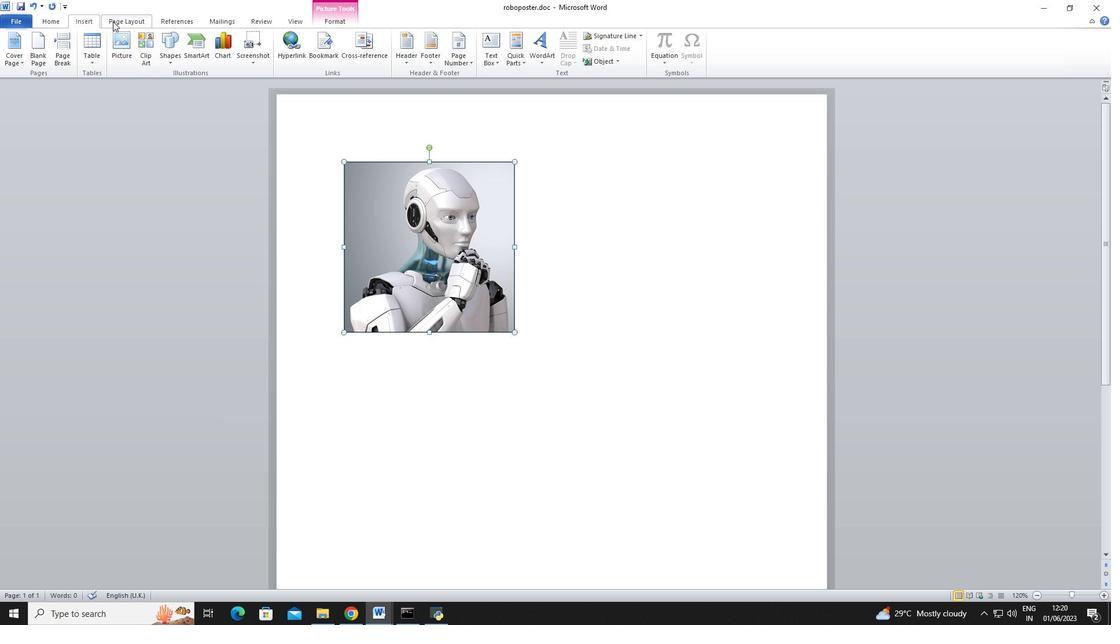 
Action: Mouse pressed left at (116, 21)
Screenshot: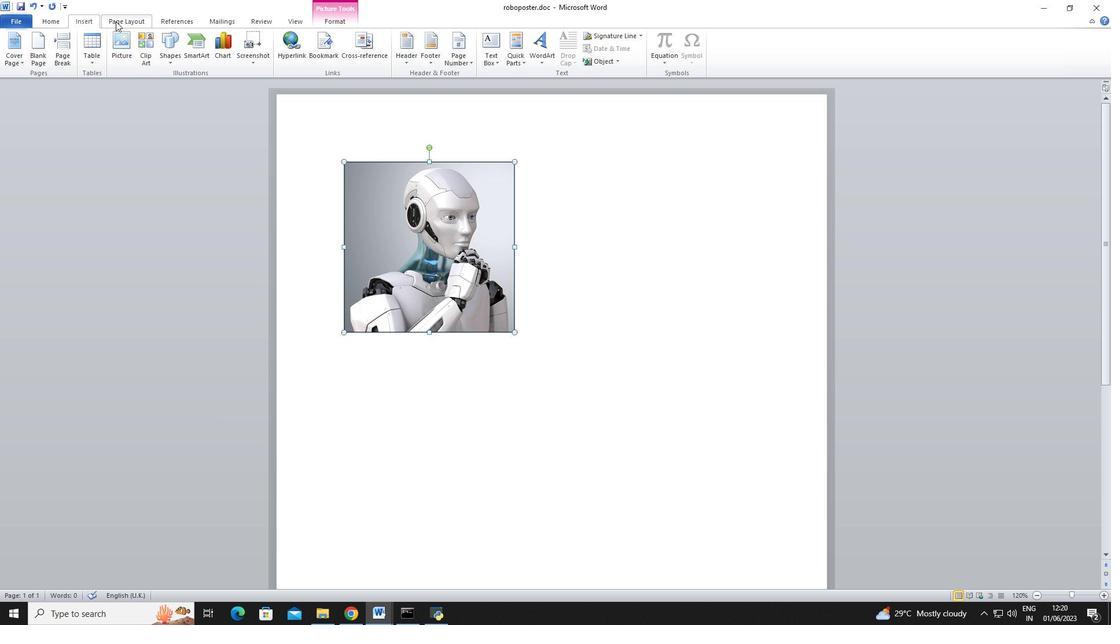 
Action: Mouse moved to (470, 223)
Screenshot: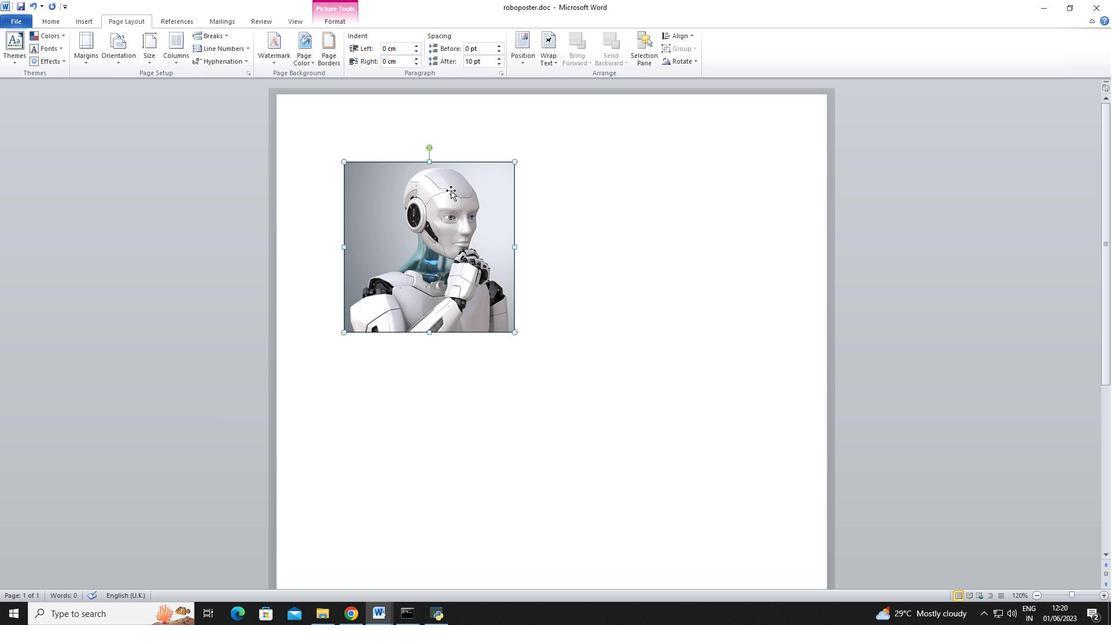 
Action: Mouse pressed left at (470, 223)
Screenshot: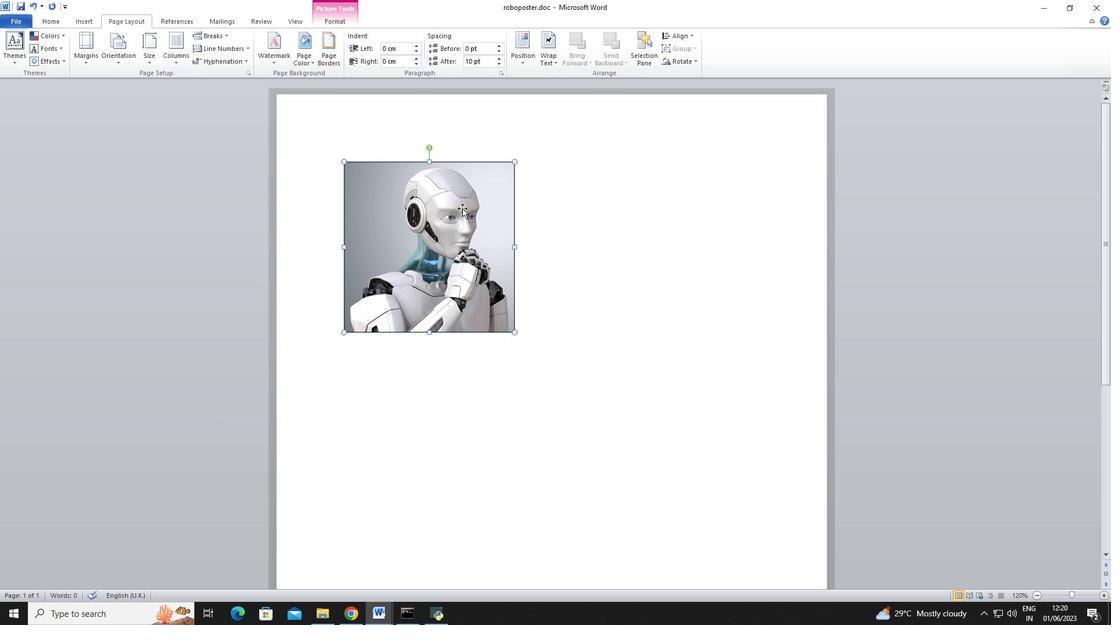 
Action: Mouse moved to (185, 23)
Screenshot: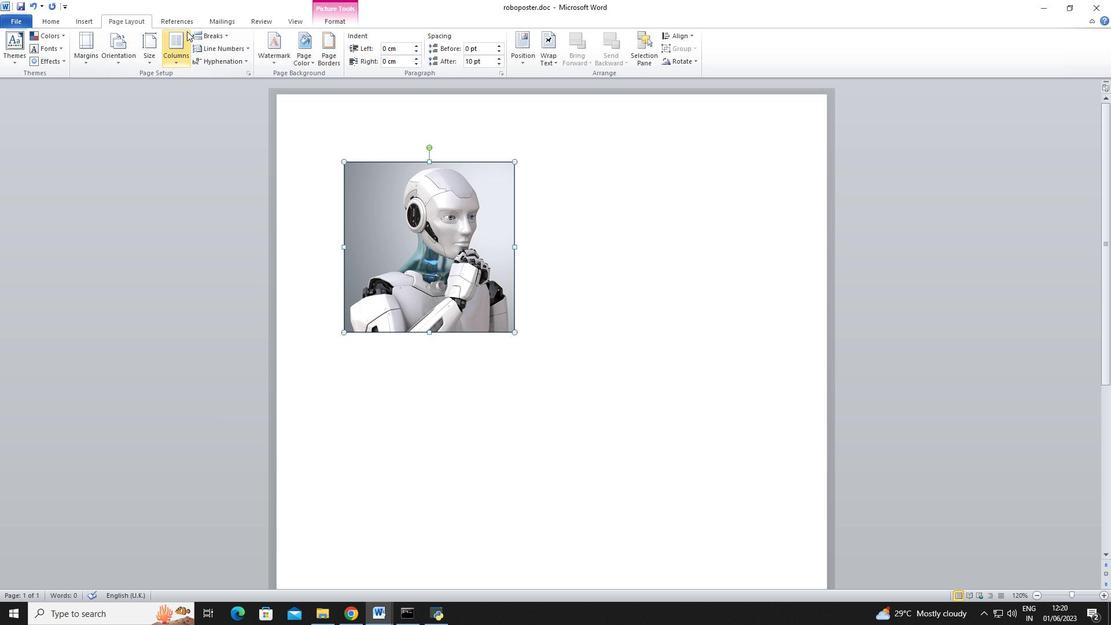 
Action: Mouse pressed left at (185, 23)
Screenshot: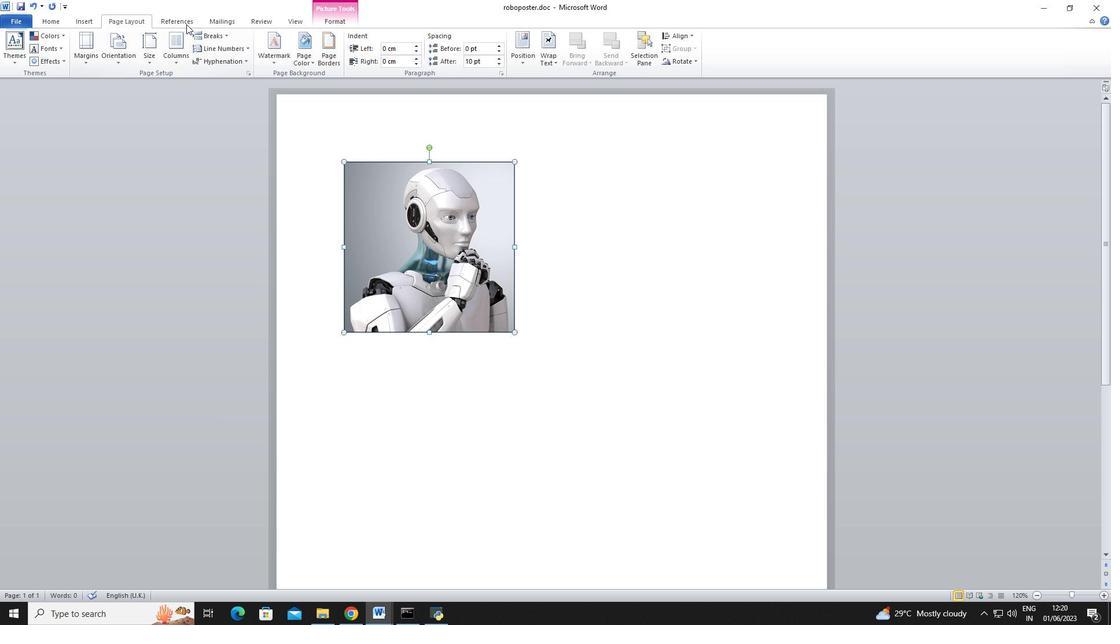 
Action: Mouse moved to (430, 275)
Screenshot: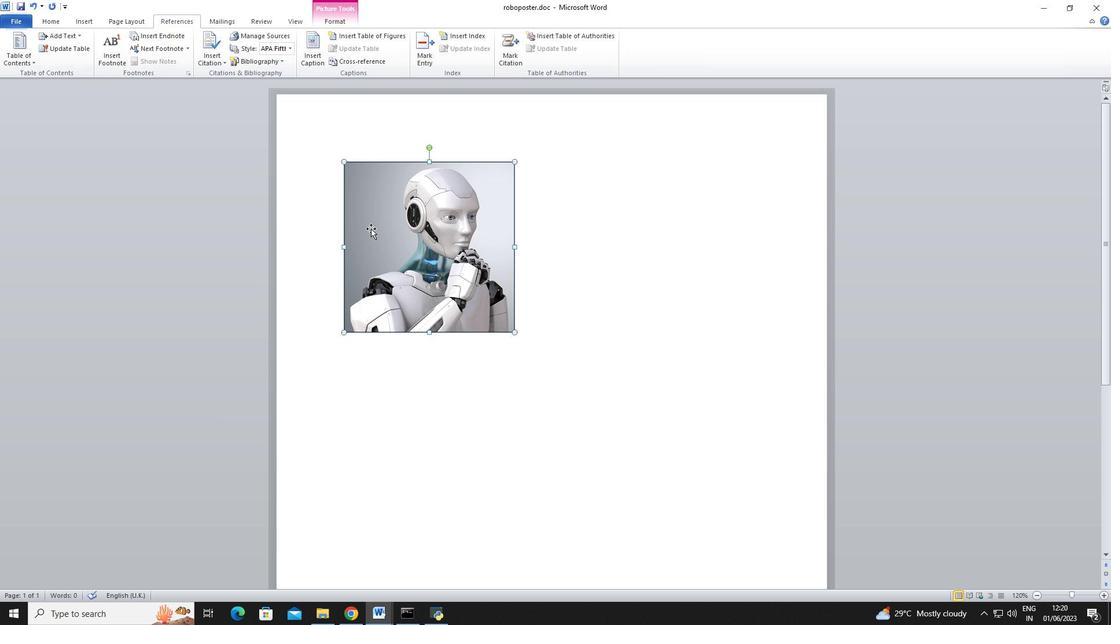 
Action: Mouse pressed left at (430, 275)
Screenshot: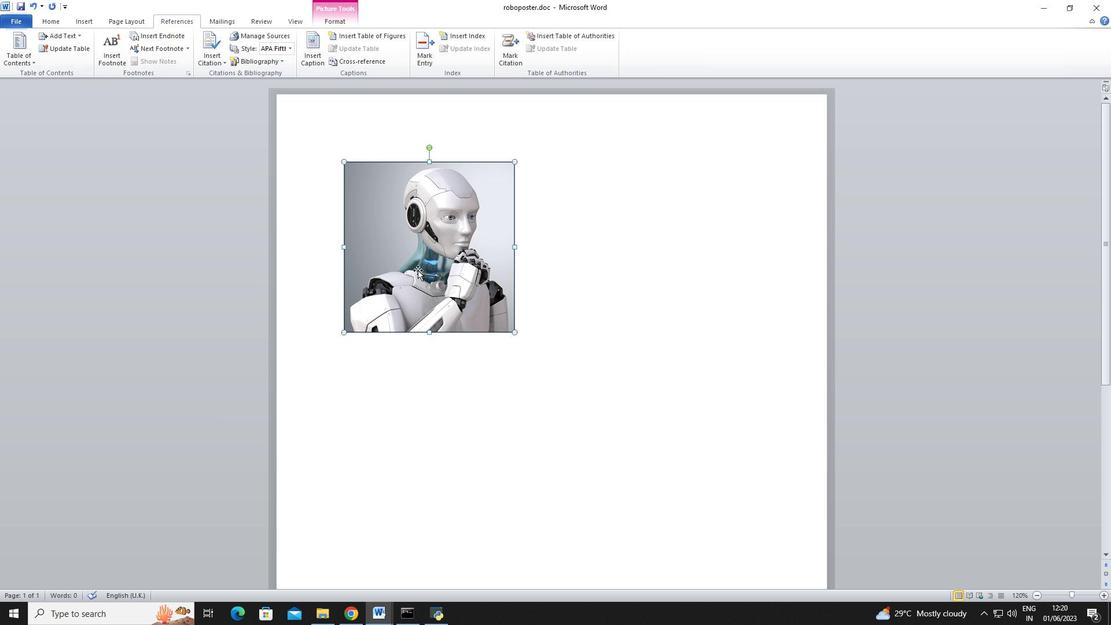 
Action: Mouse moved to (221, 21)
Screenshot: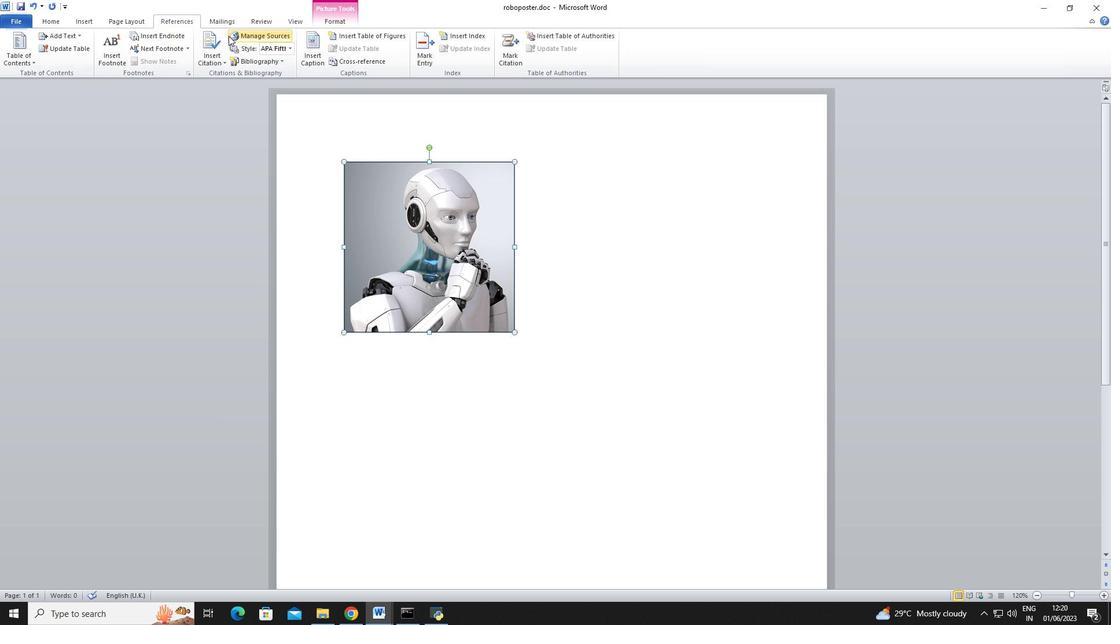 
Action: Mouse pressed left at (221, 21)
Screenshot: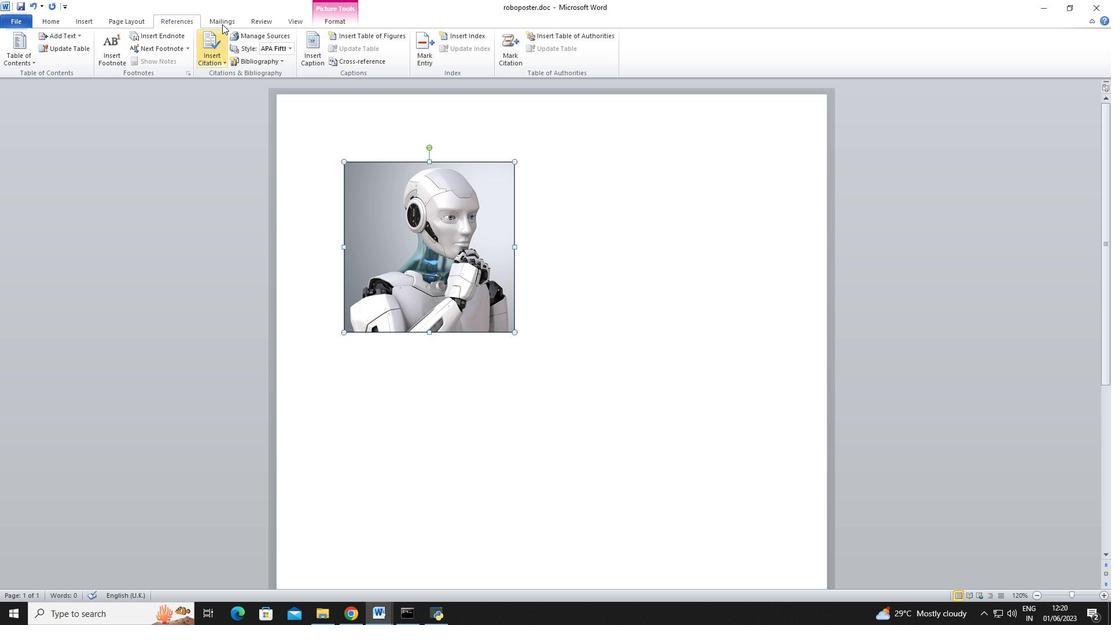 
Action: Mouse moved to (261, 16)
Screenshot: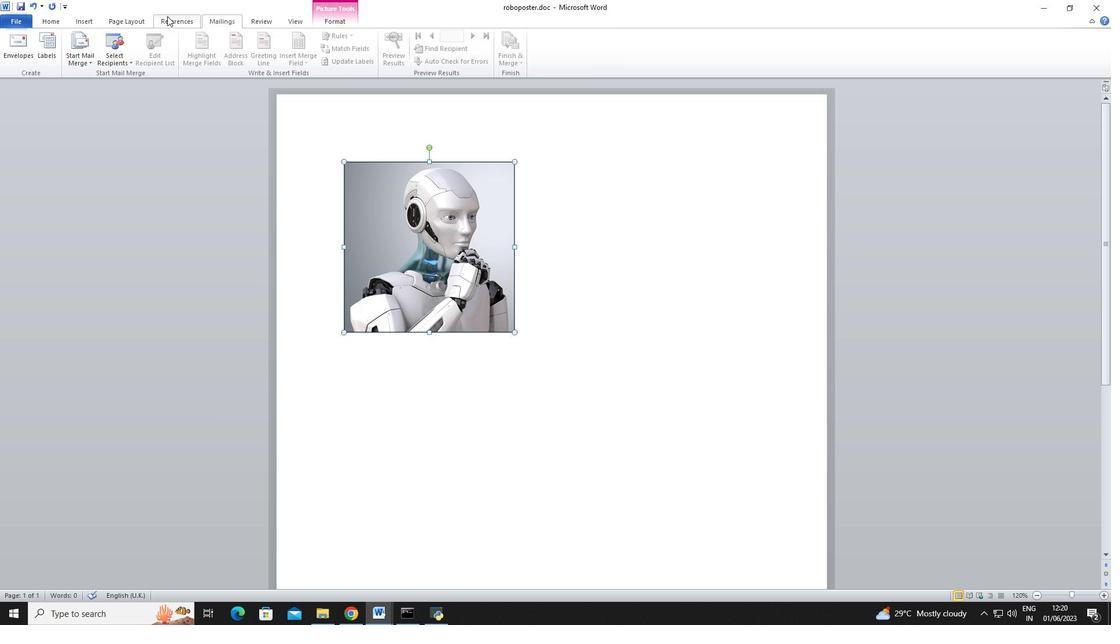 
Action: Mouse pressed left at (261, 16)
Screenshot: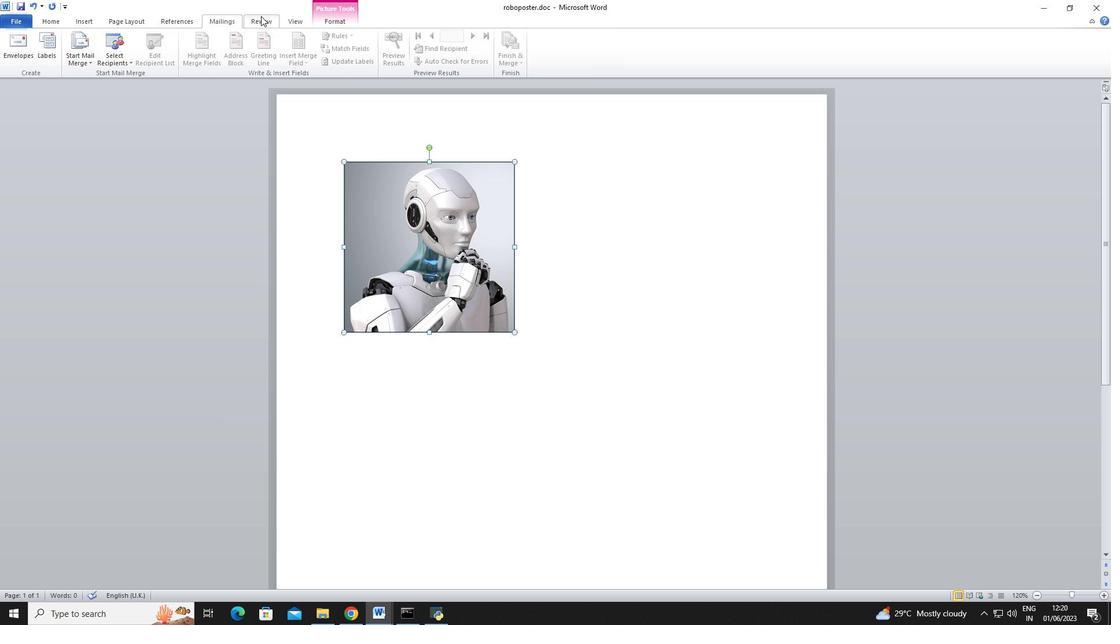 
Action: Mouse moved to (169, 20)
Screenshot: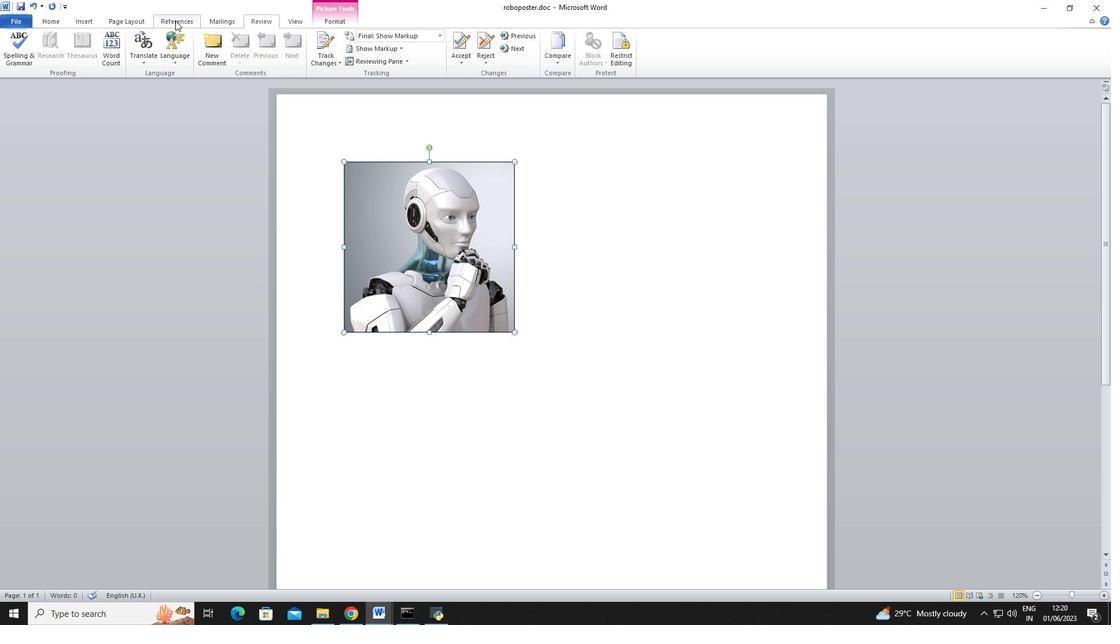
Action: Mouse pressed left at (169, 20)
Screenshot: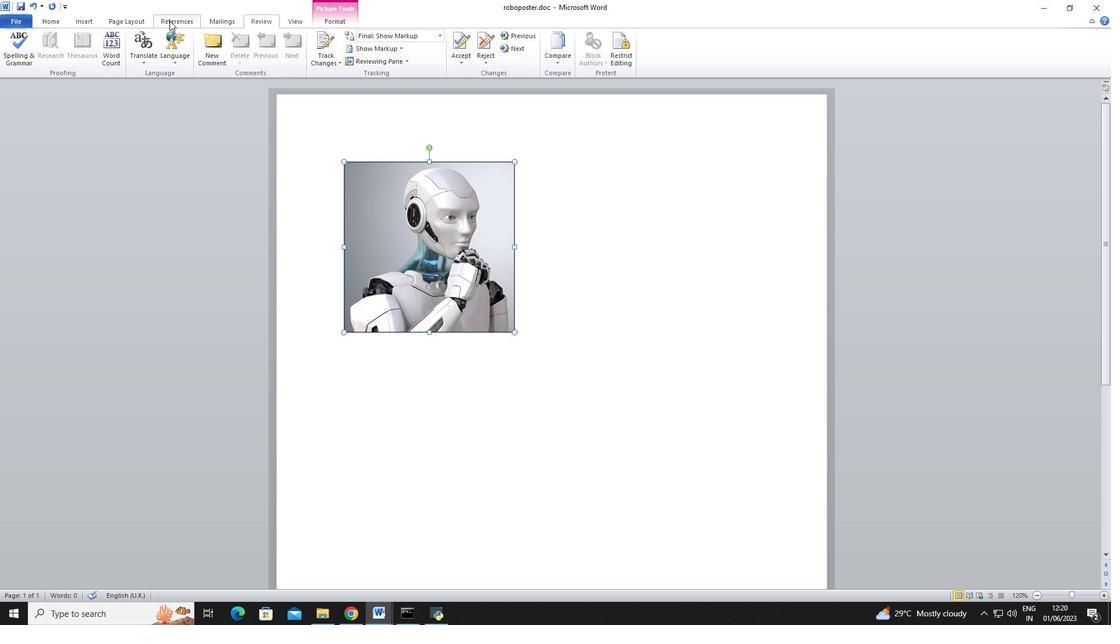 
Action: Mouse moved to (140, 19)
Screenshot: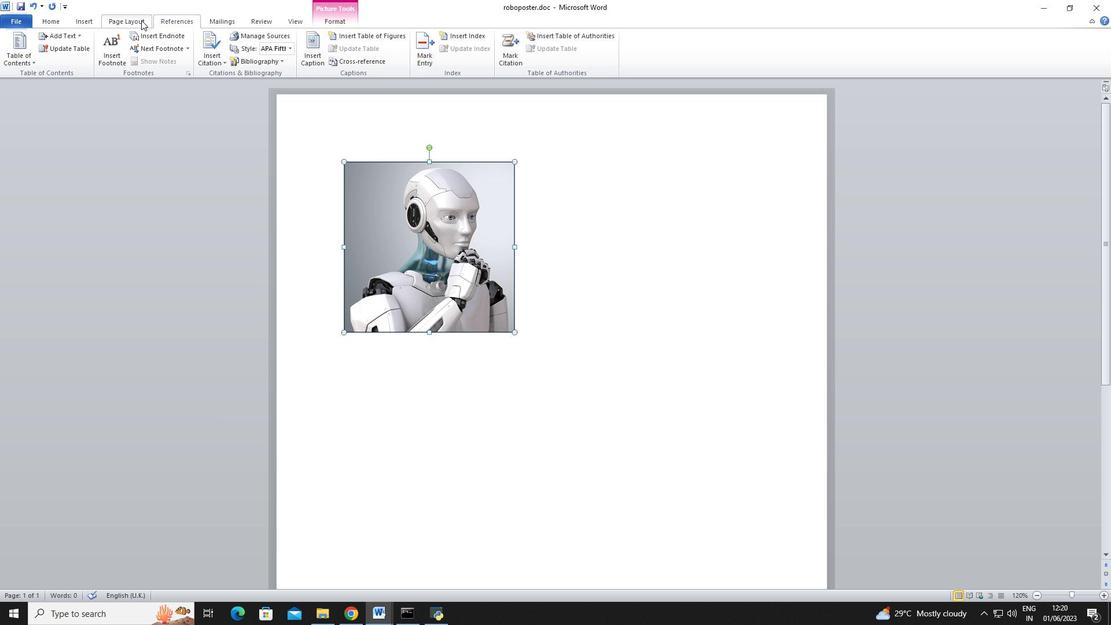 
Action: Mouse pressed left at (140, 19)
Screenshot: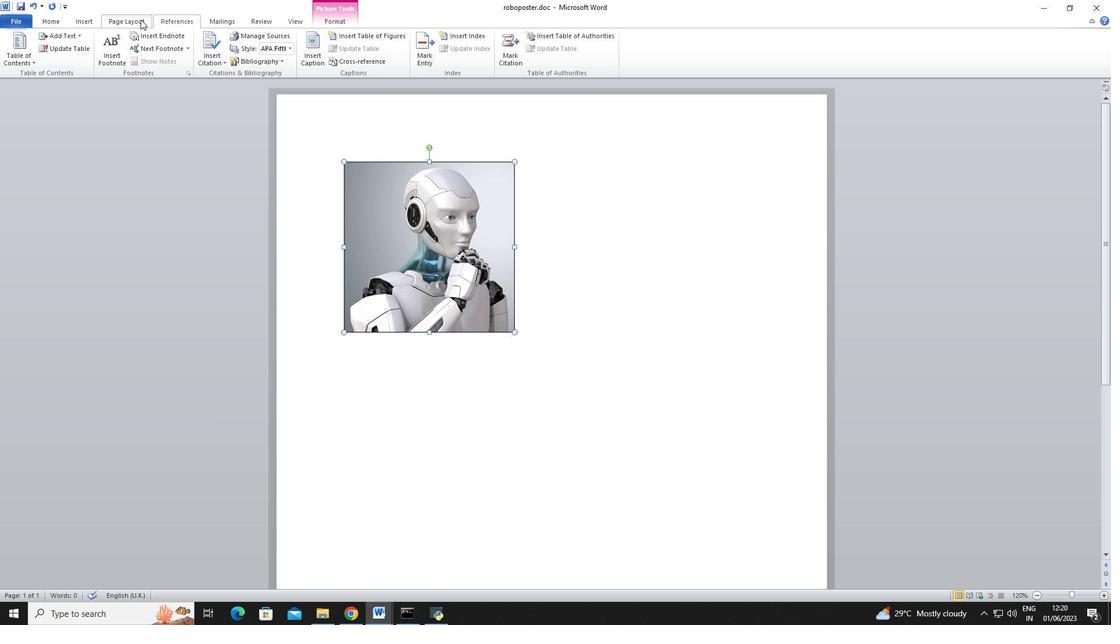 
Action: Mouse moved to (96, 21)
Screenshot: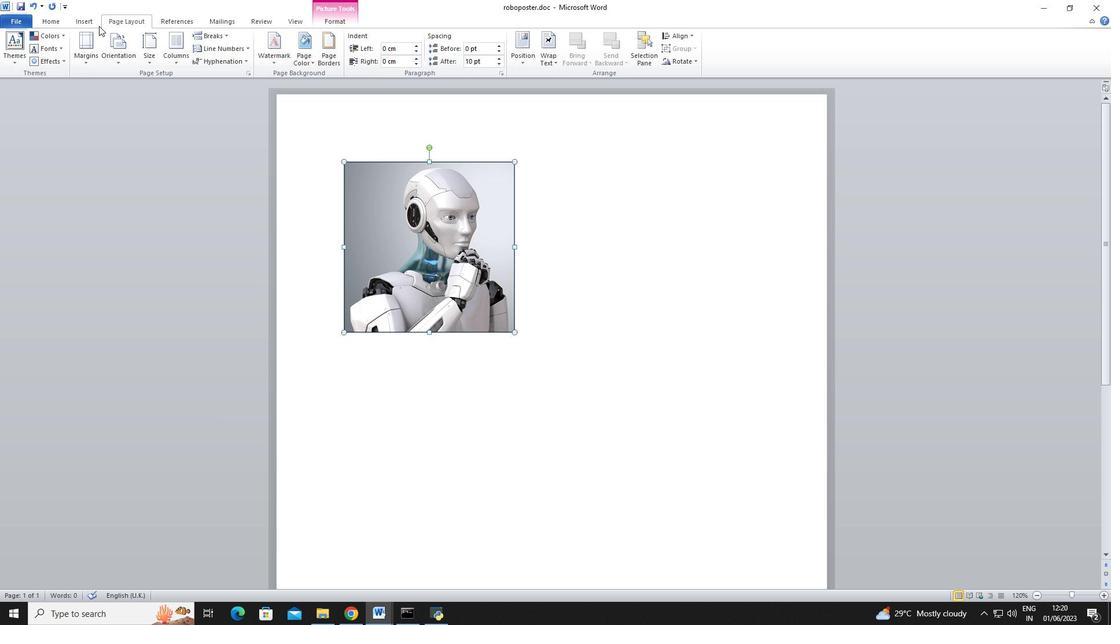 
Action: Mouse pressed left at (96, 21)
Screenshot: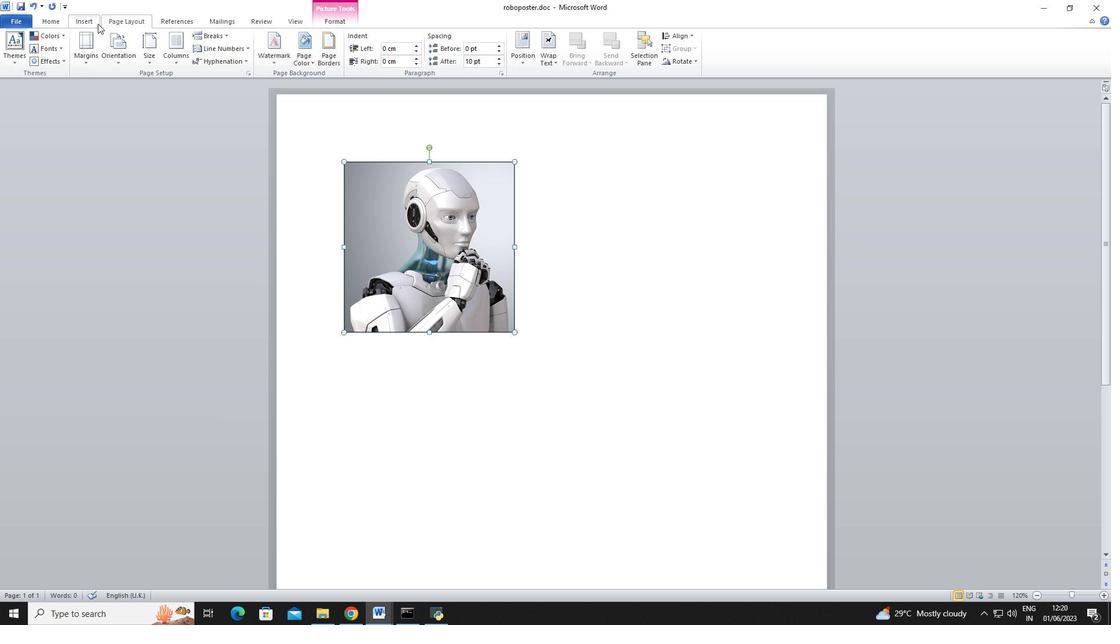 
Action: Mouse moved to (439, 237)
Screenshot: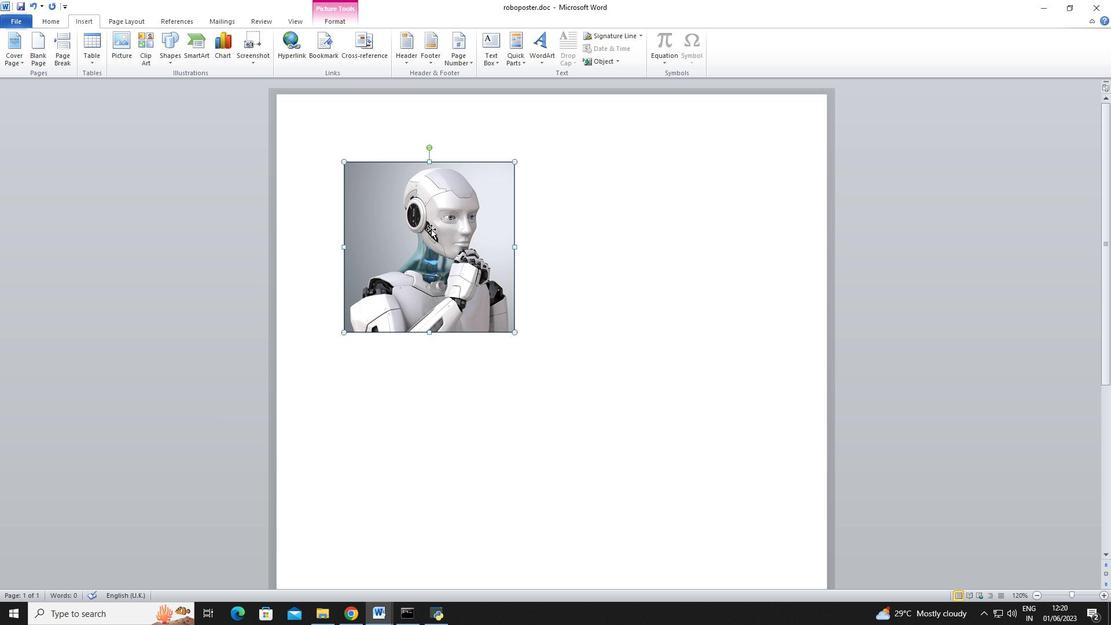 
Action: Mouse pressed left at (439, 237)
Screenshot: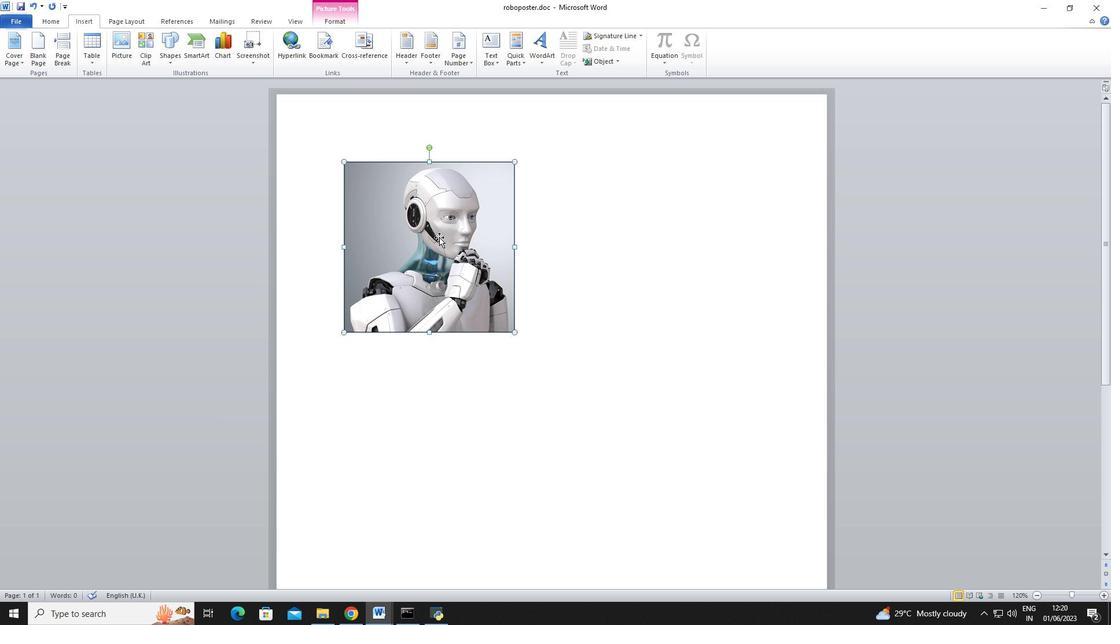 
Action: Mouse pressed left at (439, 237)
Screenshot: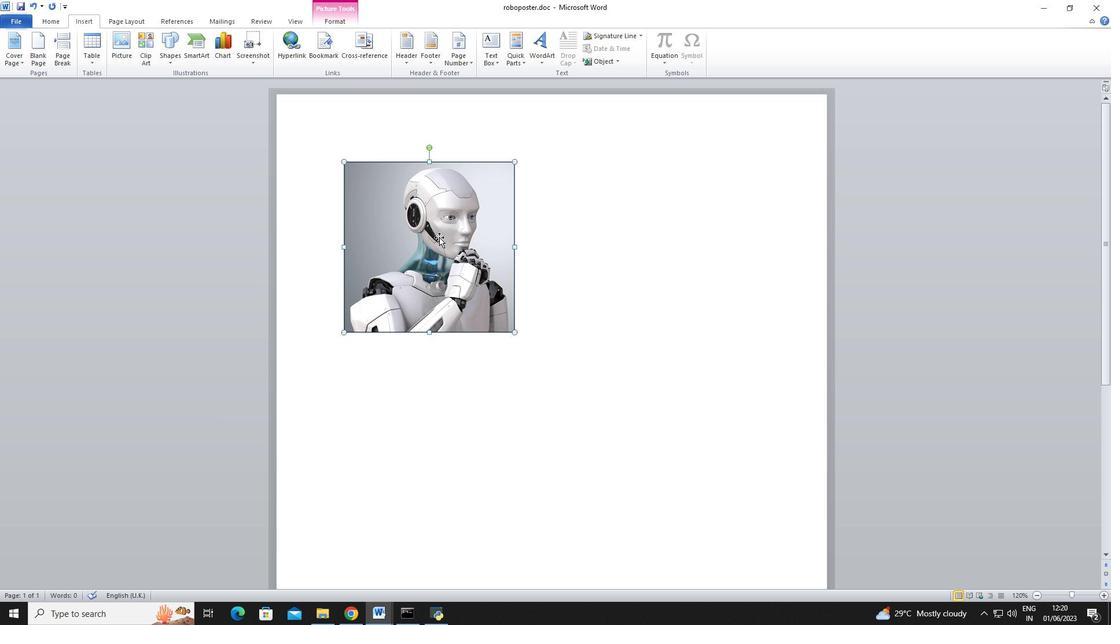 
Action: Mouse moved to (483, 211)
Screenshot: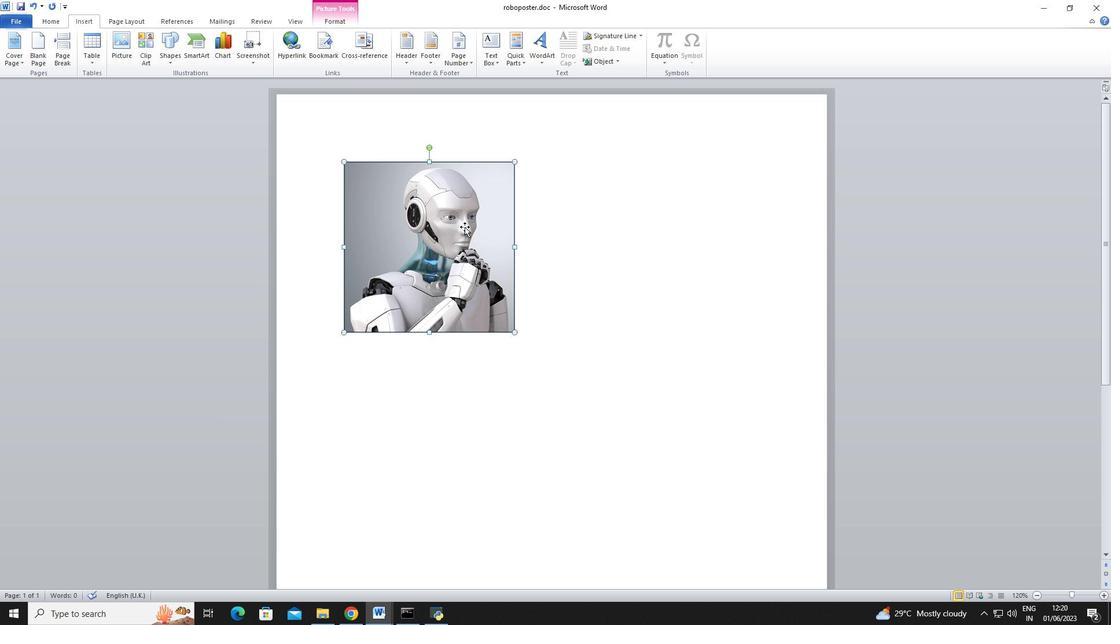 
Action: Mouse pressed left at (483, 211)
Screenshot: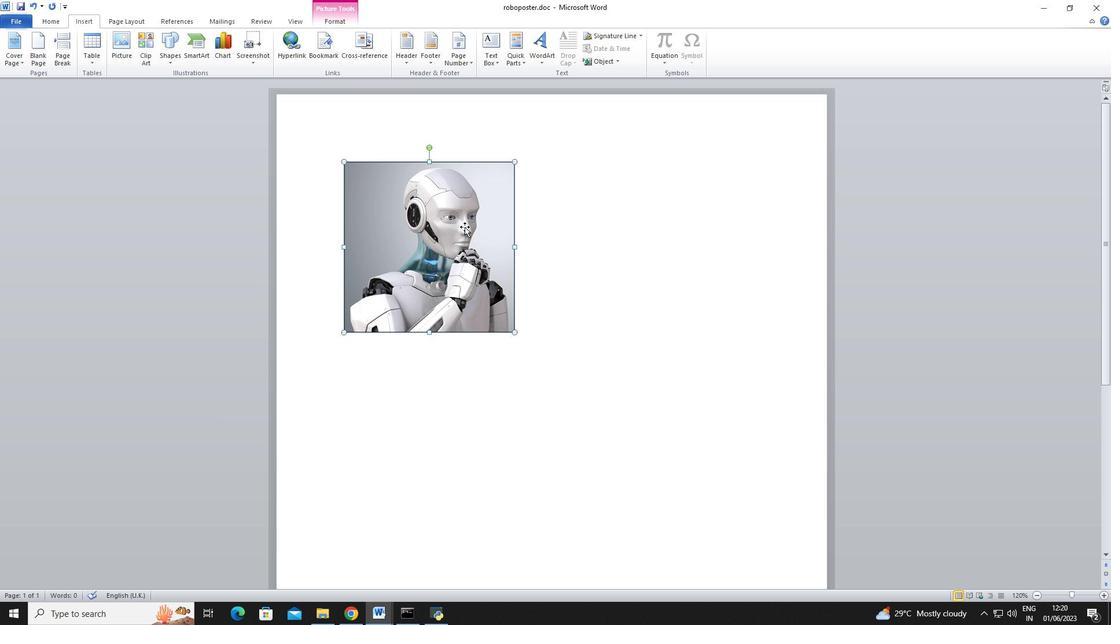
Action: Mouse moved to (59, 22)
Screenshot: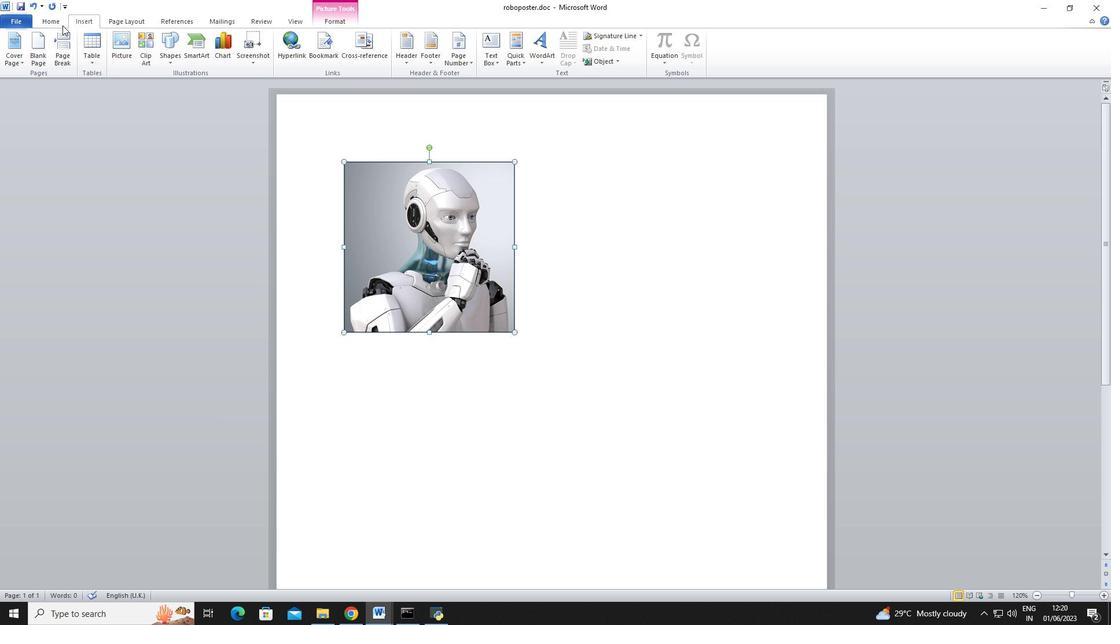 
Action: Mouse pressed left at (59, 22)
Screenshot: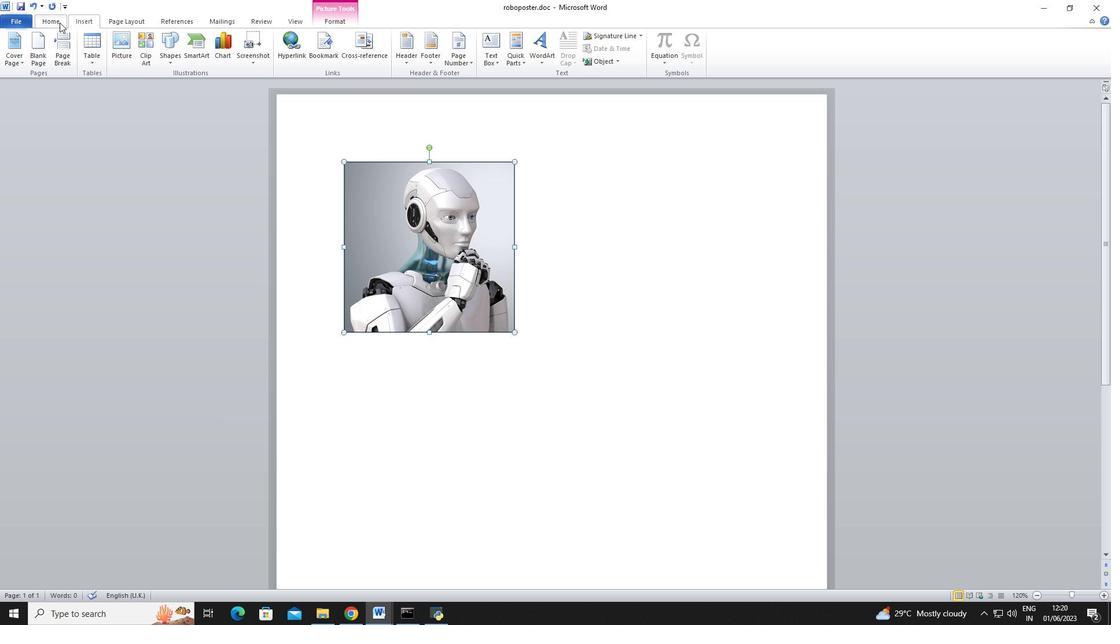 
Action: Mouse moved to (456, 251)
Screenshot: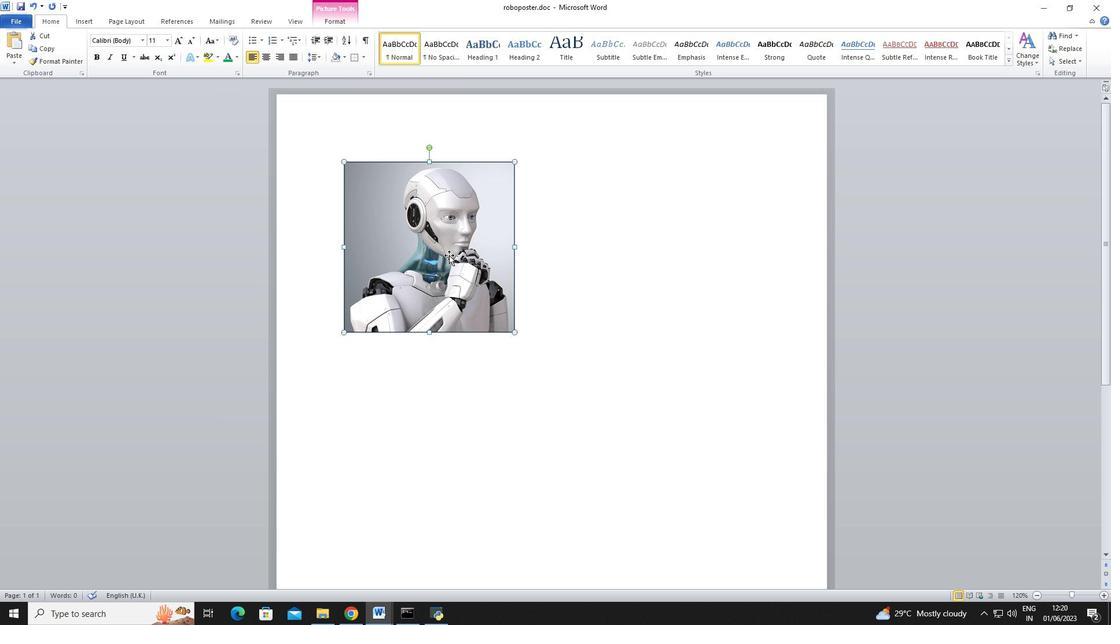 
Action: Mouse pressed left at (456, 251)
Screenshot: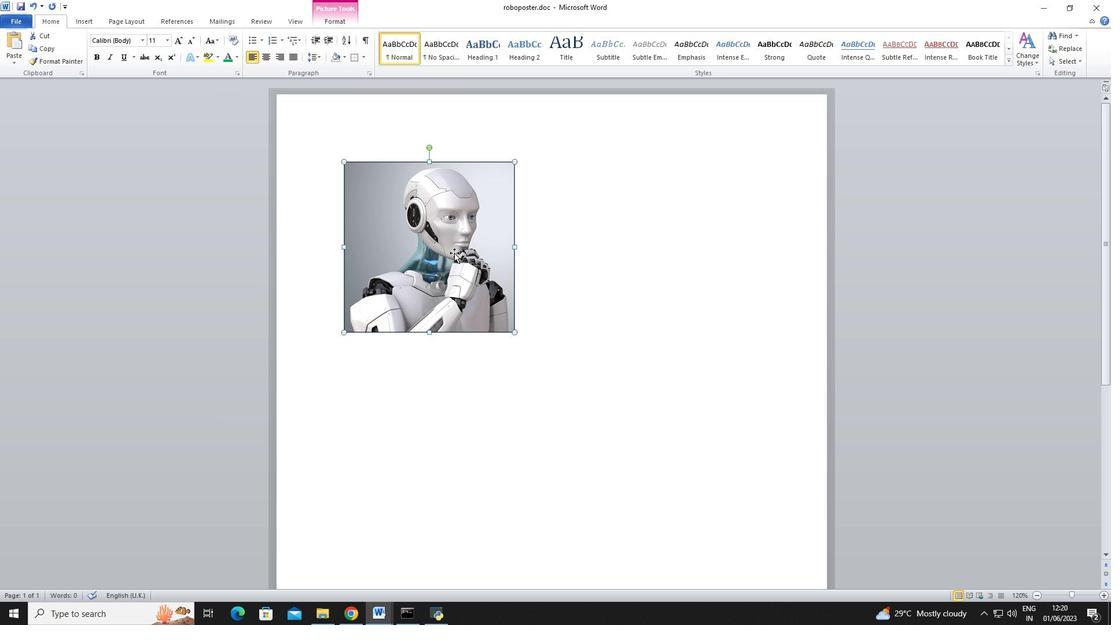 
Action: Mouse moved to (395, 250)
Screenshot: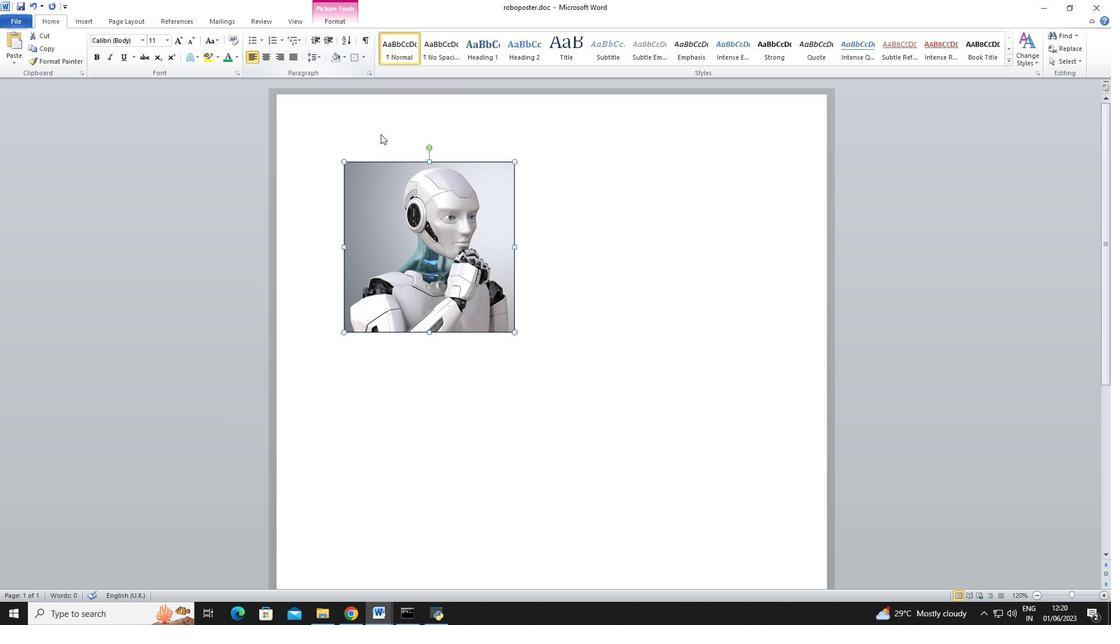 
Action: Mouse pressed left at (395, 250)
Screenshot: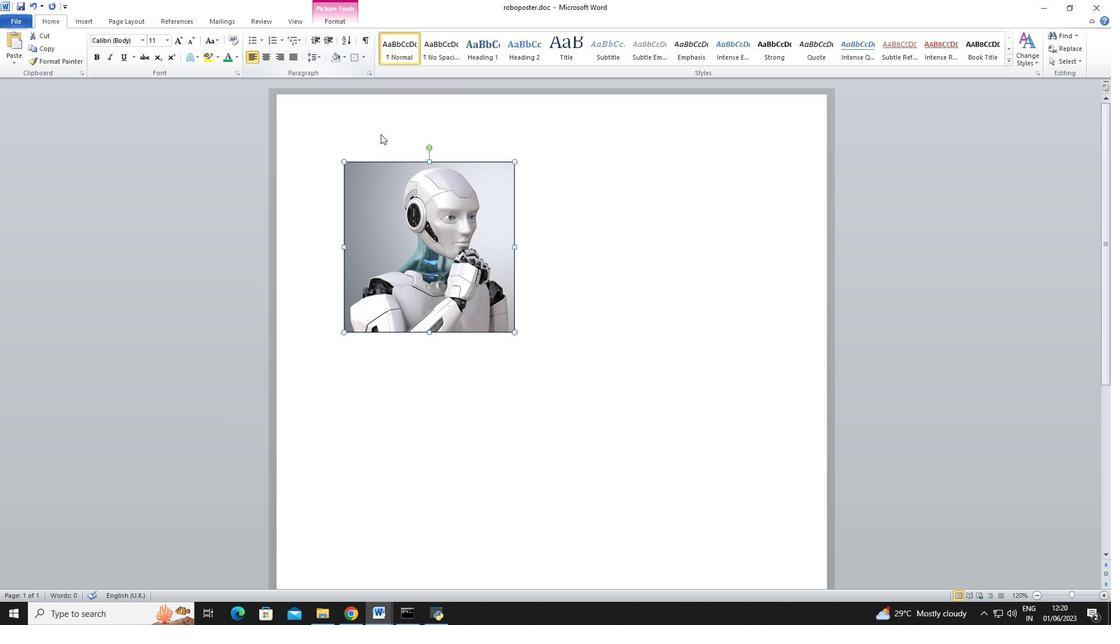 
Action: Mouse moved to (436, 232)
Screenshot: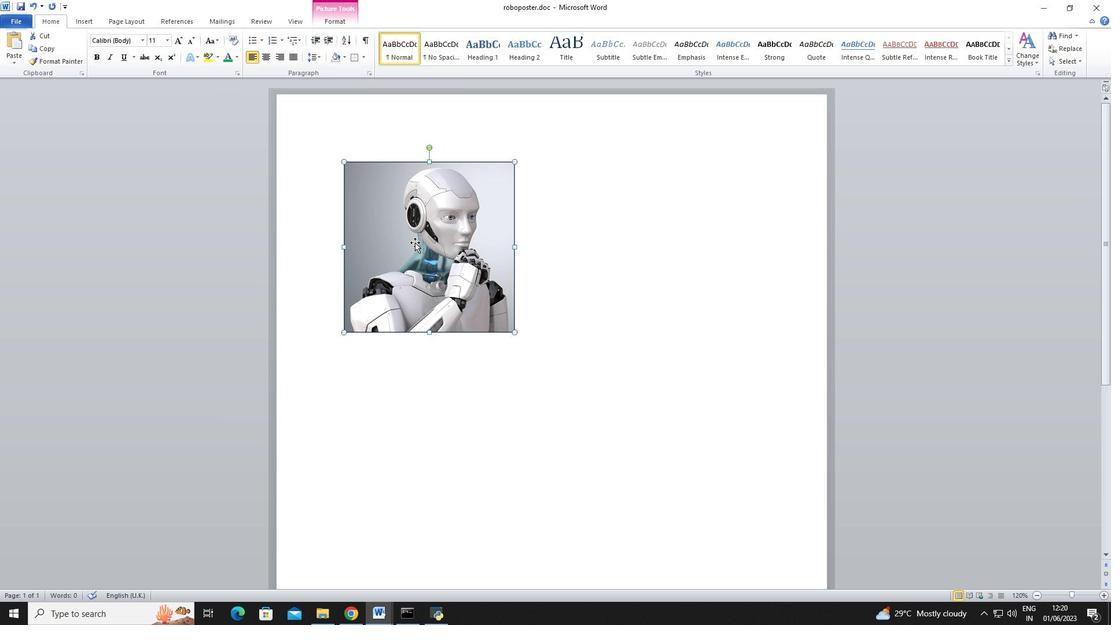 
Action: Mouse pressed left at (436, 232)
Screenshot: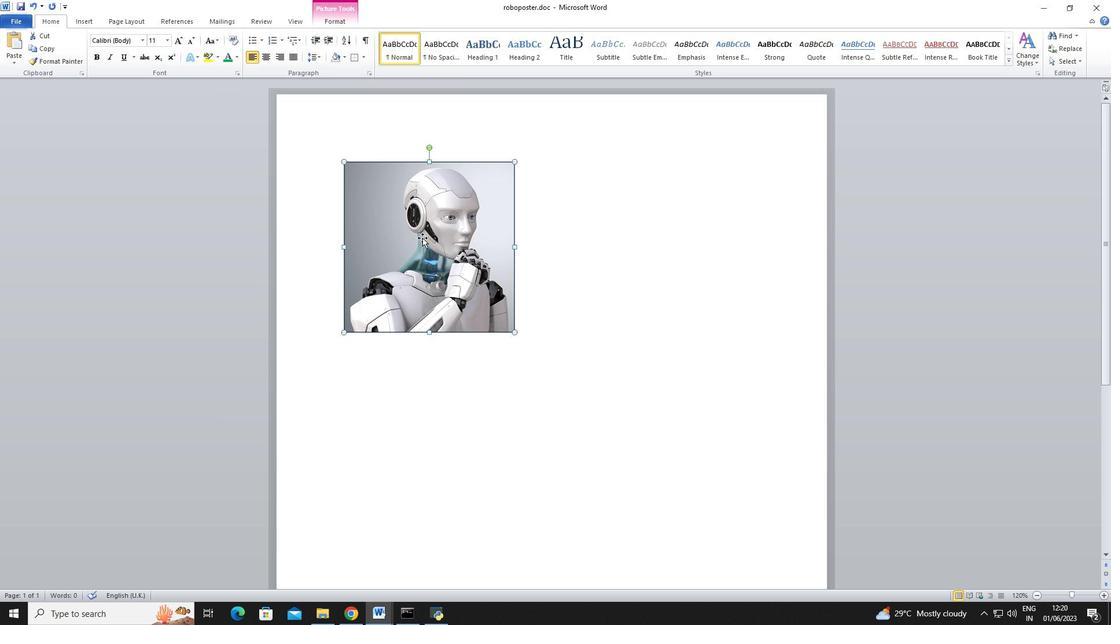 
Action: Mouse pressed right at (436, 232)
Screenshot: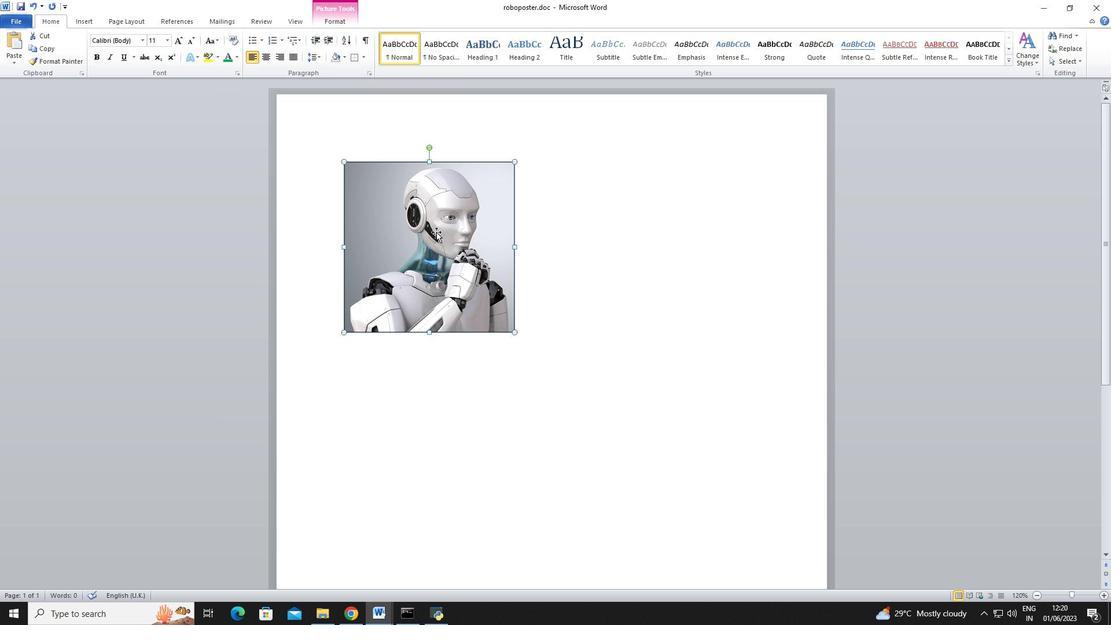 
Action: Mouse moved to (388, 284)
Screenshot: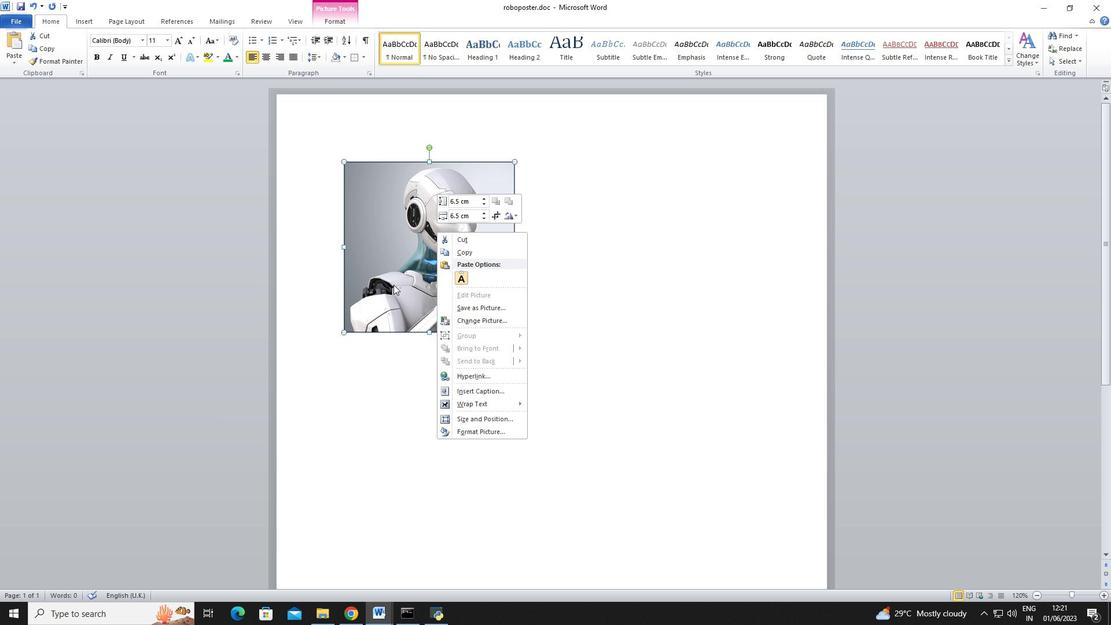 
Action: Mouse pressed left at (388, 284)
Screenshot: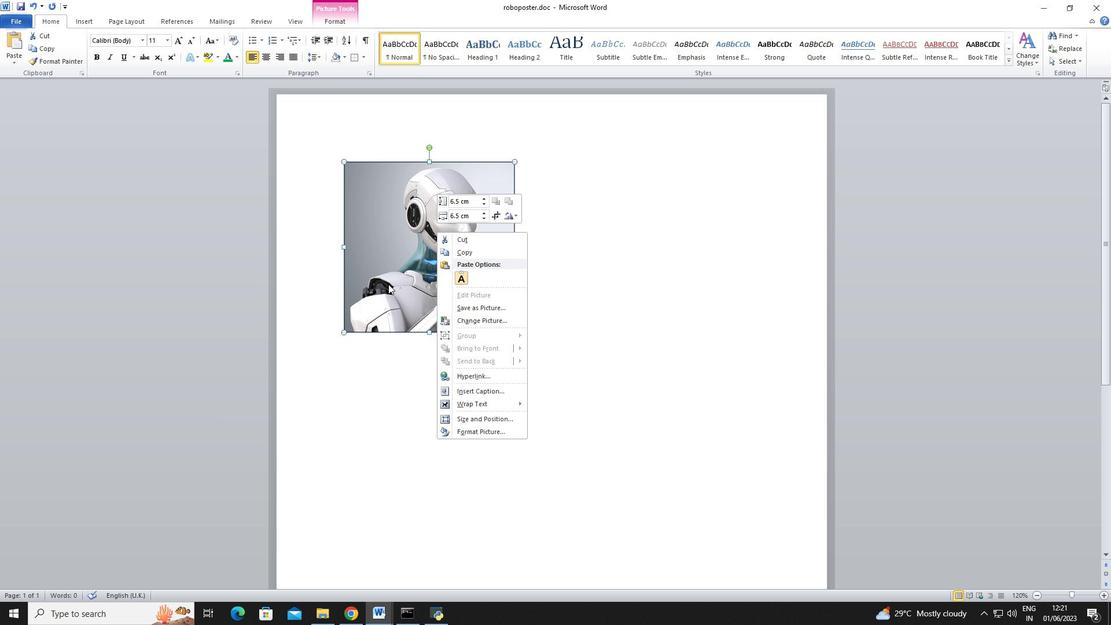 
Action: Mouse moved to (407, 214)
Screenshot: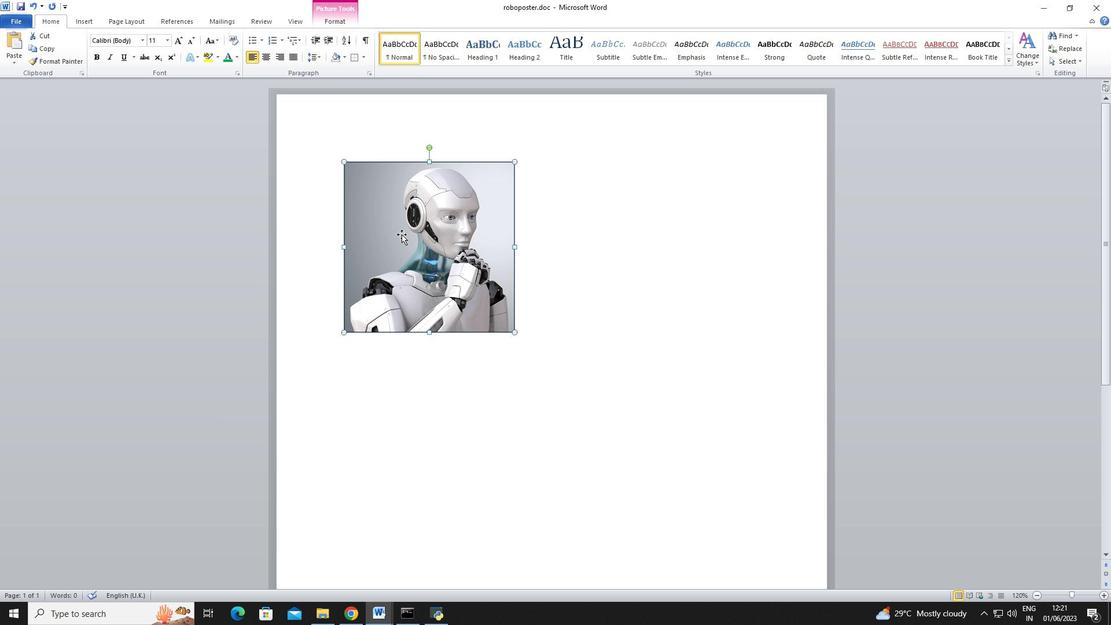 
Action: Mouse pressed left at (407, 214)
Screenshot: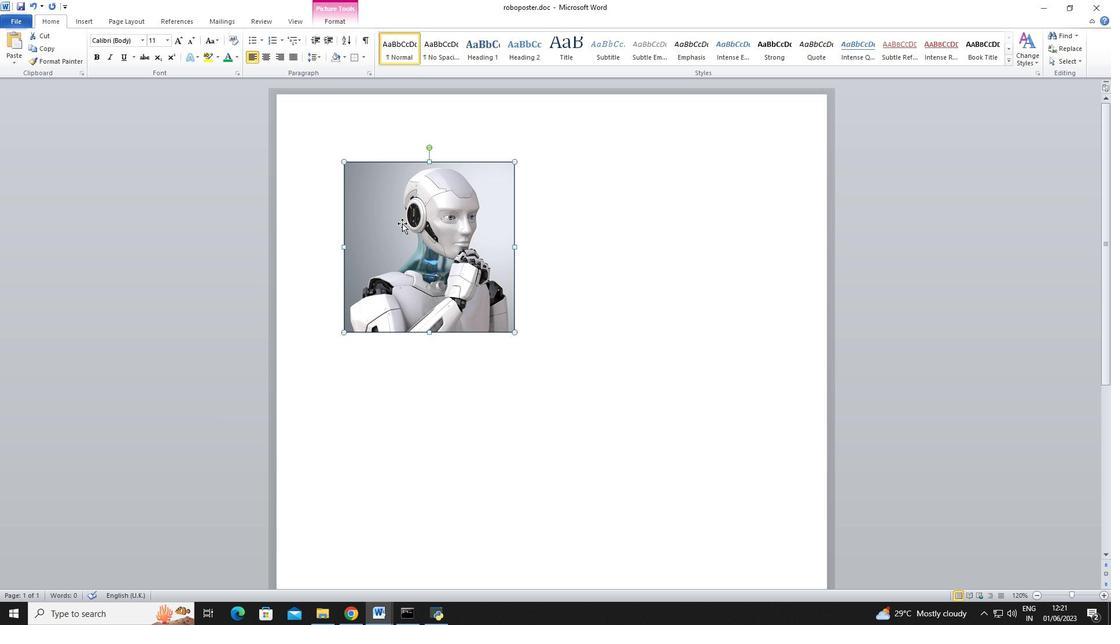 
Action: Mouse moved to (387, 214)
Screenshot: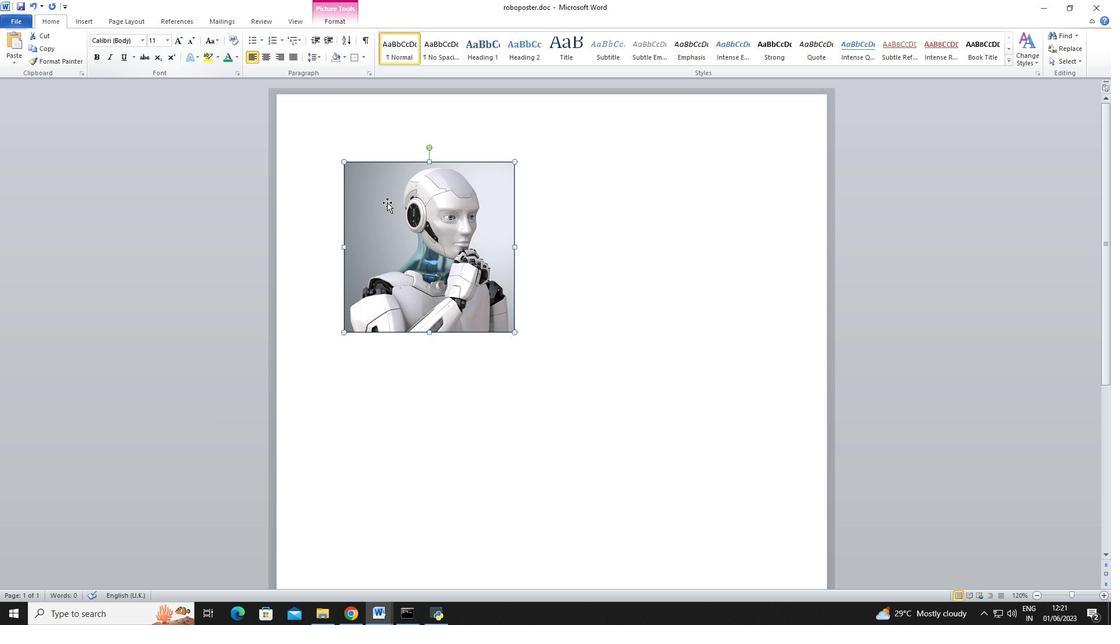 
Action: Mouse pressed left at (387, 214)
Screenshot: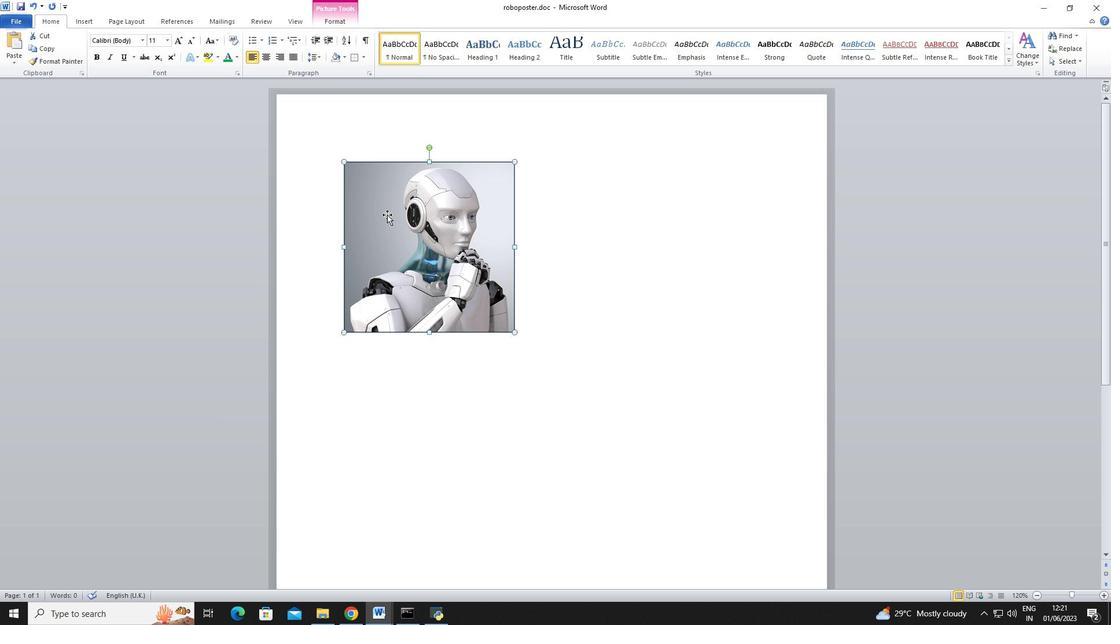 
Action: Mouse pressed left at (387, 214)
Screenshot: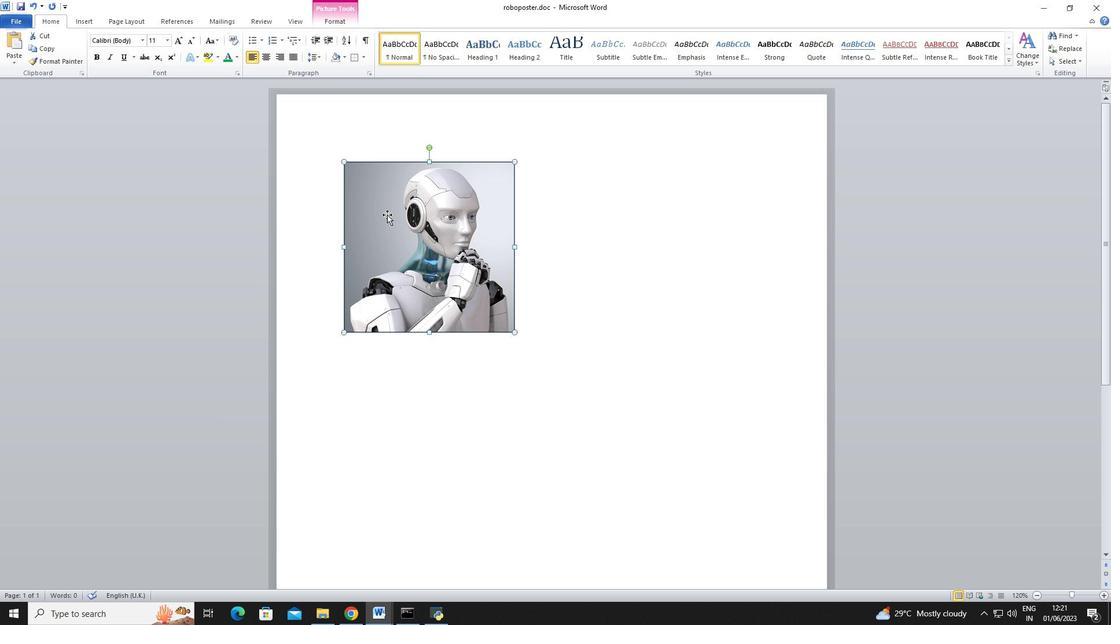 
Action: Mouse pressed left at (387, 214)
